 Task: Open an excel sheet and write heading  Catalyst Sales. Add 10 people name  'Alexander Cooper, Victoria Hayes, Daniel Carter, Chloe Murphy, Christopher Ross, Natalie Price, Jack Peterson, Harper Foster, Joseph Gray, Lily Reed'Item code in between  450-900. Product range in between  1000-10000. Add Products  Nike shoe, Adidas shoe, Gucci T-shirt, Louis Vuitton bag, Zara Shirt, H&M jeans, Chanel perfume, Versace perfume, Ralph Lauren, Prada Shirt_x000D_
Choose quantity  1 to 10 Tax 12 percent commission 2 percent Total Add Amount. Save page Attendance Monitoring Sheetbook
Action: Mouse moved to (127, 162)
Screenshot: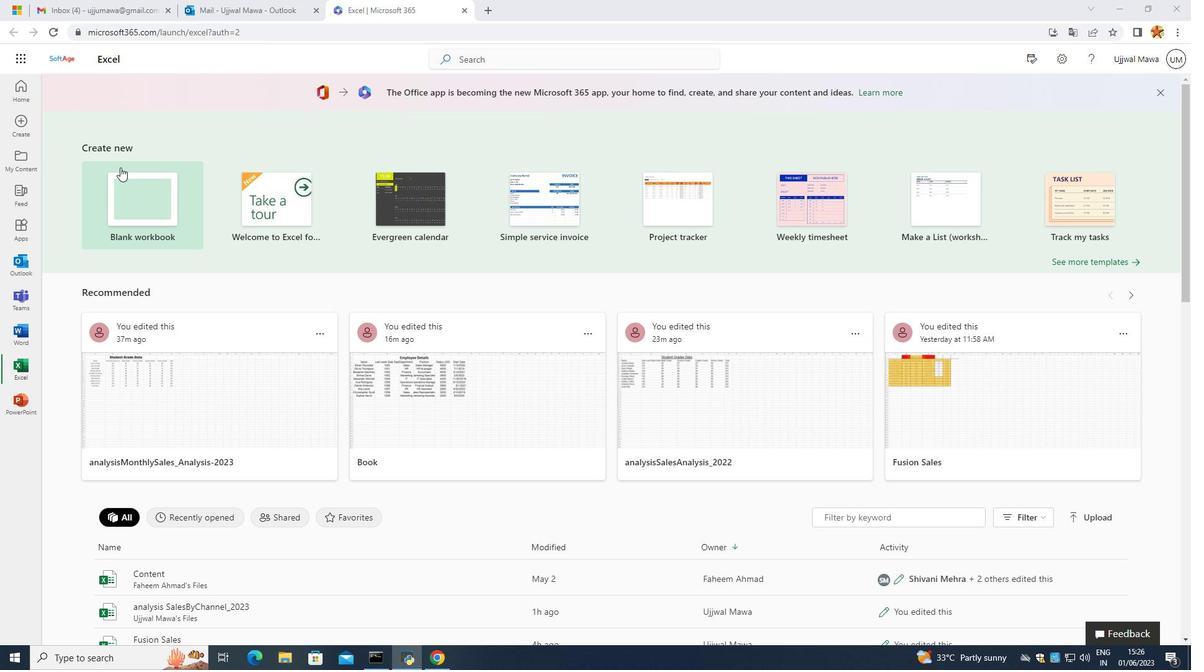 
Action: Mouse pressed left at (127, 162)
Screenshot: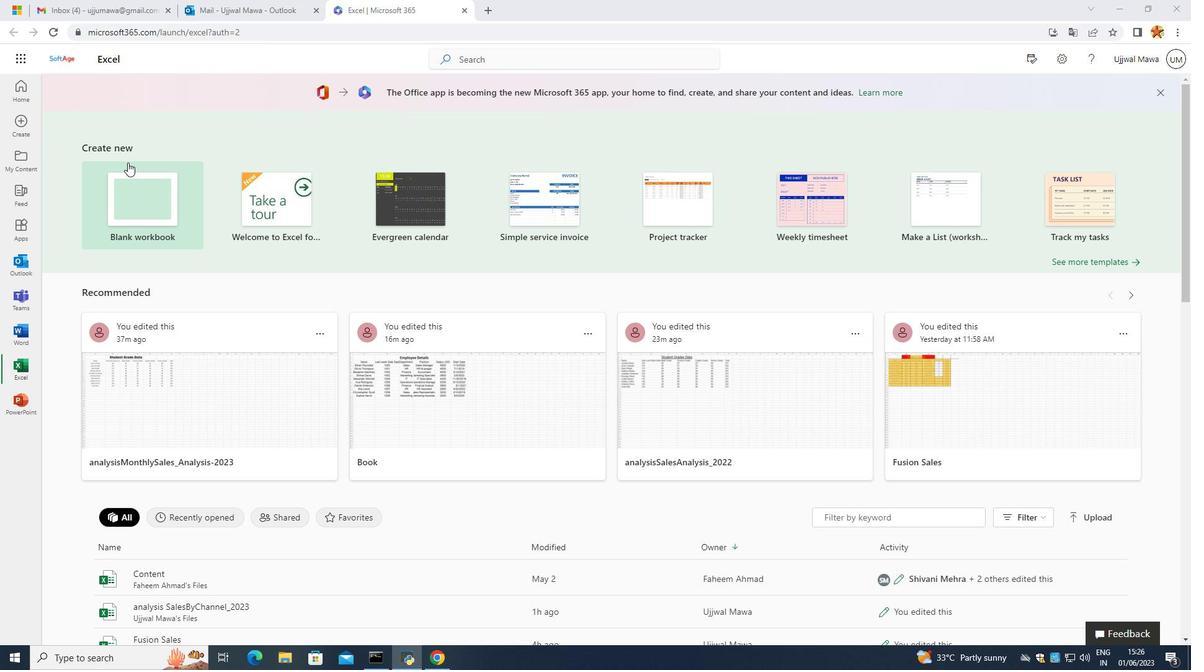 
Action: Mouse moved to (113, 193)
Screenshot: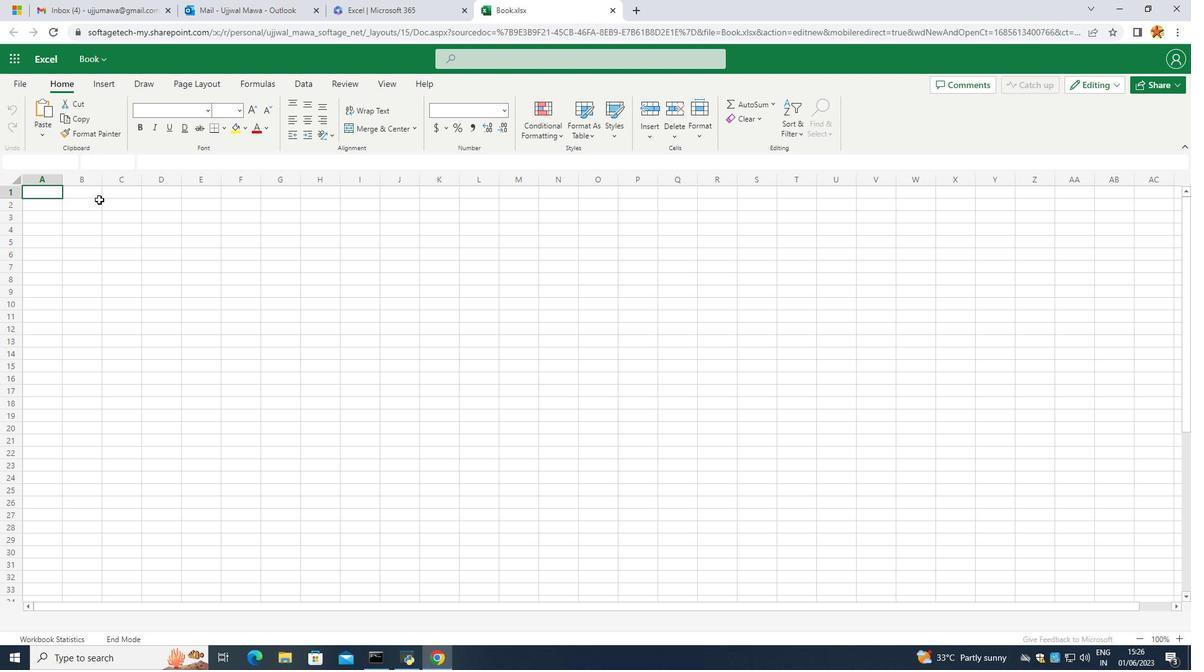 
Action: Mouse pressed left at (113, 193)
Screenshot: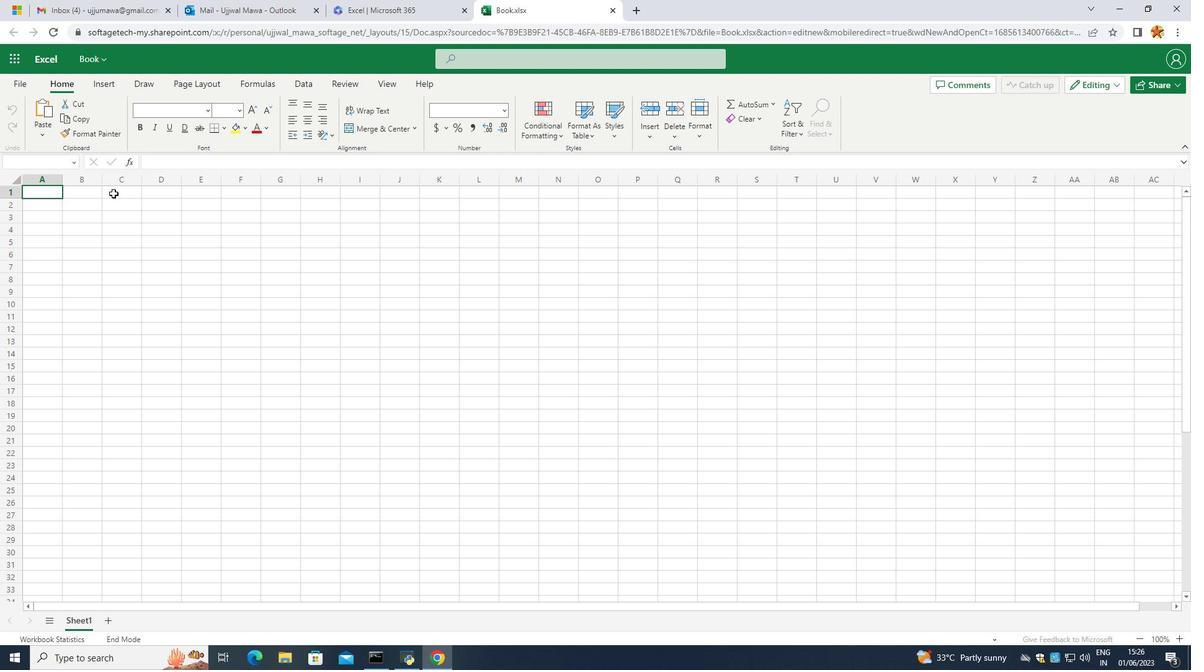 
Action: Key pressed <Key.caps_lock>C<Key.caps_lock>atalyst<Key.space><Key.shift>s<Key.caps_lock>AK<Key.backspace>;ES<Key.backspace><Key.backspace><Key.backspace><Key.backspace><Key.backspace>S<Key.caps_lock>ales<Key.enter>
Screenshot: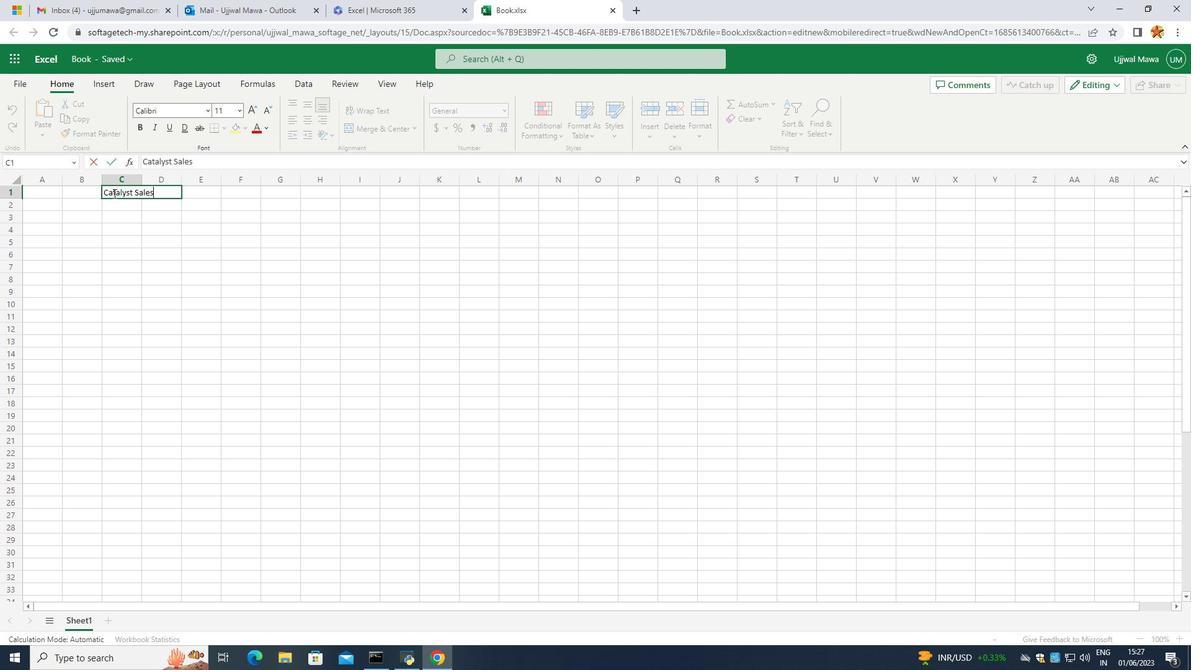 
Action: Mouse moved to (62, 199)
Screenshot: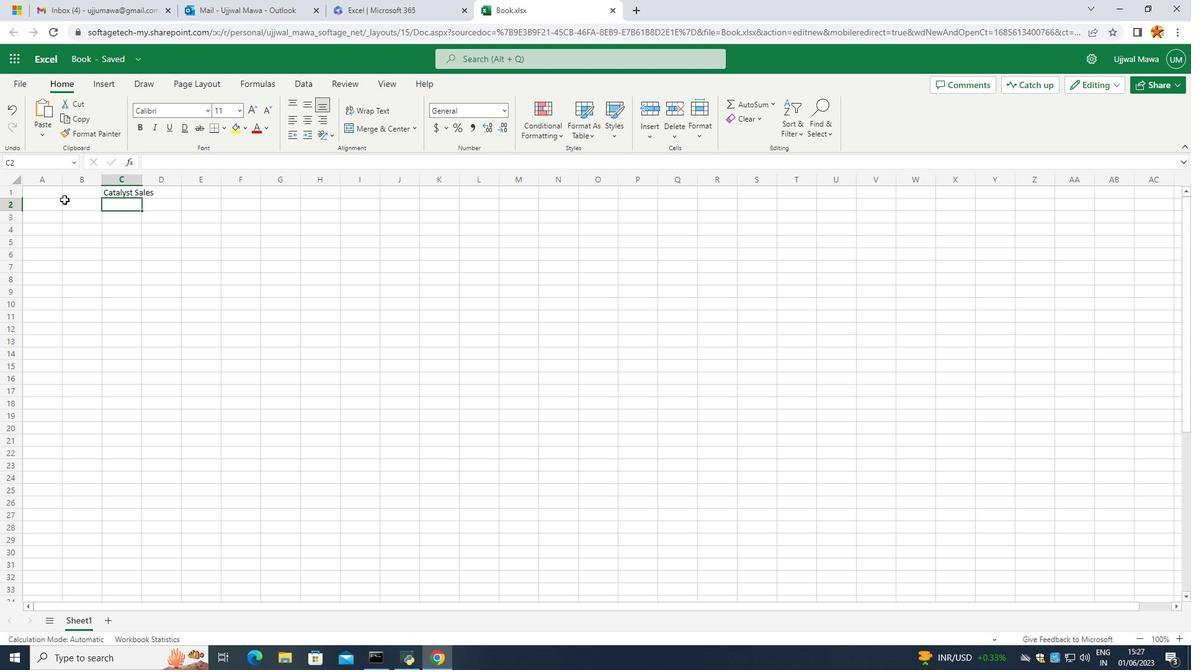 
Action: Mouse pressed left at (62, 199)
Screenshot: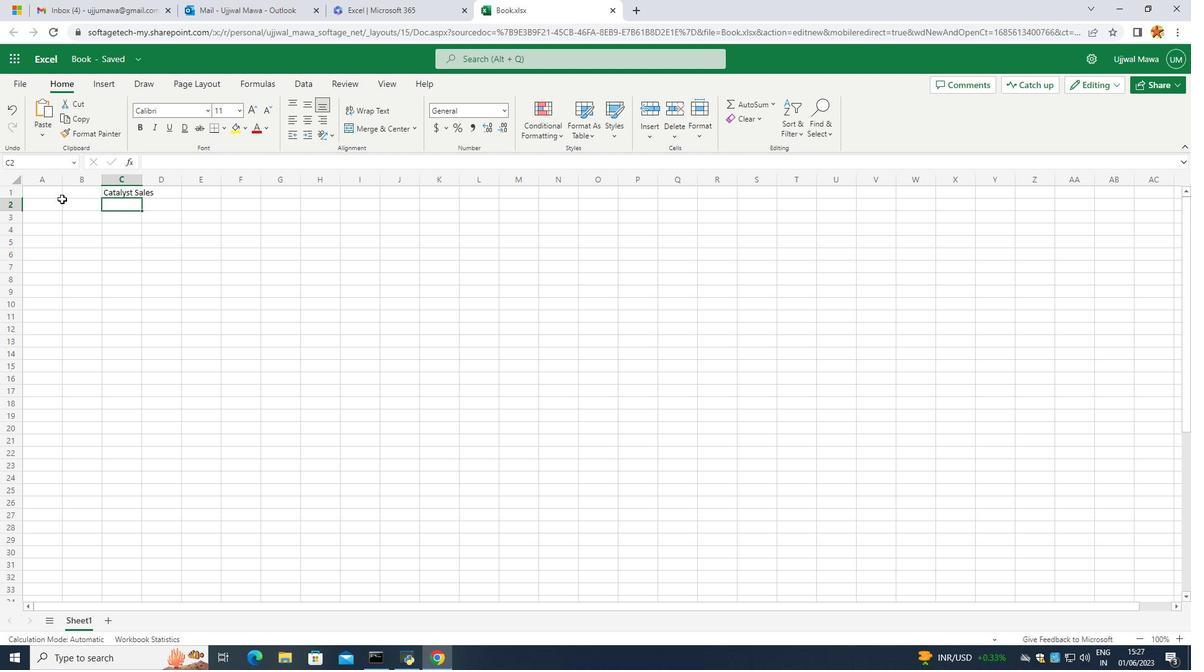 
Action: Mouse pressed left at (62, 199)
Screenshot: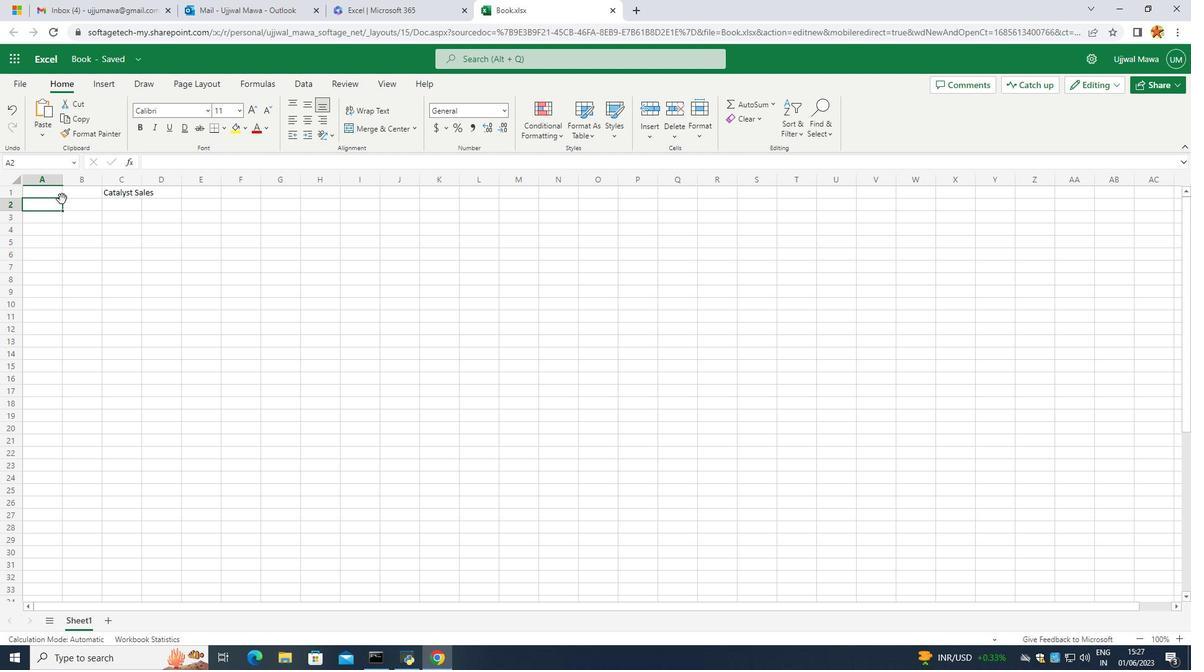 
Action: Mouse moved to (58, 199)
Screenshot: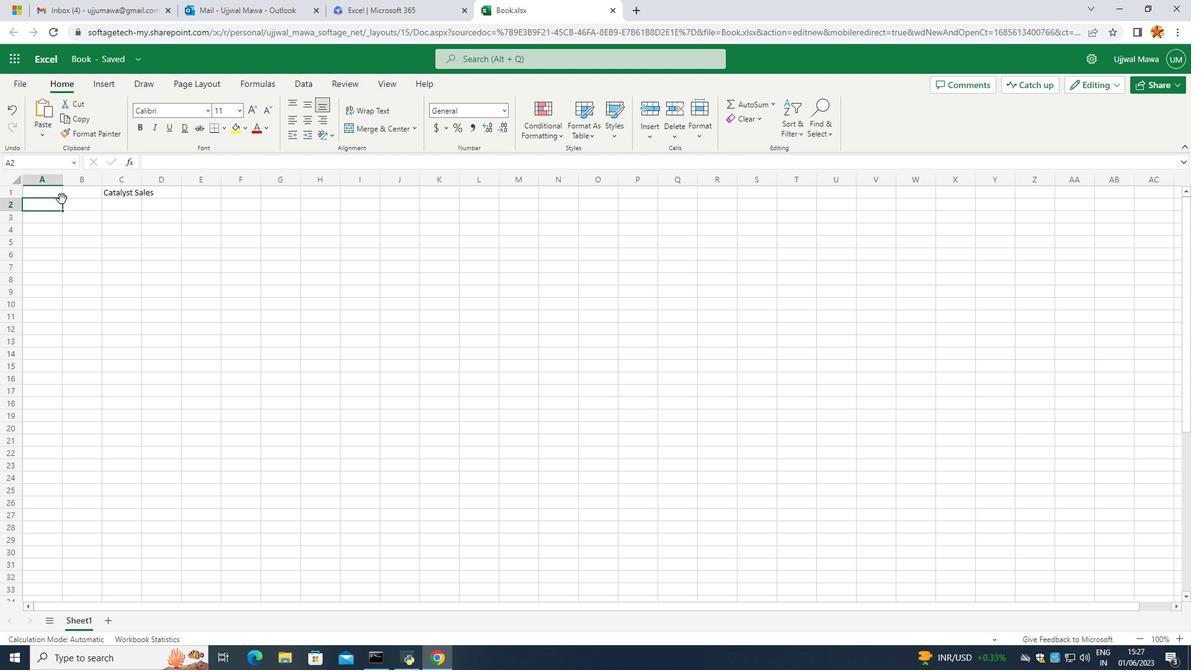 
Action: Mouse pressed left at (58, 199)
Screenshot: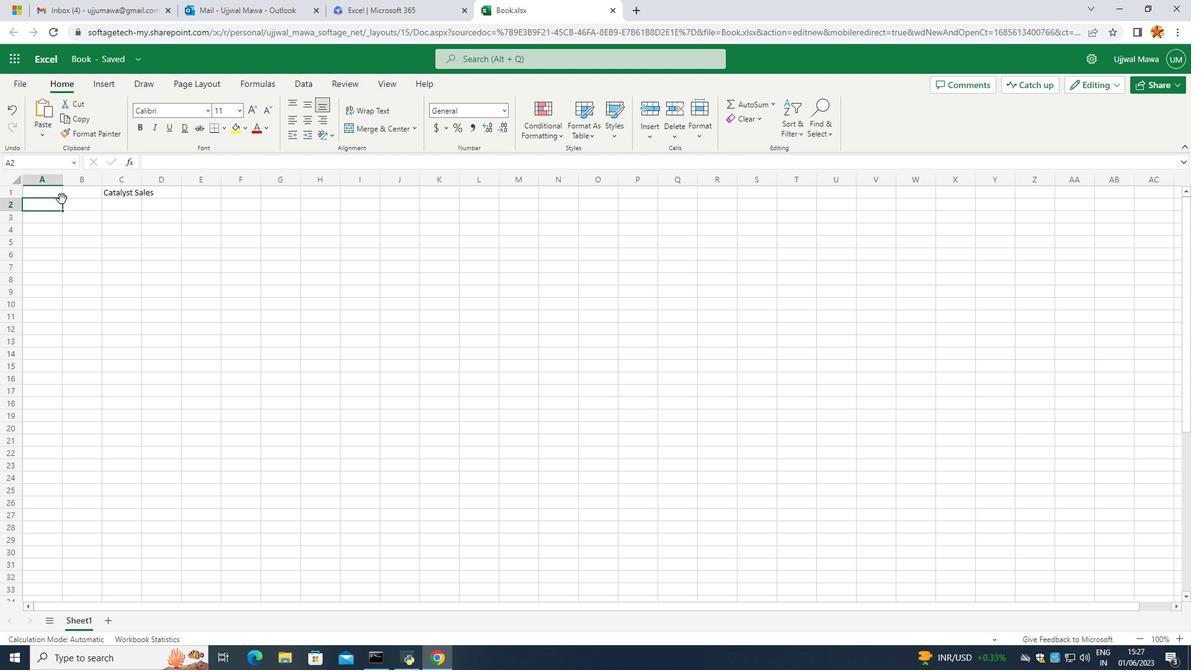 
Action: Mouse moved to (56, 204)
Screenshot: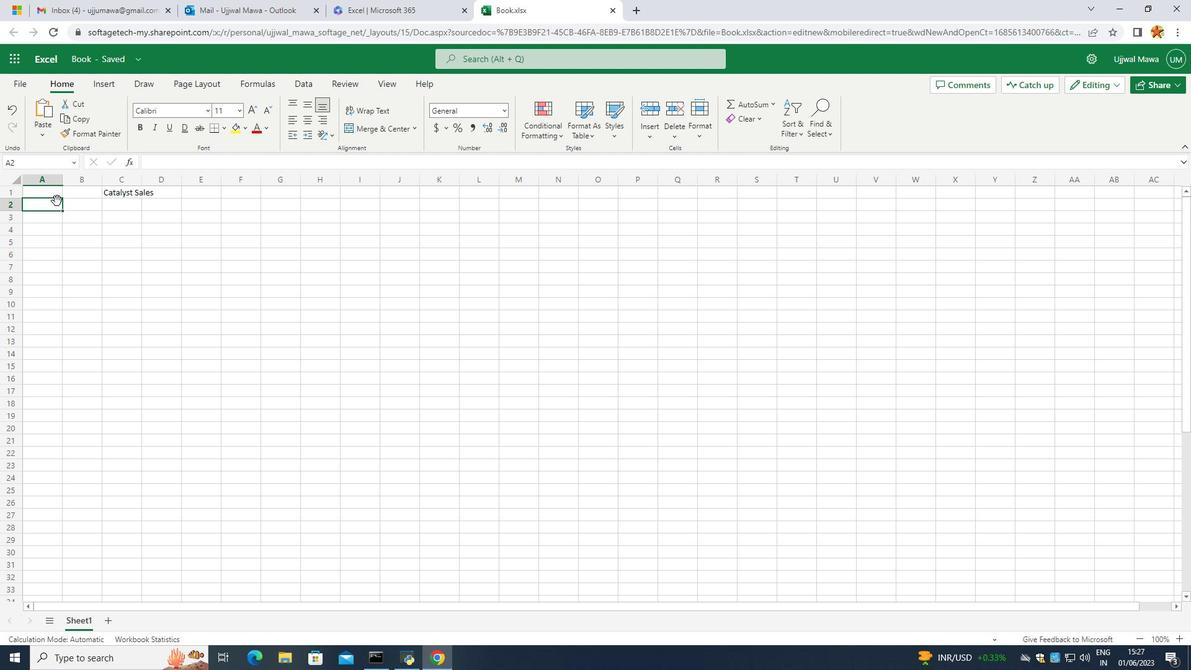 
Action: Mouse pressed left at (56, 204)
Screenshot: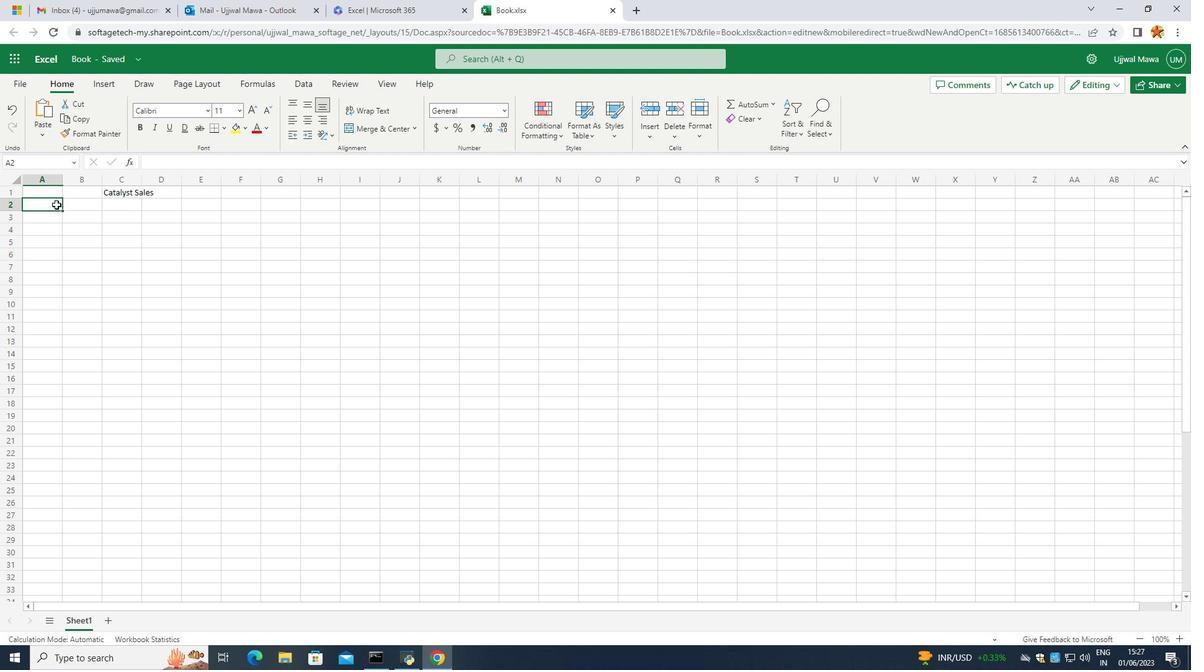 
Action: Mouse pressed left at (56, 204)
Screenshot: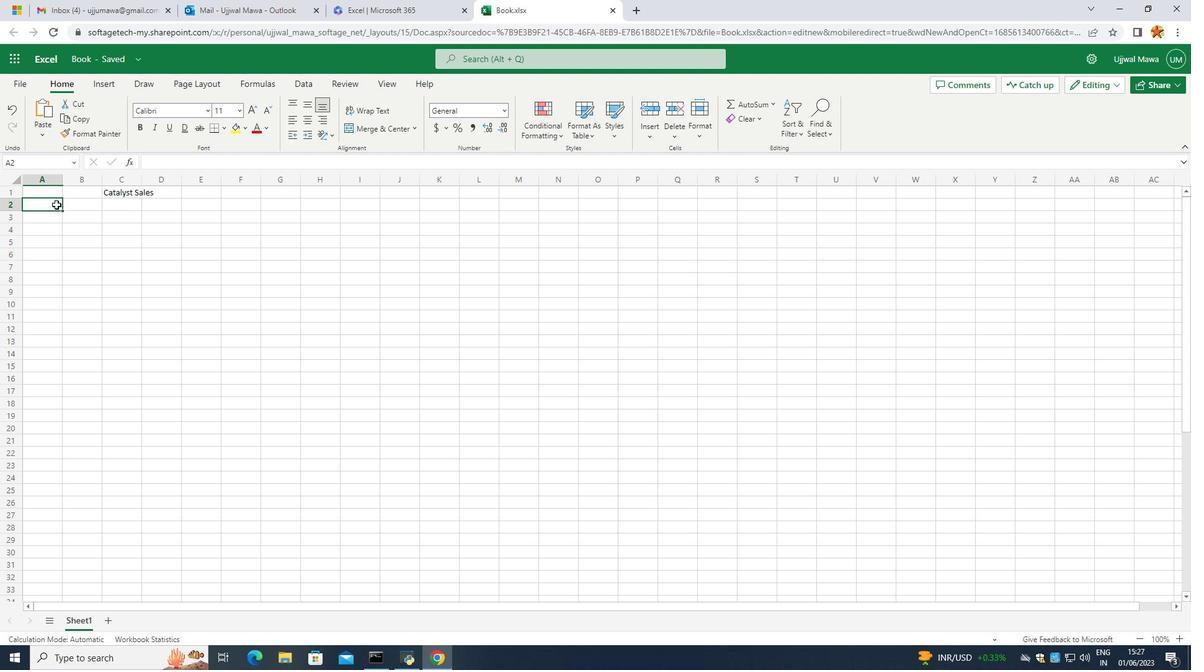 
Action: Mouse moved to (35, 214)
Screenshot: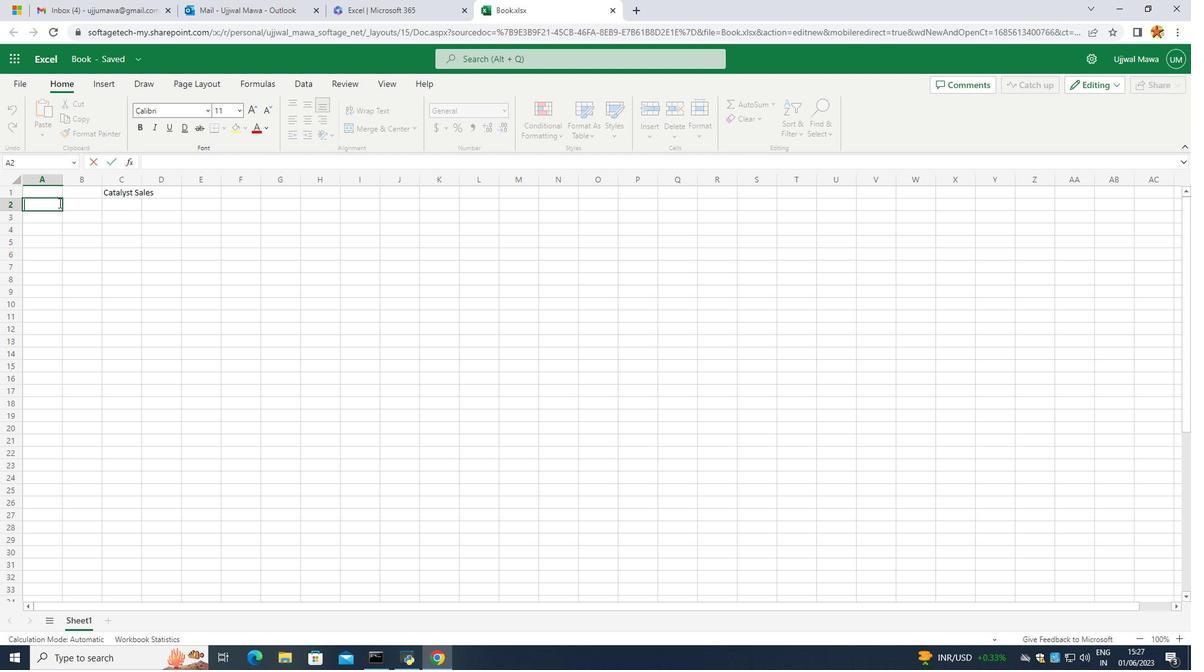 
Action: Key pressed <Key.caps_lock>N<Key.caps_lock>ames
Screenshot: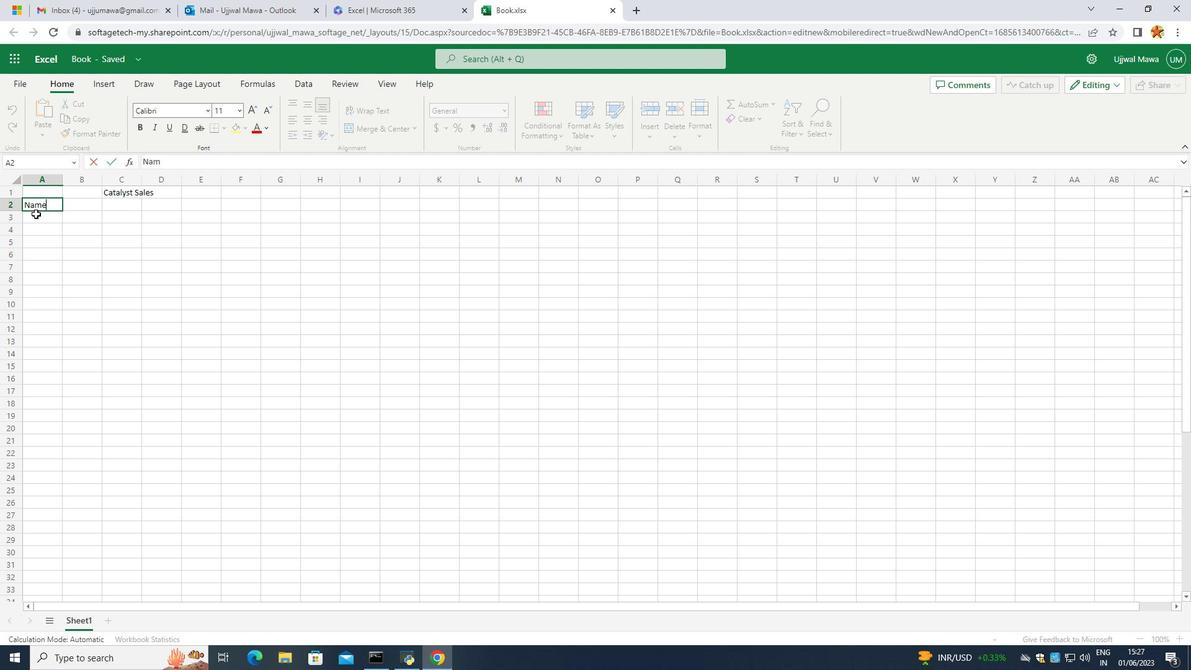 
Action: Mouse moved to (179, 239)
Screenshot: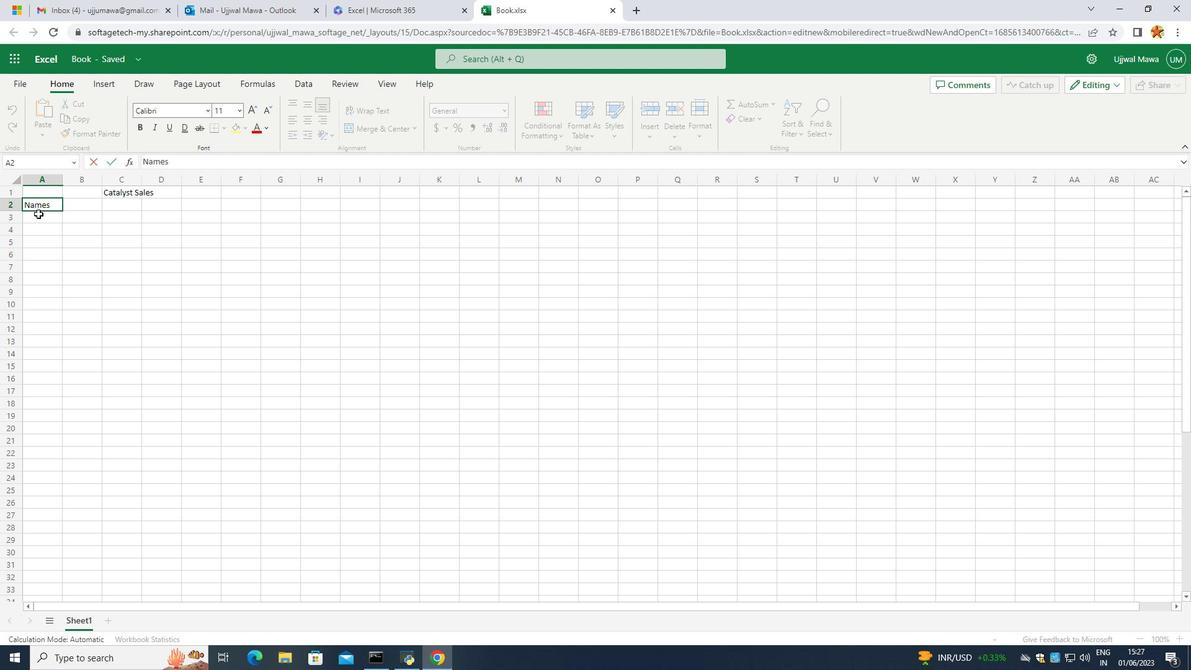 
Action: Mouse pressed left at (179, 239)
Screenshot: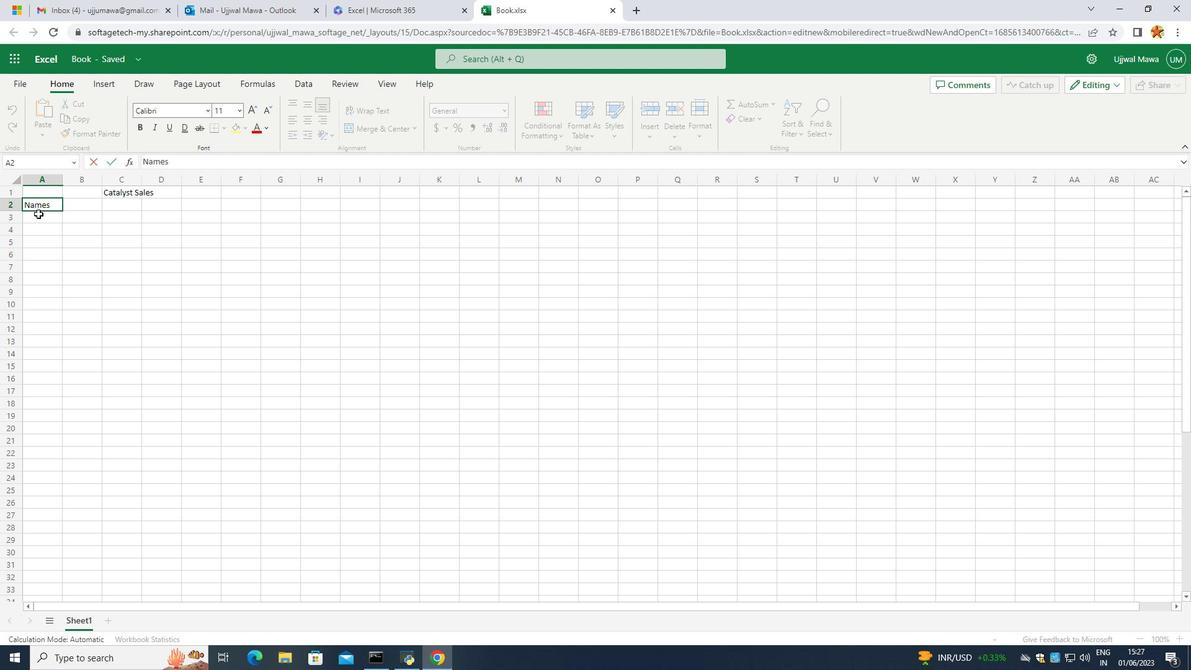 
Action: Mouse moved to (97, 206)
Screenshot: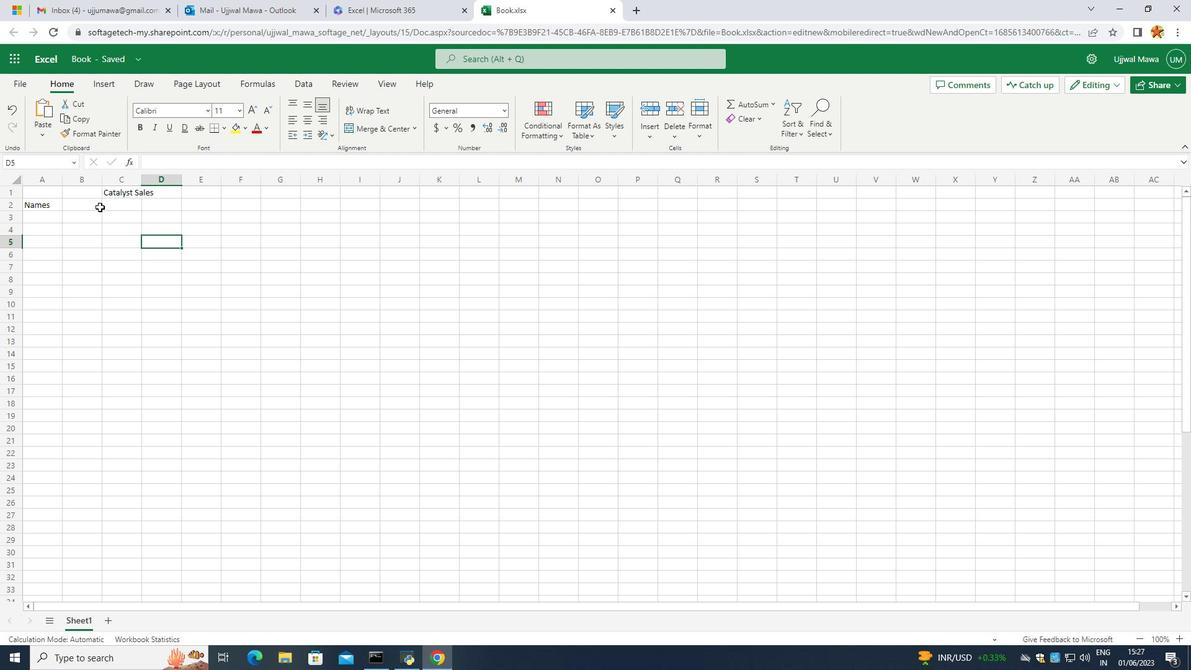 
Action: Mouse pressed left at (97, 206)
Screenshot: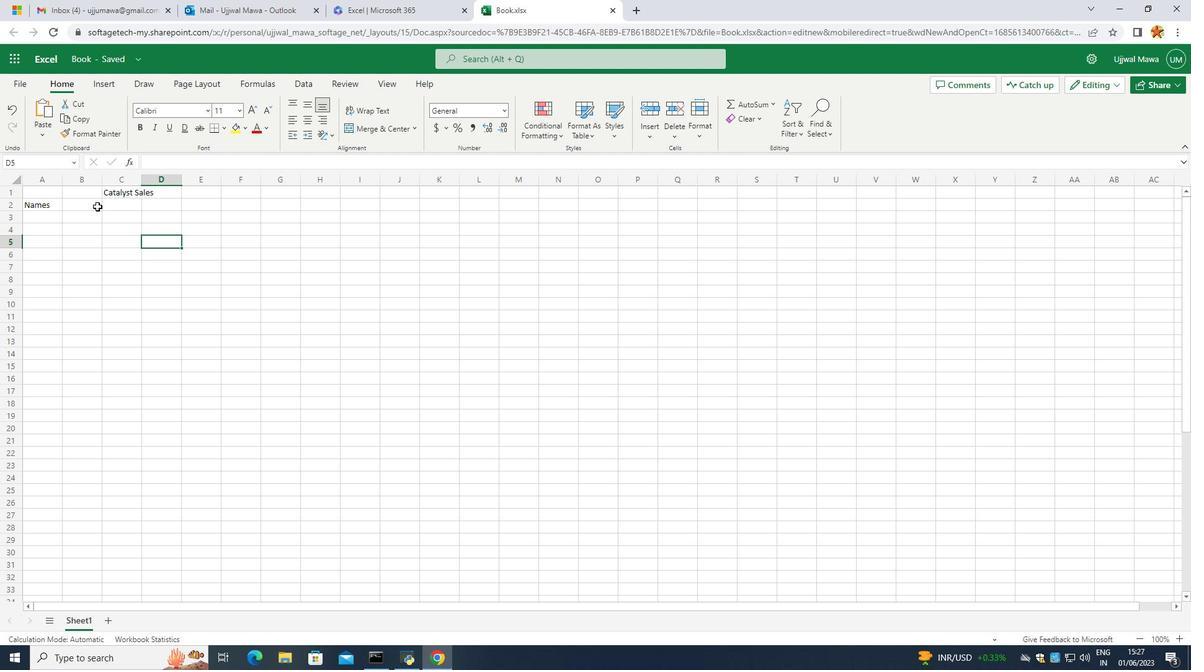 
Action: Mouse pressed left at (97, 206)
Screenshot: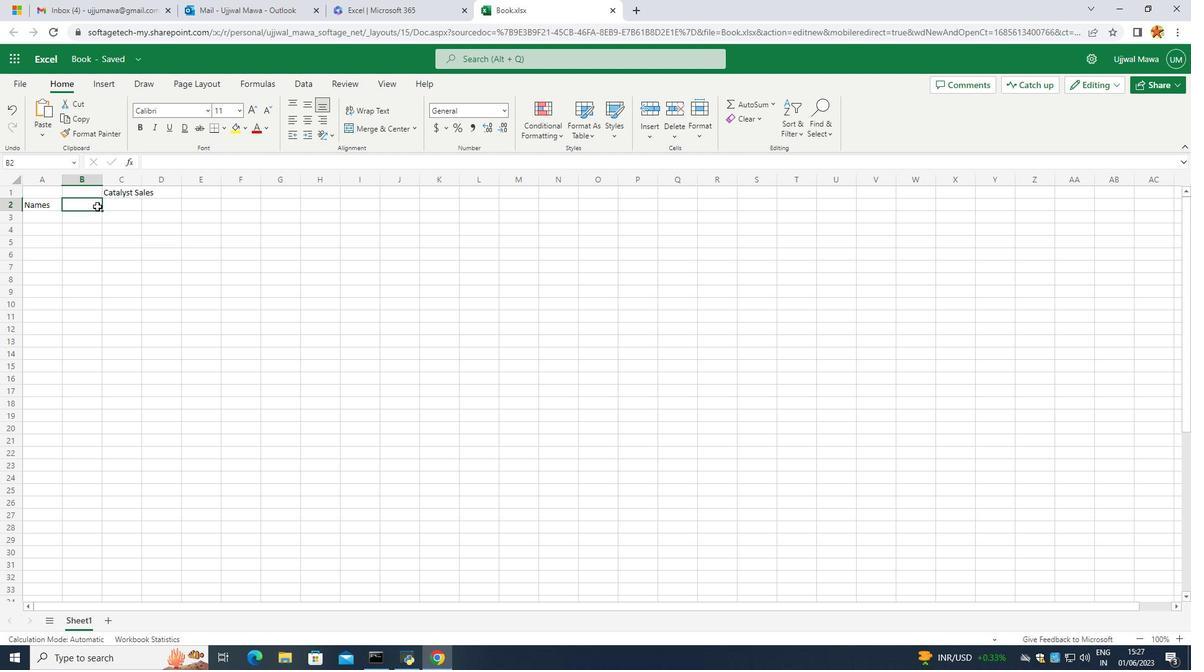 
Action: Mouse moved to (94, 201)
Screenshot: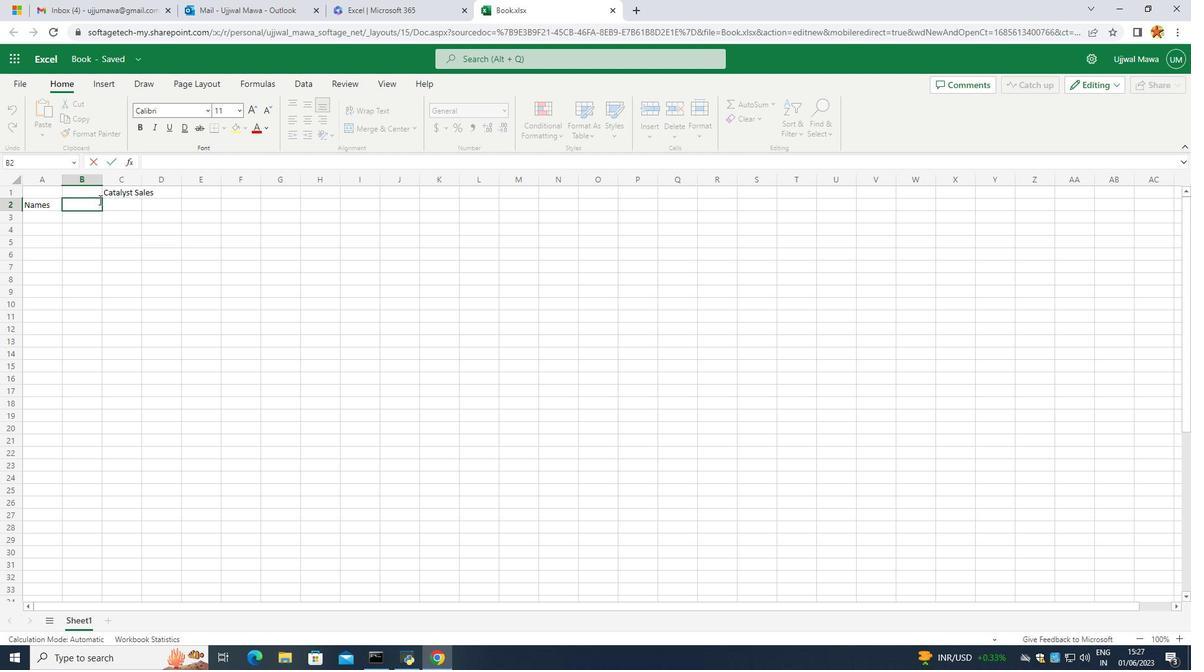
Action: Key pressed <Key.caps_lock>I<Key.caps_lock>tem<Key.space><Key.caps_lock>C<Key.caps_lock>ode
Screenshot: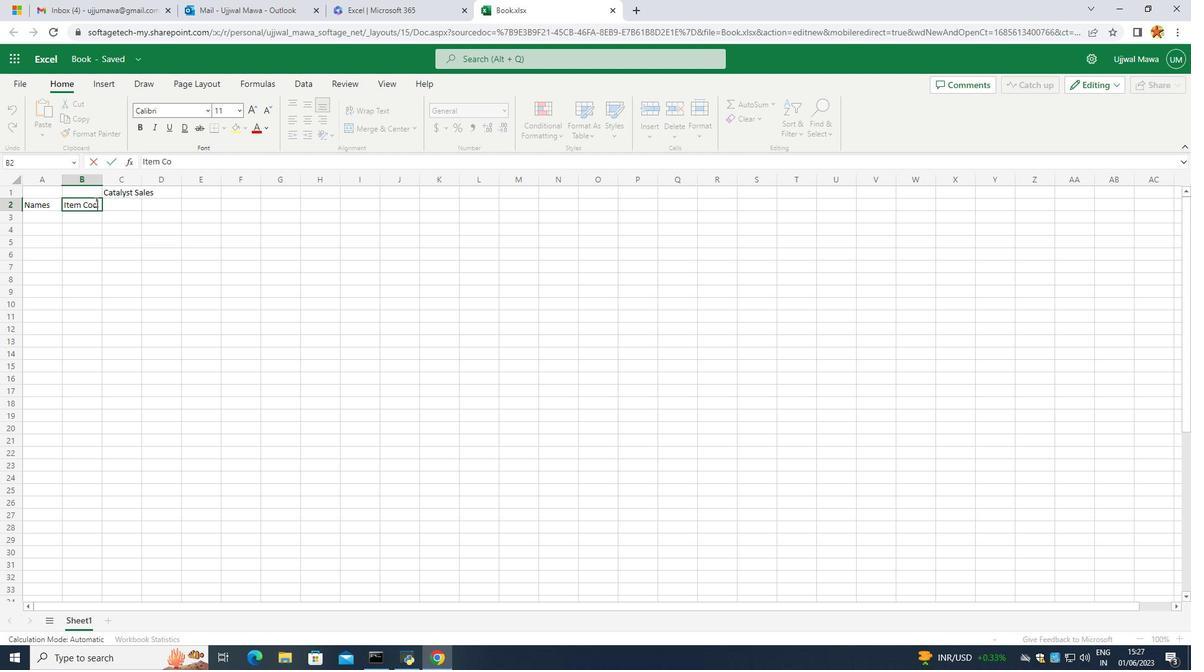 
Action: Mouse moved to (116, 230)
Screenshot: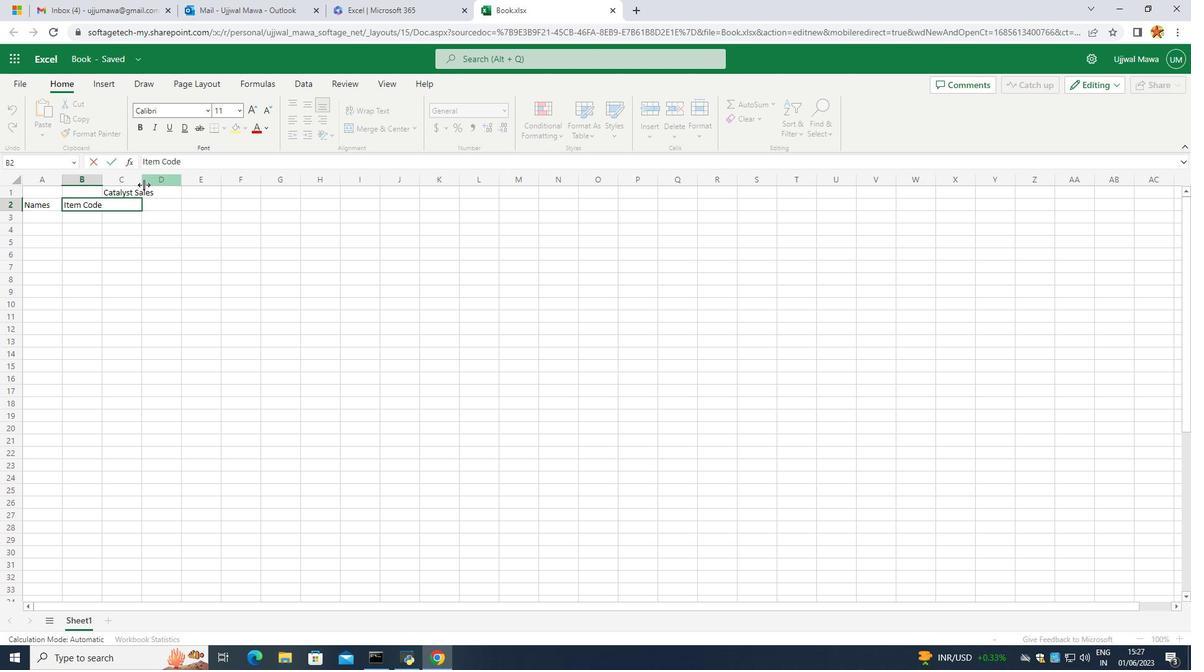 
Action: Mouse pressed left at (116, 230)
Screenshot: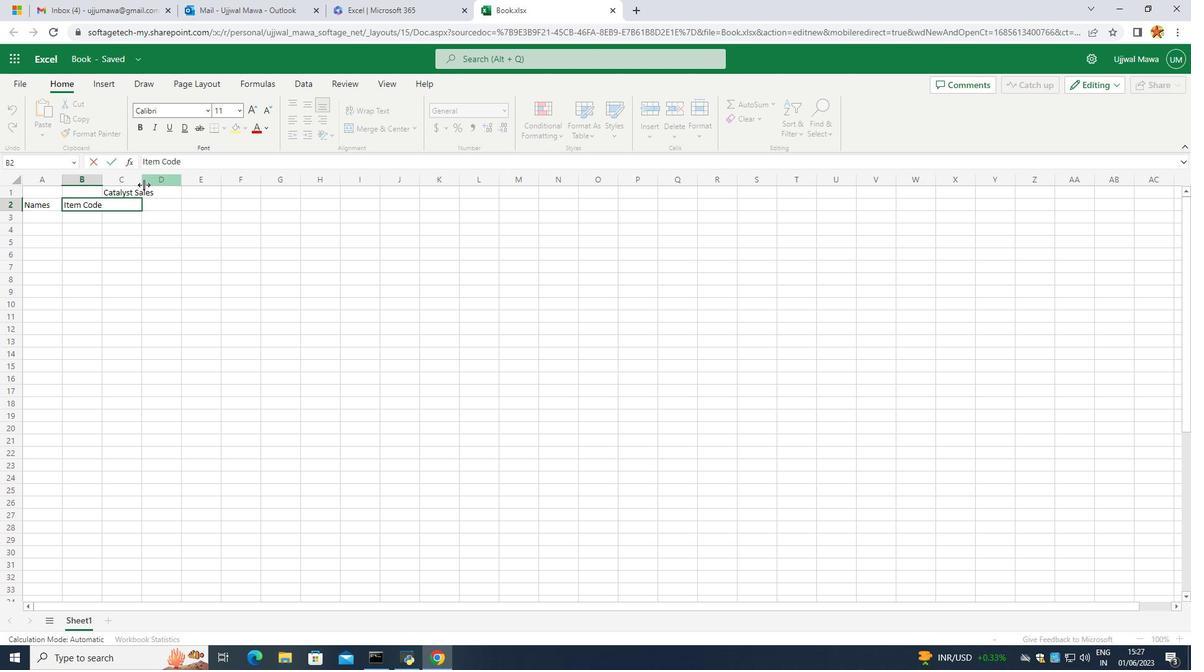 
Action: Mouse moved to (132, 209)
Screenshot: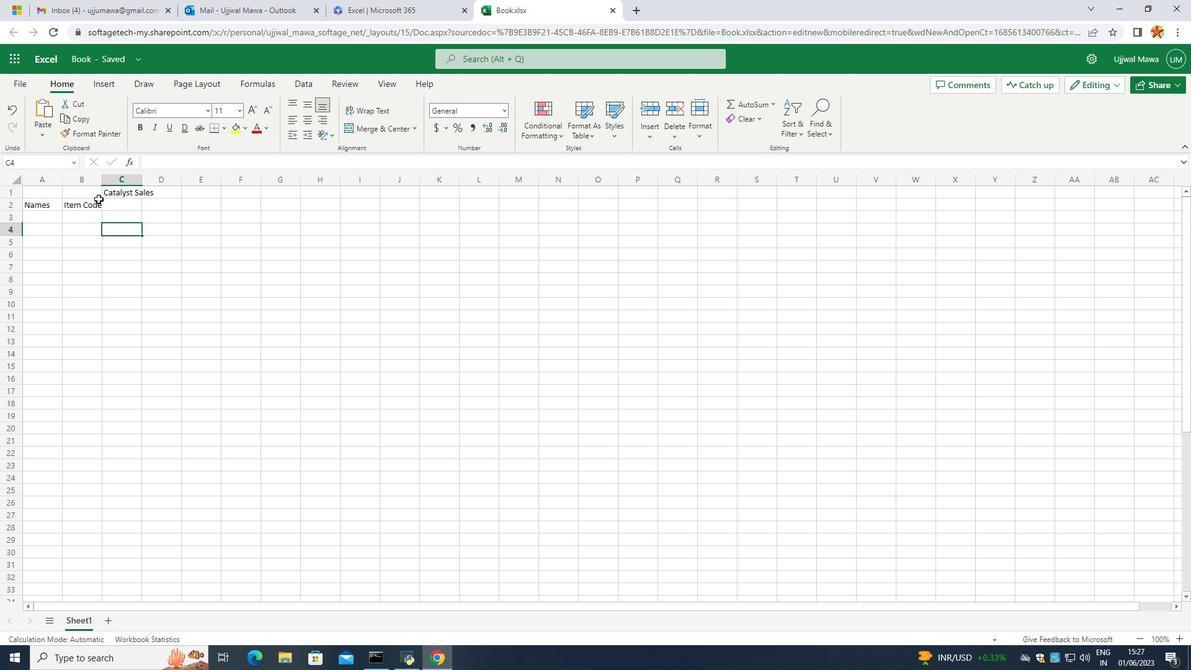 
Action: Mouse pressed left at (122, 202)
Screenshot: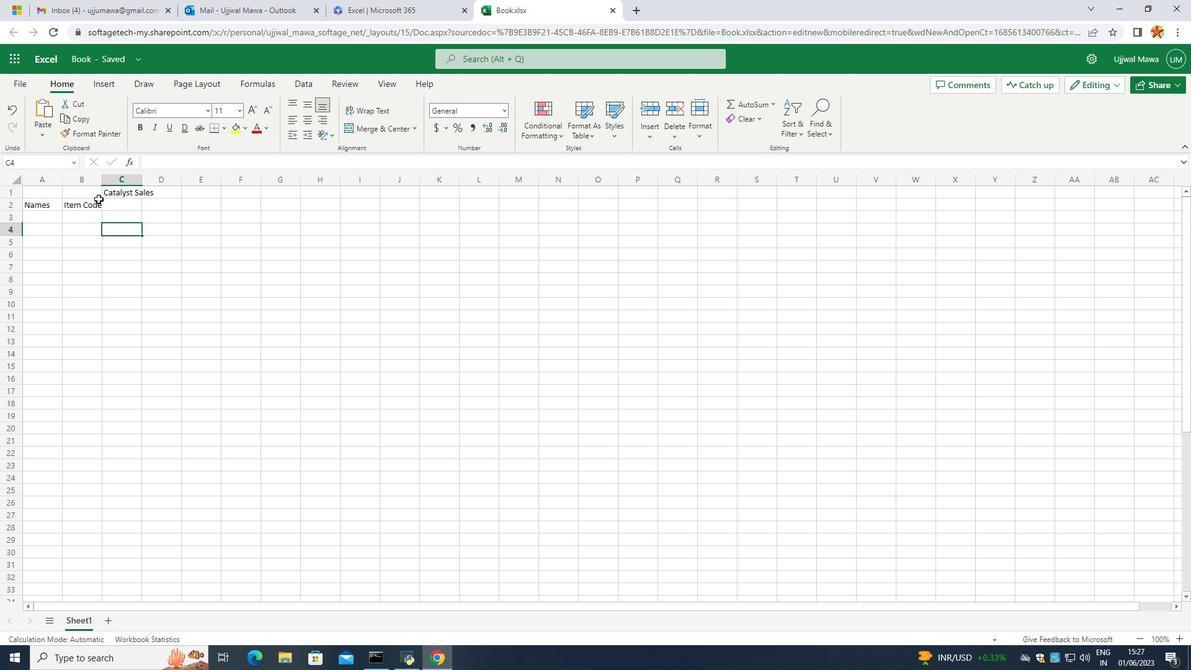 
Action: Mouse moved to (138, 209)
Screenshot: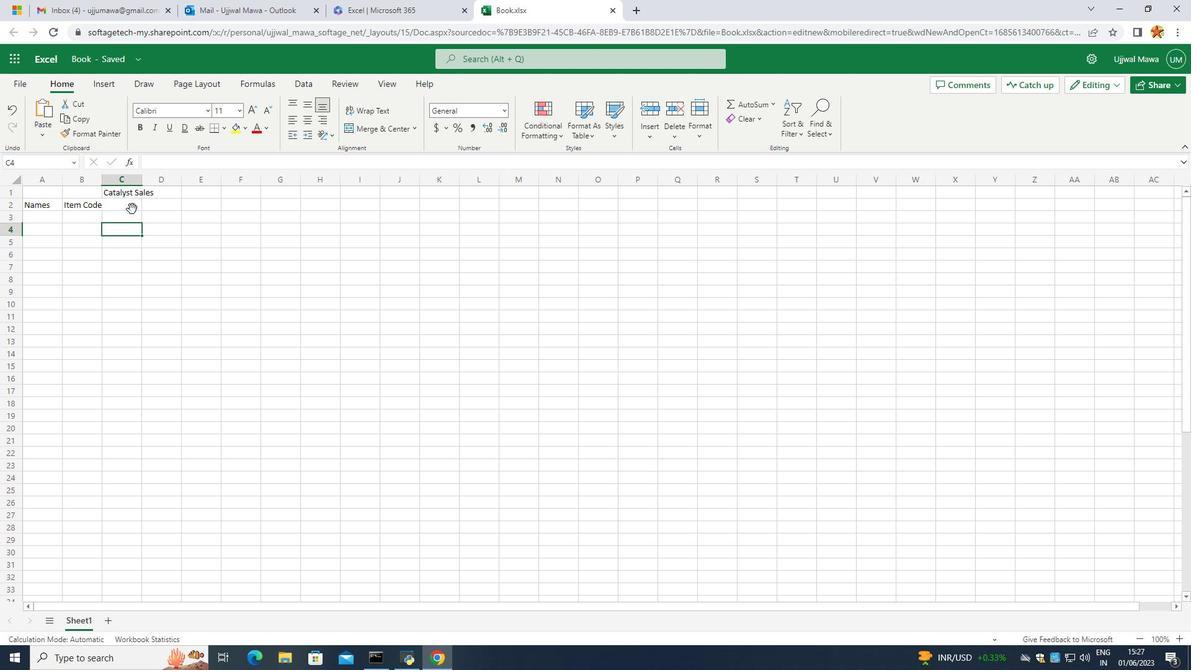 
Action: Mouse pressed left at (138, 209)
Screenshot: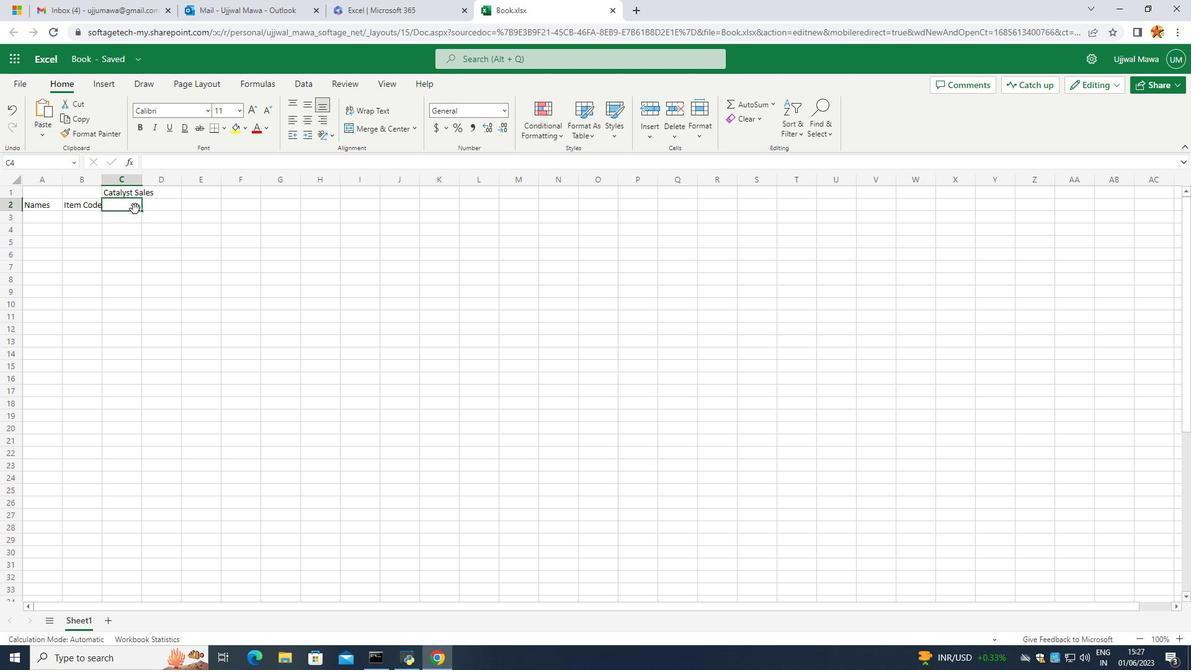 
Action: Mouse moved to (133, 206)
Screenshot: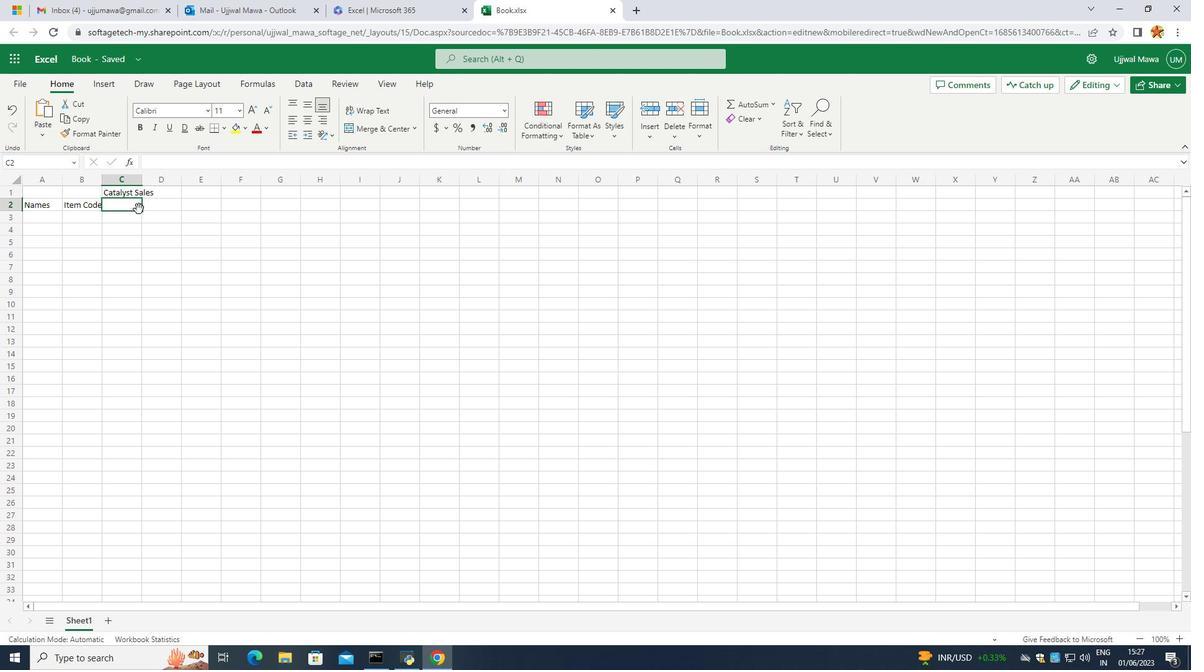 
Action: Mouse pressed left at (133, 206)
Screenshot: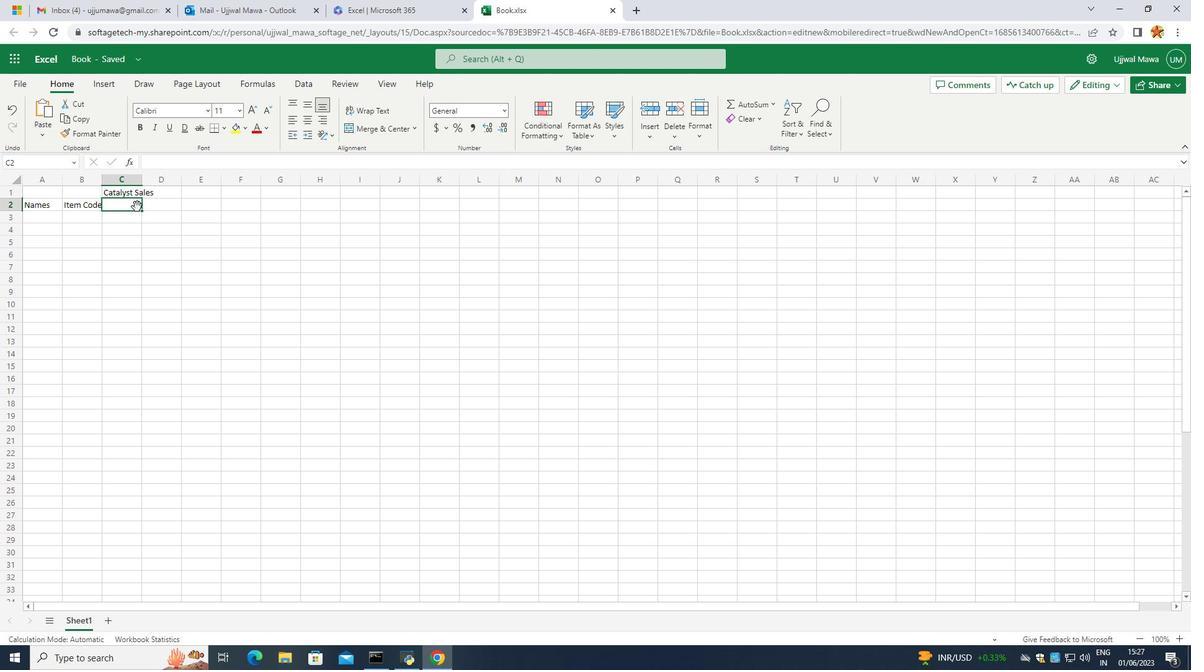 
Action: Mouse moved to (133, 206)
Screenshot: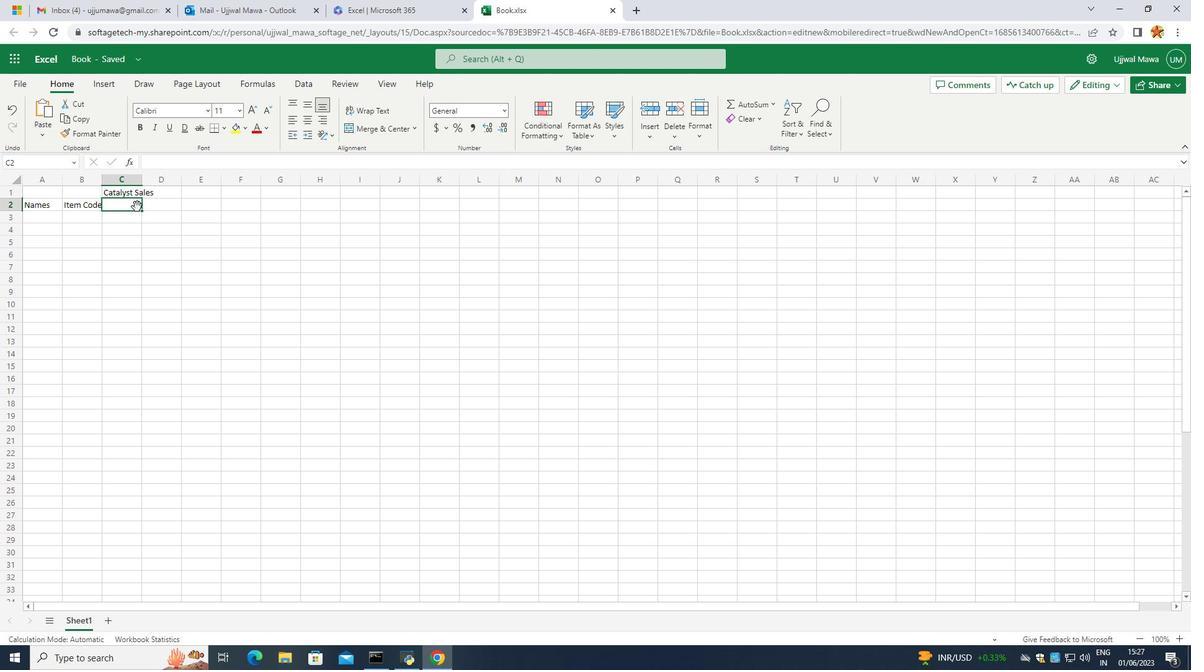 
Action: Mouse pressed left at (133, 206)
Screenshot: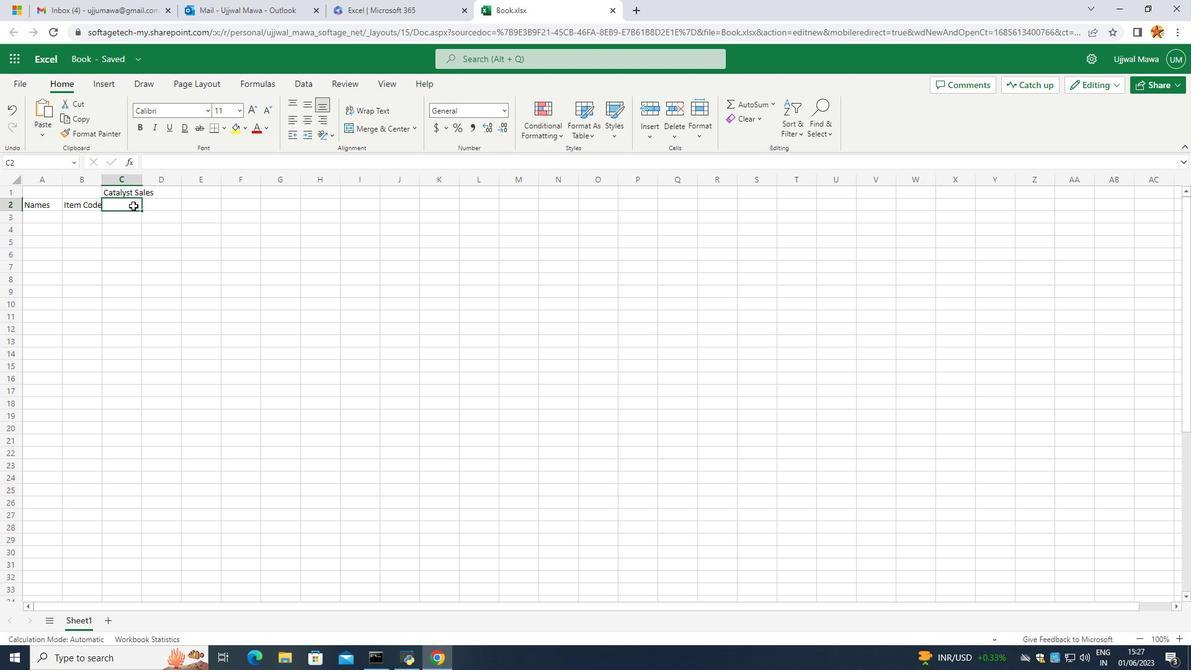 
Action: Key pressed <Key.caps_lock>[P<Key.caps_lock>rp<Key.backspace><Key.backspace><Key.backspace><Key.backspace><Key.caps_lock>P<Key.caps_lock>roduct<Key.space><Key.caps_lock>R<Key.caps_lock>ab=<Key.backspace>n<Key.backspace><Key.backspace>nge
Screenshot: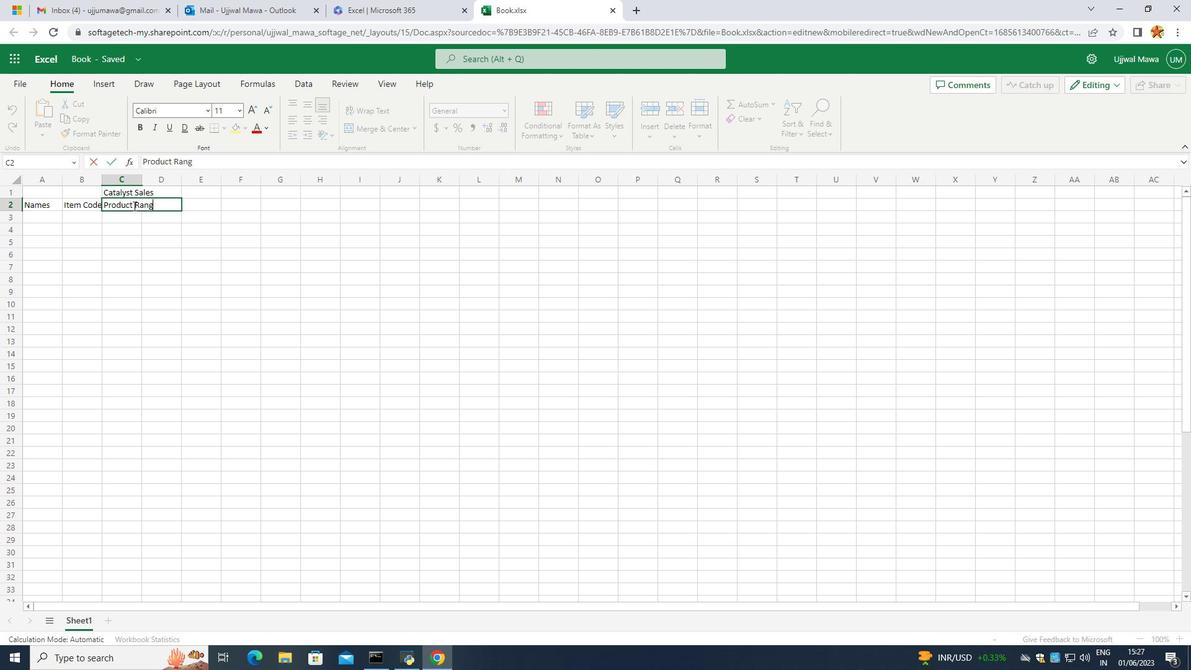 
Action: Mouse moved to (173, 235)
Screenshot: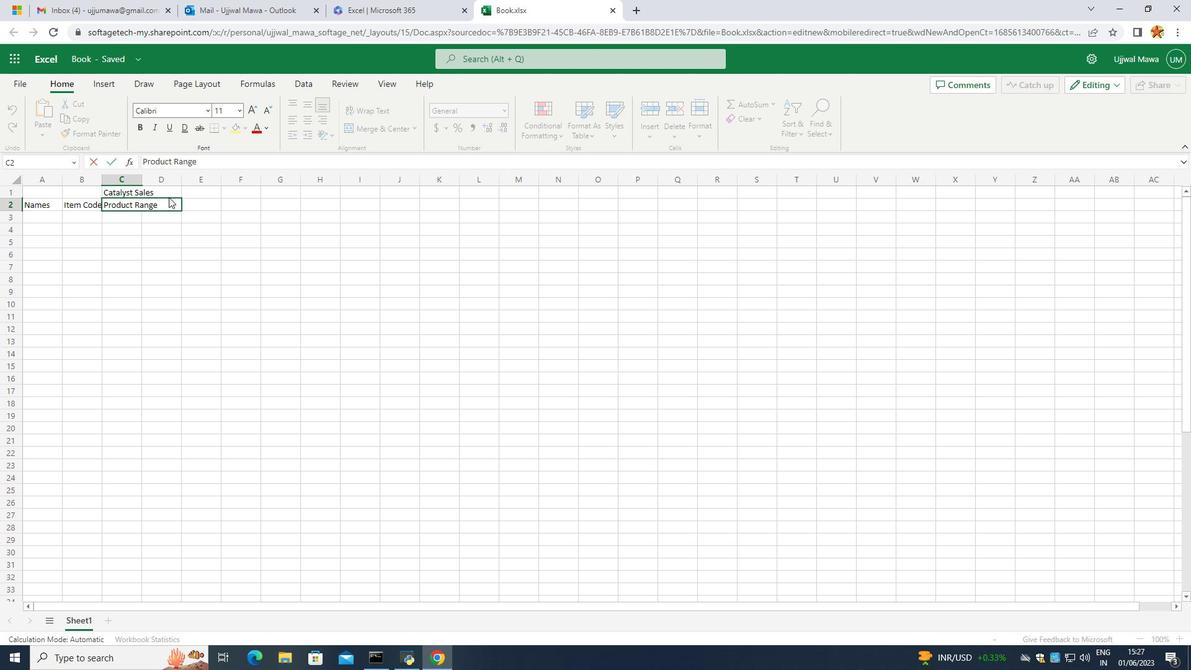
Action: Mouse pressed left at (173, 235)
Screenshot: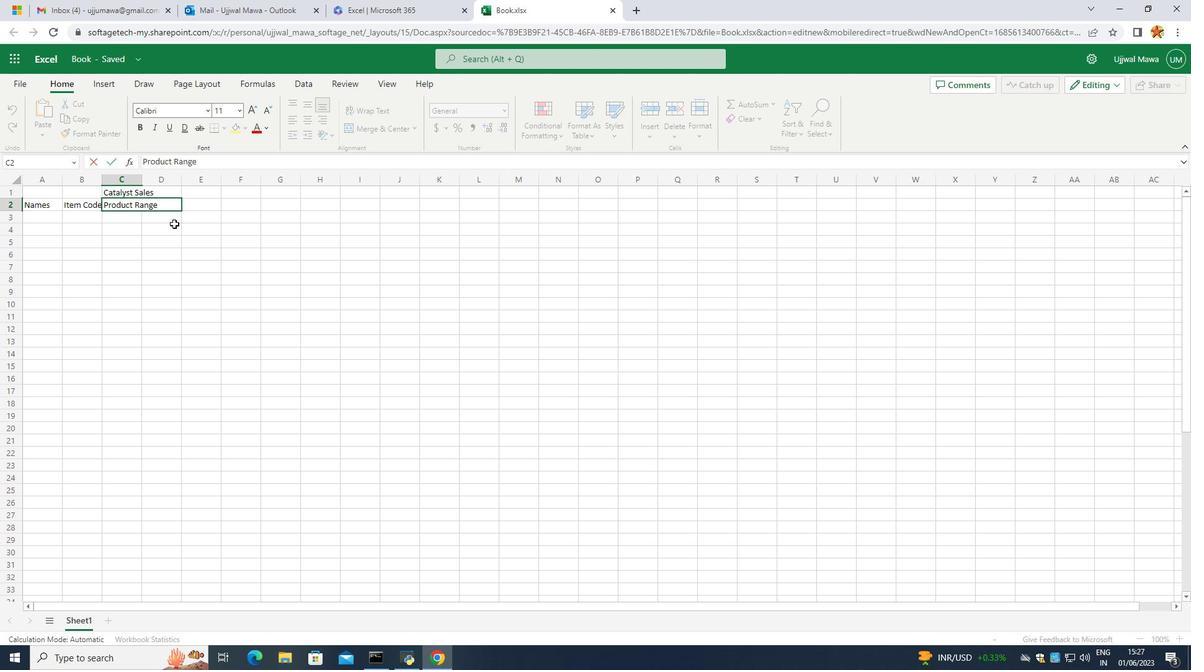 
Action: Mouse moved to (107, 195)
Screenshot: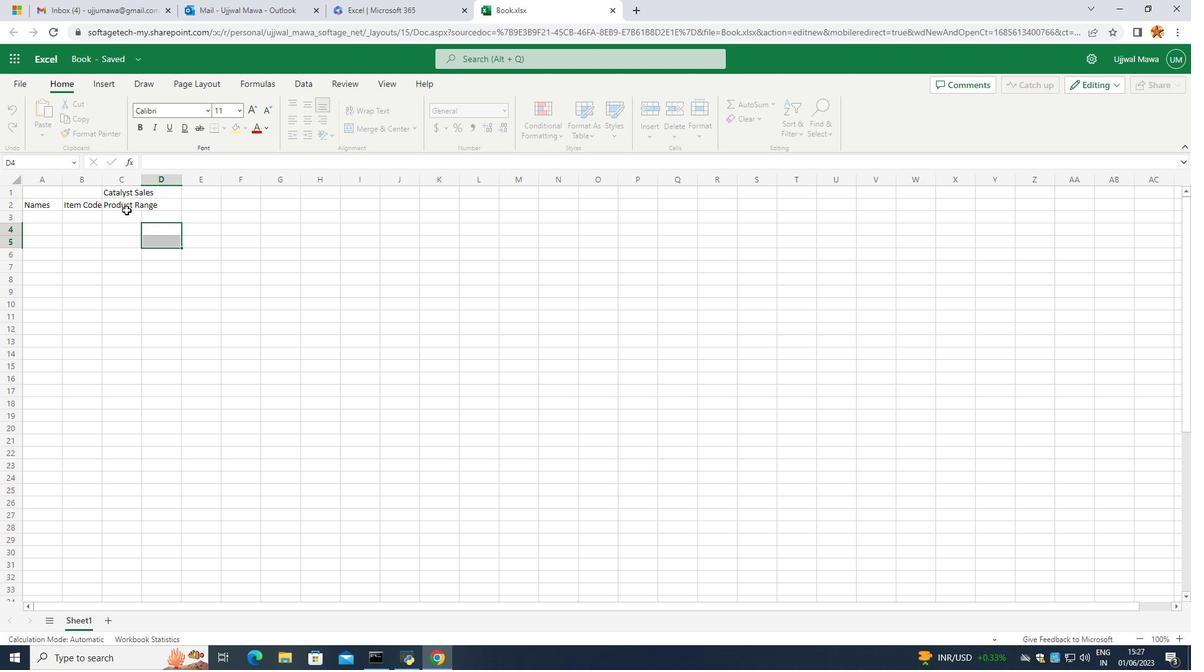 
Action: Mouse pressed left at (107, 195)
Screenshot: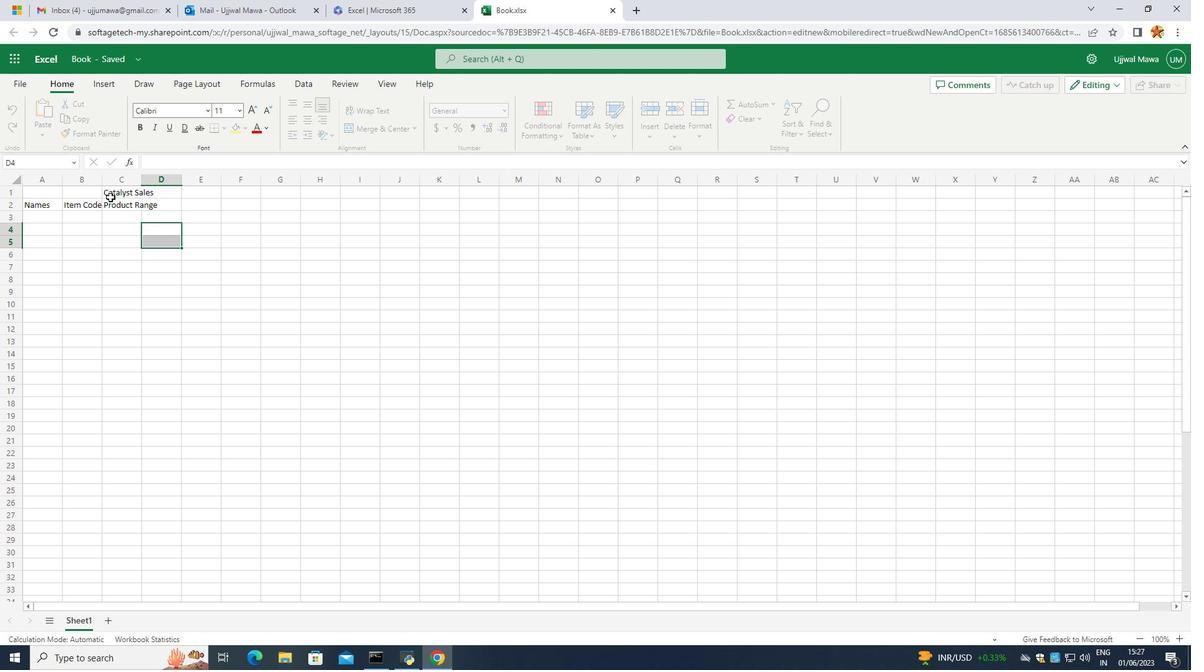 
Action: Mouse moved to (111, 207)
Screenshot: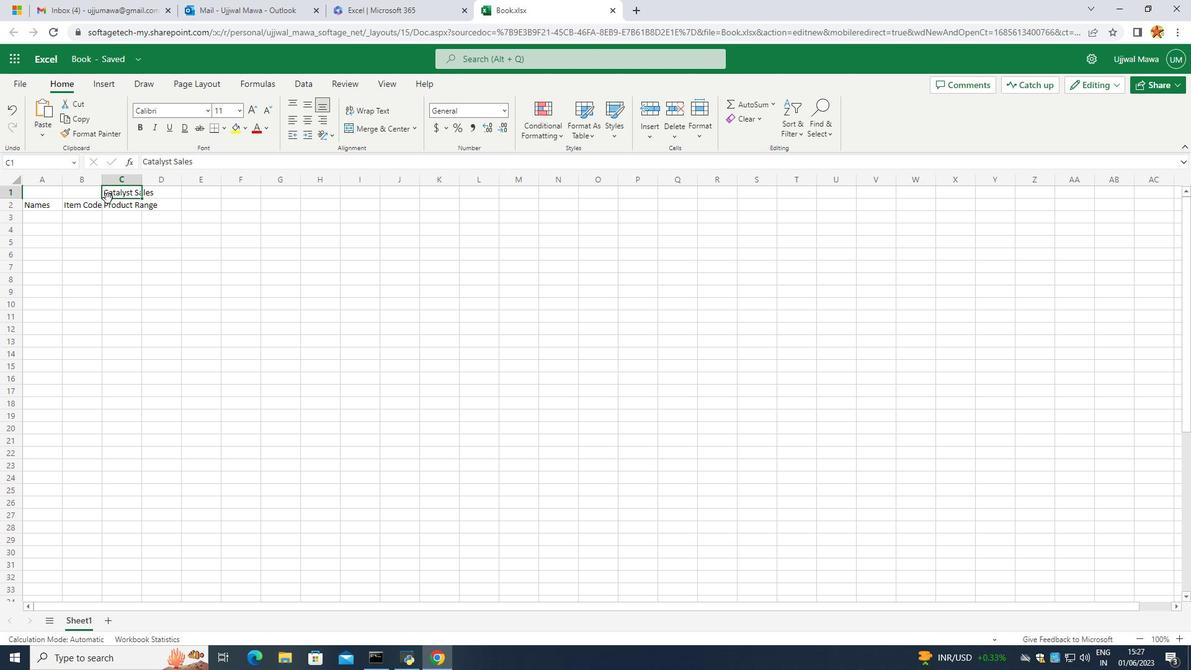 
Action: Mouse pressed left at (111, 207)
Screenshot: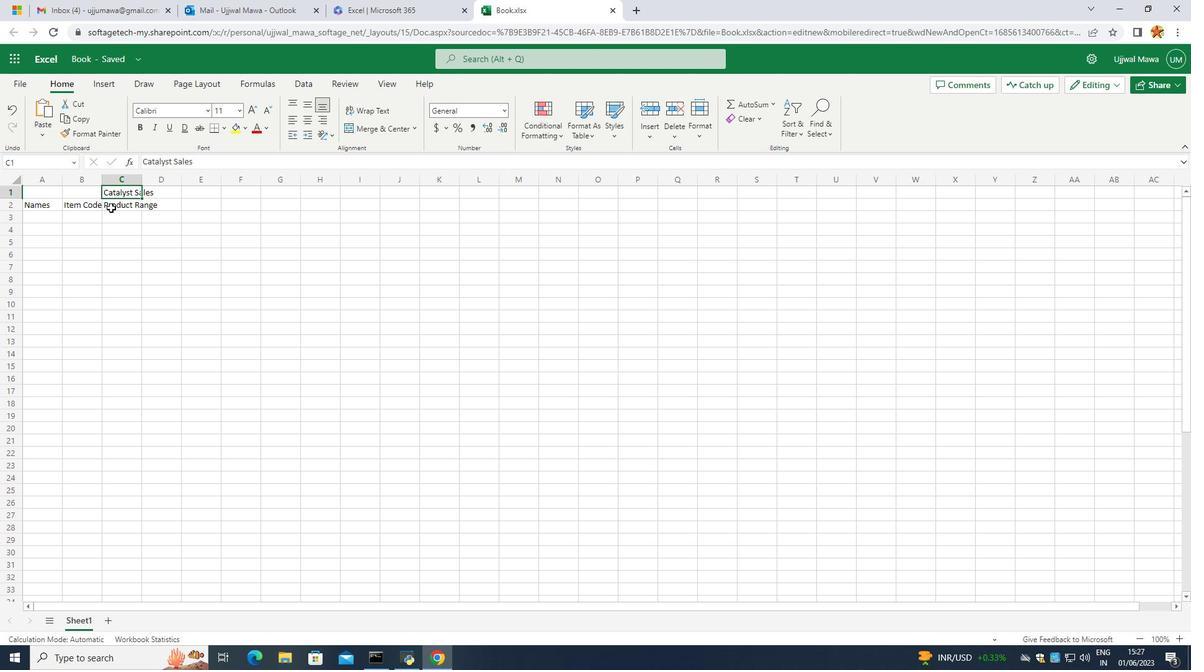 
Action: Mouse moved to (142, 183)
Screenshot: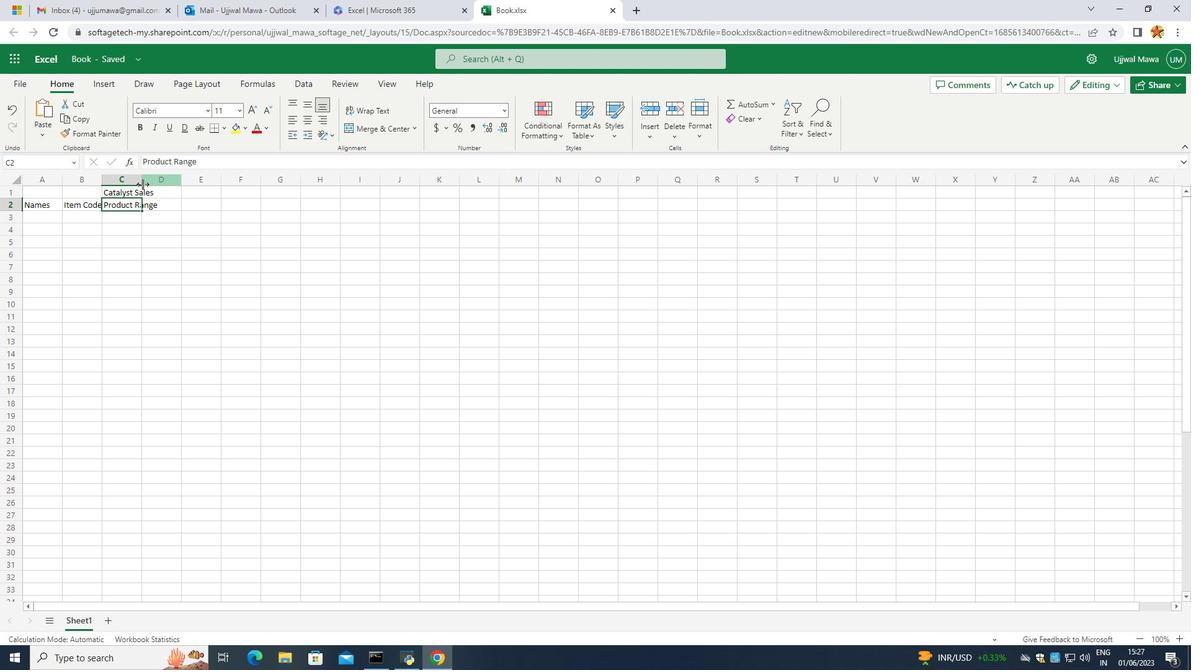 
Action: Mouse pressed left at (142, 183)
Screenshot: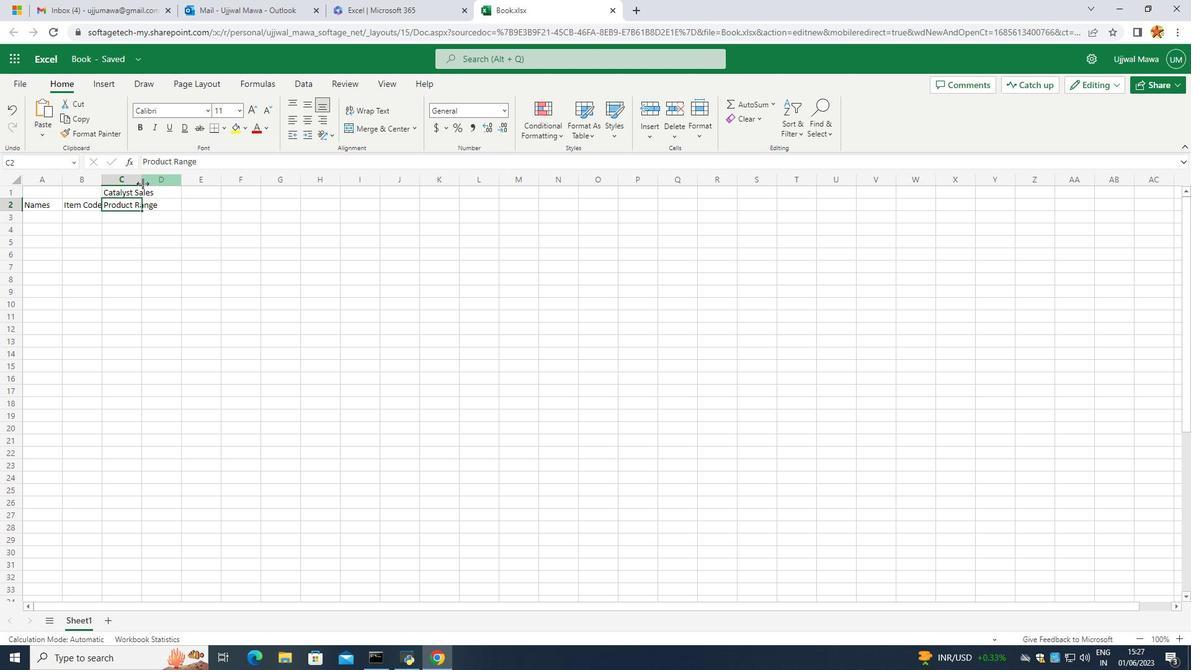 
Action: Mouse moved to (167, 206)
Screenshot: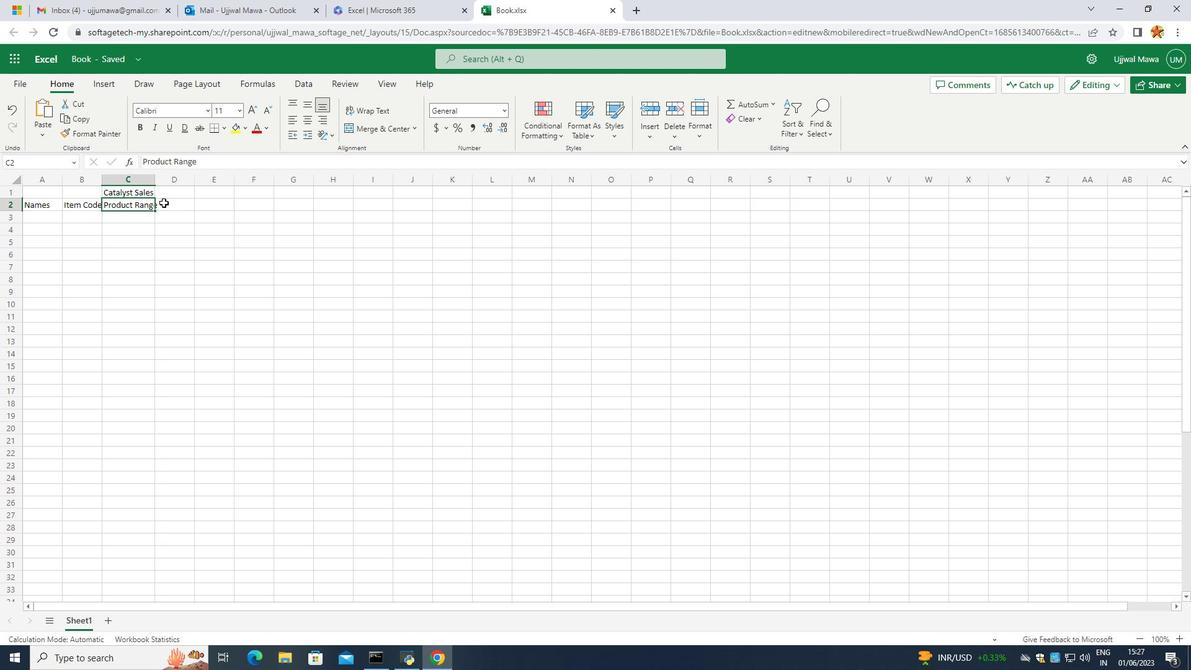 
Action: Mouse pressed left at (167, 206)
Screenshot: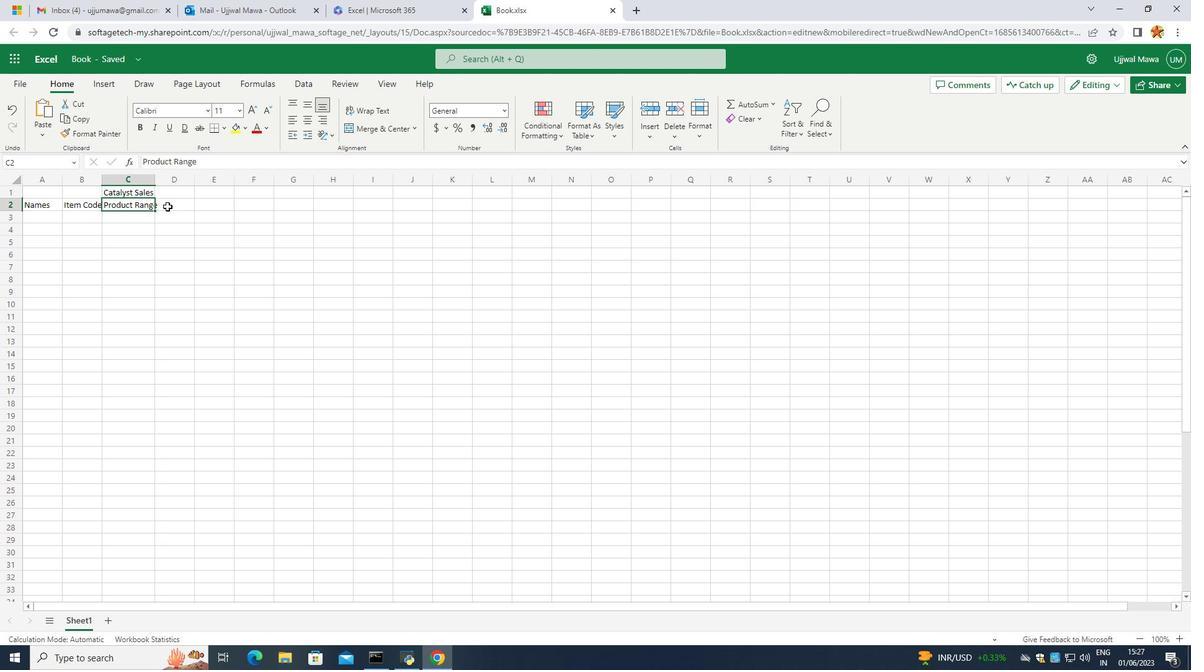 
Action: Mouse pressed left at (167, 206)
Screenshot: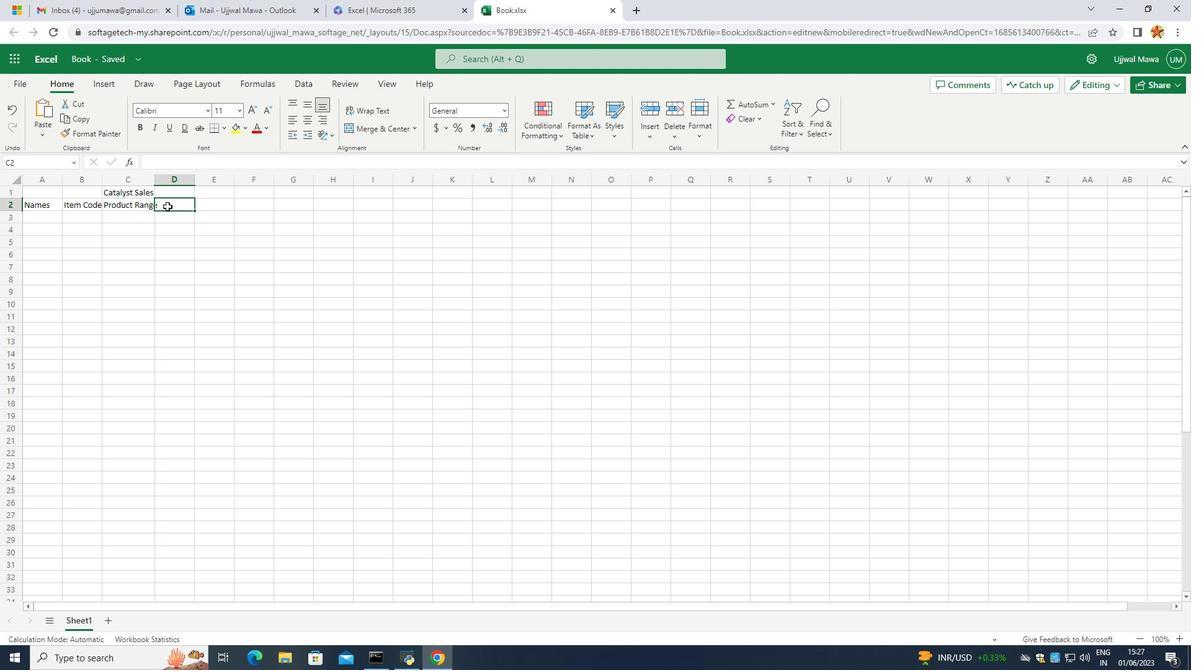 
Action: Mouse moved to (168, 206)
Screenshot: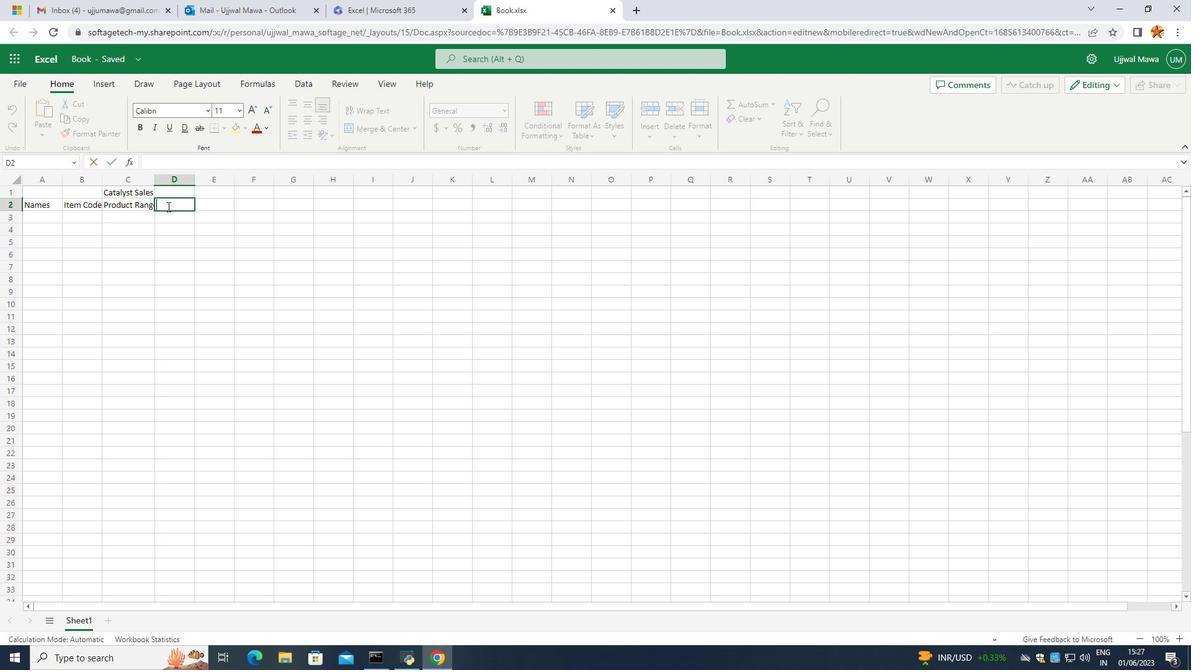 
Action: Key pressed <Key.caps_lock>P<Key.caps_lock>roducts
Screenshot: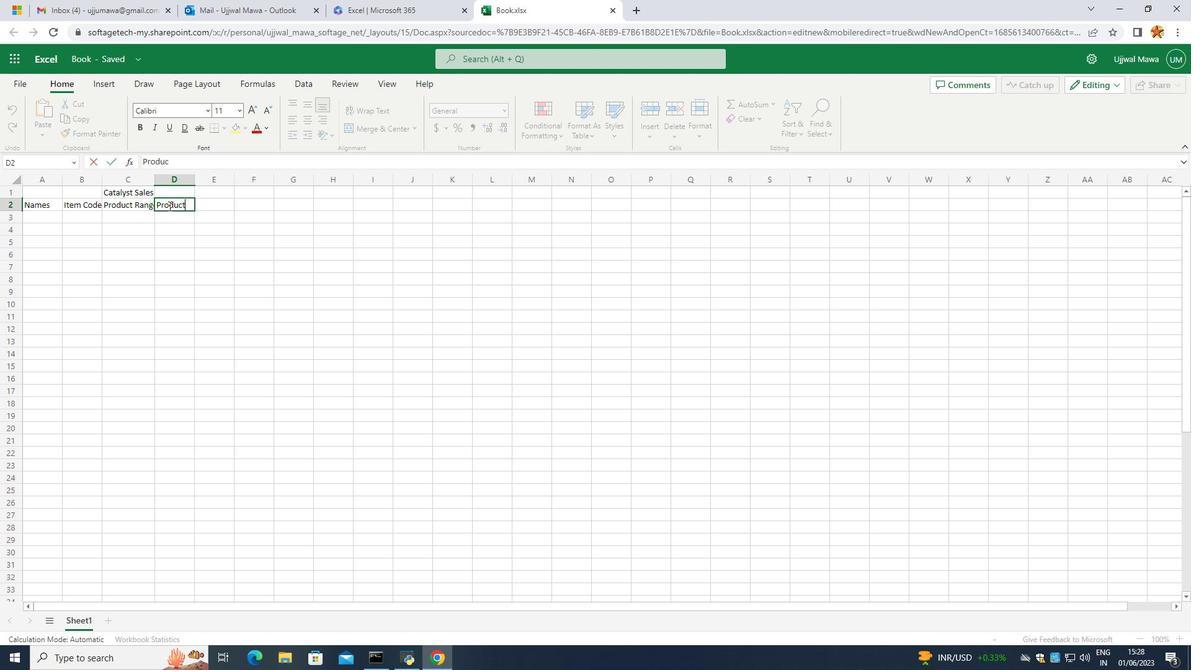 
Action: Mouse moved to (219, 282)
Screenshot: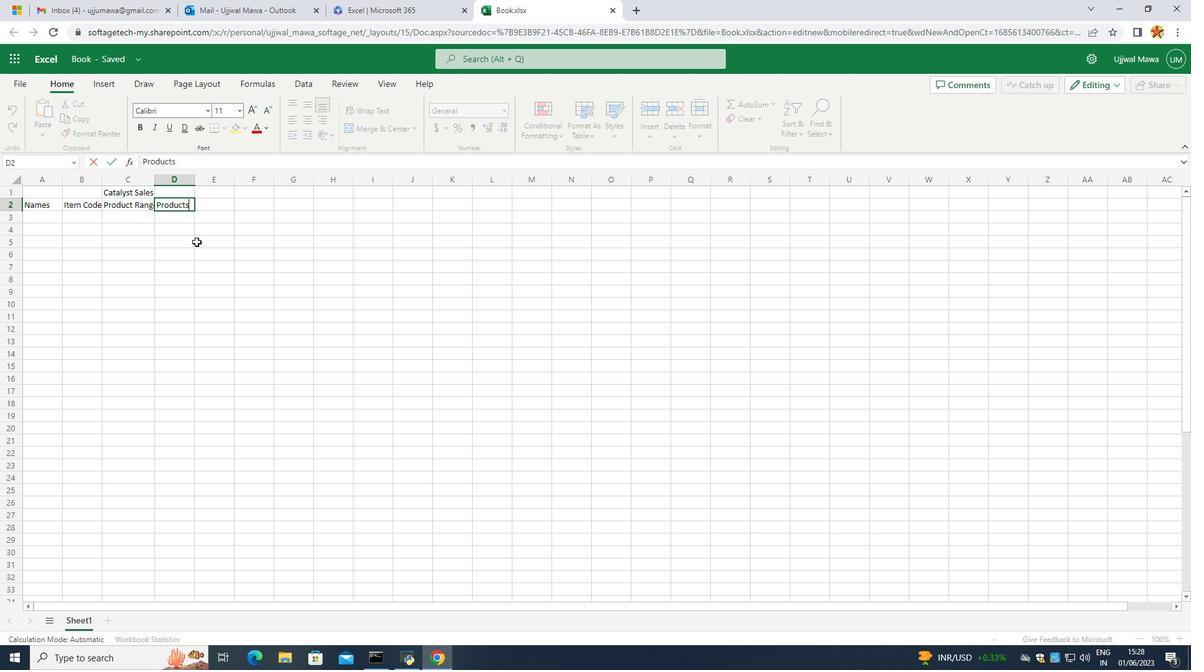 
Action: Mouse pressed left at (219, 282)
Screenshot: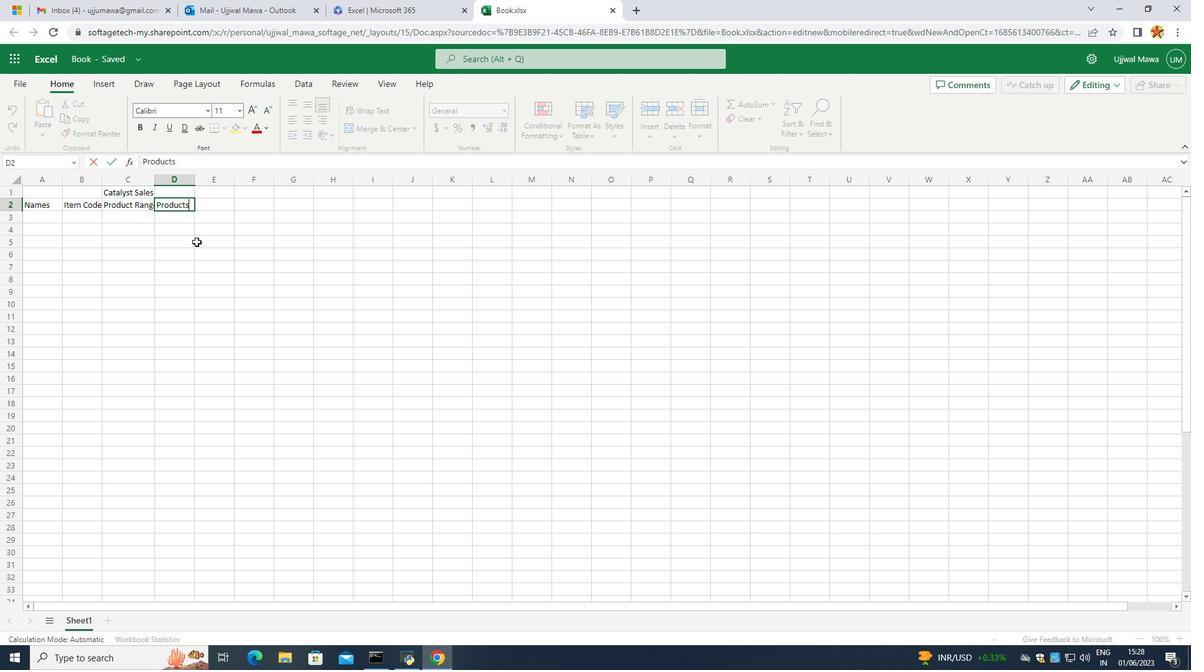 
Action: Mouse moved to (222, 209)
Screenshot: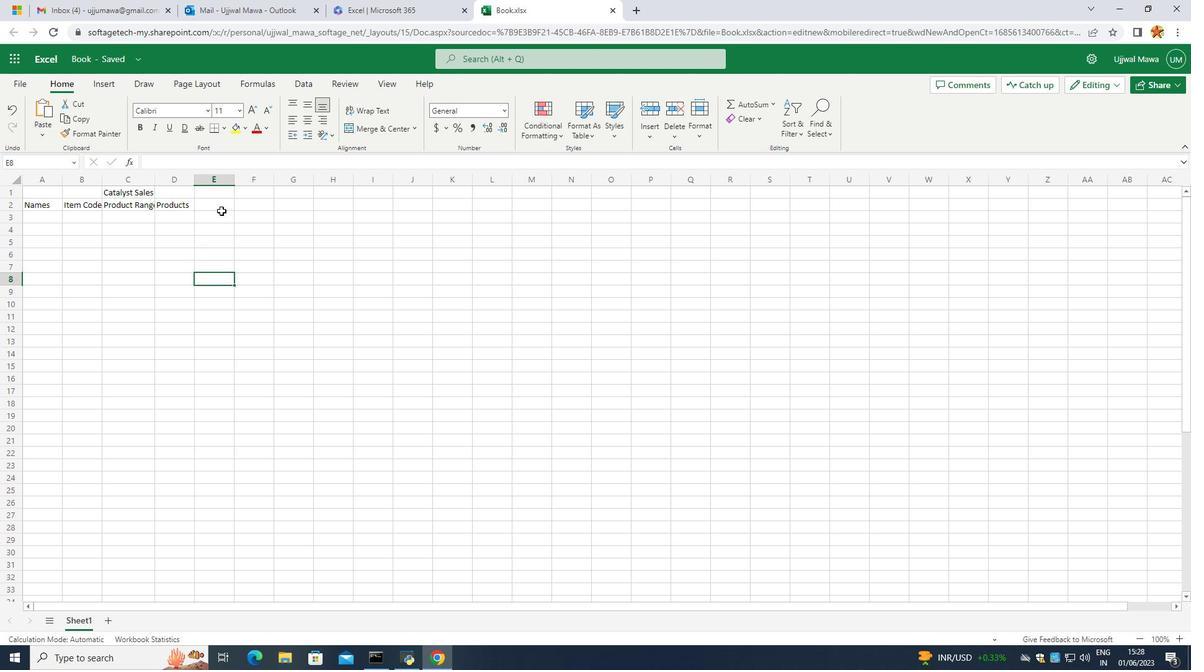 
Action: Mouse pressed left at (222, 209)
Screenshot: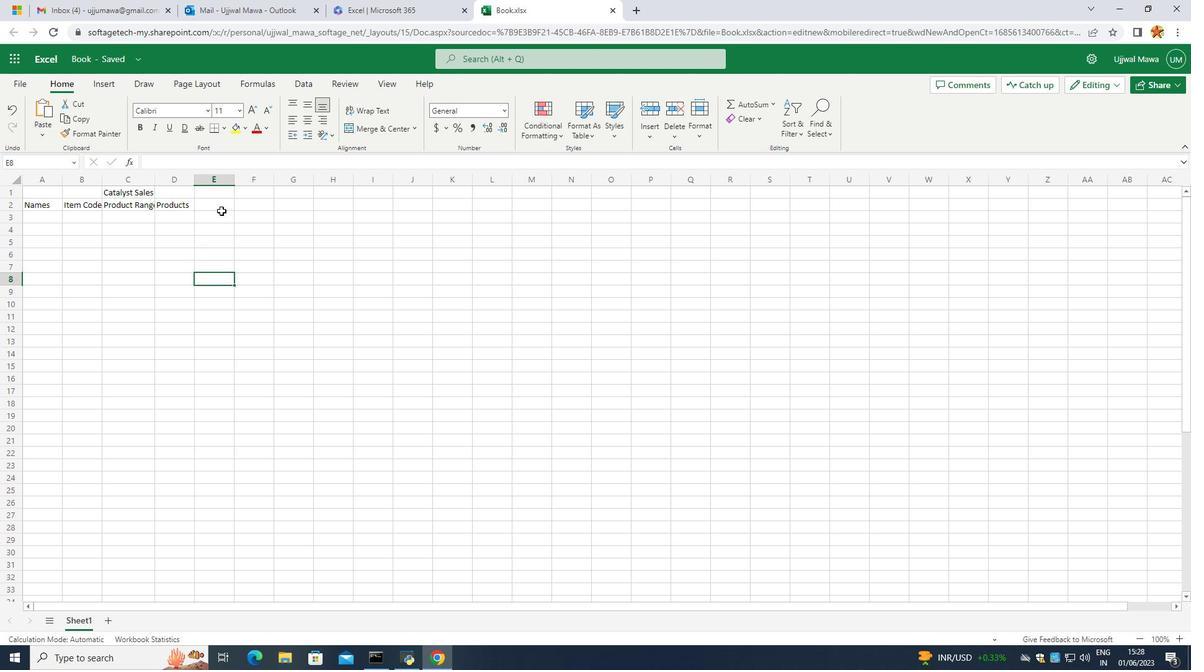 
Action: Mouse pressed left at (222, 209)
Screenshot: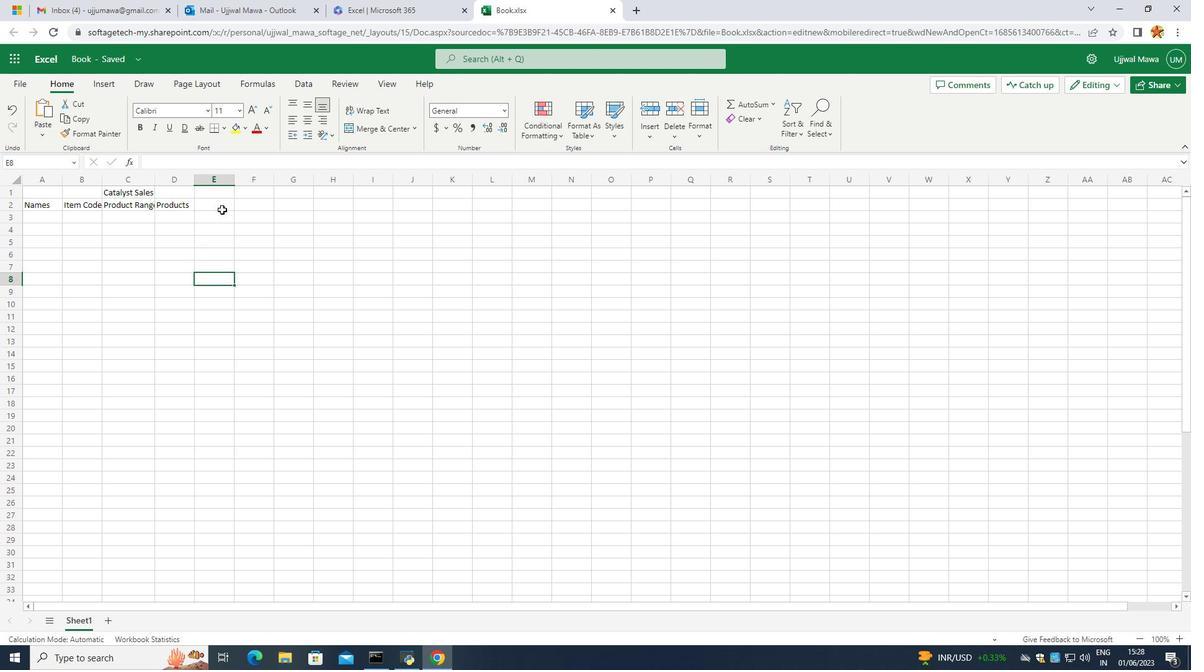 
Action: Mouse moved to (216, 209)
Screenshot: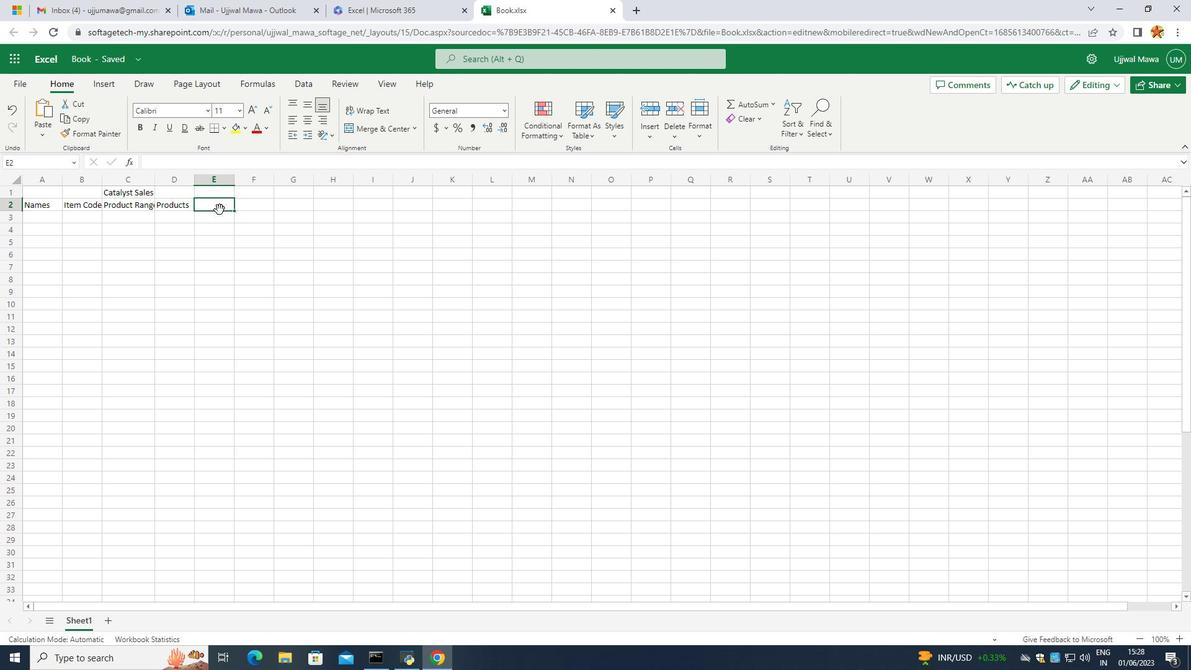 
Action: Mouse pressed left at (216, 209)
Screenshot: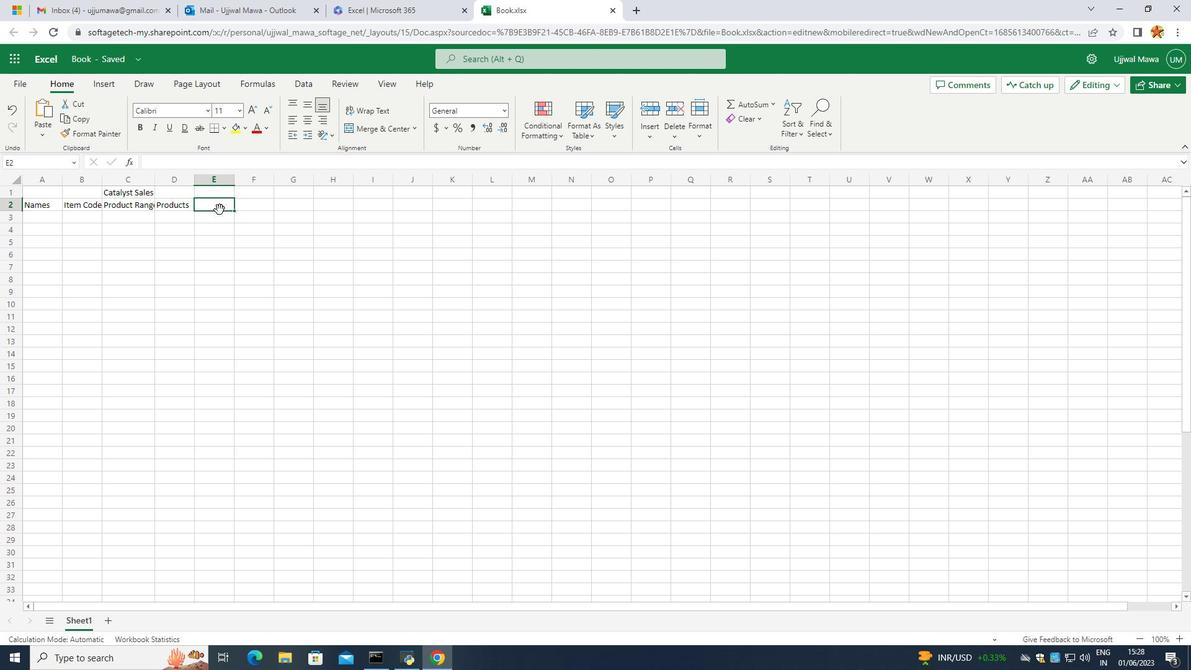 
Action: Mouse moved to (215, 214)
Screenshot: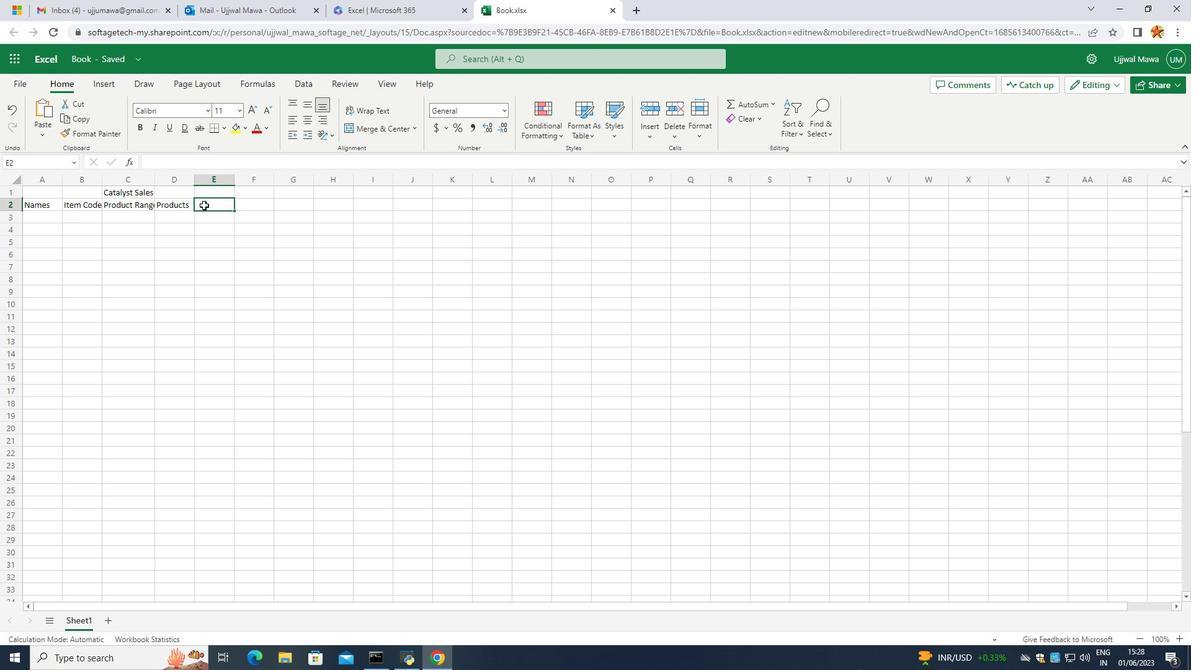 
Action: Key pressed <Key.caps_lock>
Screenshot: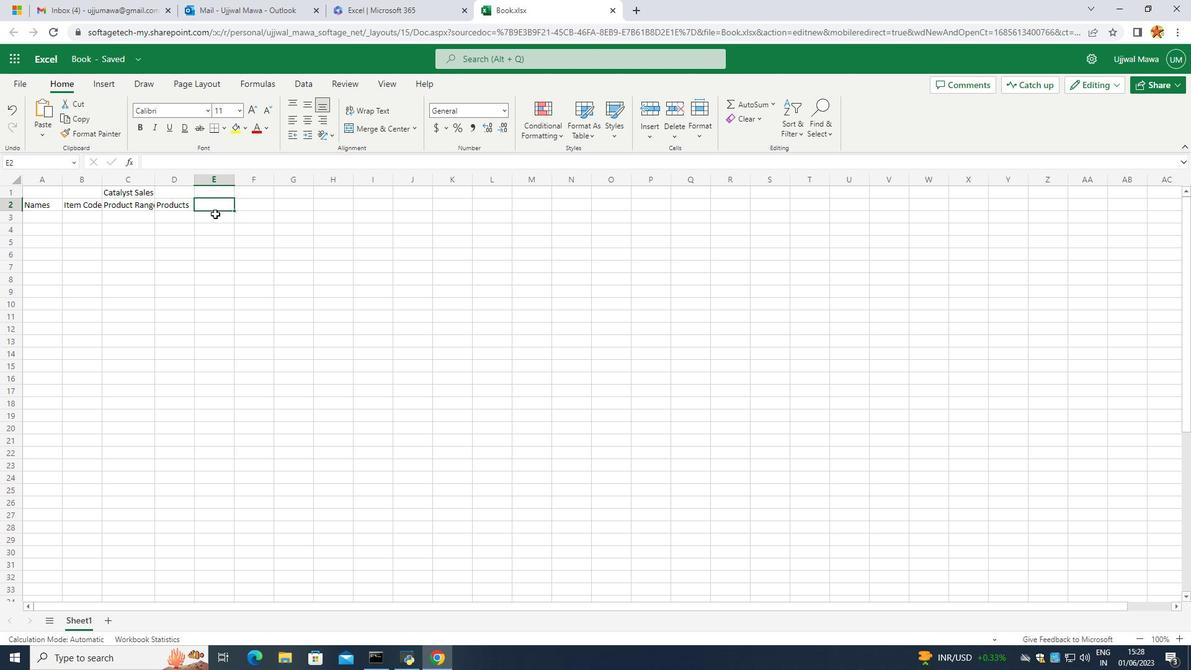
Action: Mouse moved to (215, 214)
Screenshot: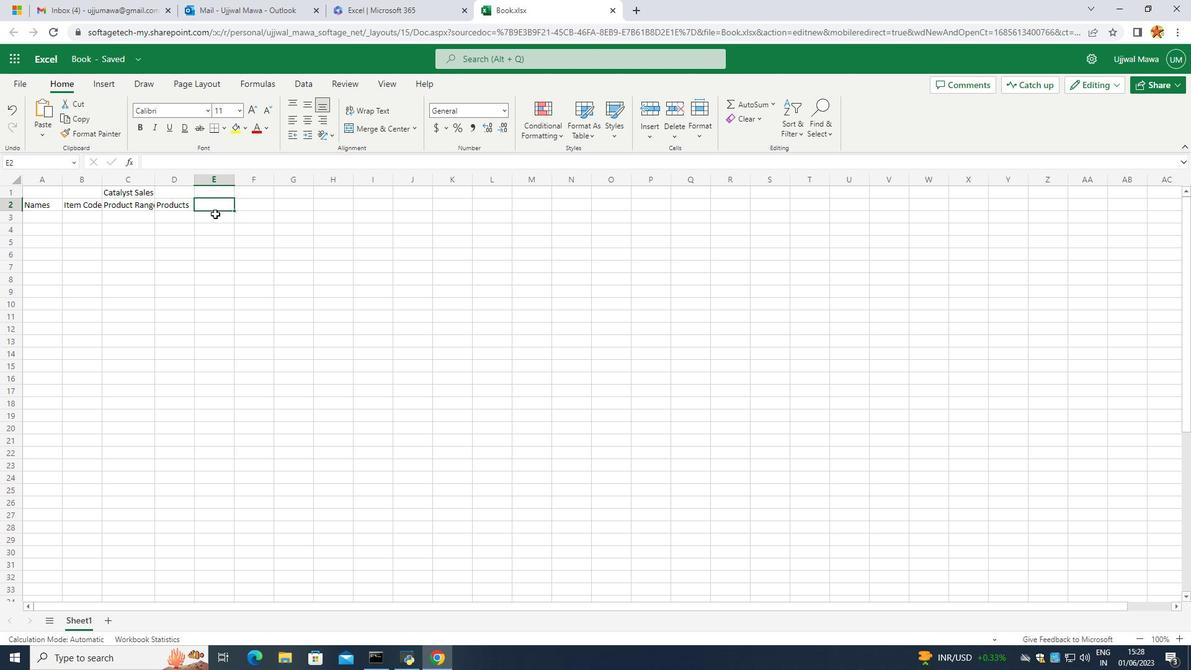 
Action: Key pressed Q<Key.caps_lock>ty.
Screenshot: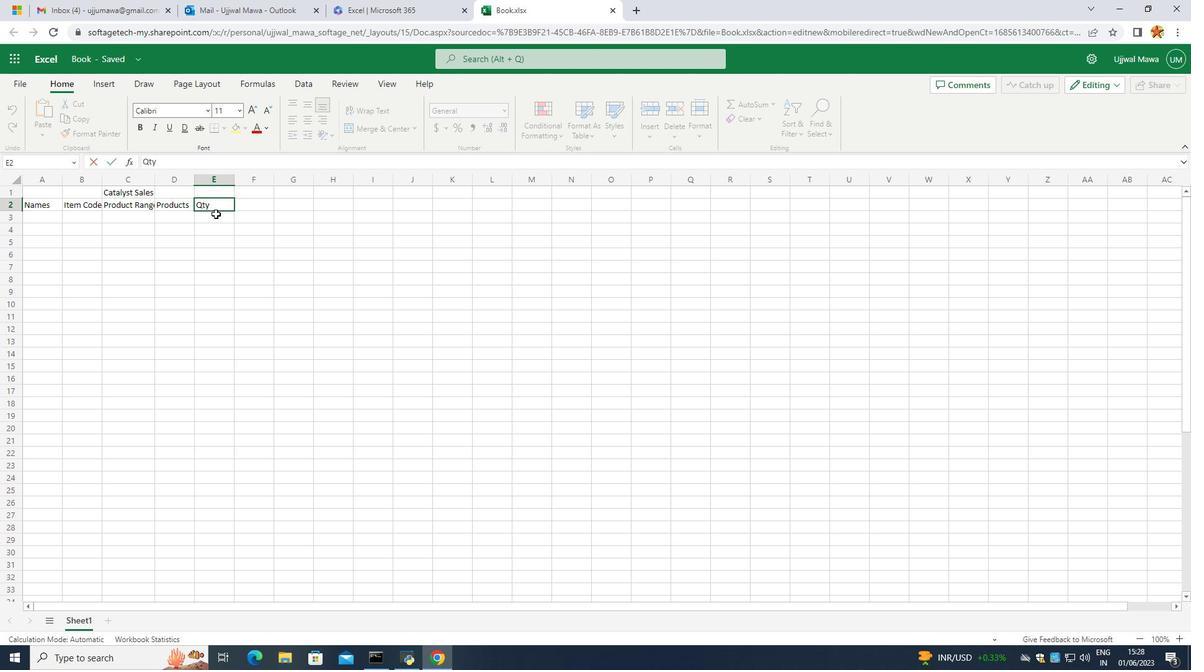 
Action: Mouse moved to (215, 256)
Screenshot: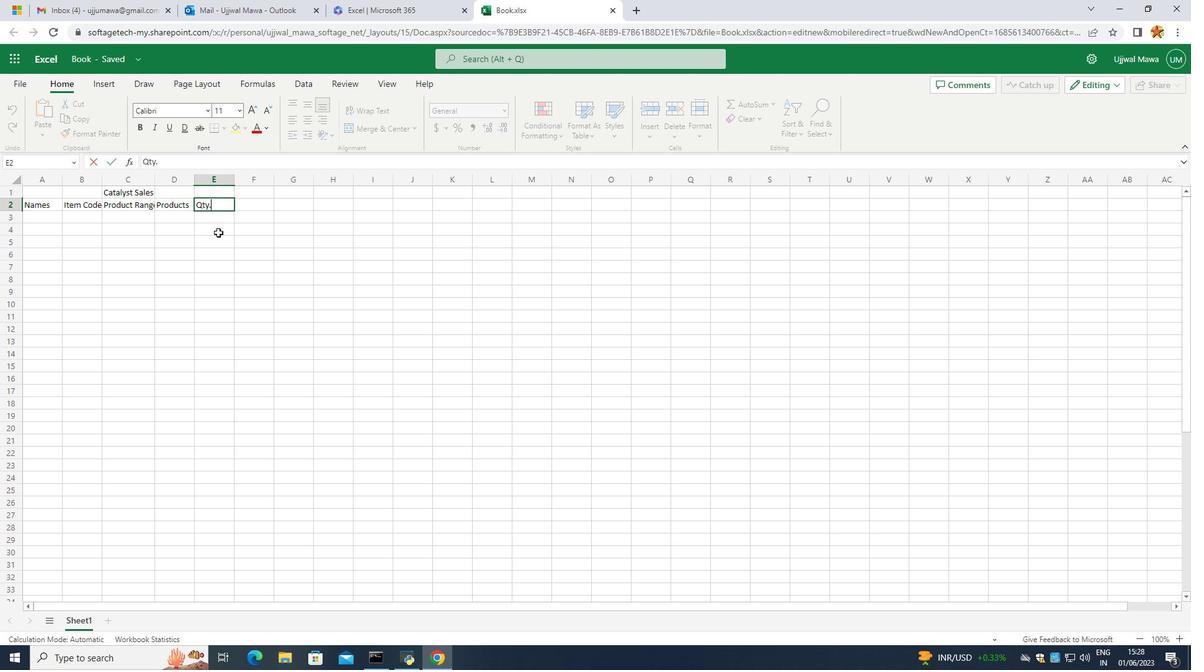 
Action: Mouse pressed left at (216, 256)
Screenshot: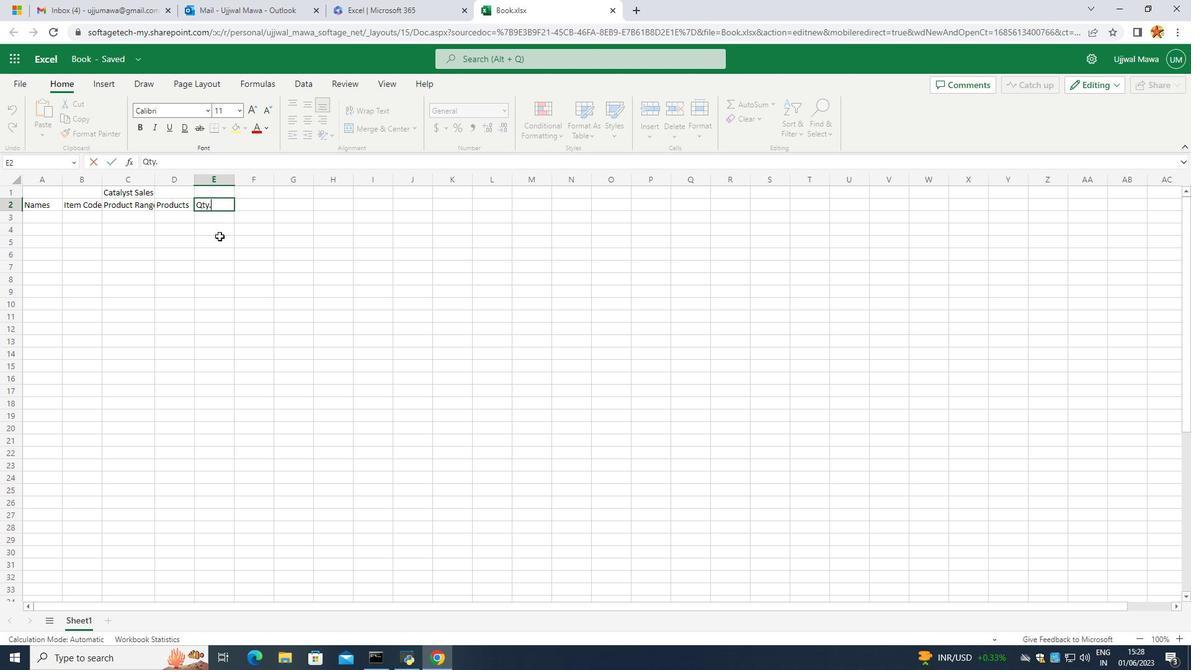 
Action: Mouse moved to (259, 204)
Screenshot: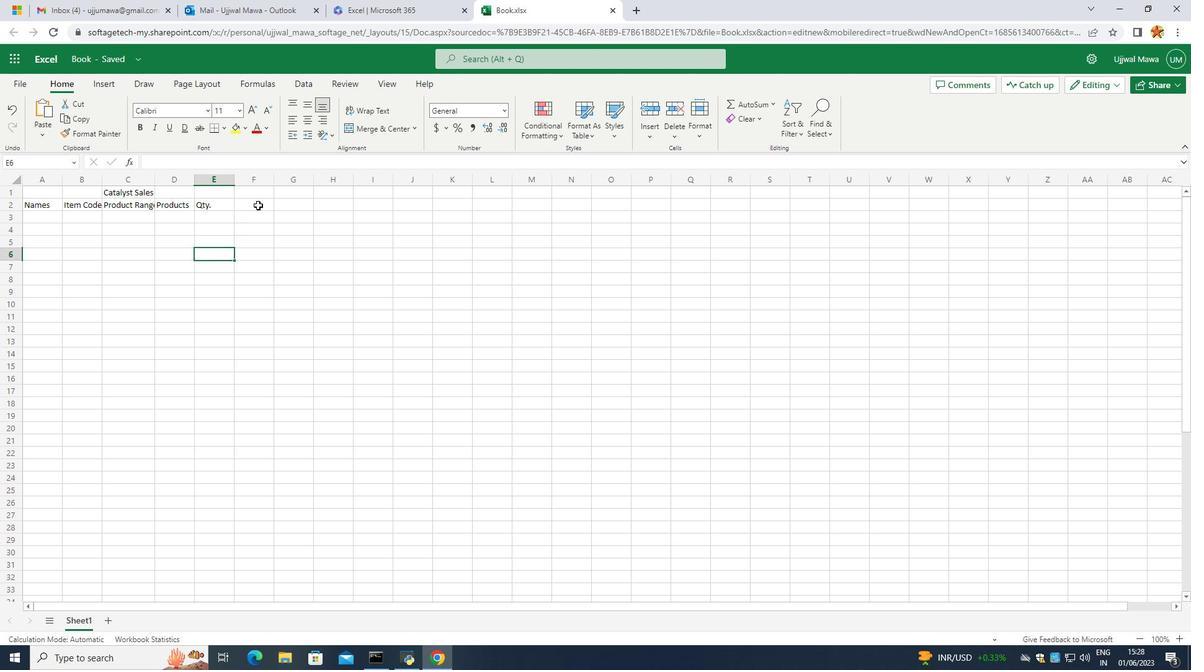 
Action: Mouse pressed left at (259, 204)
Screenshot: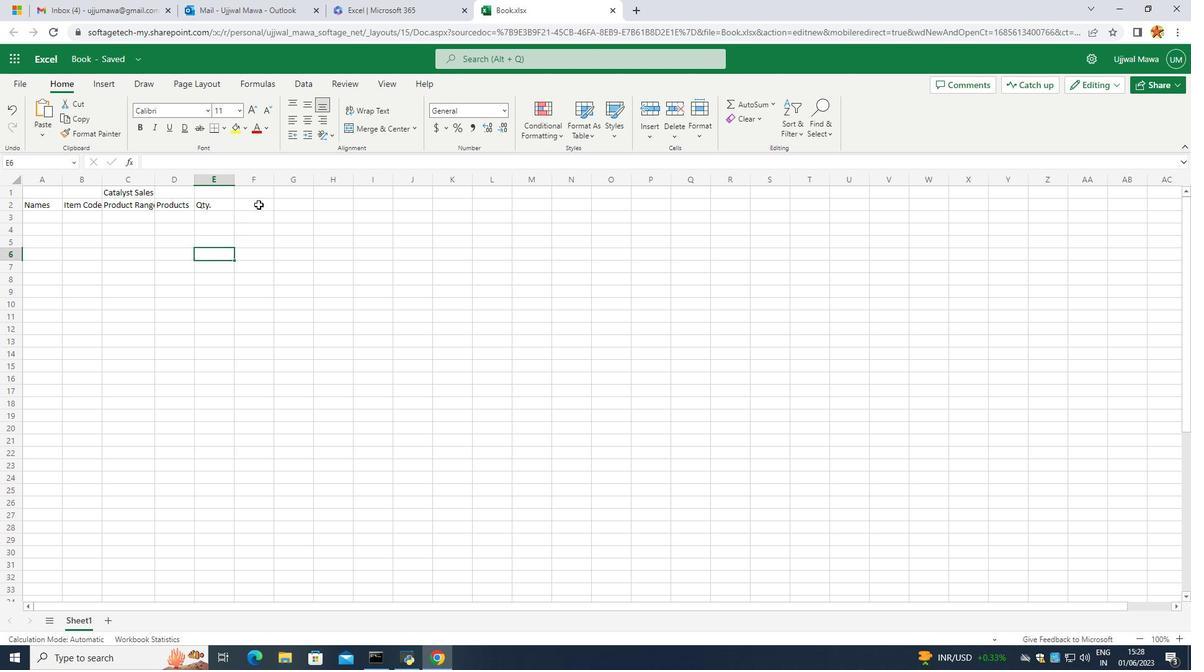 
Action: Mouse pressed left at (259, 204)
Screenshot: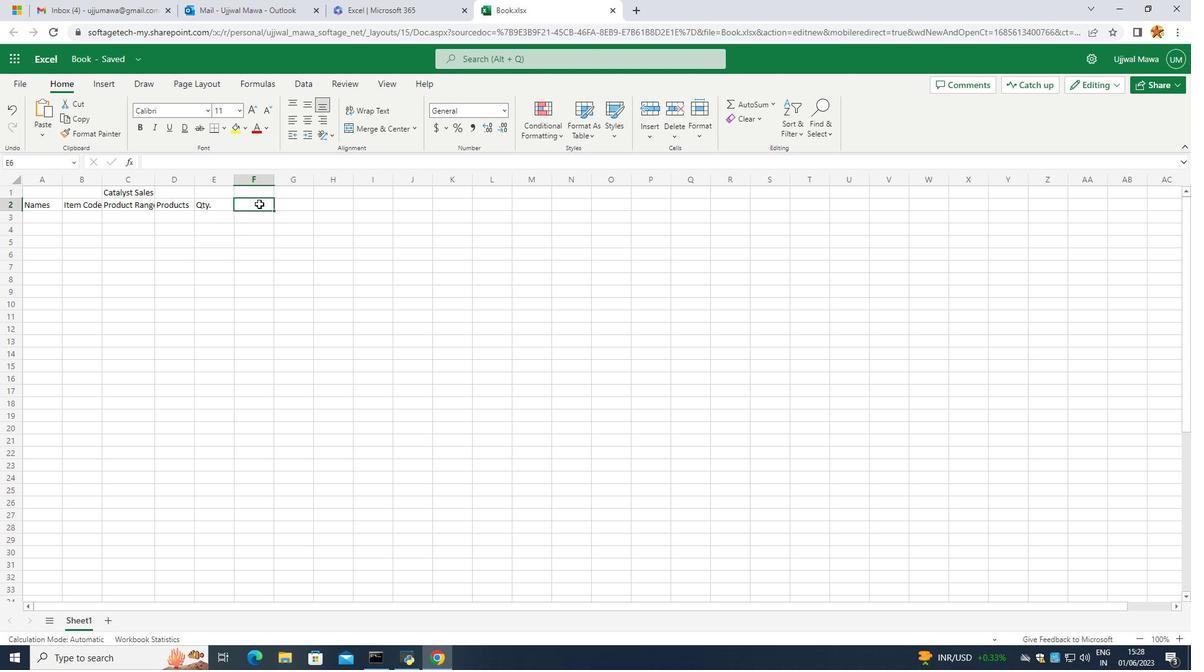
Action: Key pressed <Key.caps_lock>12<Key.caps_lock>
Screenshot: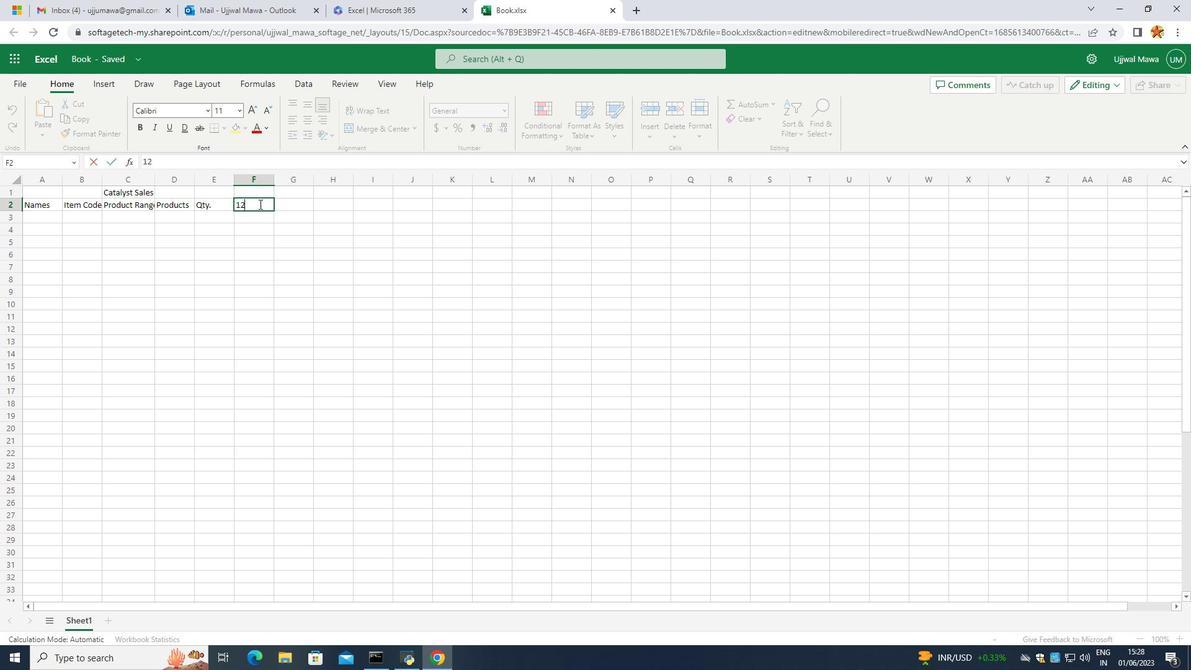 
Action: Mouse moved to (223, 219)
Screenshot: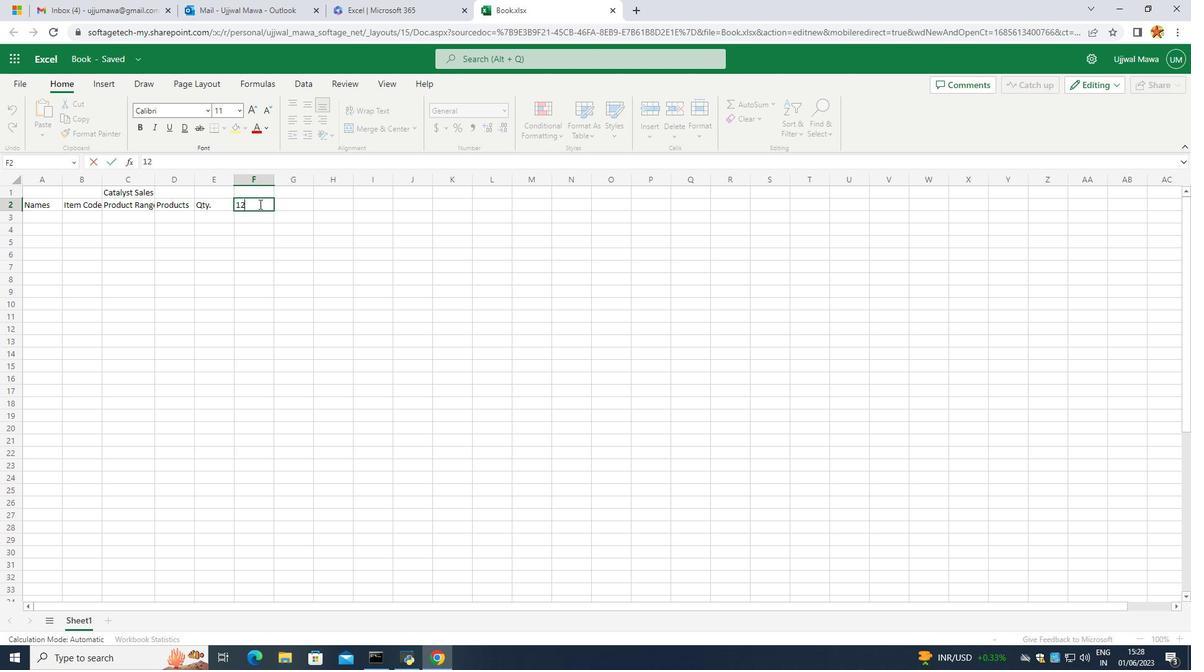 
Action: Key pressed <Key.backspace><Key.backspace><Key.caps_lock>A<Key.caps_lock>moub===<Key.backspace><Key.backspace><Key.backspace><Key.backspace><Key.backspace>n<Key.backspace>m<Key.backspace>unt
Screenshot: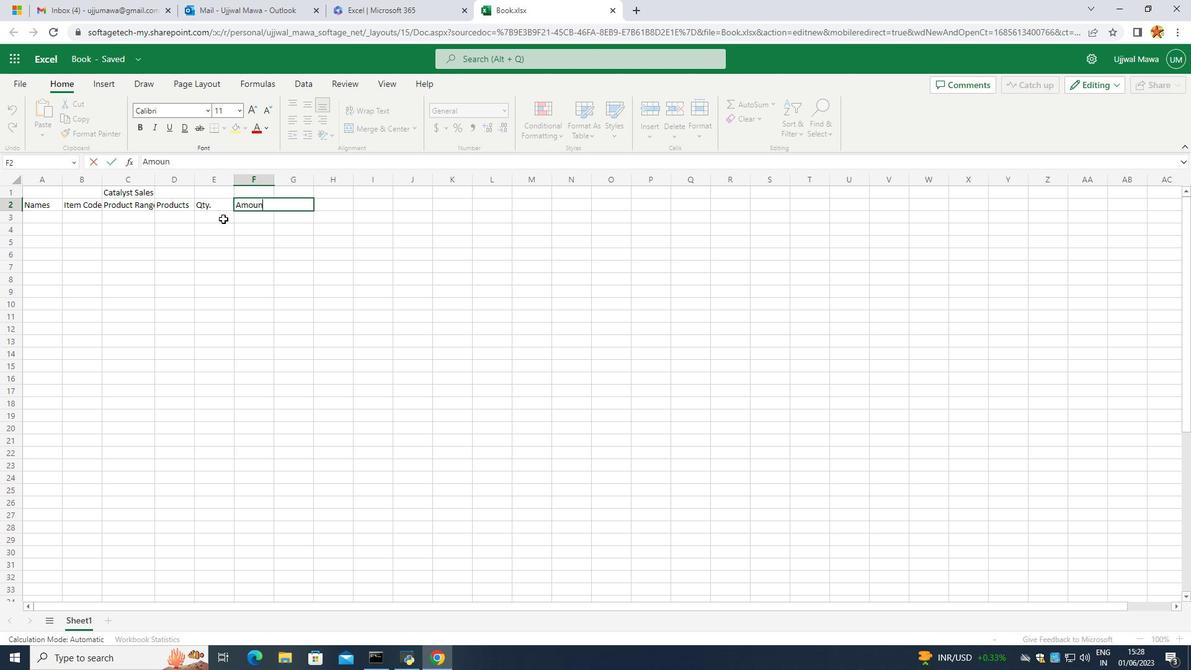 
Action: Mouse moved to (378, 394)
Screenshot: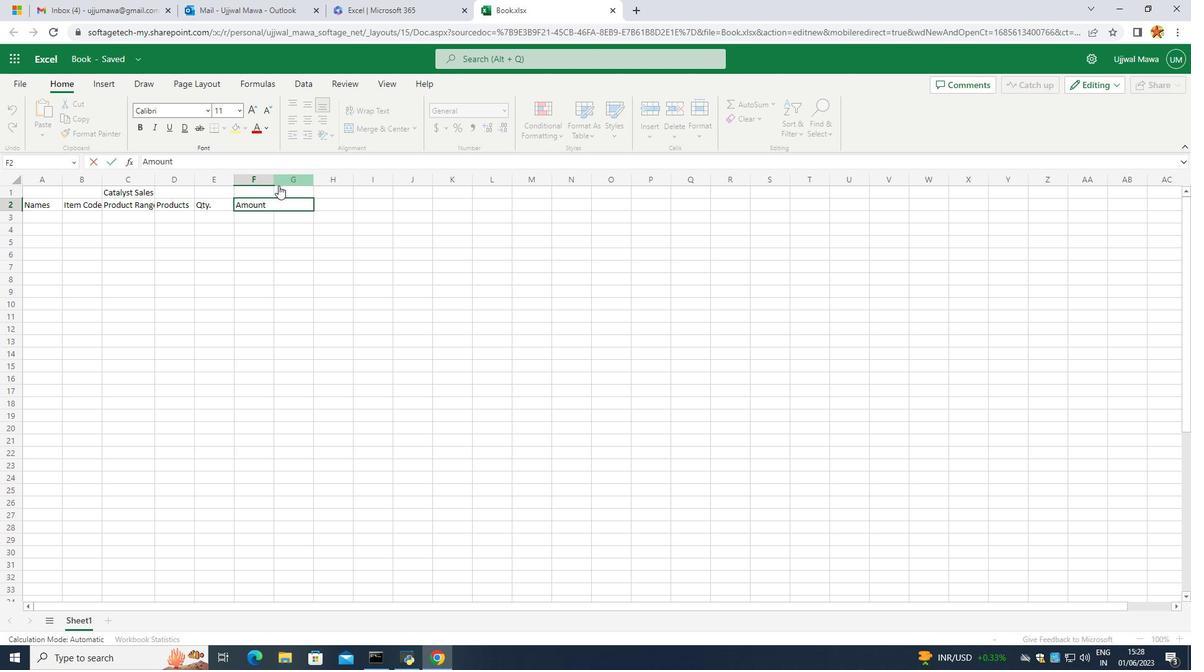 
Action: Mouse pressed left at (378, 394)
Screenshot: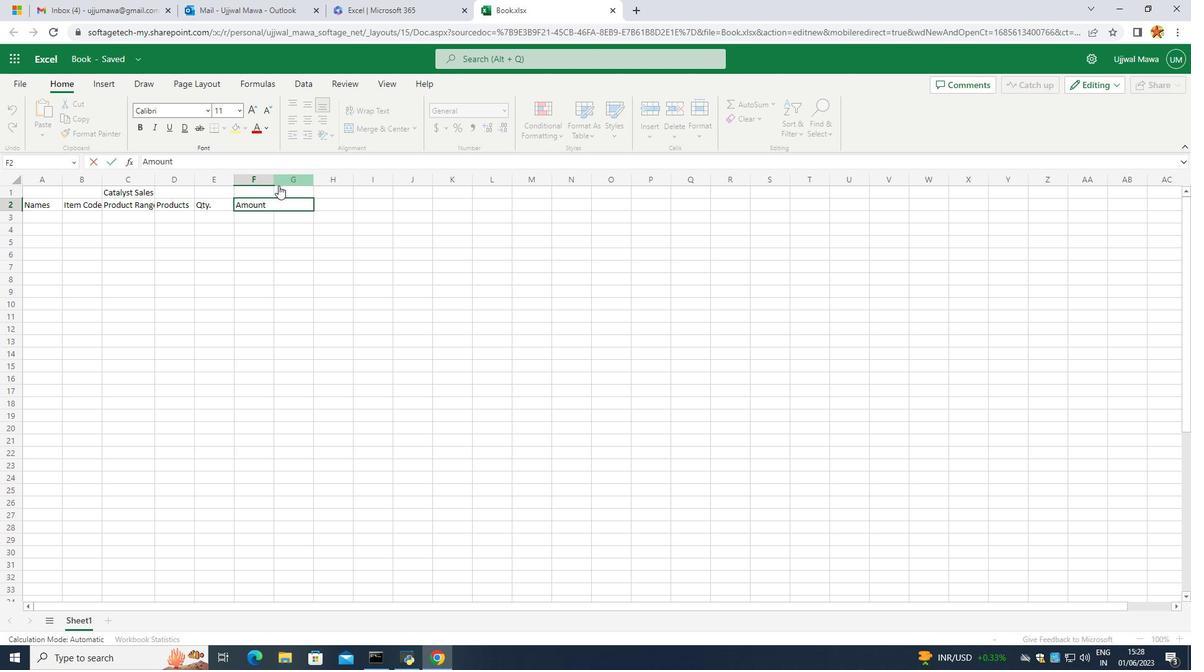 
Action: Mouse moved to (297, 202)
Screenshot: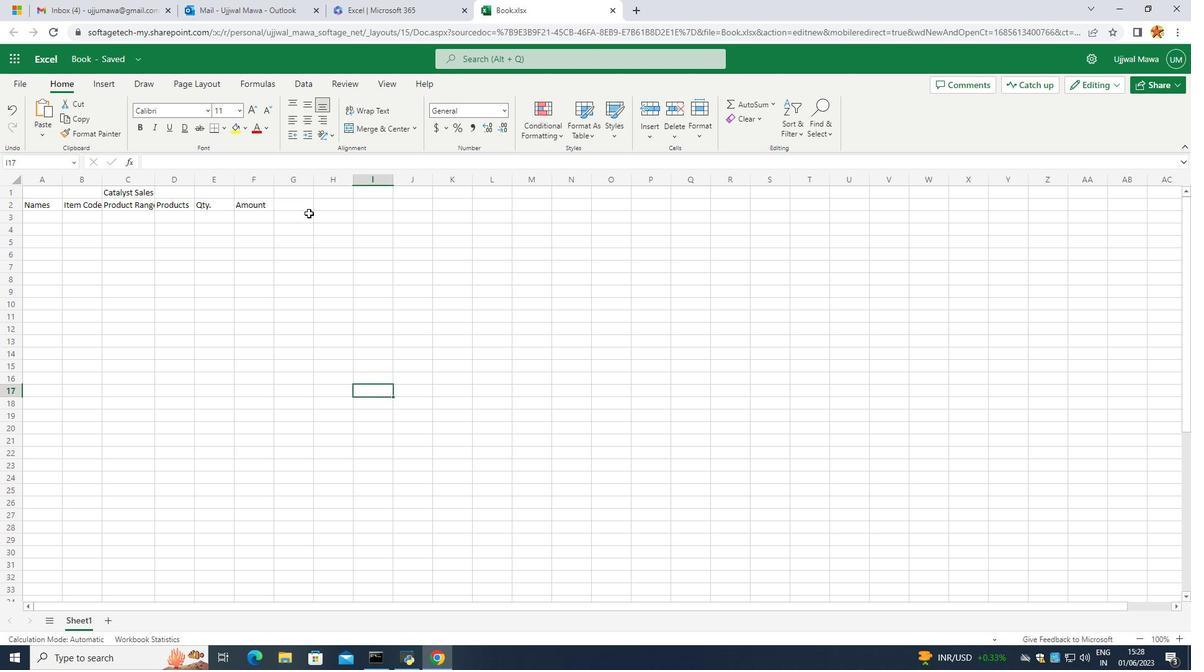 
Action: Mouse pressed left at (297, 202)
Screenshot: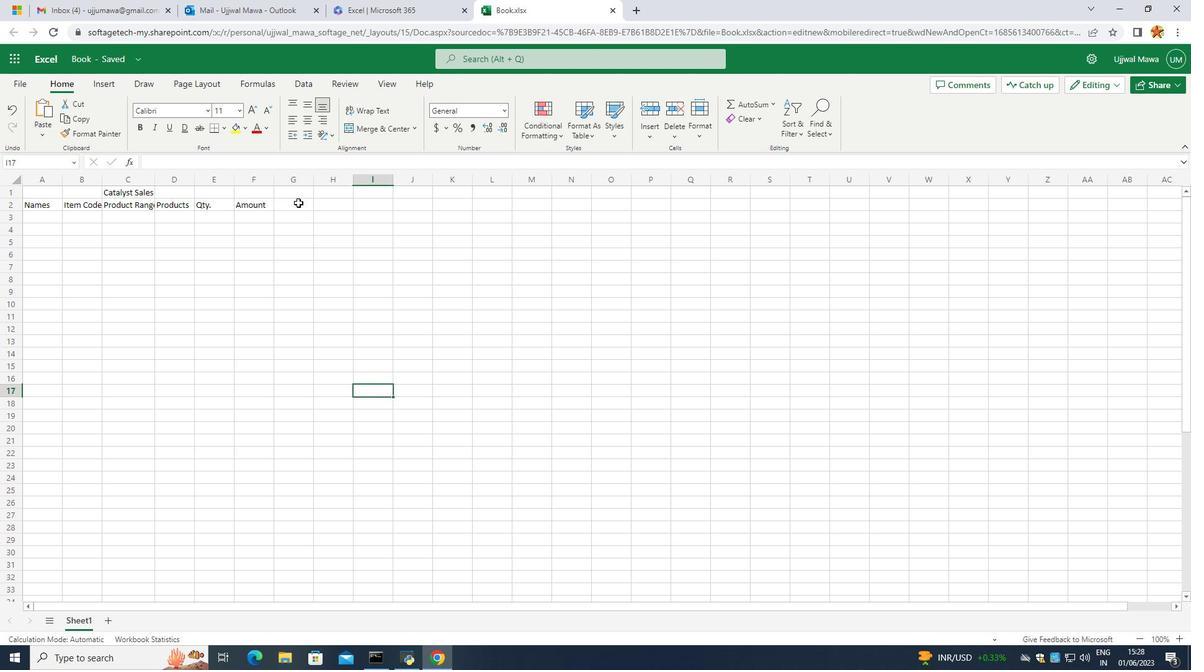 
Action: Key pressed 12<Key.shift_r><Key.shift_r><Key.shift_r><Key.shift_r><Key.shift_r><Key.shift_r><Key.shift_r><Key.shift_r><Key.shift_r><Key.shift_r>%<Key.caps_lock>T<Key.caps_lock>ax
Screenshot: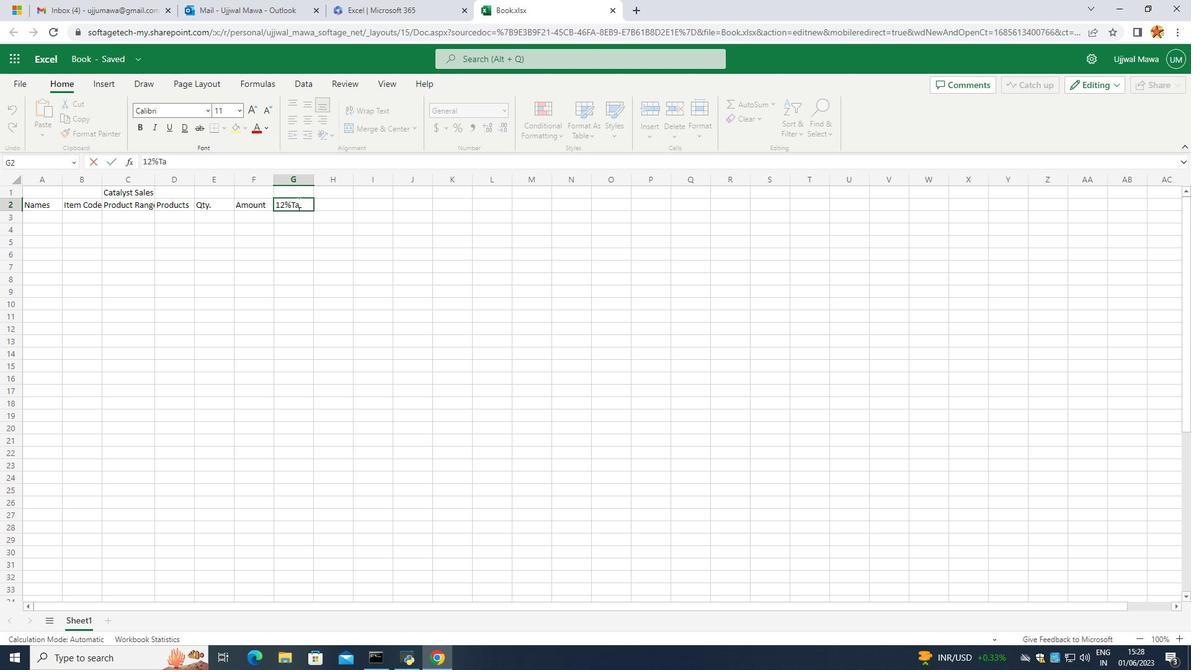 
Action: Mouse moved to (303, 272)
Screenshot: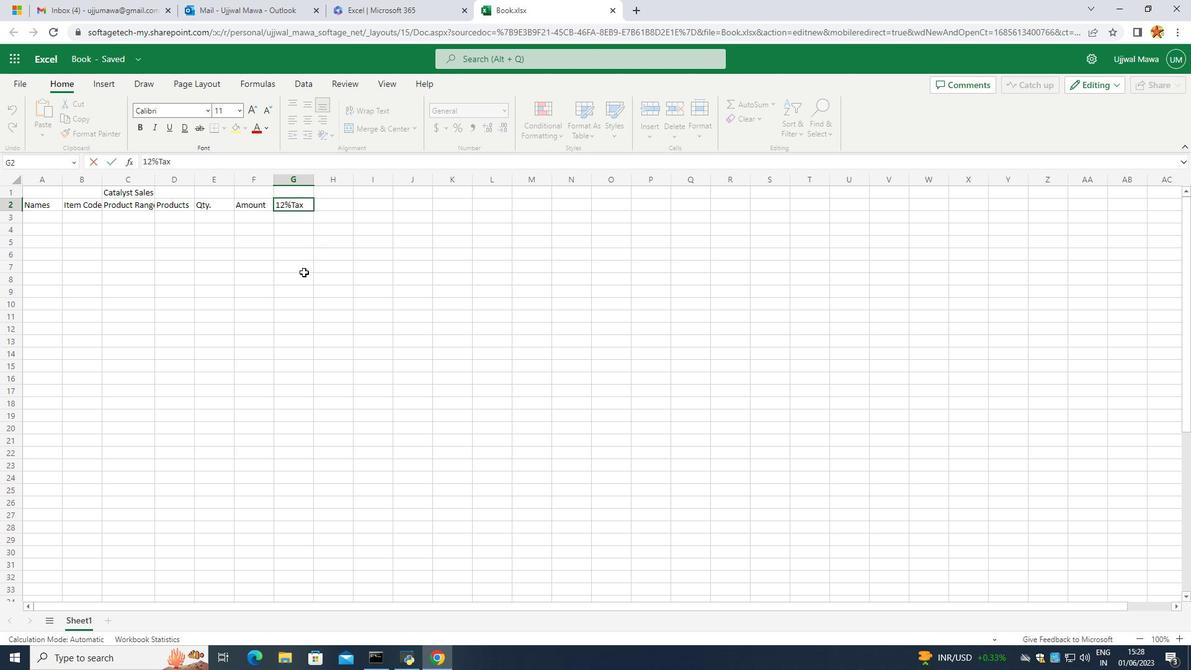 
Action: Mouse pressed left at (303, 272)
Screenshot: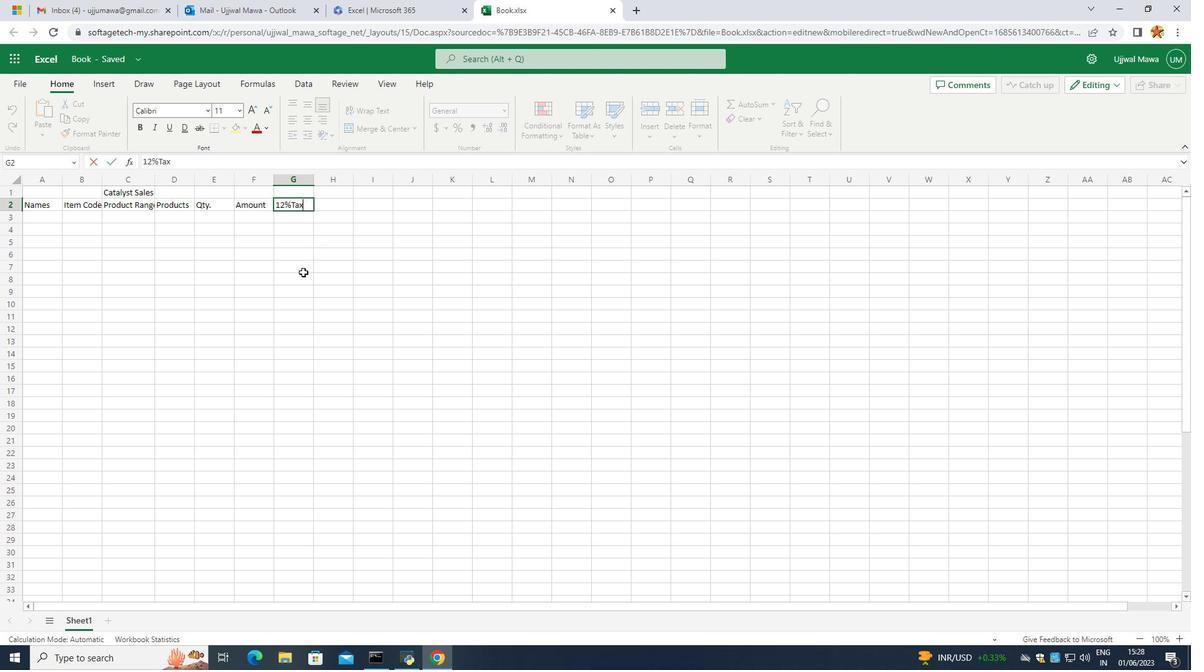
Action: Mouse moved to (333, 206)
Screenshot: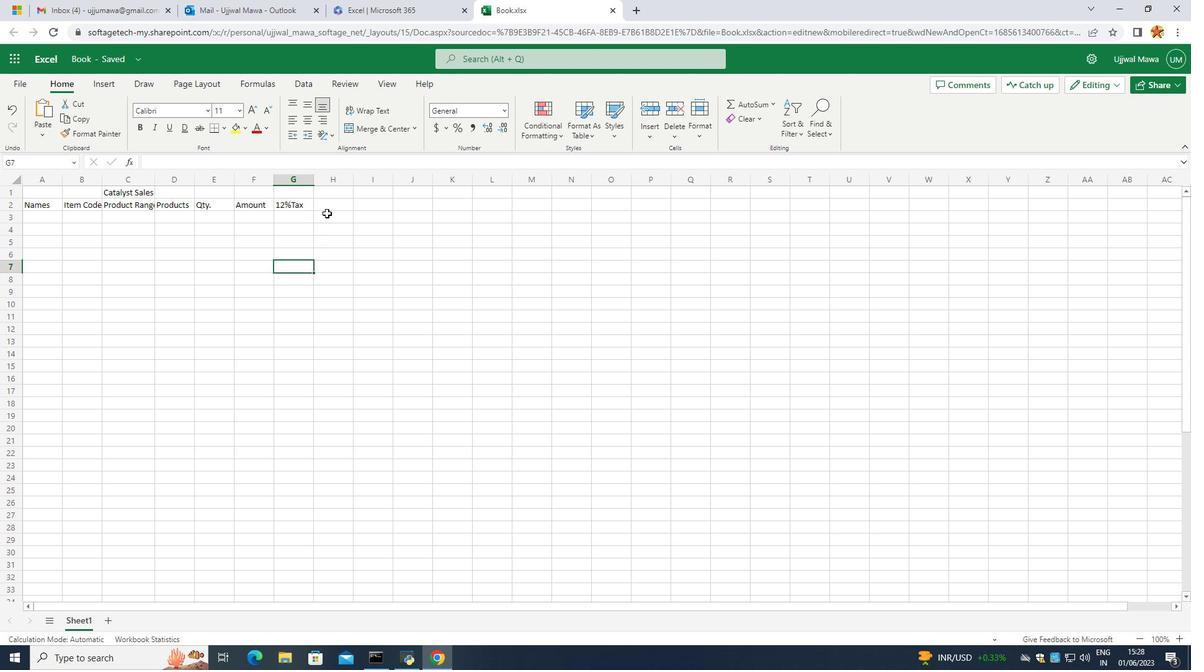 
Action: Mouse pressed left at (333, 206)
Screenshot: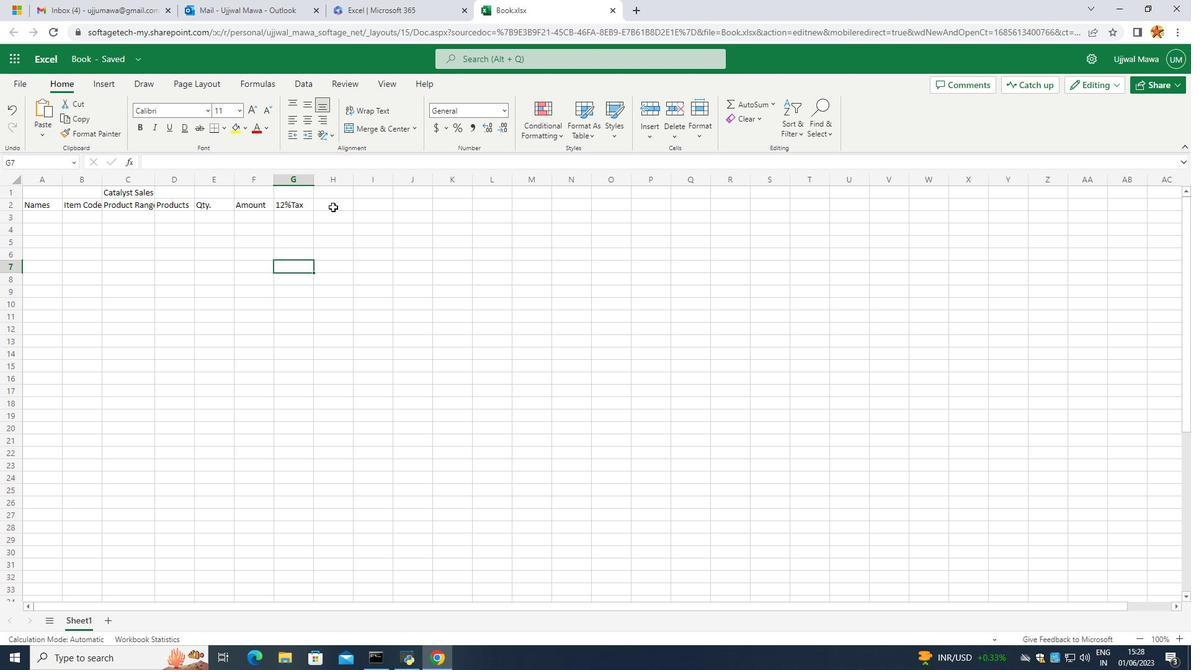 
Action: Mouse pressed left at (333, 206)
Screenshot: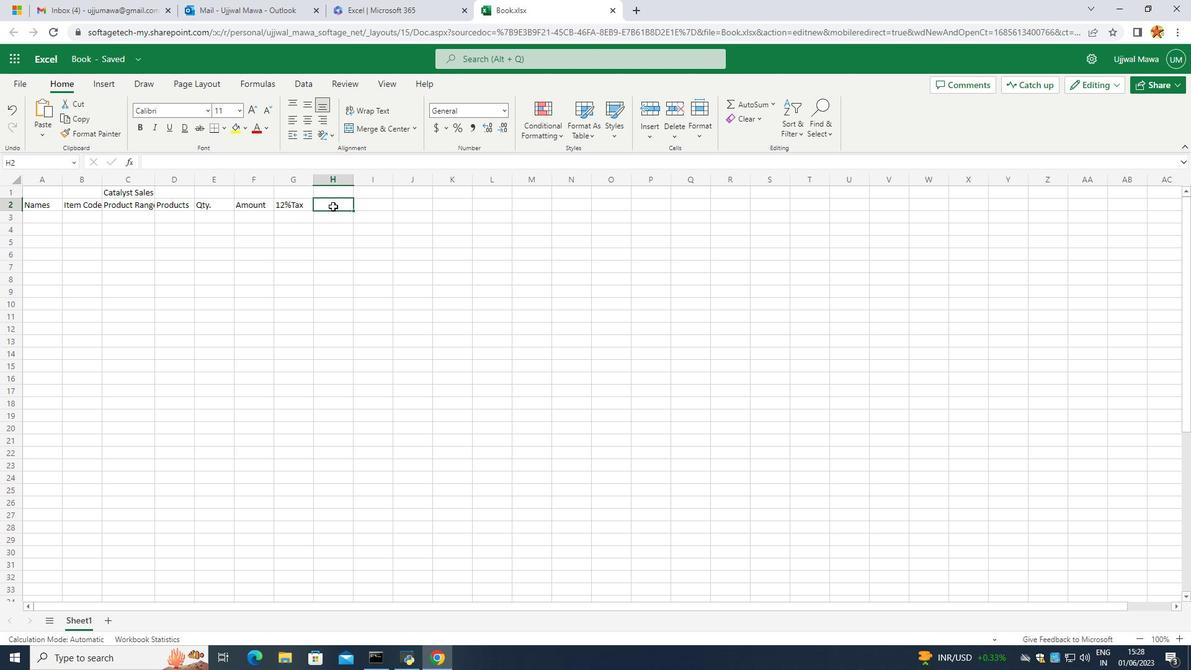 
Action: Mouse pressed left at (333, 206)
Screenshot: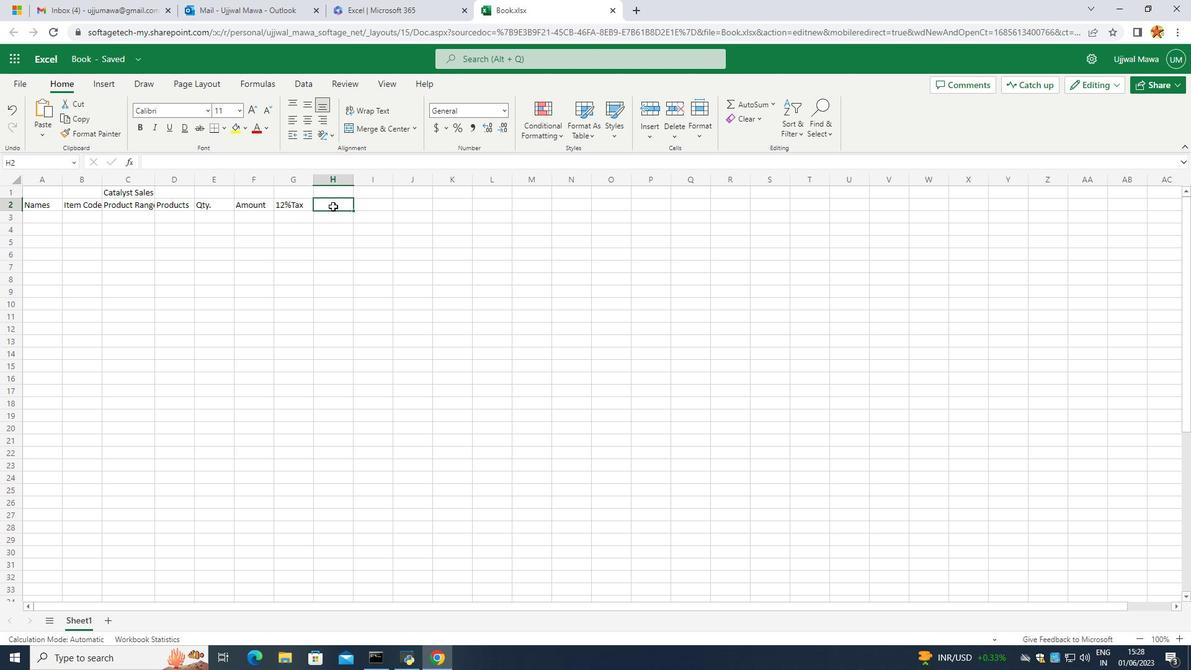 
Action: Key pressed 2<Key.shift_r><Key.shift_r><Key.shift_r><Key.shift_r><Key.shift_r><Key.shift_r><Key.shift_r>%<Key.caps_lock>C<Key.caps_lock>ommision<Key.enter>
Screenshot: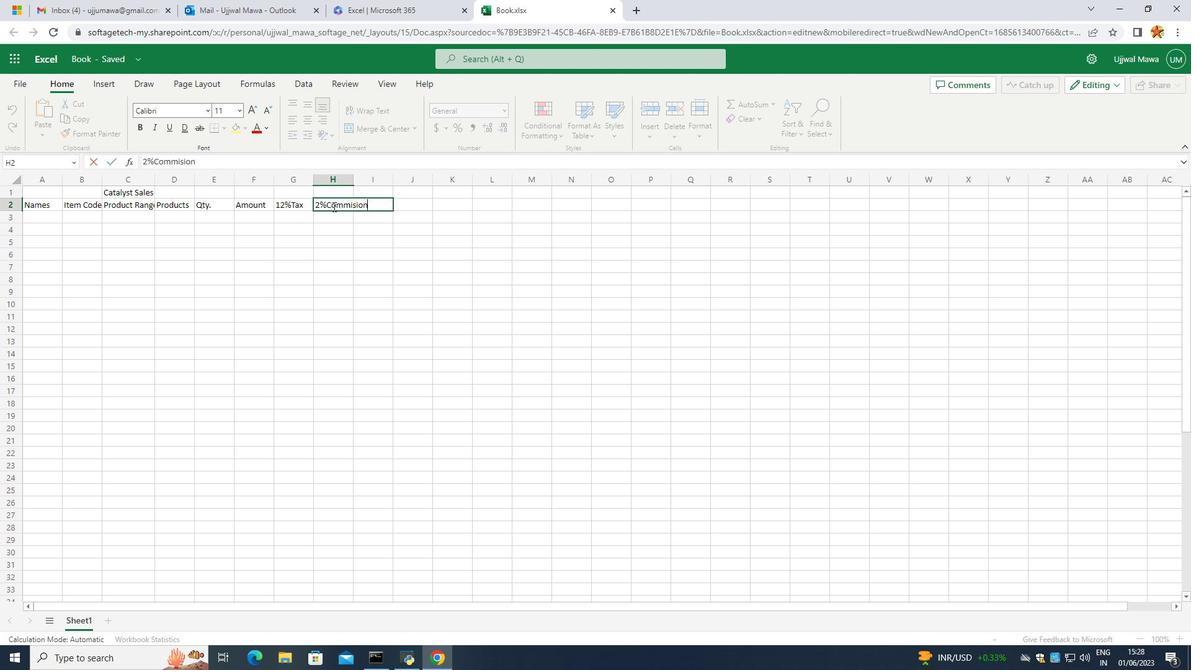 
Action: Mouse moved to (300, 262)
Screenshot: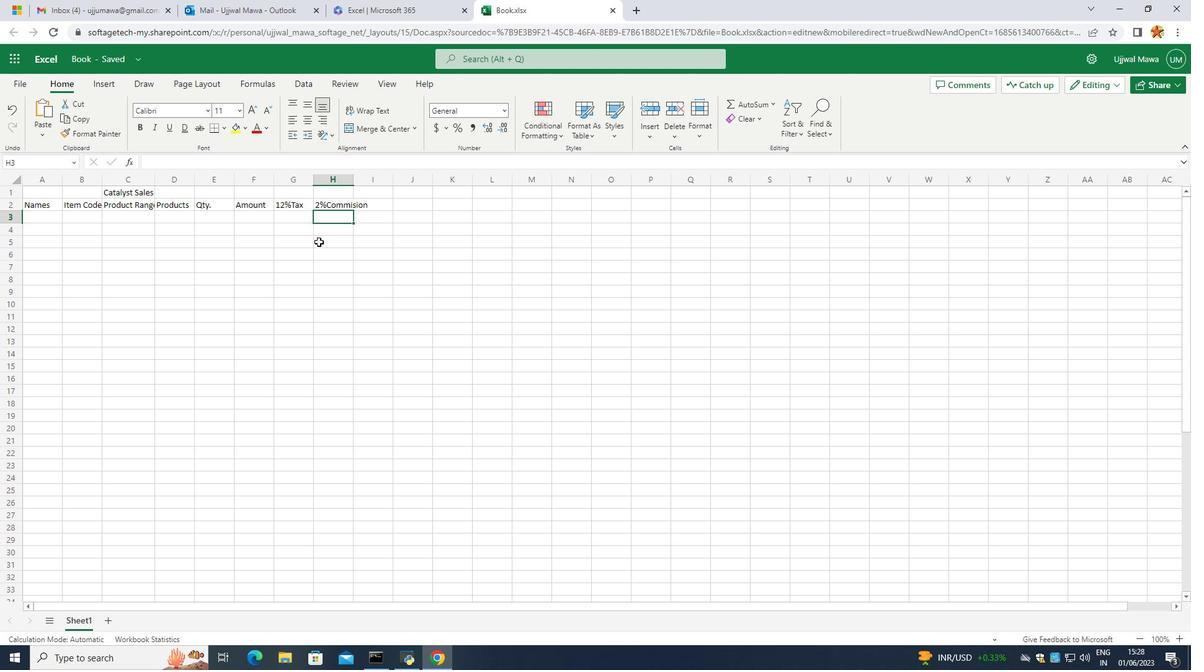 
Action: Mouse pressed left at (300, 262)
Screenshot: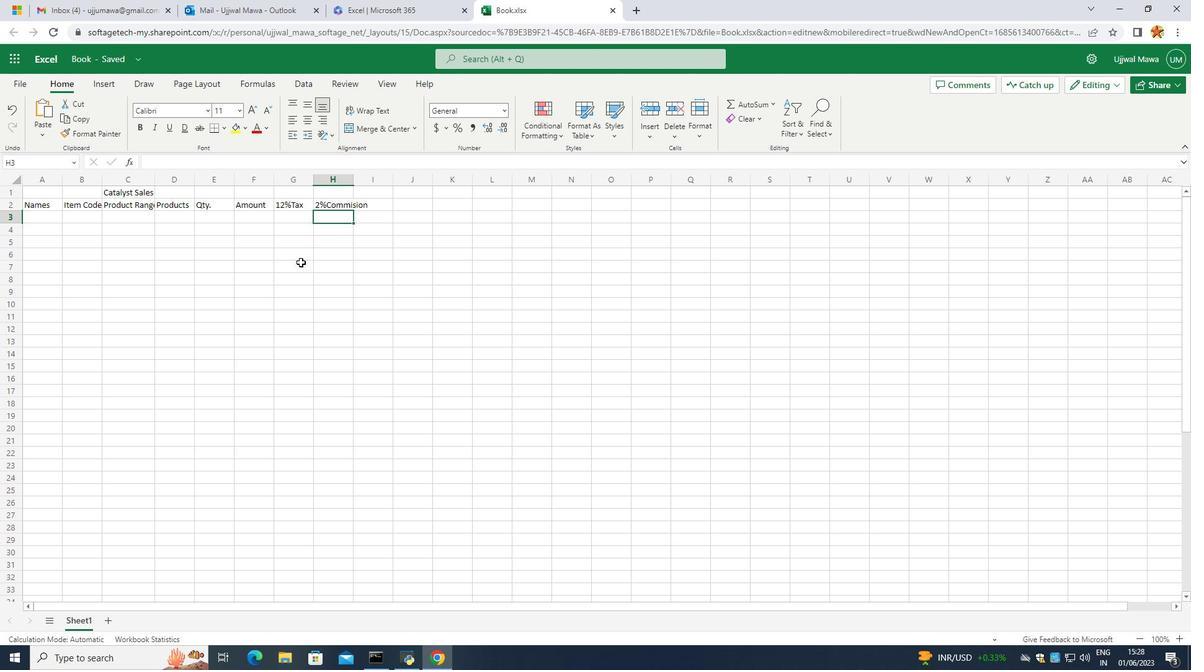 
Action: Mouse moved to (382, 205)
Screenshot: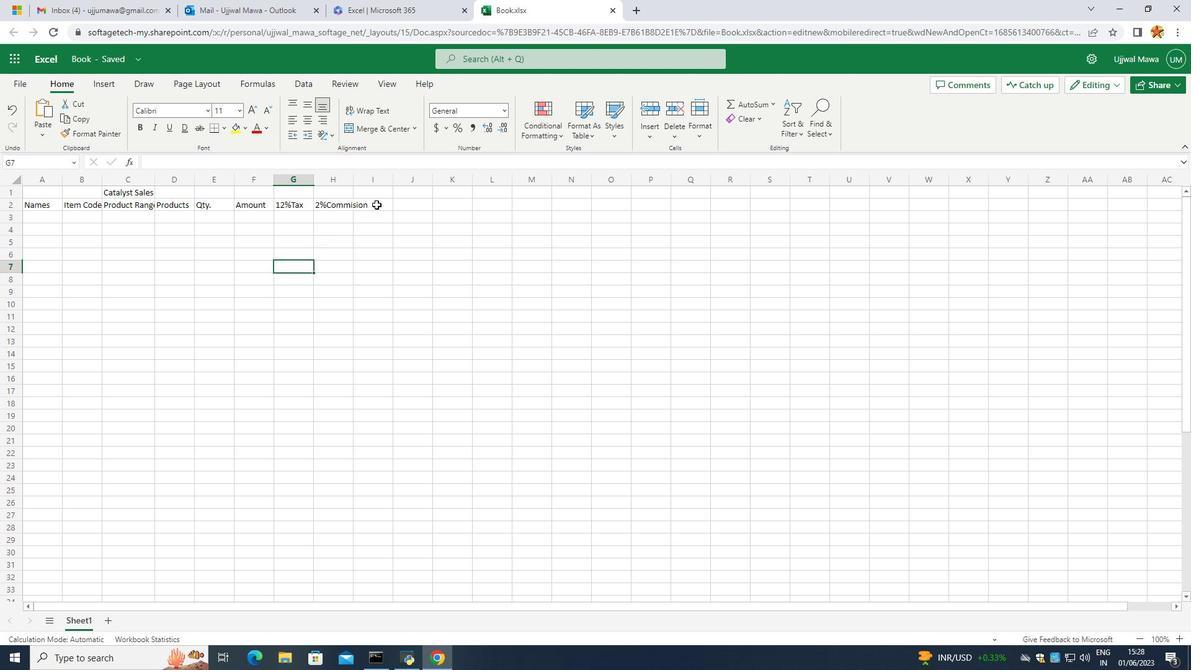 
Action: Mouse pressed left at (382, 205)
Screenshot: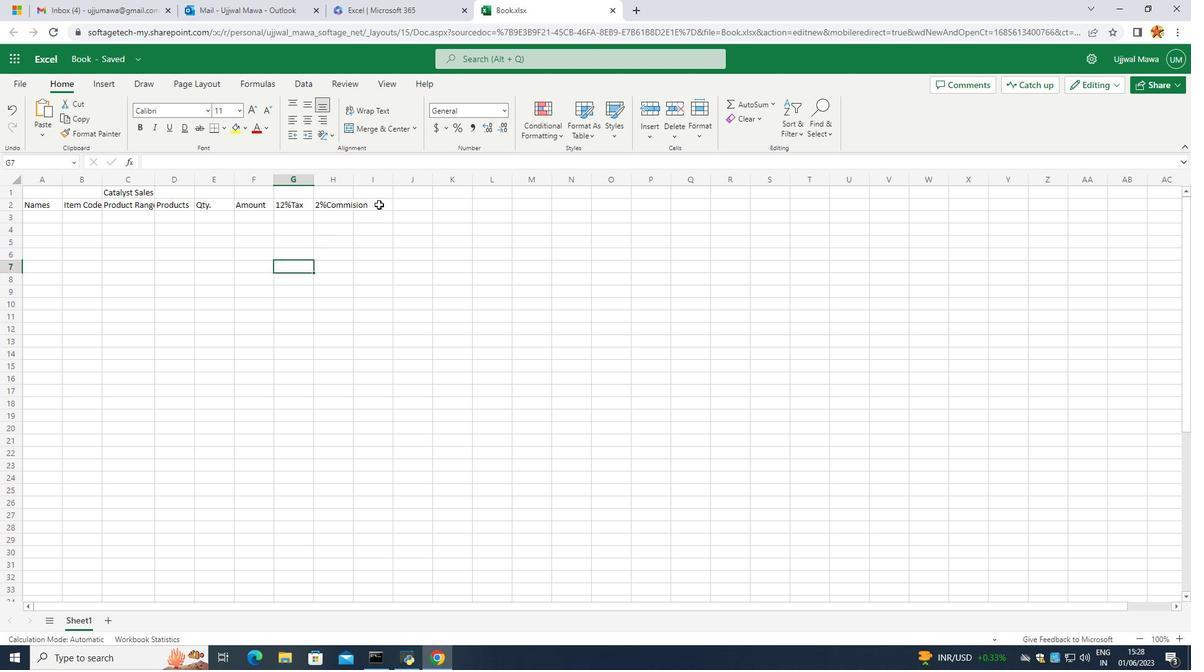 
Action: Mouse moved to (389, 203)
Screenshot: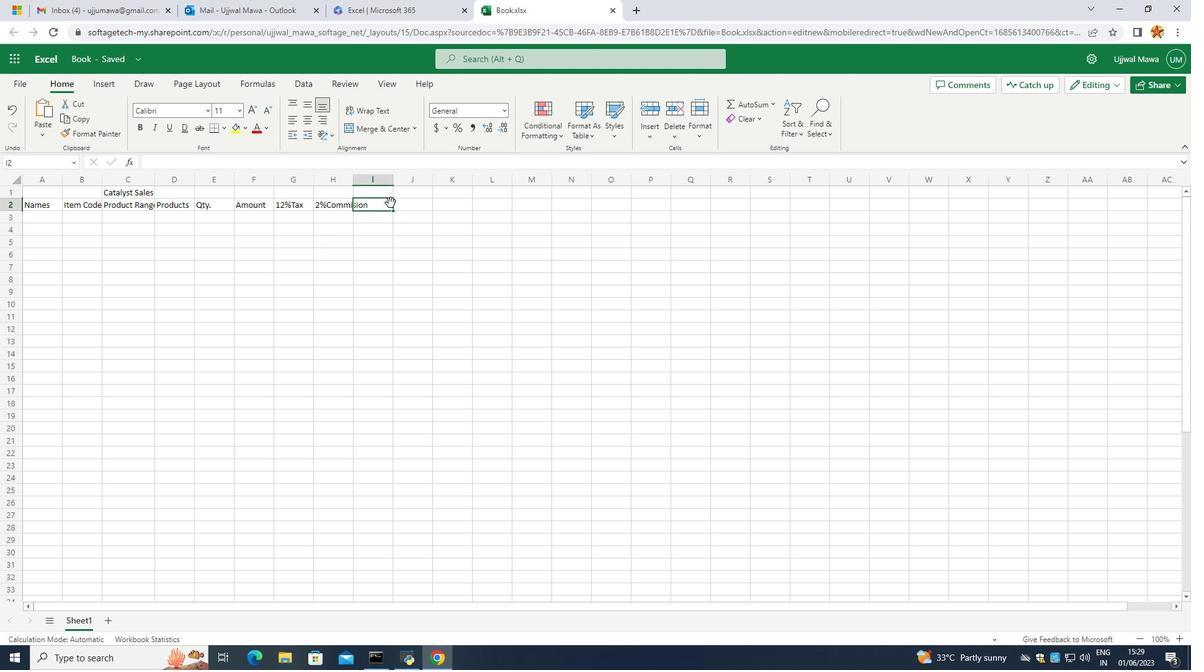 
Action: Mouse pressed left at (389, 203)
Screenshot: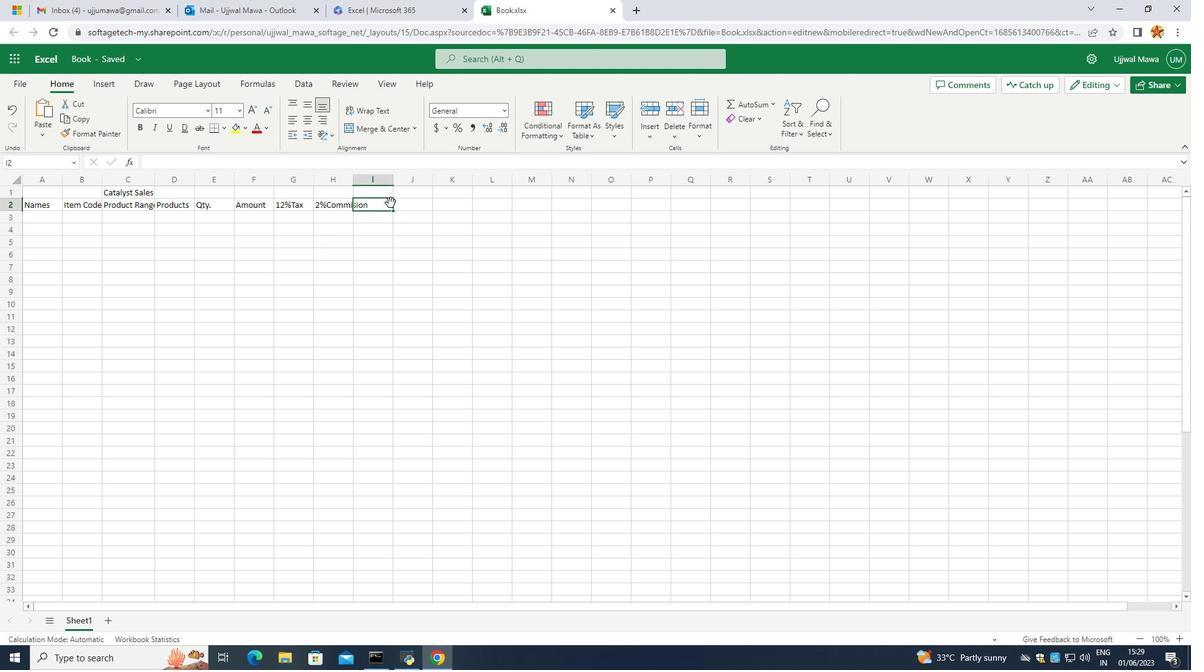 
Action: Mouse pressed left at (389, 203)
Screenshot: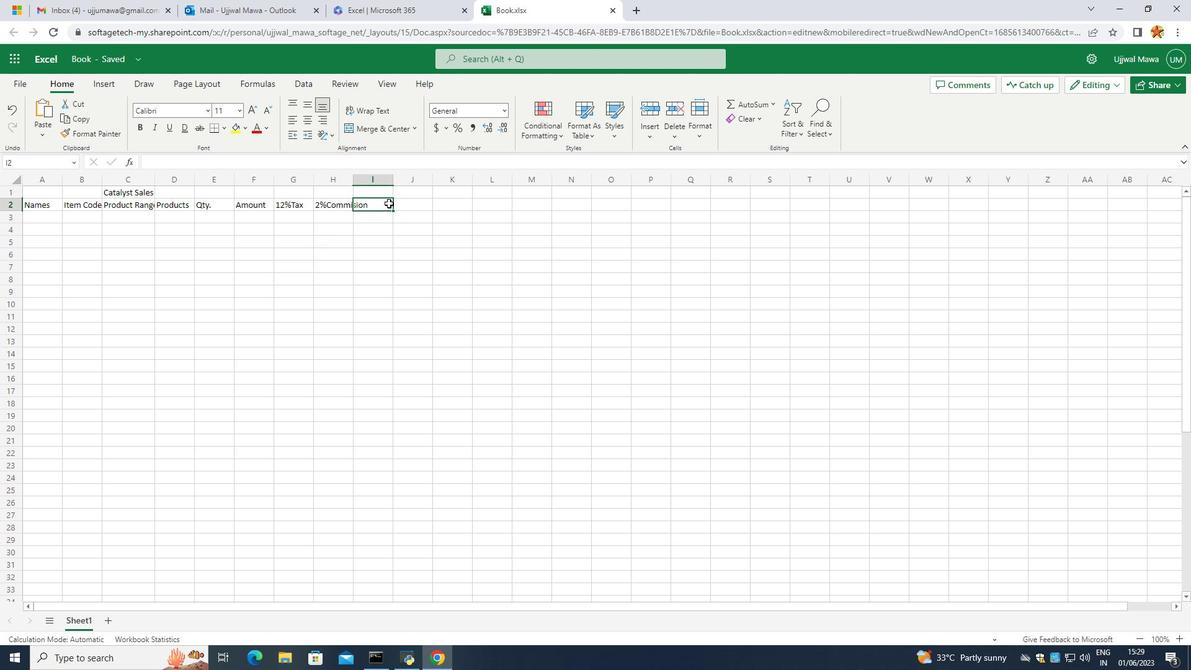 
Action: Mouse moved to (333, 206)
Screenshot: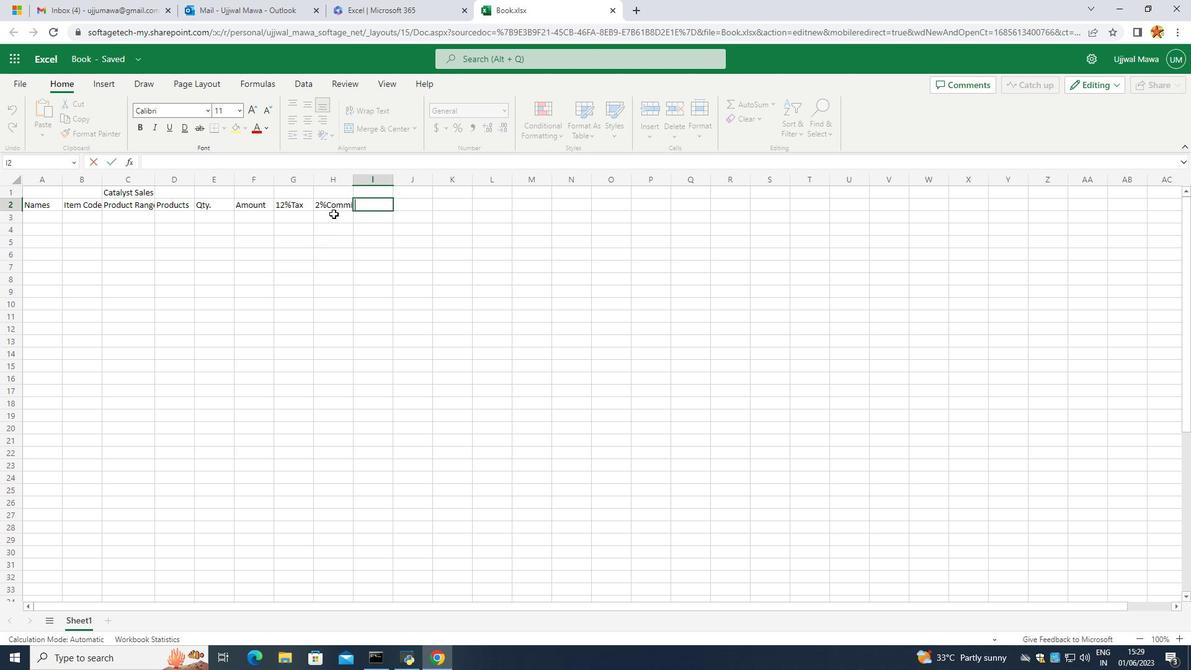 
Action: Mouse pressed left at (333, 206)
Screenshot: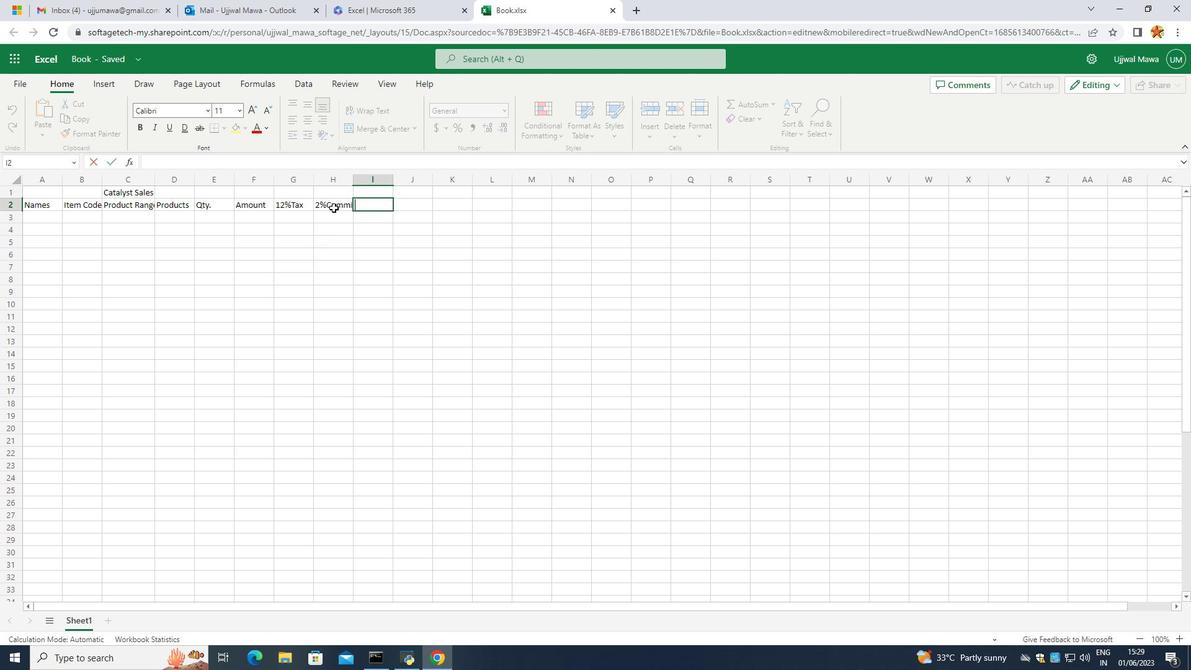 
Action: Mouse moved to (349, 181)
Screenshot: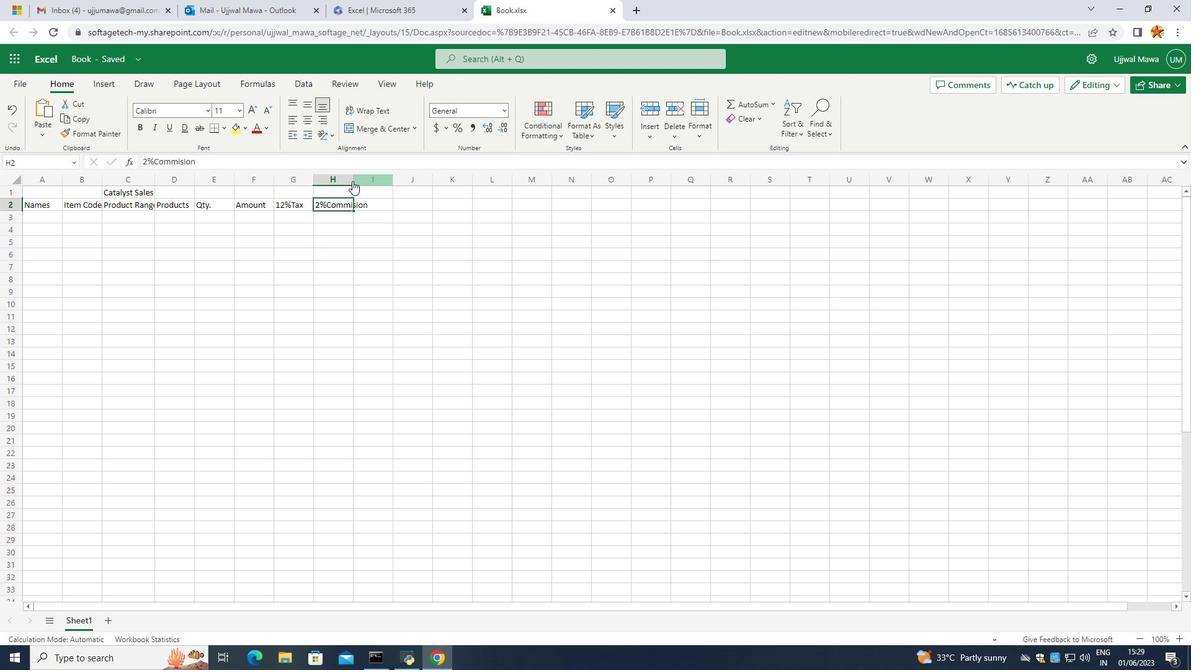 
Action: Mouse pressed left at (350, 181)
Screenshot: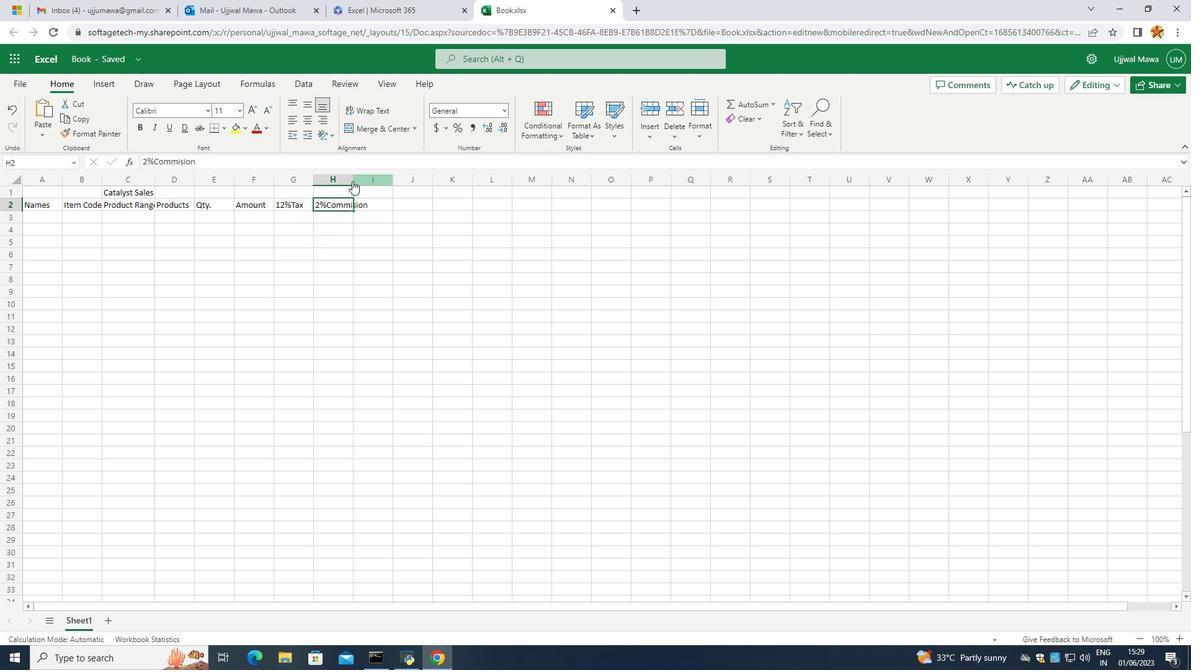 
Action: Mouse moved to (378, 194)
Screenshot: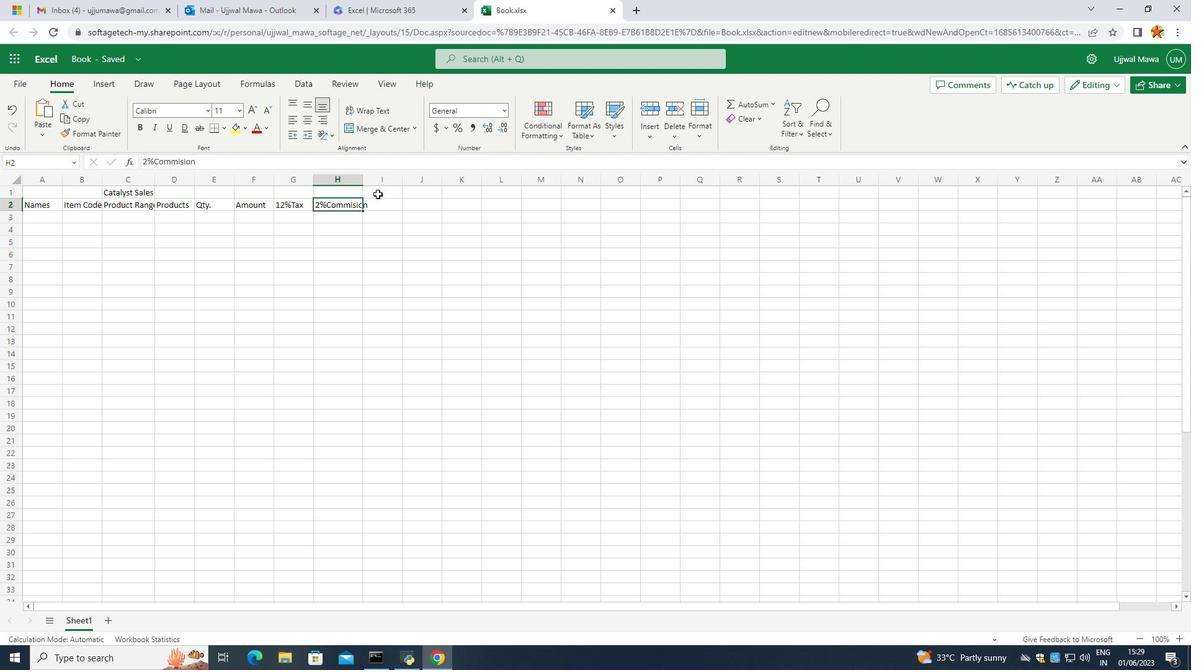 
Action: Mouse pressed left at (378, 194)
Screenshot: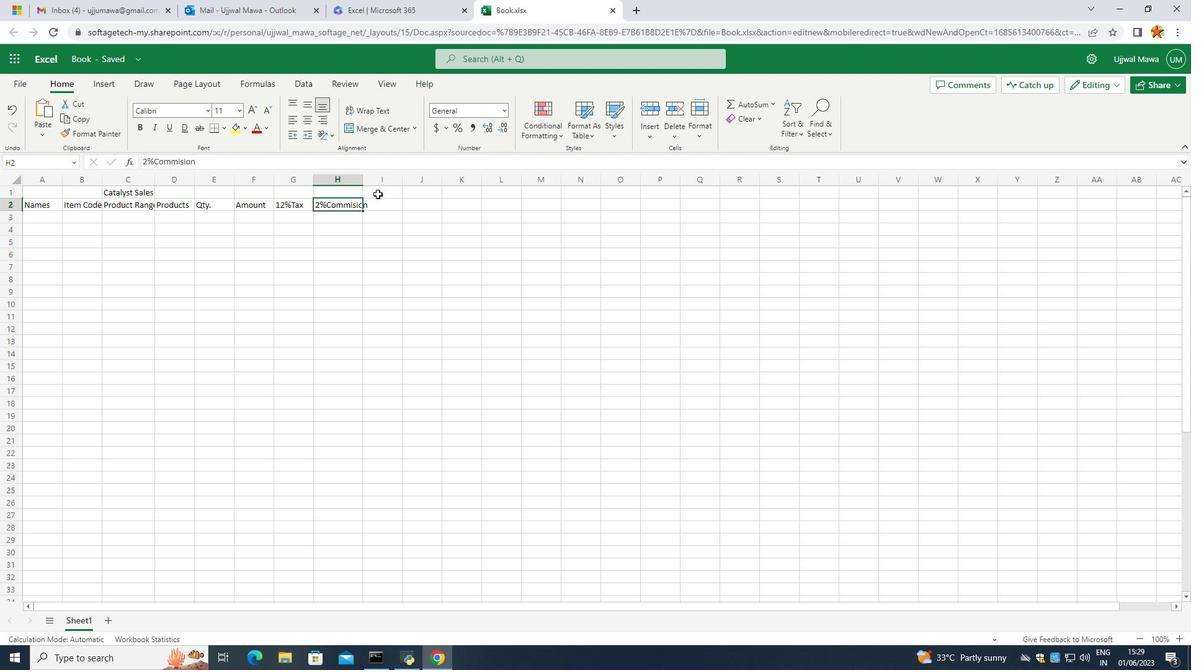 
Action: Mouse moved to (373, 209)
Screenshot: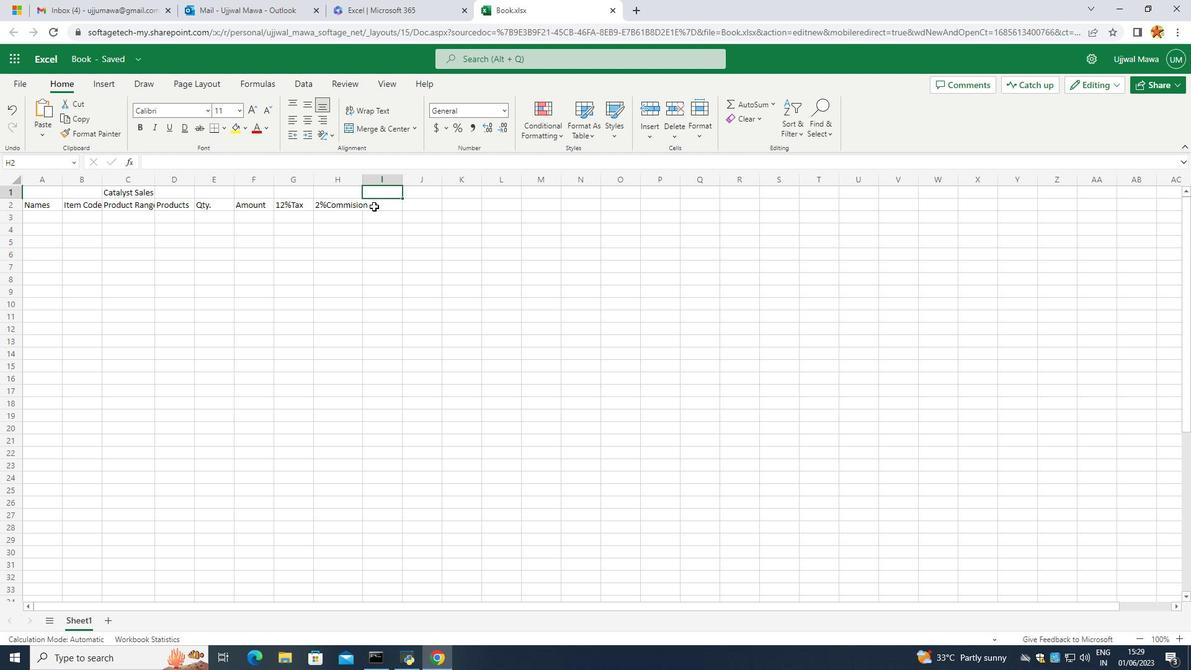 
Action: Mouse pressed left at (373, 209)
Screenshot: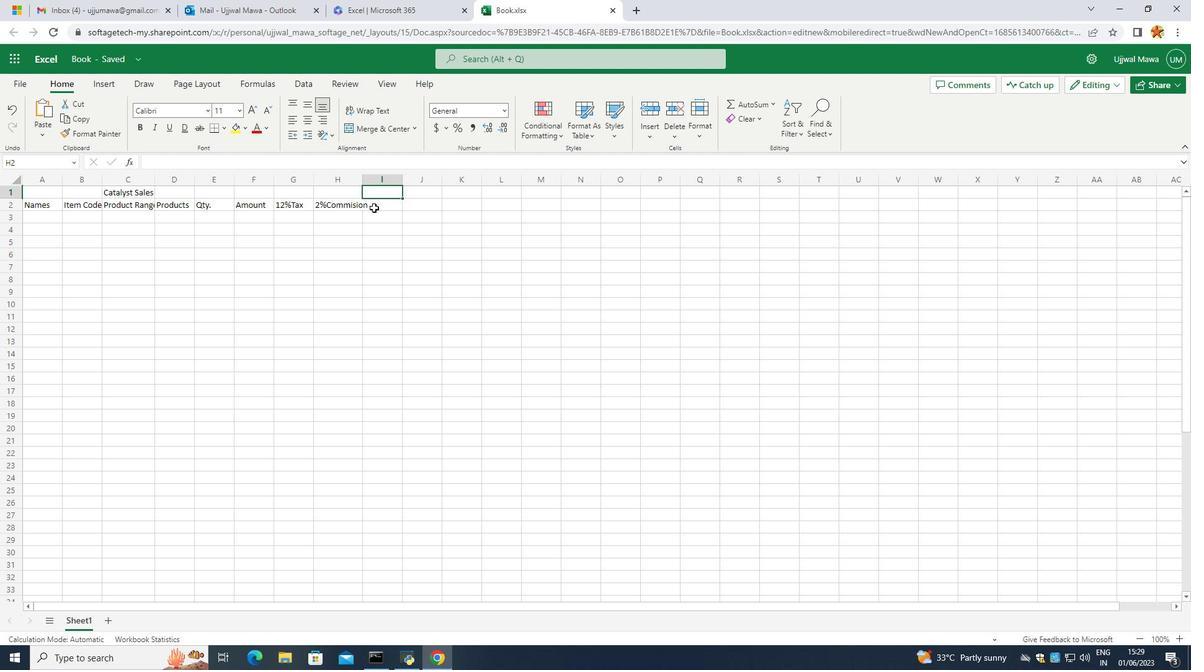 
Action: Mouse pressed left at (373, 209)
Screenshot: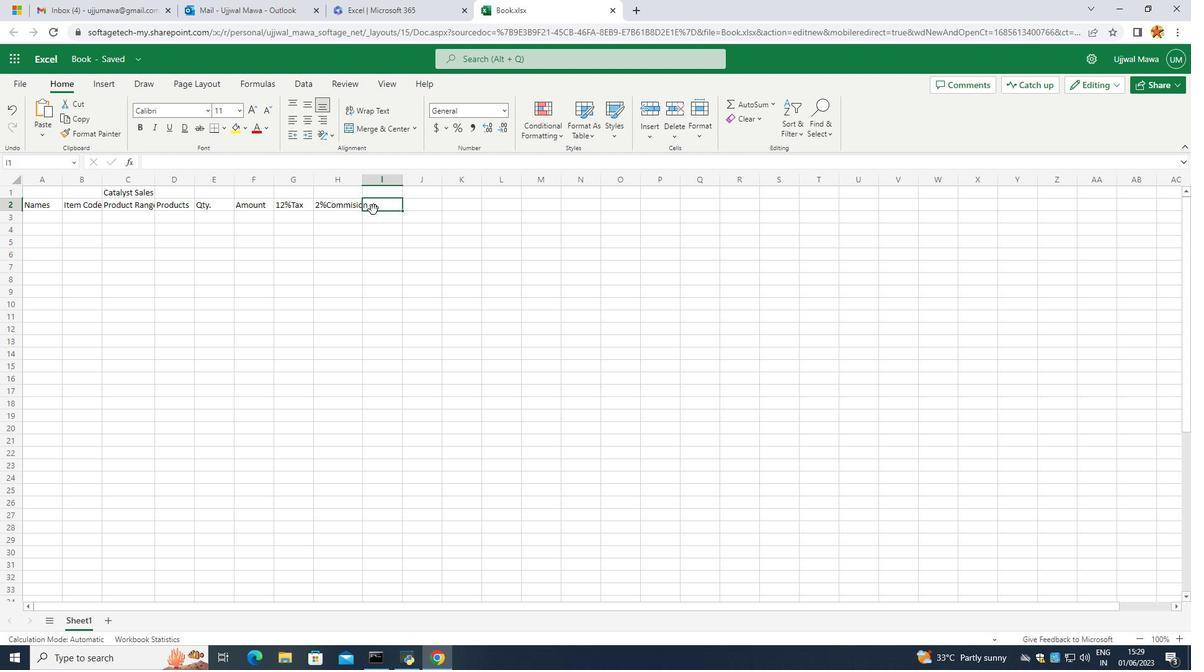 
Action: Mouse moved to (384, 204)
Screenshot: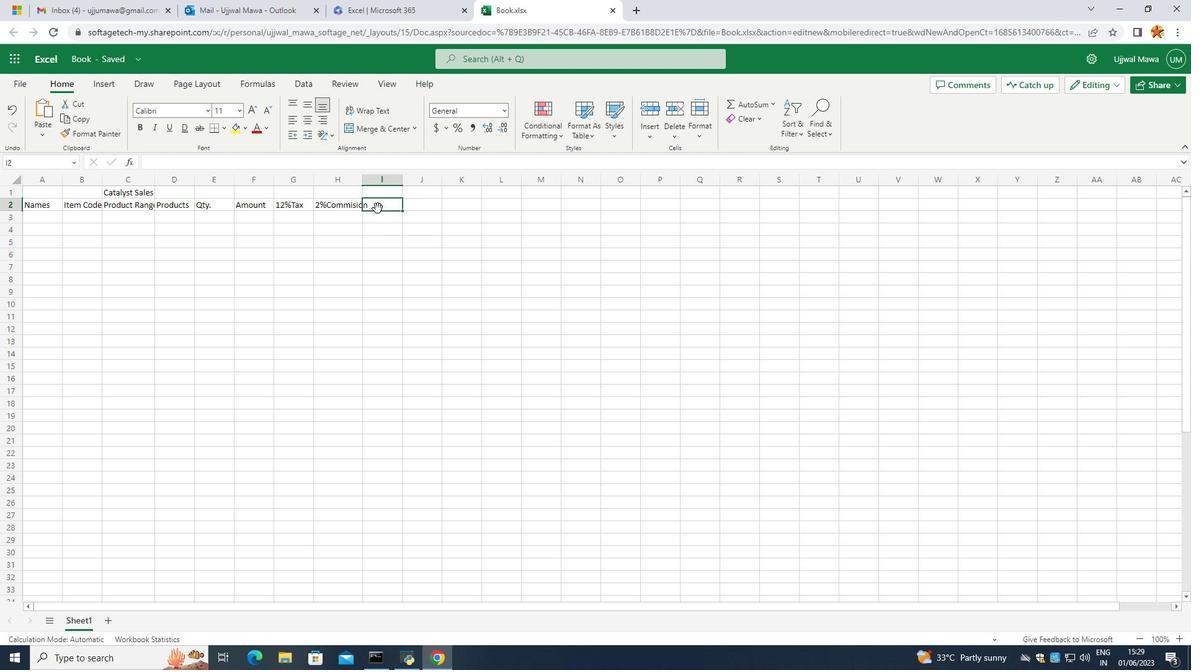 
Action: Mouse pressed left at (384, 204)
Screenshot: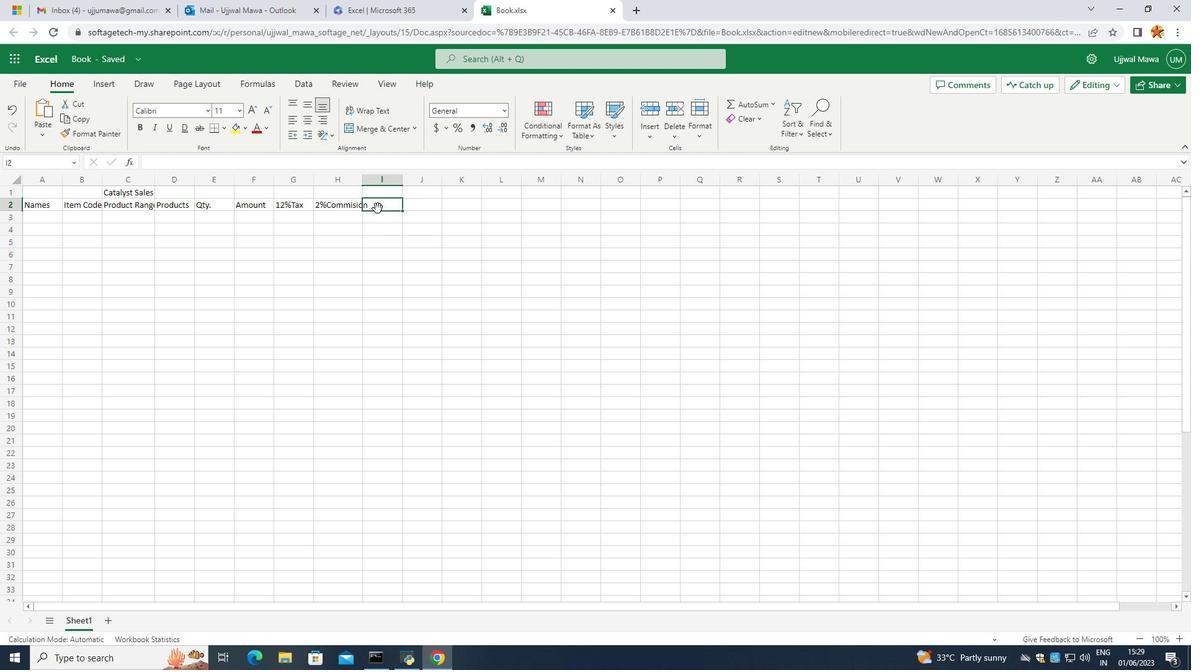 
Action: Mouse pressed left at (384, 204)
Screenshot: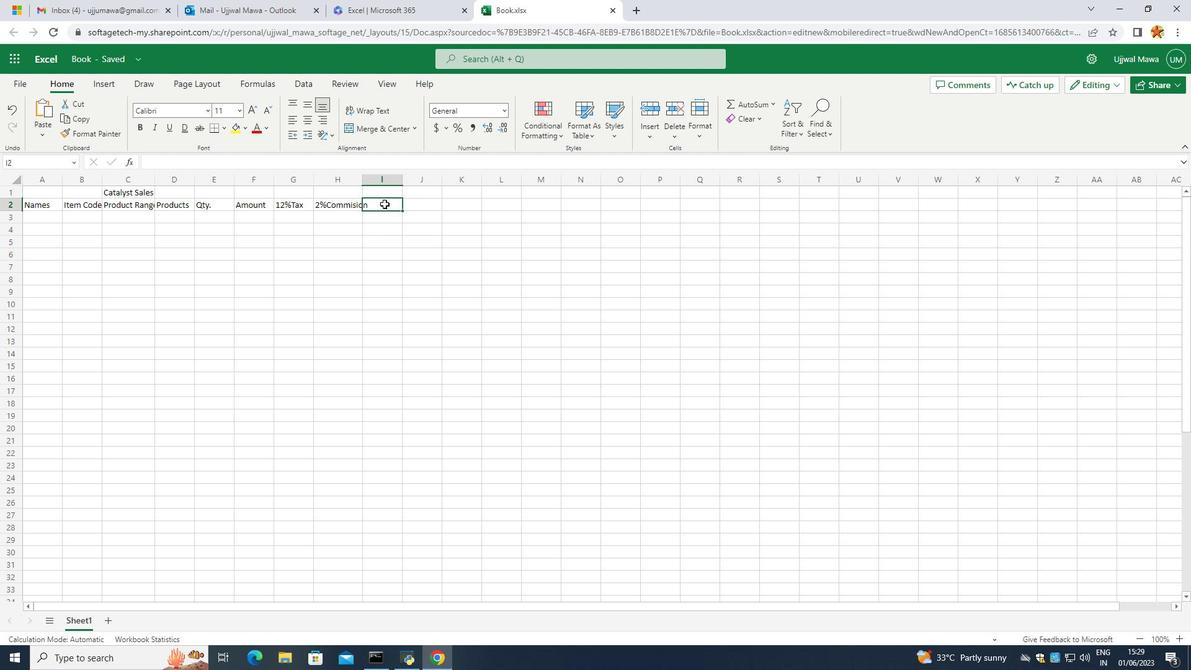 
Action: Mouse moved to (384, 204)
Screenshot: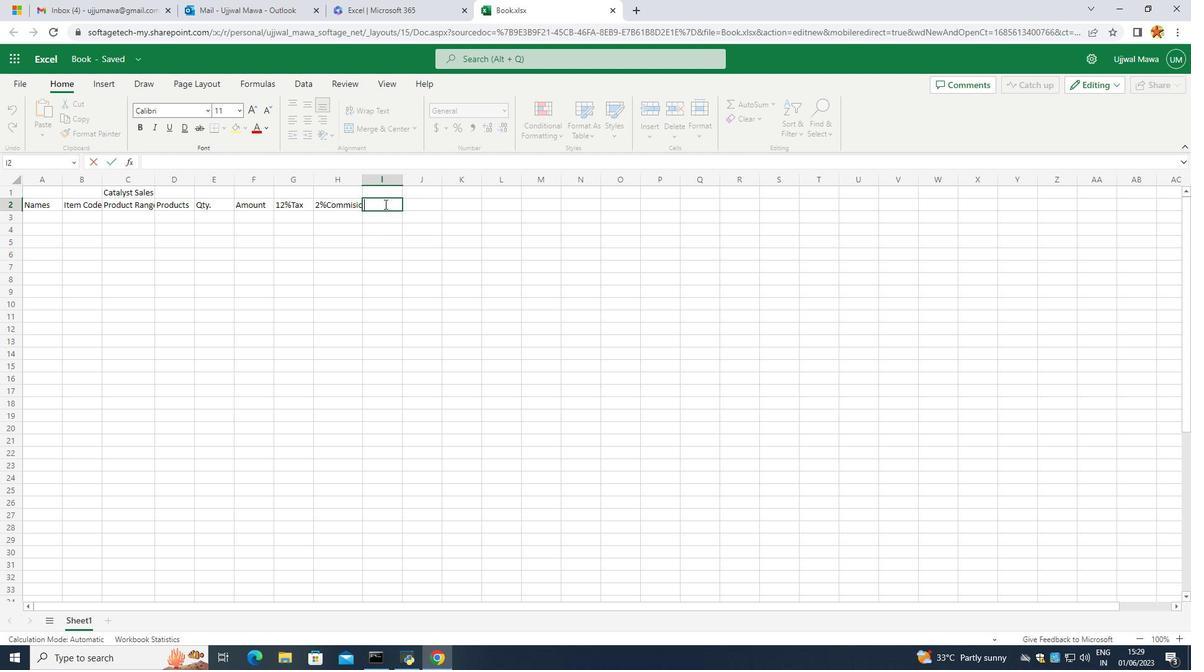 
Action: Key pressed <Key.caps_lock>T<Key.caps_lock>otal
Screenshot: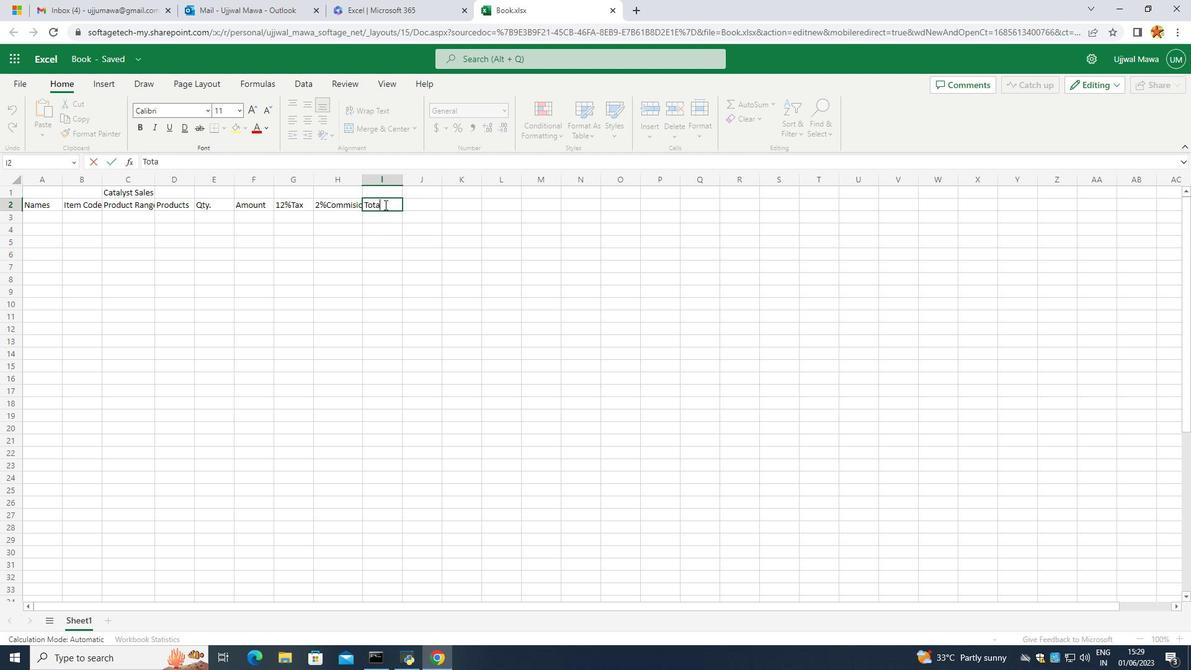 
Action: Mouse moved to (258, 371)
Screenshot: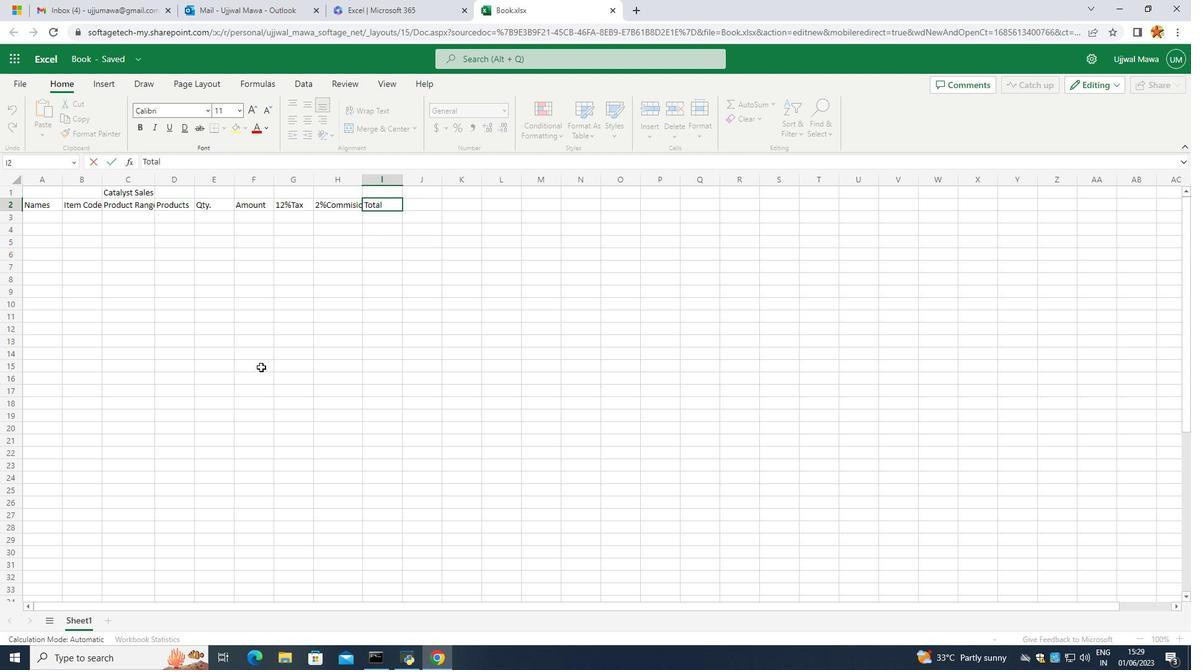 
Action: Mouse pressed left at (258, 371)
Screenshot: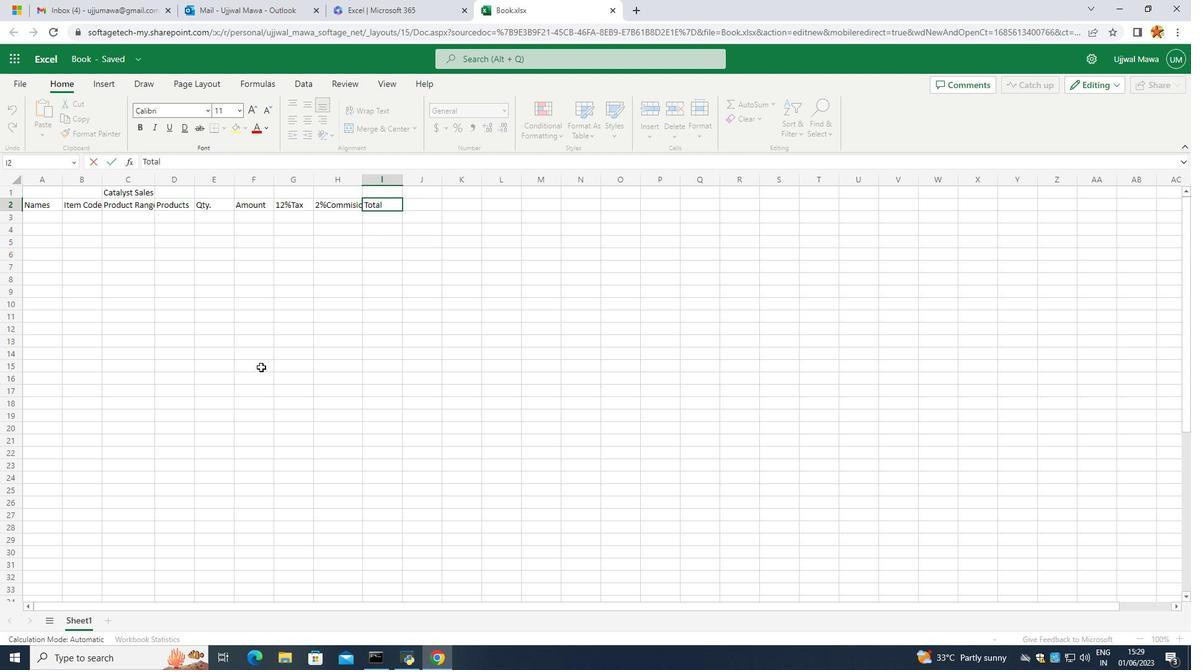 
Action: Mouse moved to (31, 222)
Screenshot: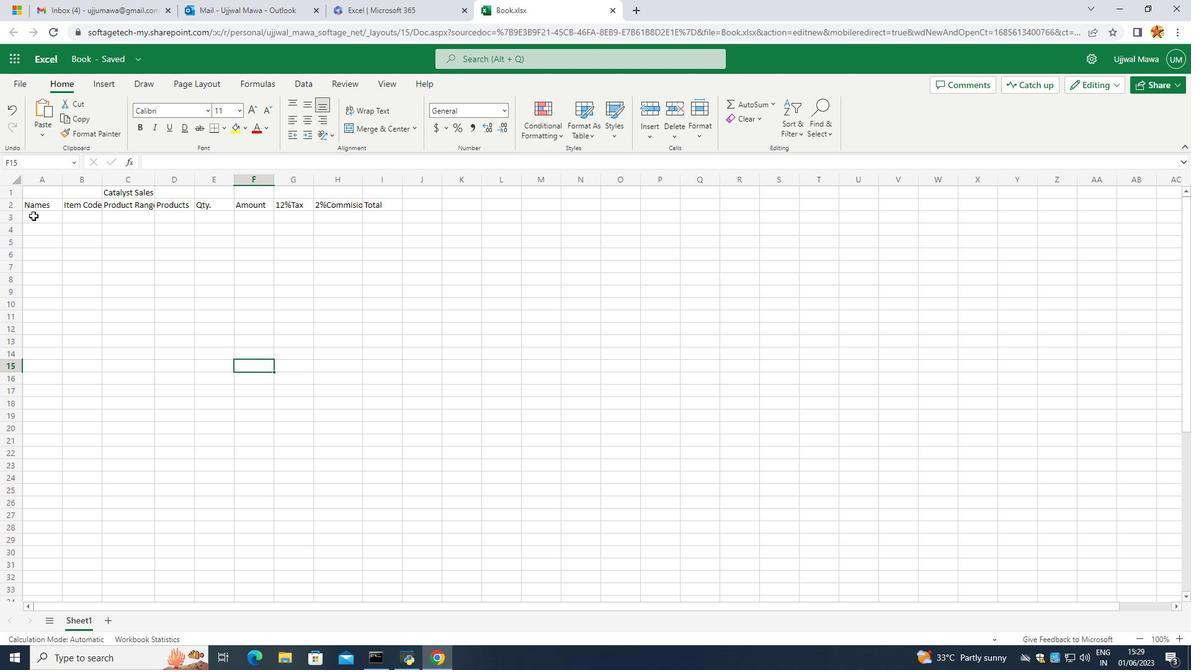 
Action: Mouse pressed left at (31, 222)
Screenshot: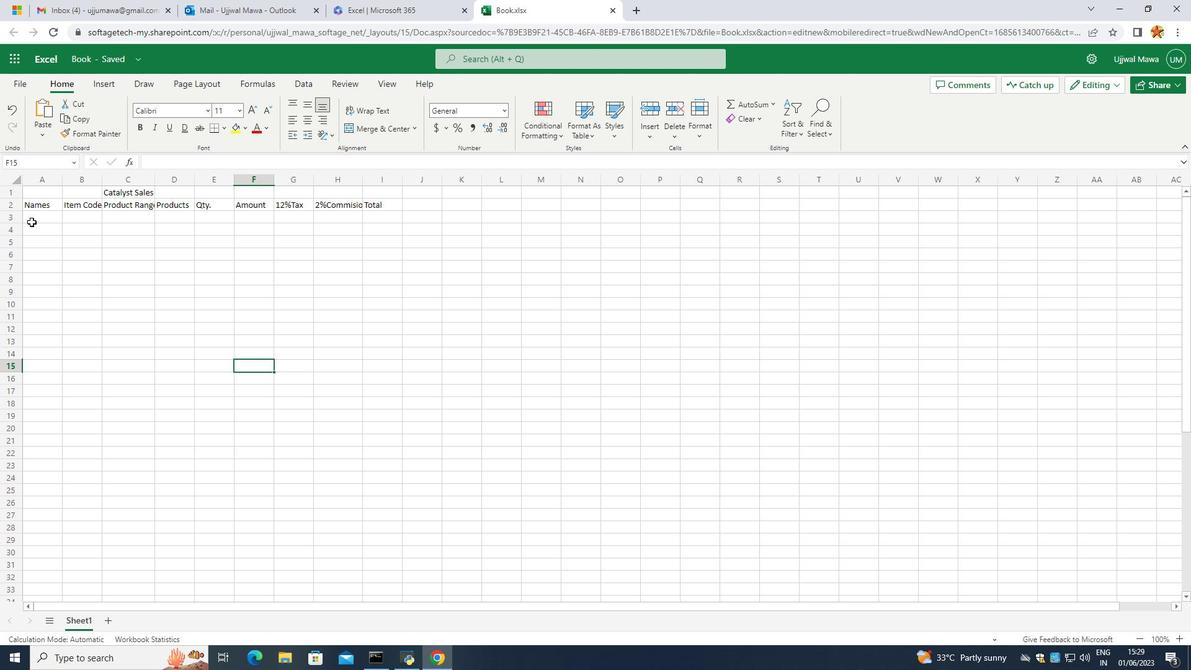 
Action: Mouse moved to (36, 220)
Screenshot: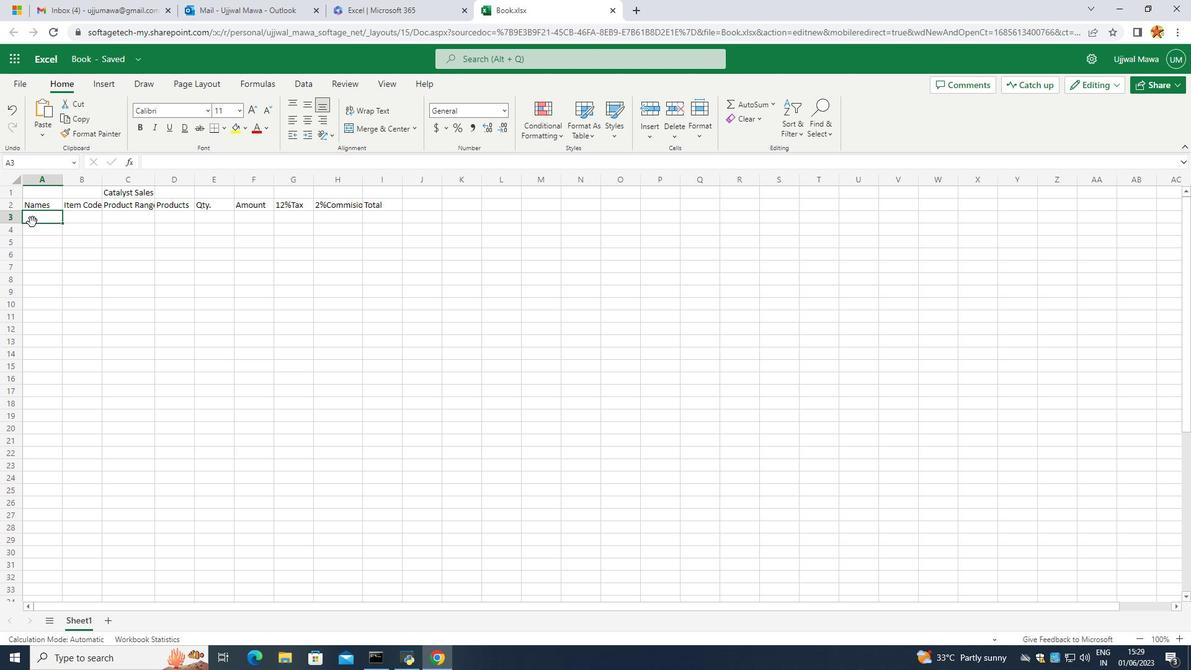 
Action: Mouse pressed left at (36, 220)
Screenshot: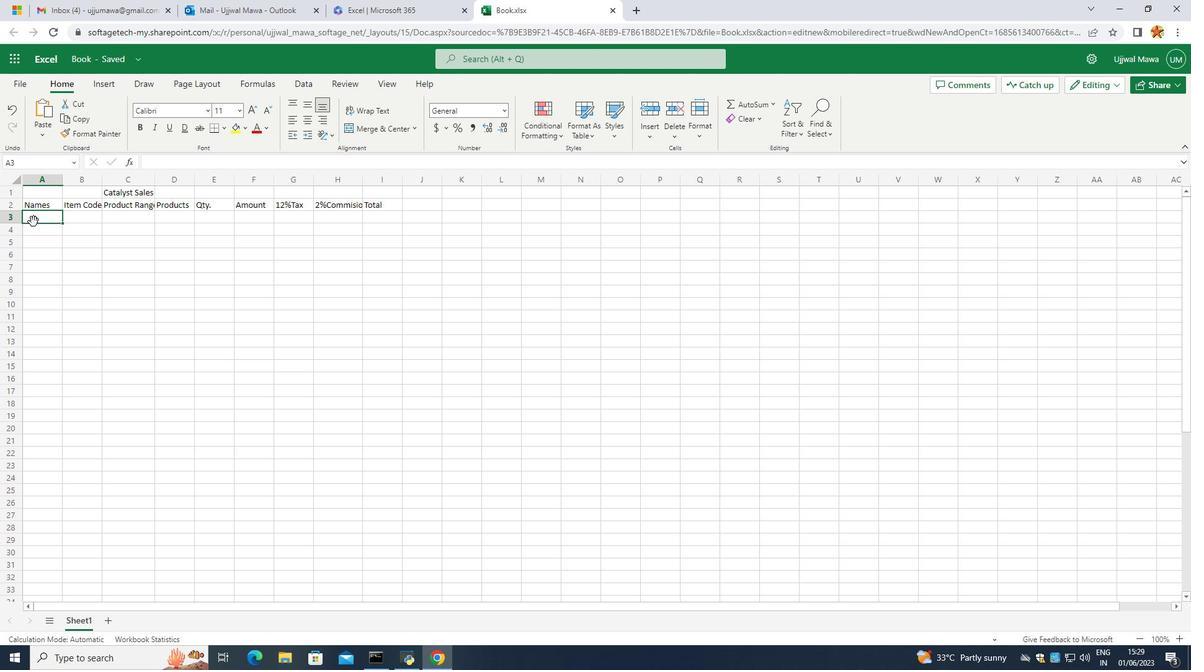 
Action: Mouse moved to (44, 201)
Screenshot: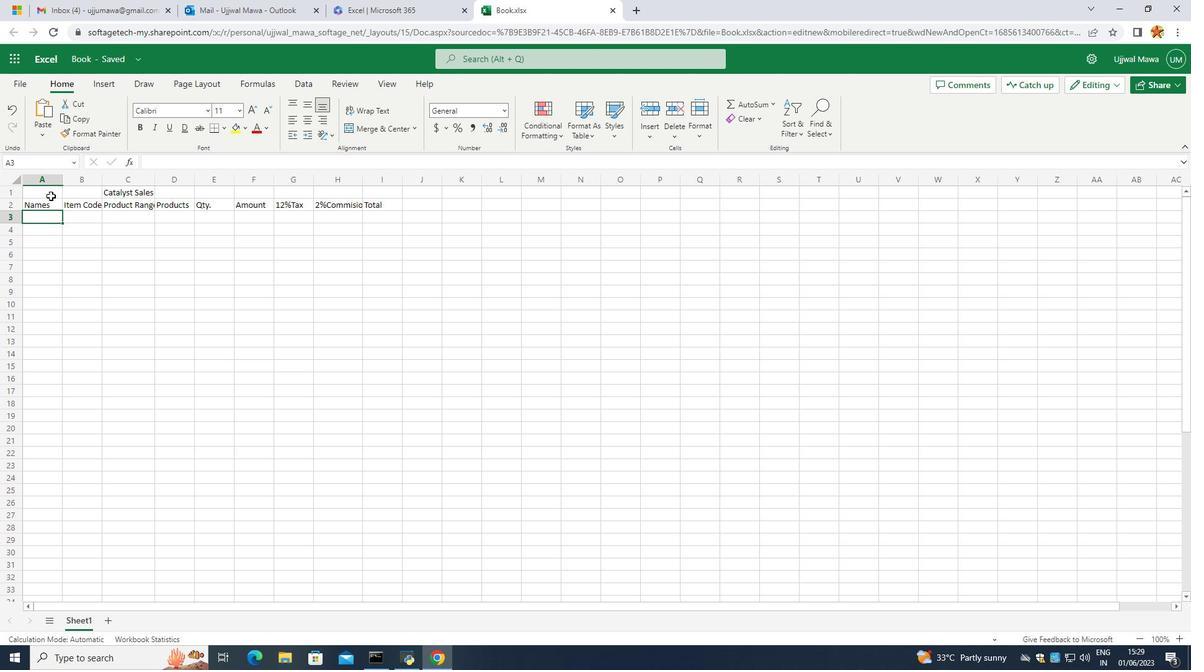 
Action: Mouse pressed left at (44, 201)
Screenshot: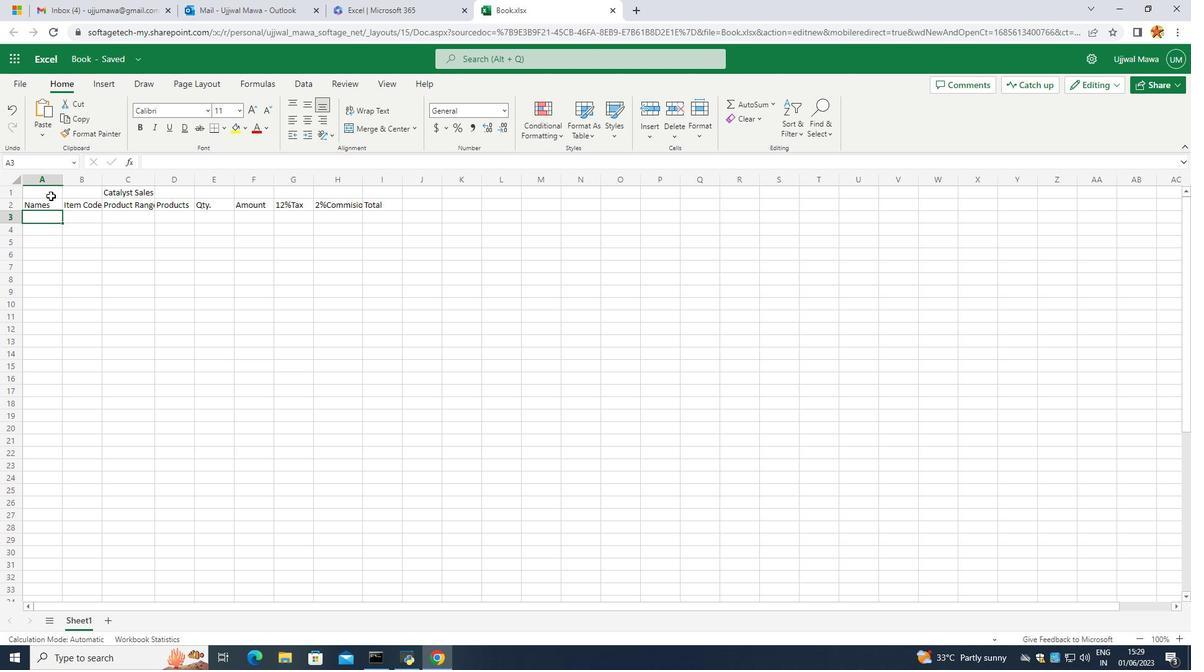 
Action: Mouse moved to (60, 184)
Screenshot: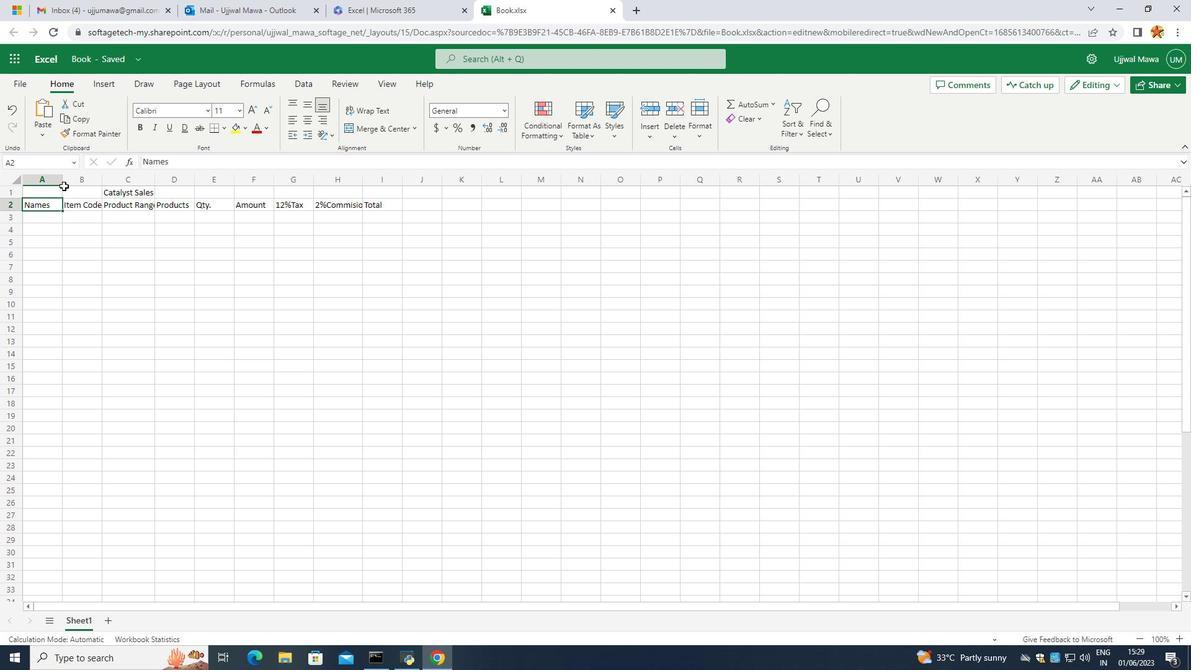 
Action: Mouse pressed left at (60, 184)
Screenshot: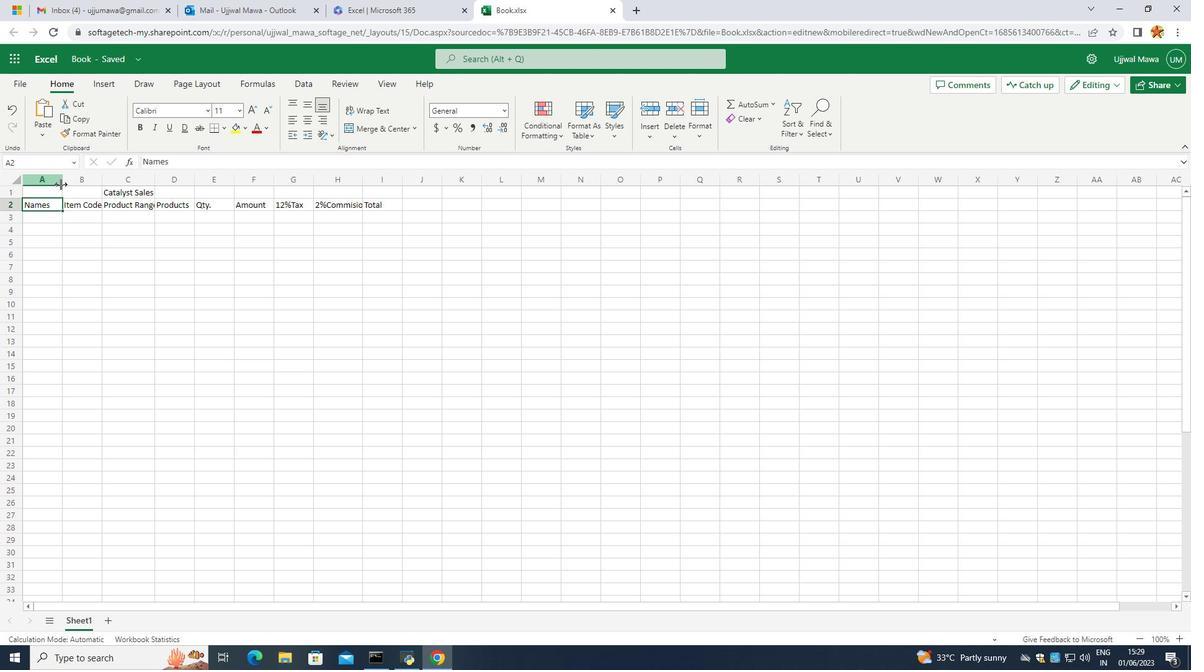 
Action: Mouse moved to (219, 193)
Screenshot: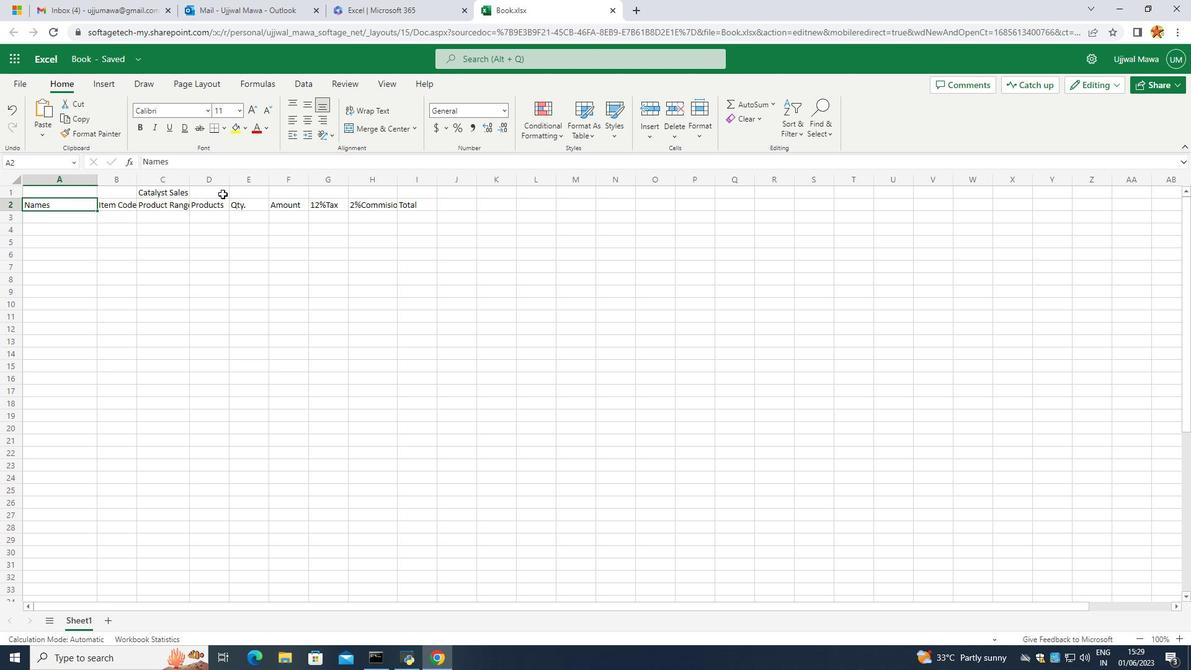 
Action: Mouse pressed left at (219, 193)
Screenshot: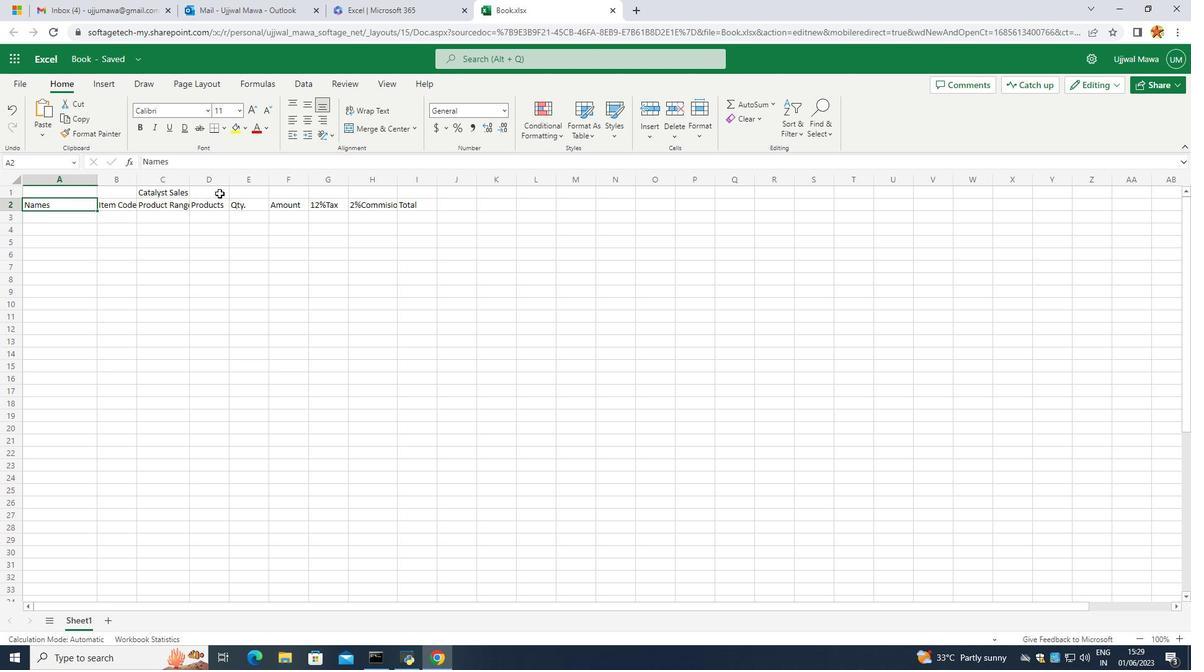 
Action: Mouse moved to (227, 175)
Screenshot: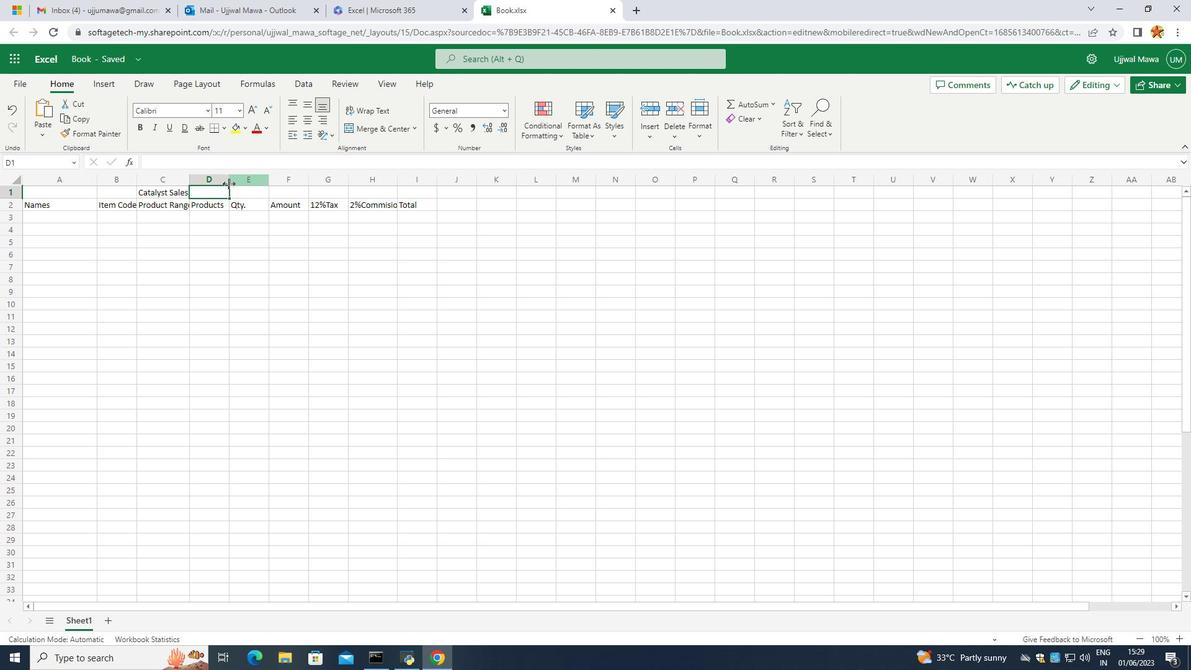 
Action: Mouse pressed left at (227, 175)
Screenshot: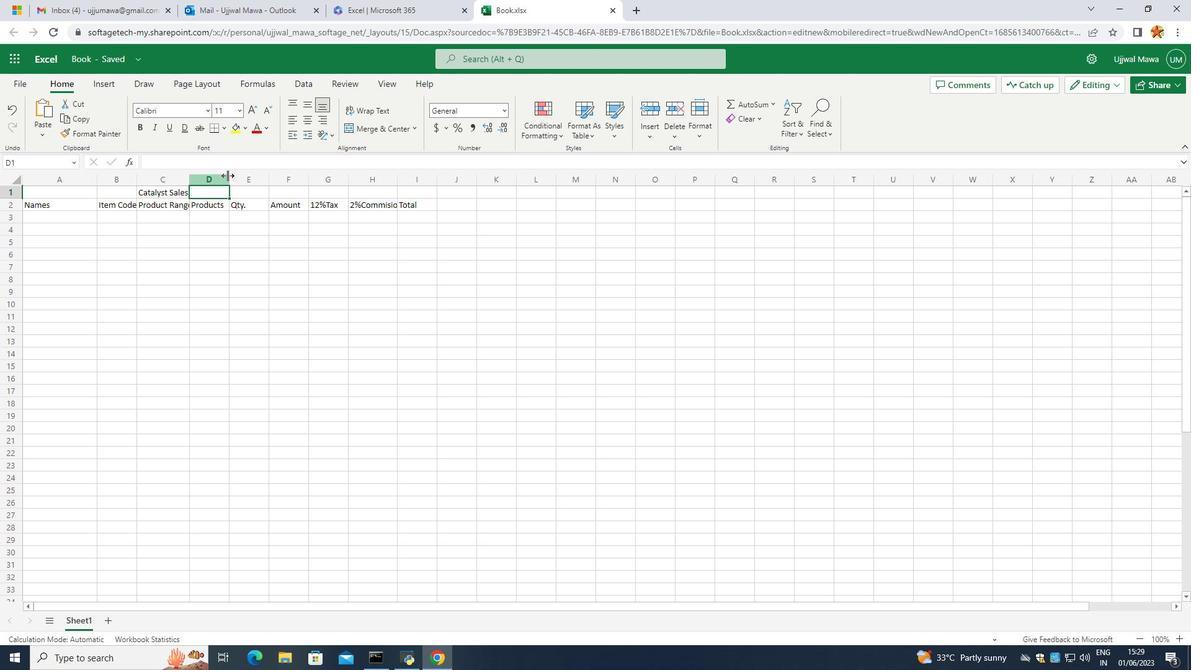 
Action: Mouse moved to (58, 217)
Screenshot: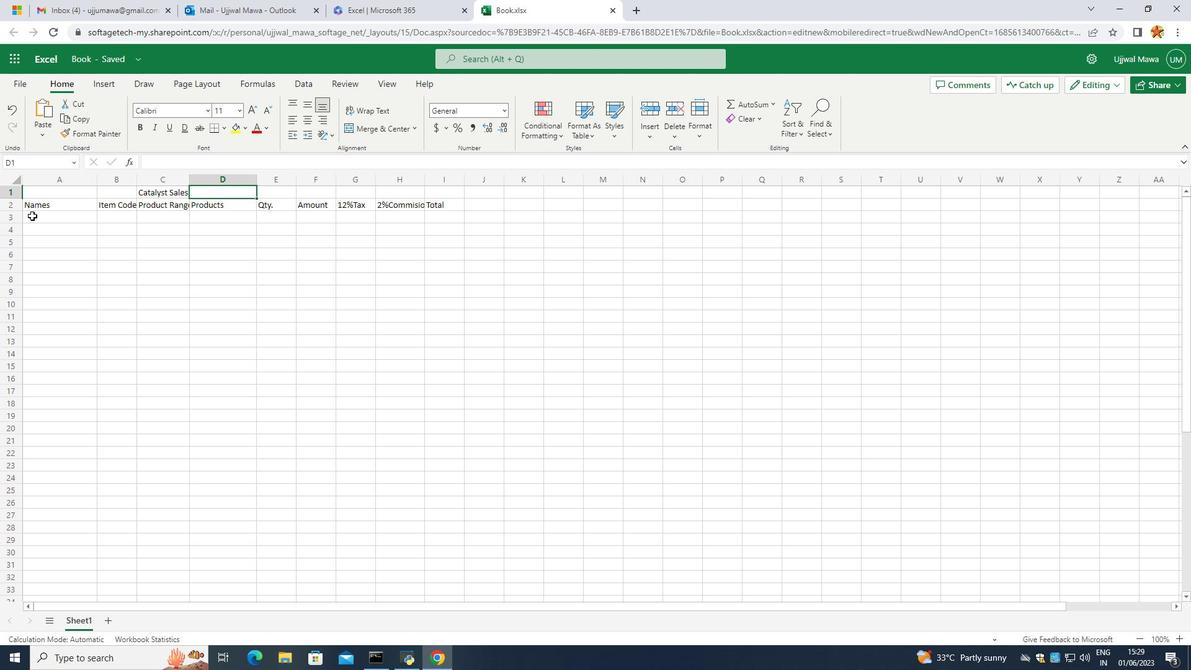 
Action: Mouse pressed left at (58, 217)
Screenshot: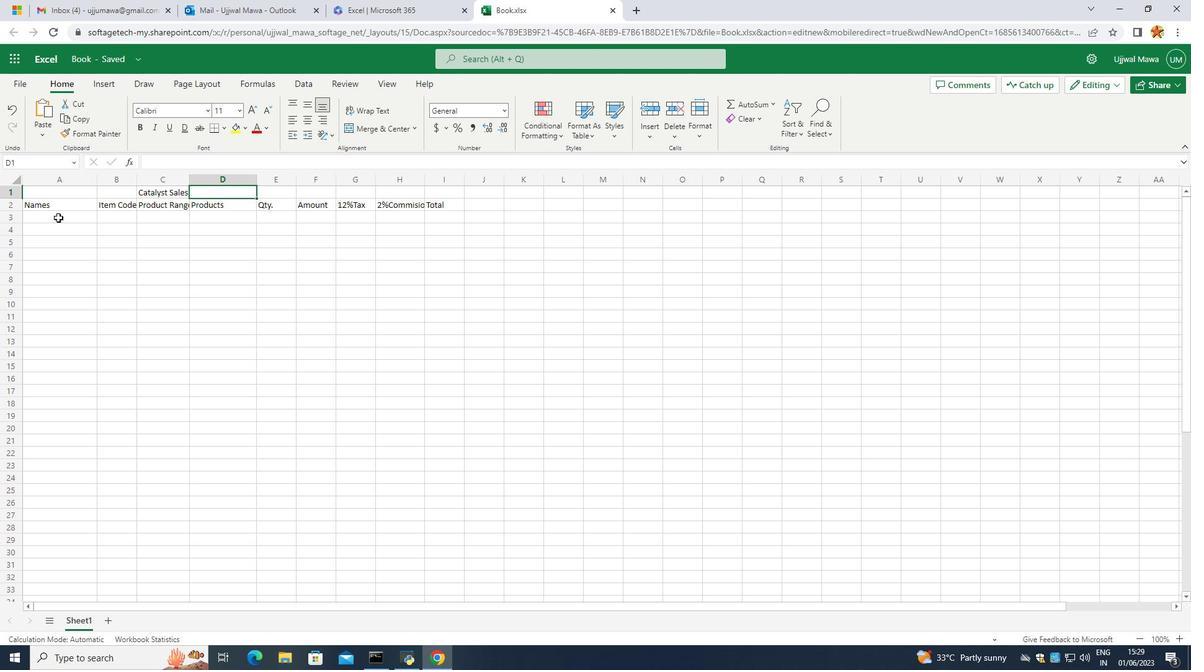 
Action: Mouse pressed left at (58, 217)
Screenshot: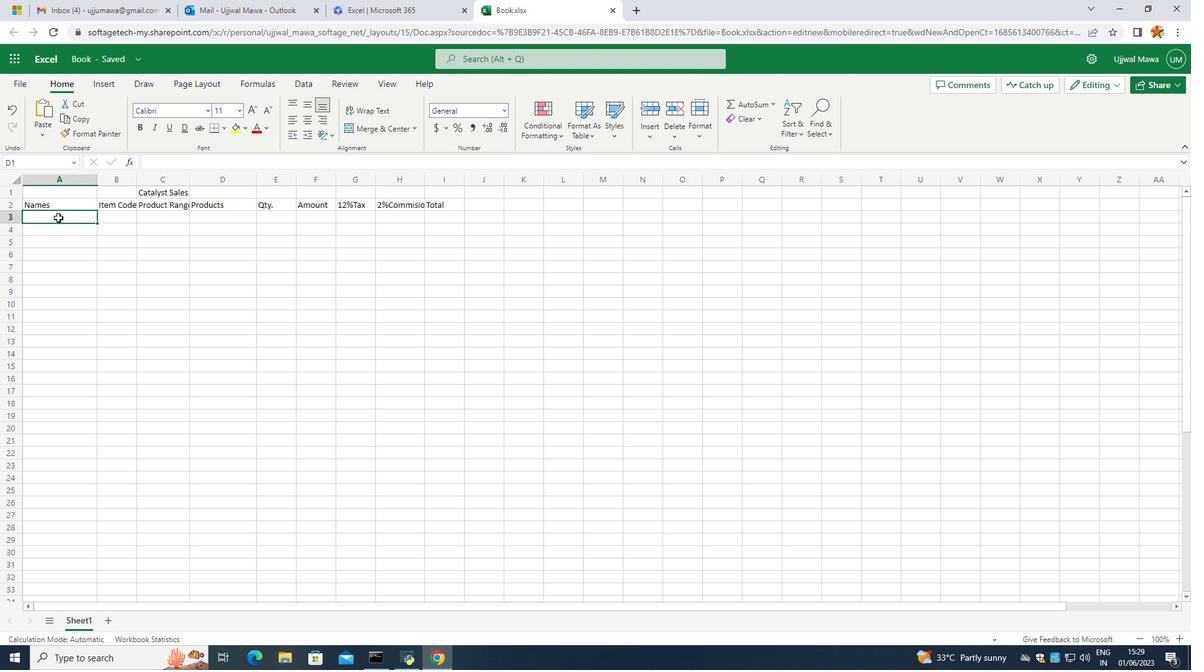 
Action: Mouse moved to (55, 217)
Screenshot: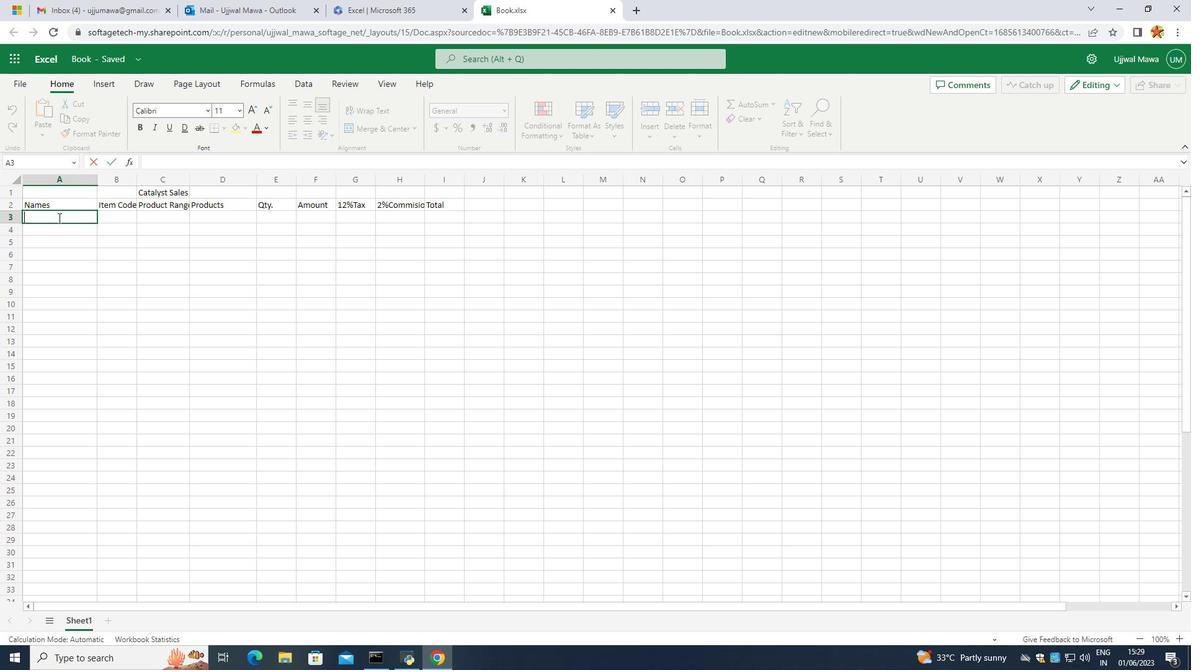 
Action: Key pressed <Key.caps_lock>A<Key.caps_lock>lexander\<Key.media_volume_mute><Key.backspace><Key.backspace><Key.backspace>er<Key.space><Key.caps_lock>C<Key.caps_lock>opper\<Key.caps_lock><Key.backspace><Key.backspace><Key.backspace><Key.backspace><Key.backspace>OPER<Key.enter>
Screenshot: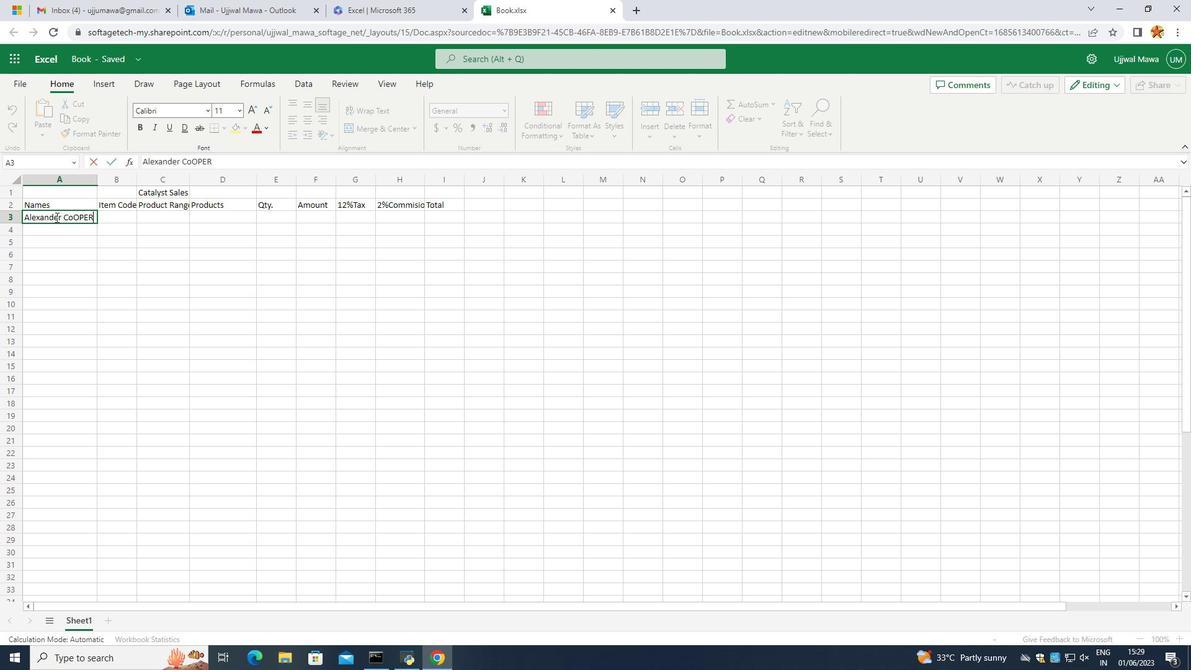
Action: Mouse moved to (38, 221)
Screenshot: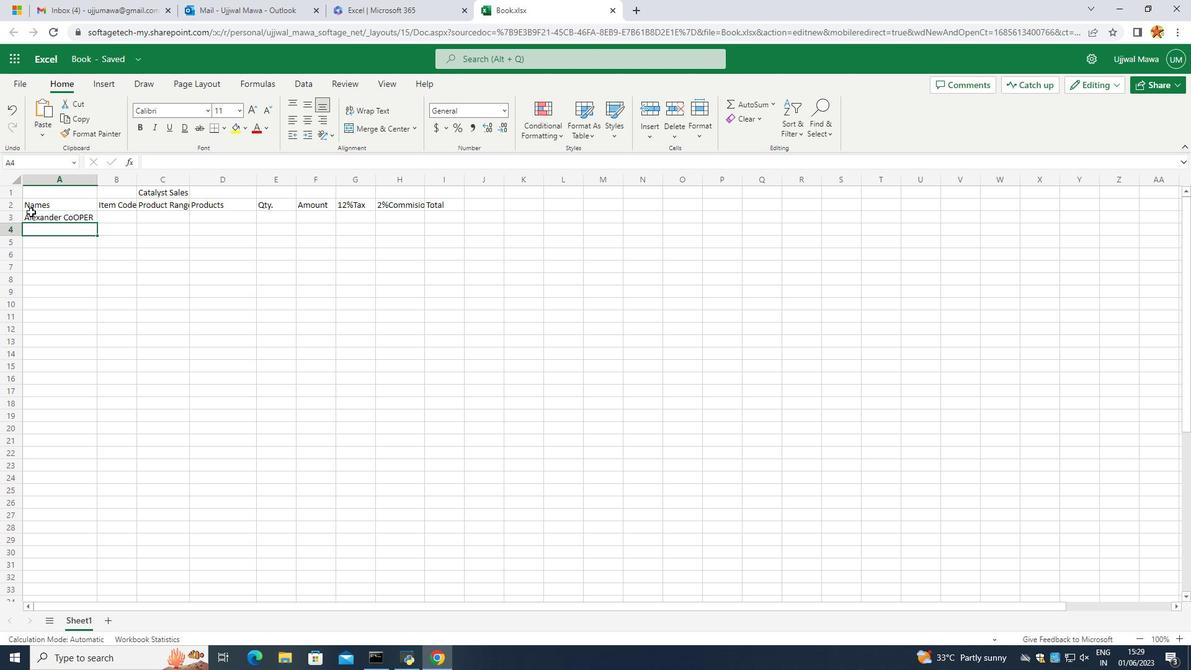 
Action: Mouse pressed left at (38, 221)
Screenshot: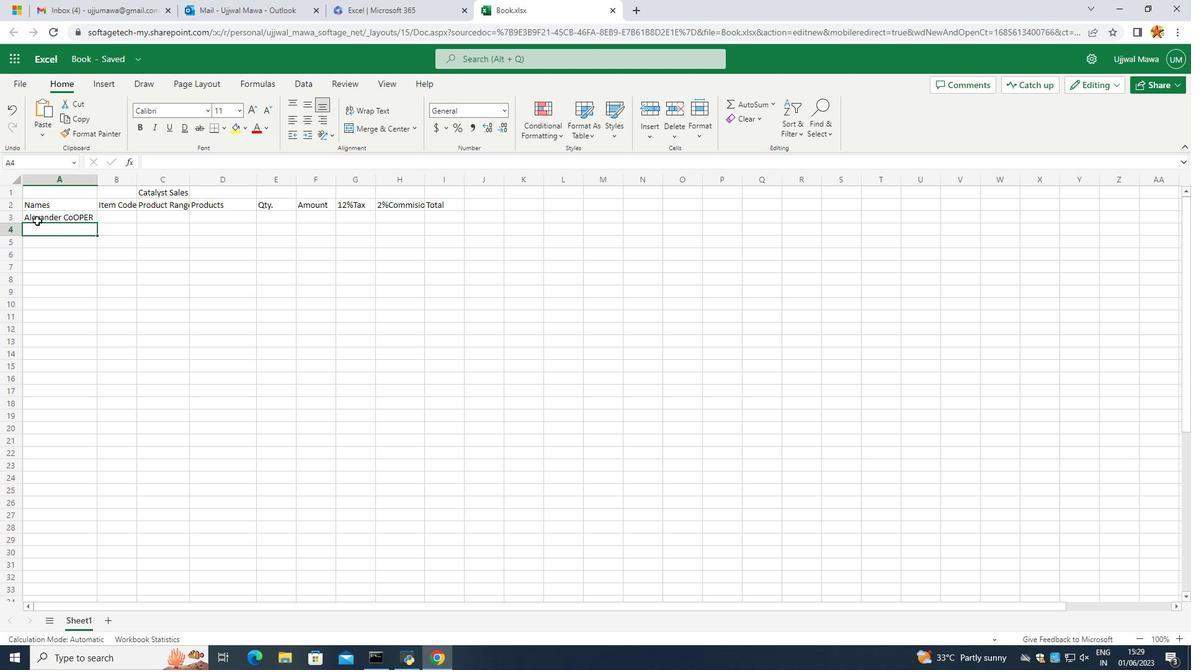 
Action: Mouse moved to (37, 221)
Screenshot: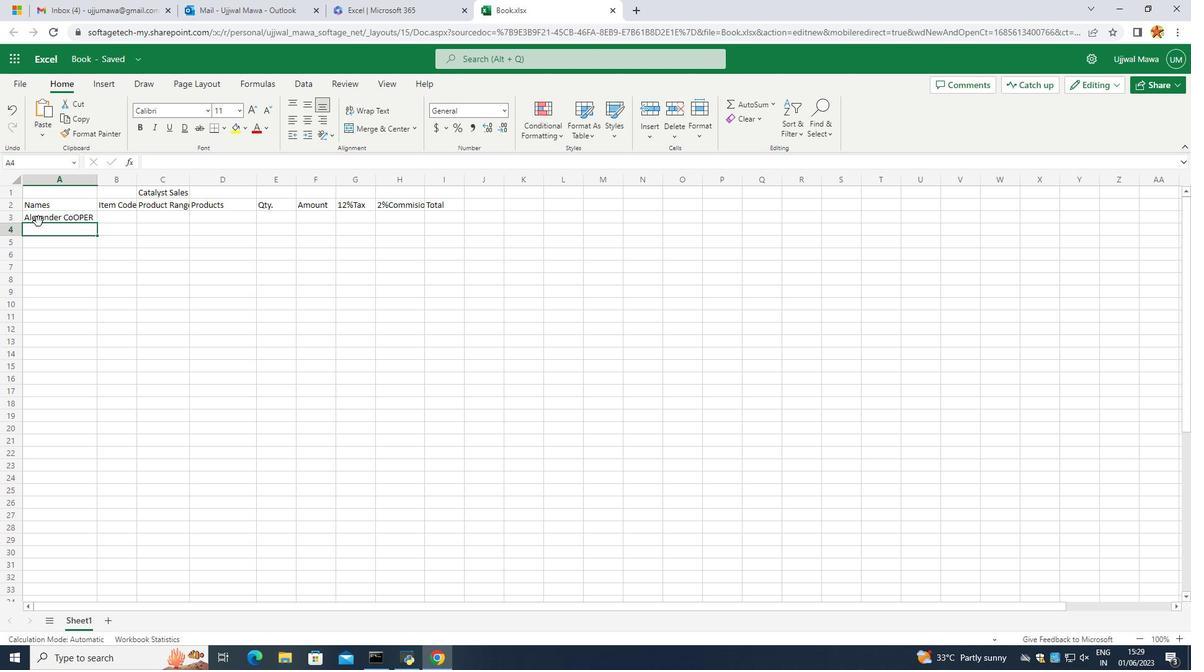 
Action: Mouse pressed left at (37, 221)
Screenshot: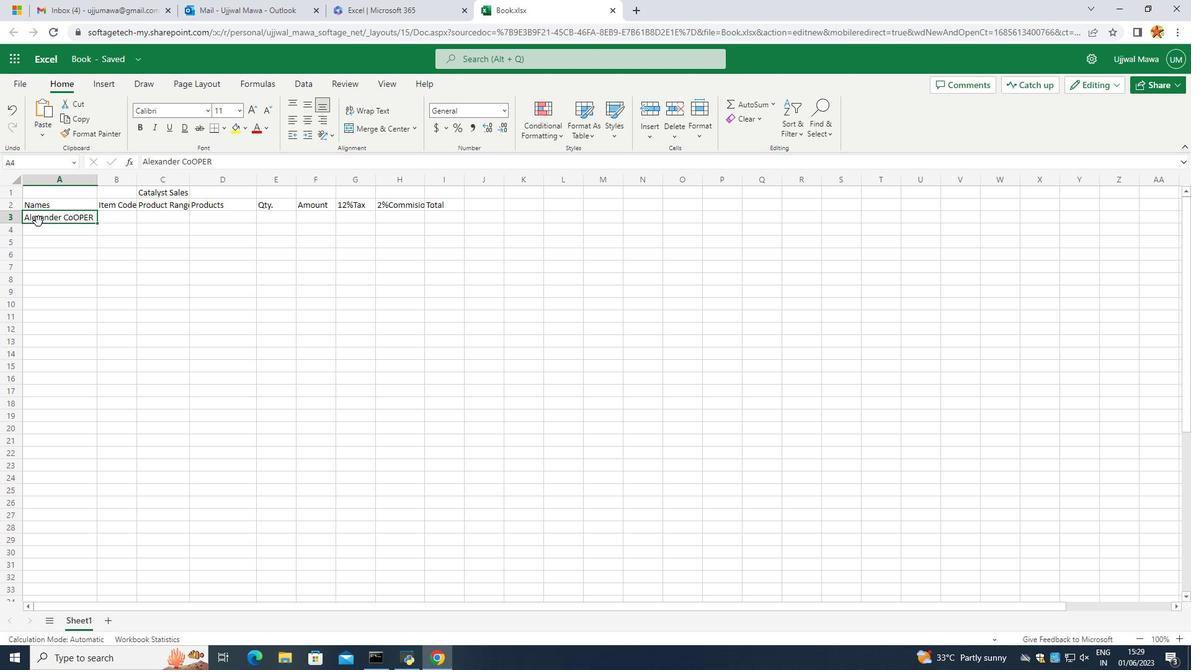 
Action: Mouse moved to (58, 210)
Screenshot: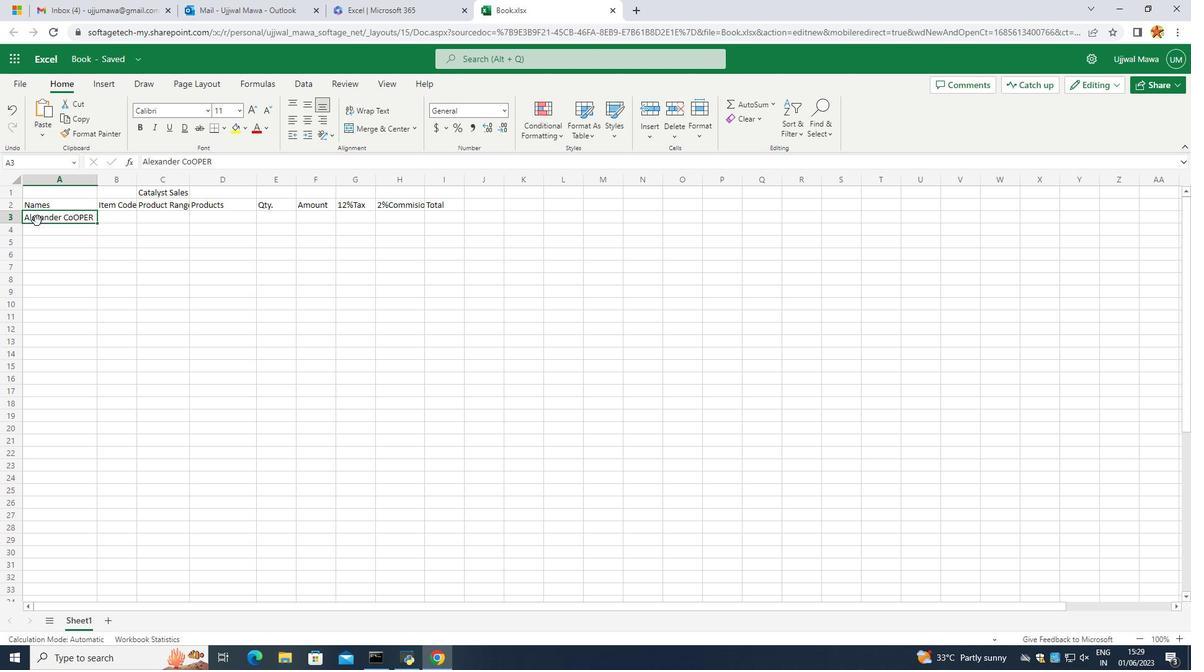 
Action: Mouse pressed left at (58, 210)
Screenshot: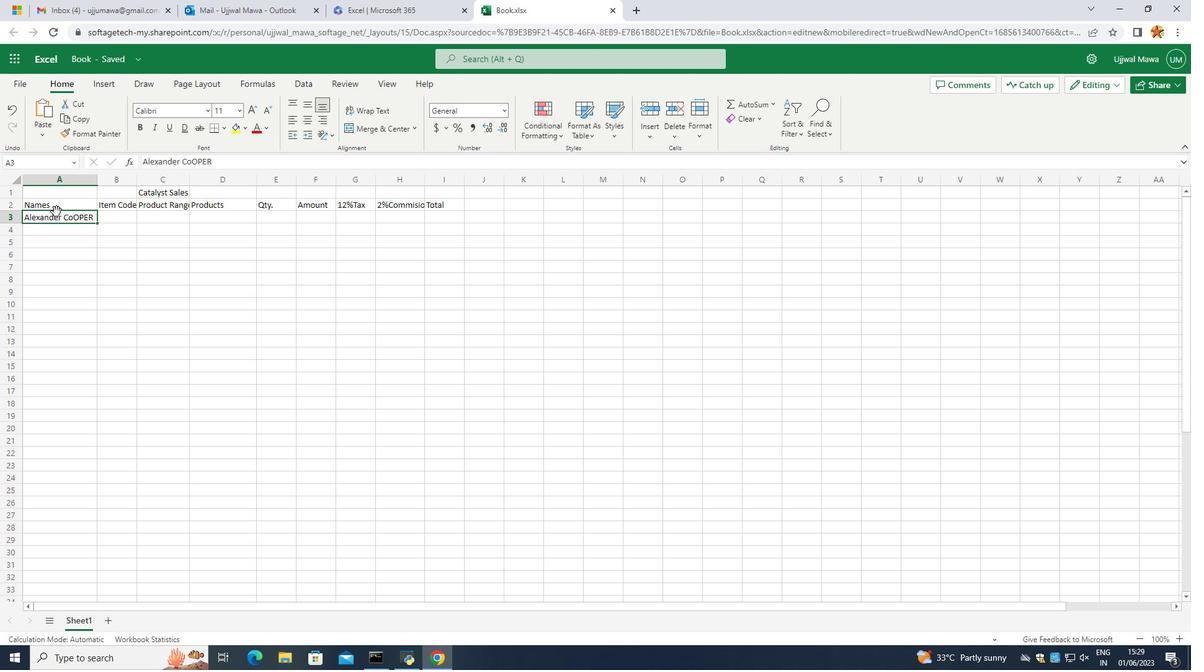
Action: Mouse moved to (56, 218)
Screenshot: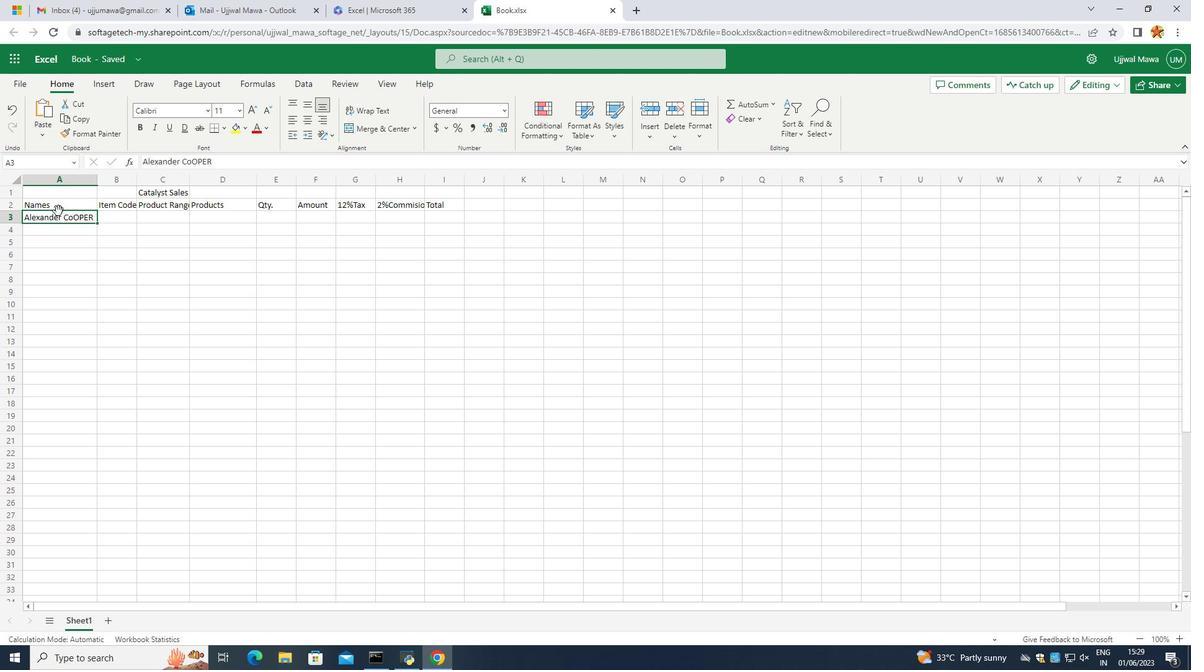 
Action: Mouse pressed left at (56, 218)
Screenshot: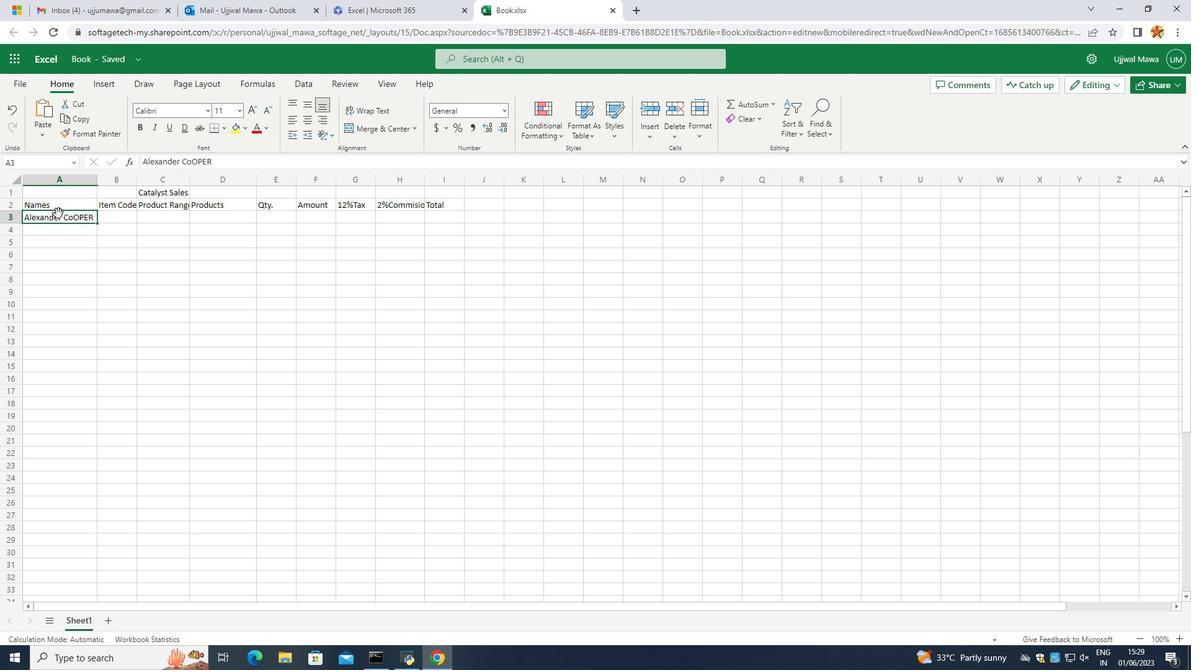 
Action: Mouse pressed left at (56, 218)
Screenshot: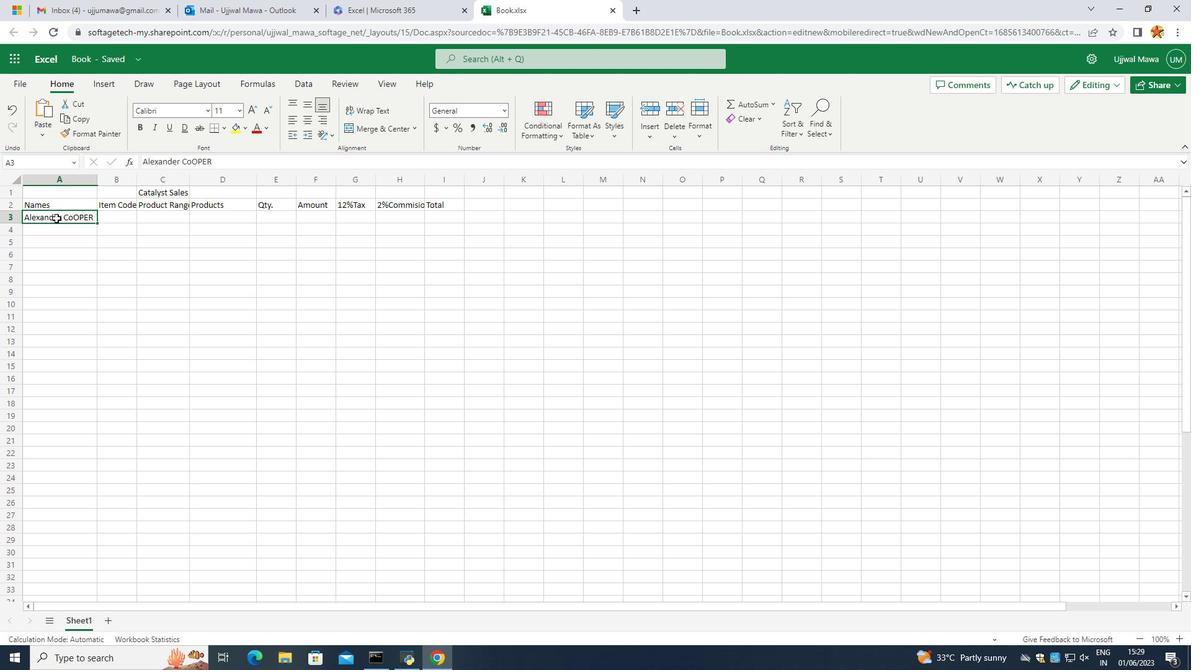 
Action: Mouse moved to (95, 224)
Screenshot: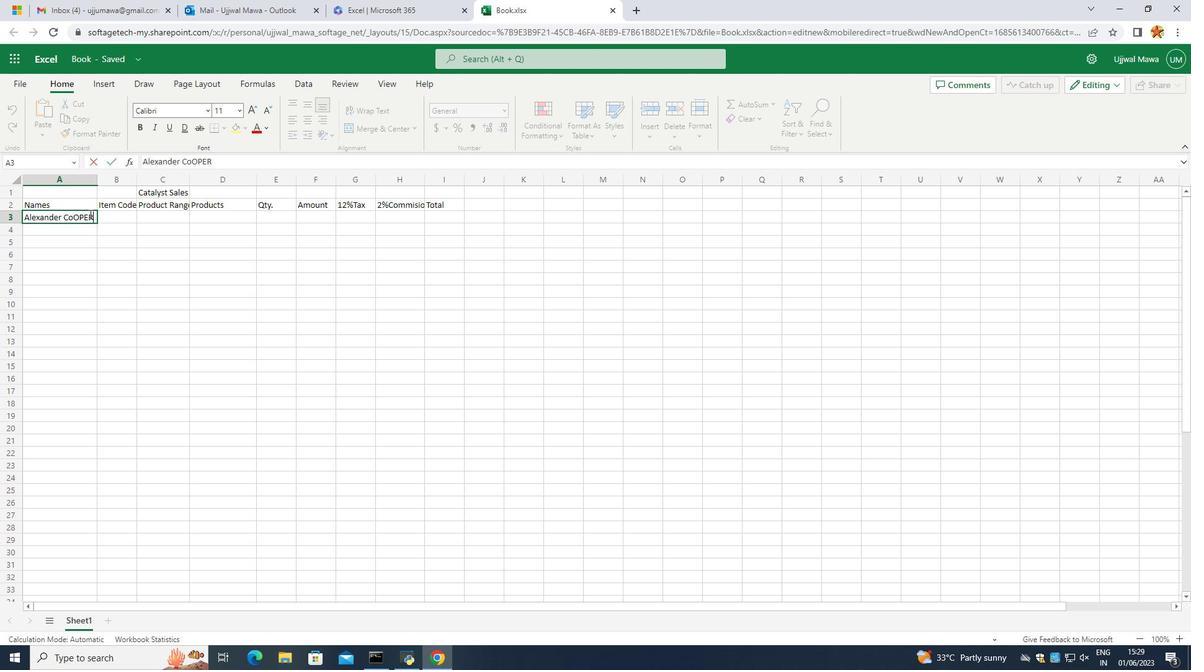 
Action: Key pressed <Key.backspace><Key.backspace><Key.backspace><Key.backspace><Key.backspace><Key.backspace>C<Key.caps_lock>ooper<Key.enter><Key.caps_lock>V<Key.caps_lock>ictoria<Key.space><Key.caps_lock>H<Key.caps_lock>ayes\<Key.backspace><Key.backspace><Key.enter>
Screenshot: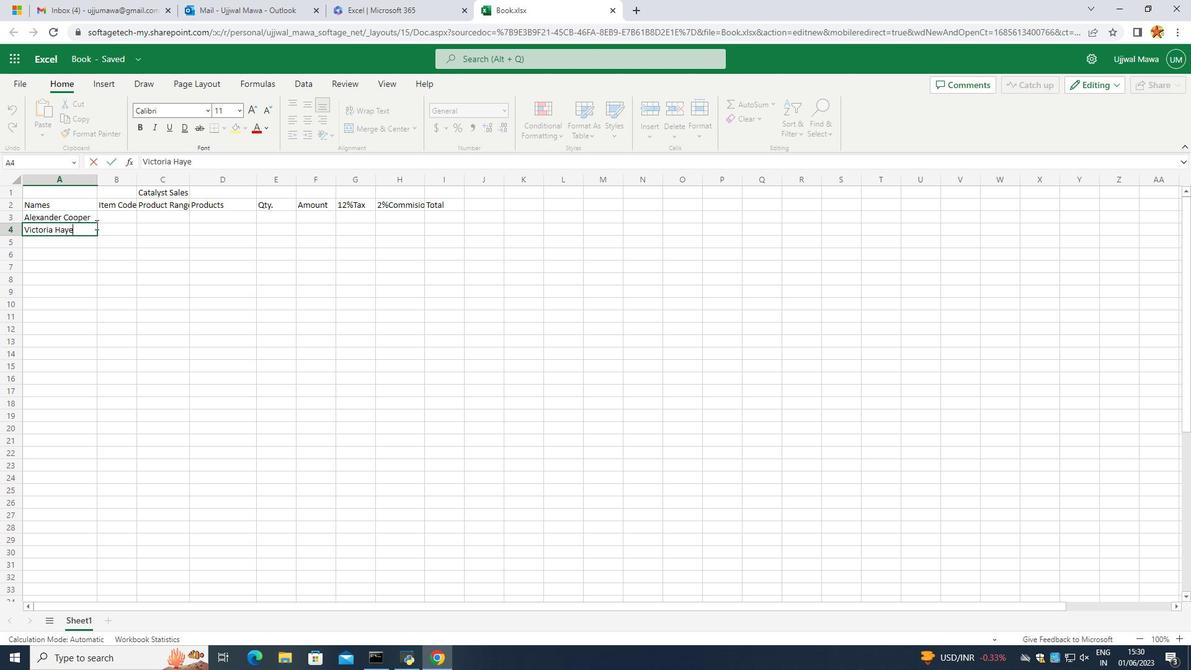 
Action: Mouse moved to (69, 233)
Screenshot: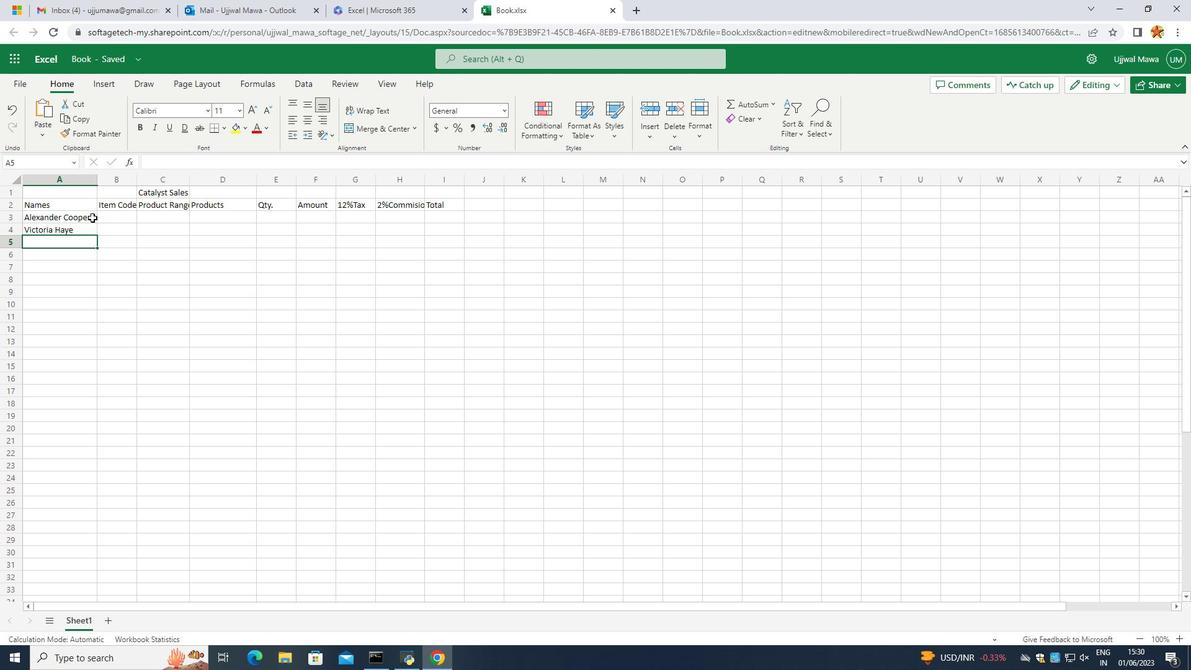 
Action: Mouse pressed left at (69, 233)
Screenshot: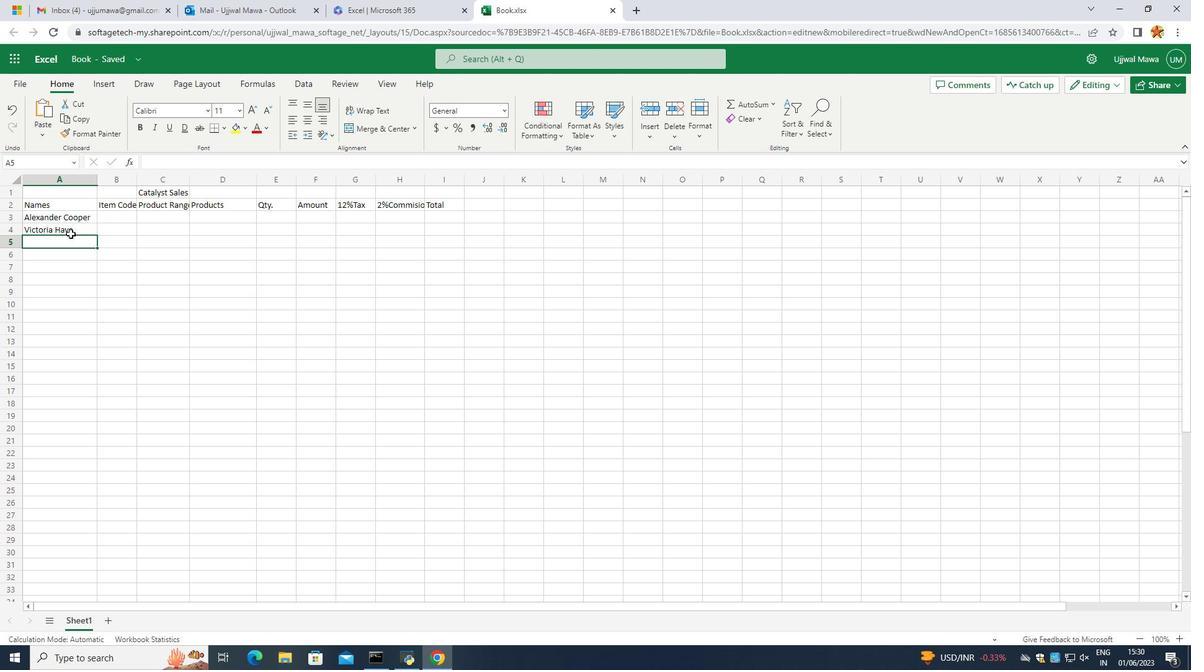 
Action: Mouse pressed left at (69, 233)
Screenshot: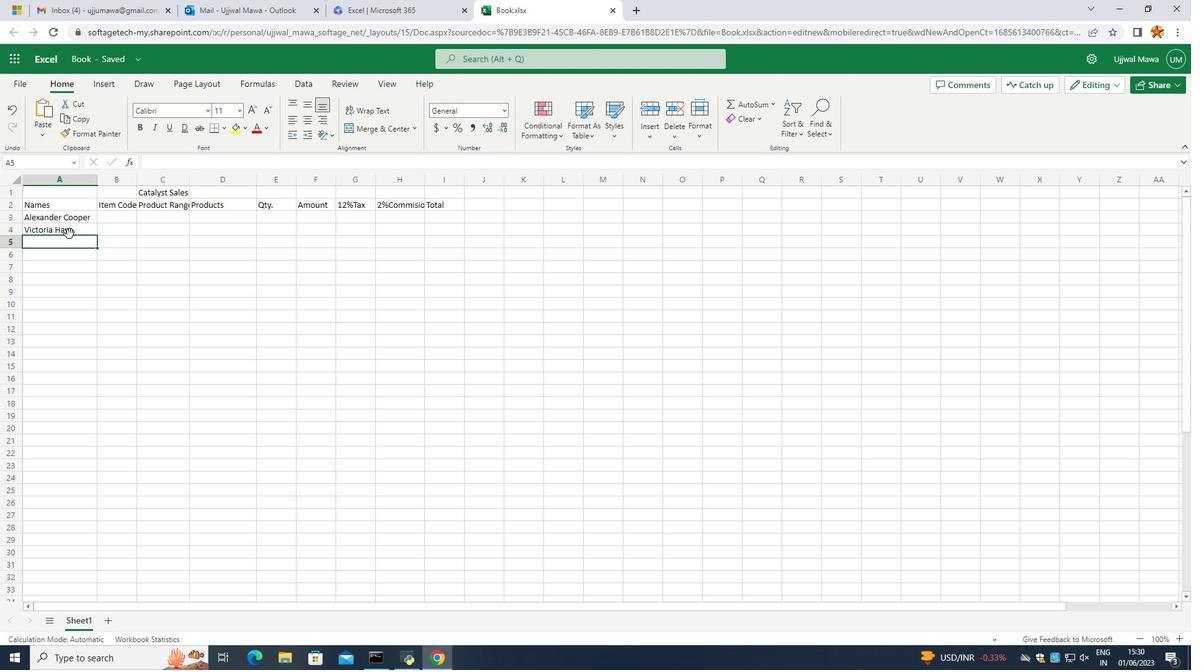
Action: Mouse moved to (74, 231)
Screenshot: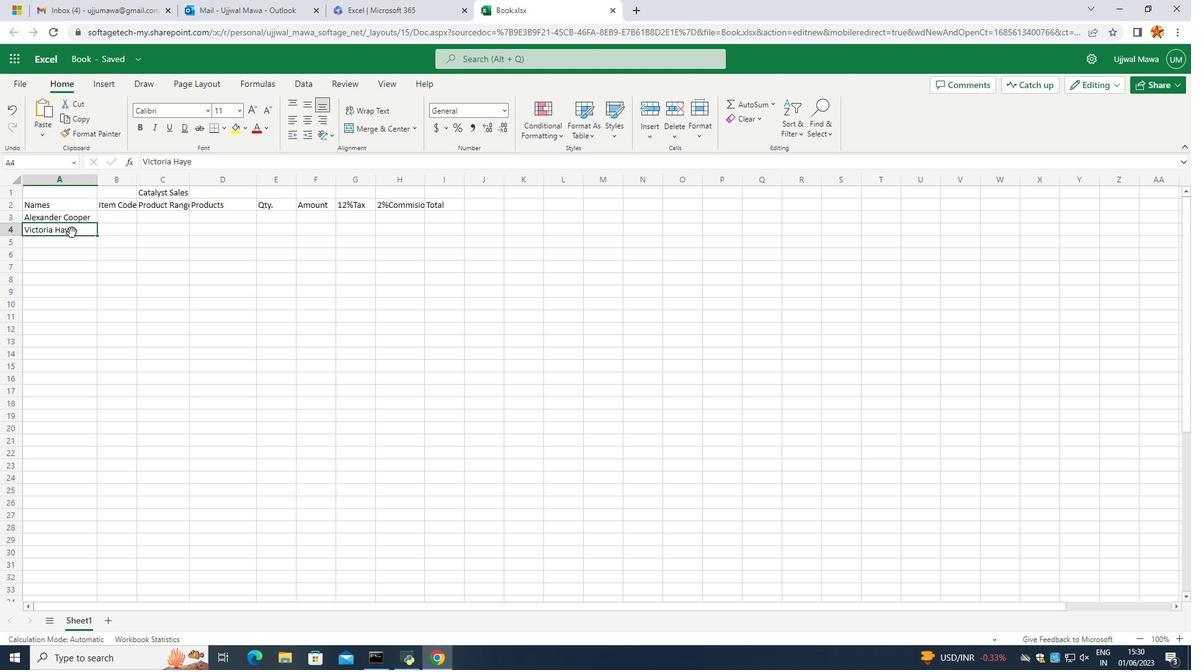 
Action: Mouse pressed left at (74, 231)
Screenshot: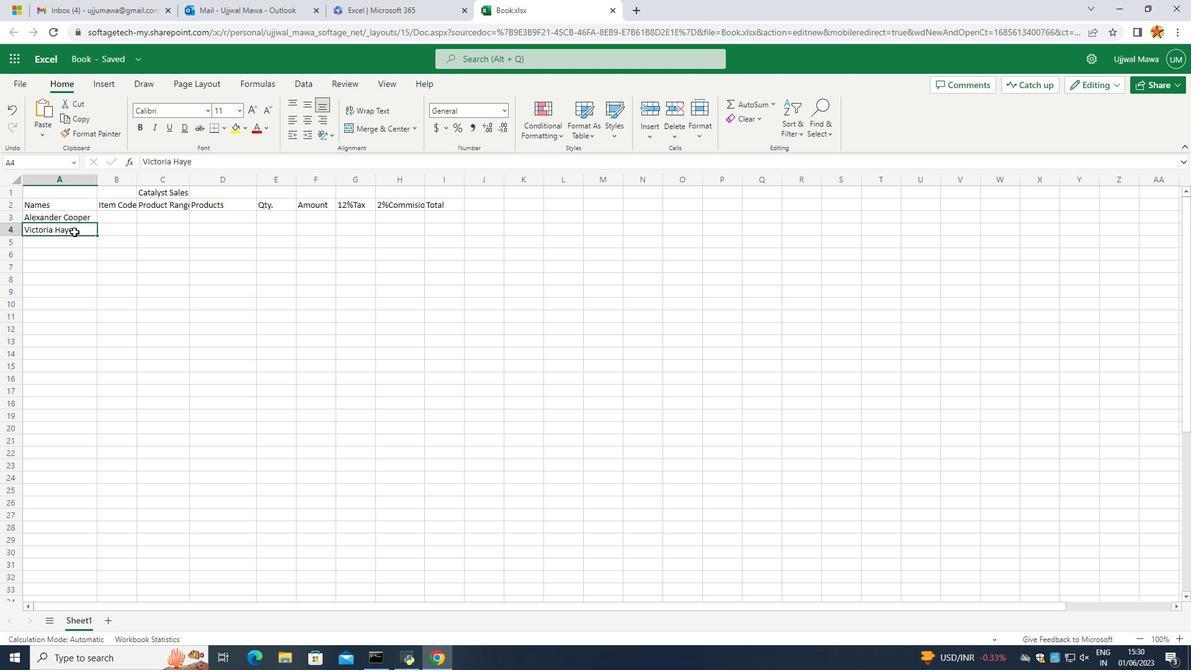 
Action: Mouse pressed left at (74, 231)
Screenshot: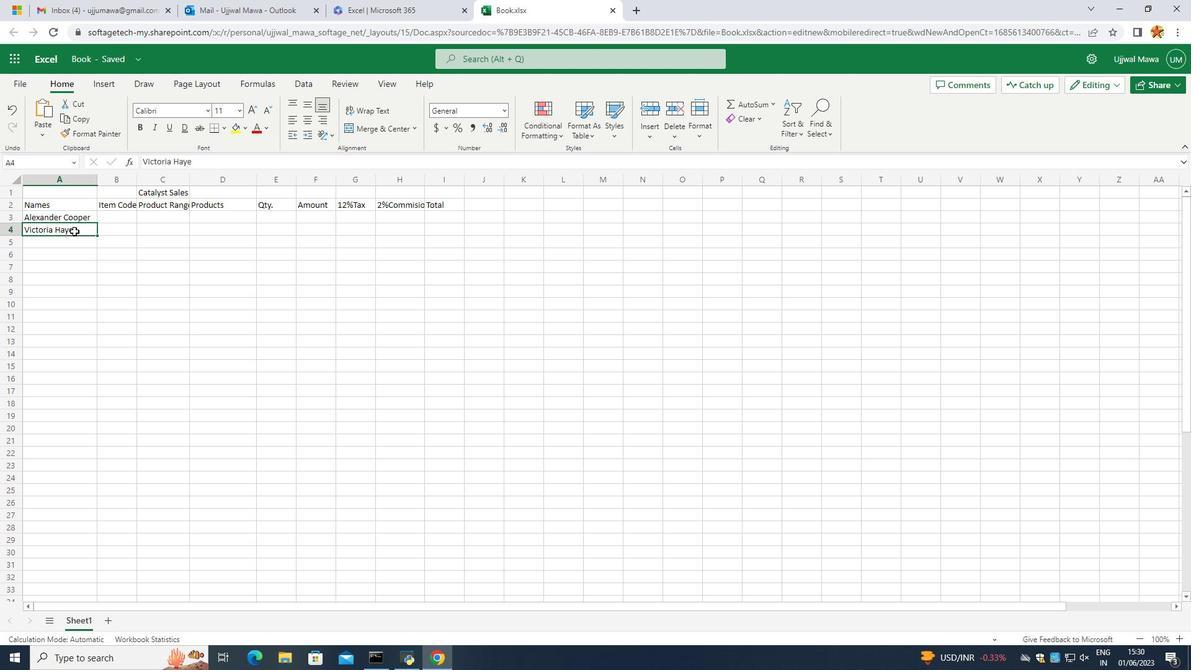 
Action: Mouse moved to (79, 228)
Screenshot: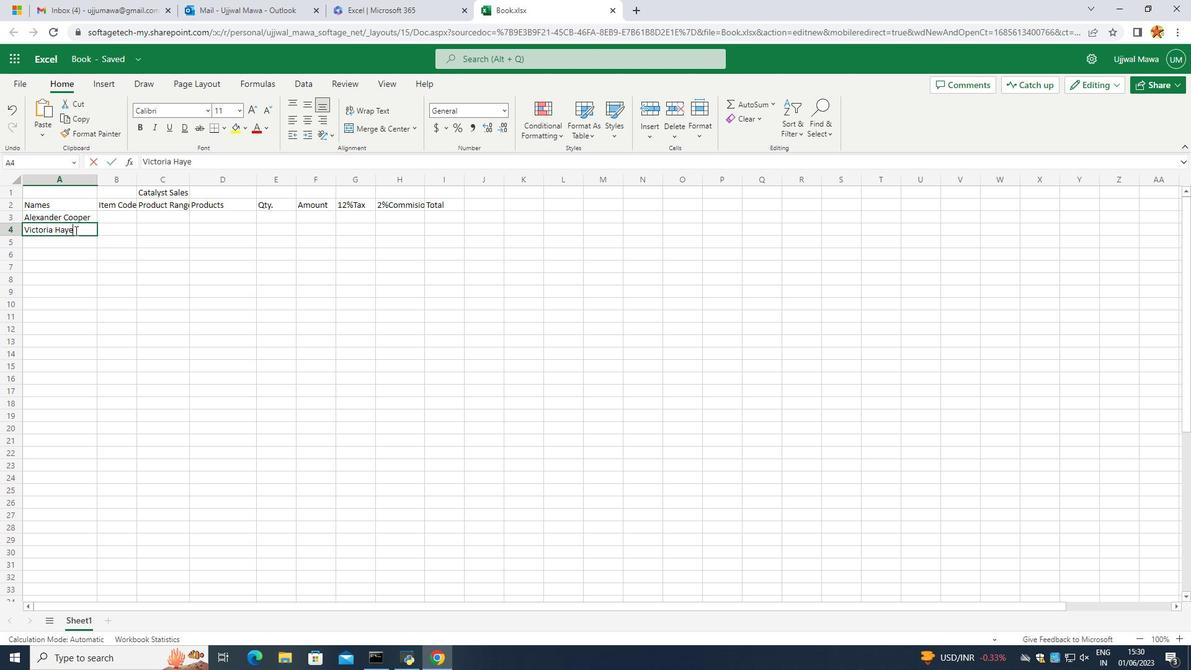 
Action: Key pressed s
Screenshot: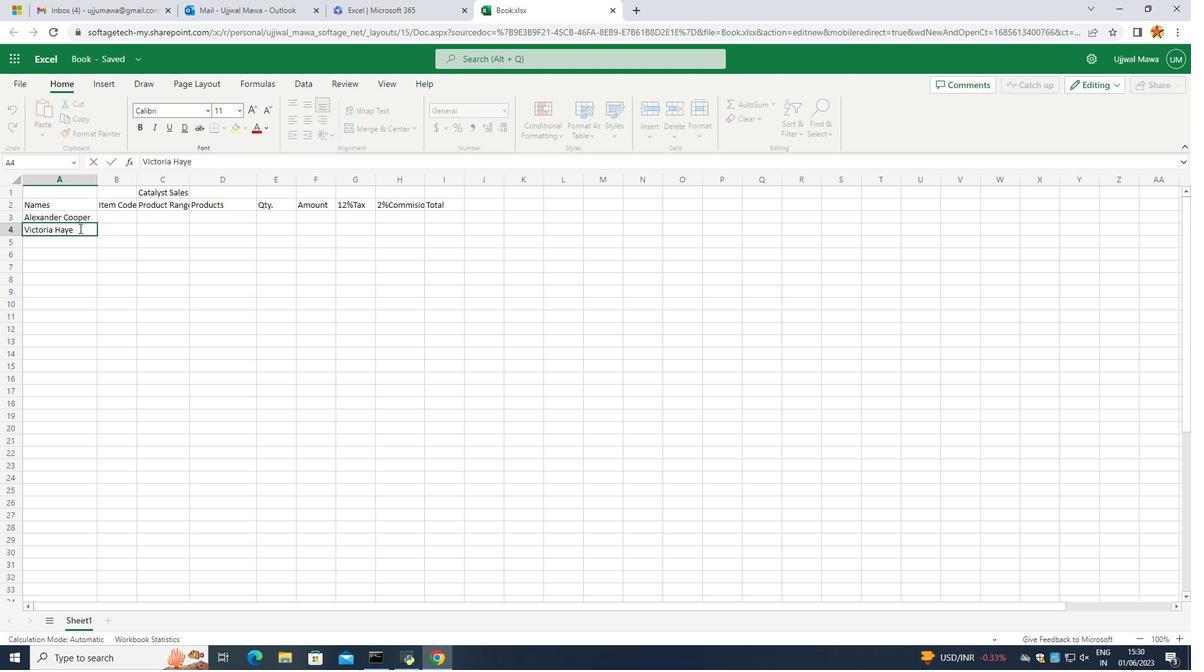 
Action: Mouse moved to (72, 241)
Screenshot: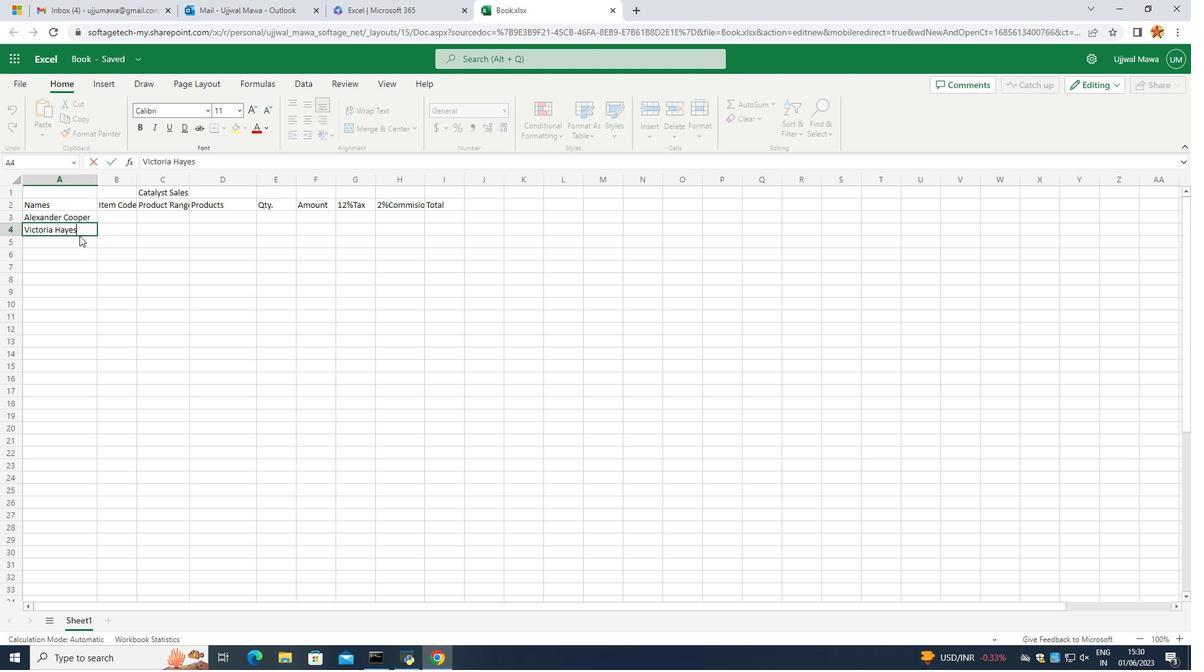 
Action: Mouse pressed left at (72, 241)
Screenshot: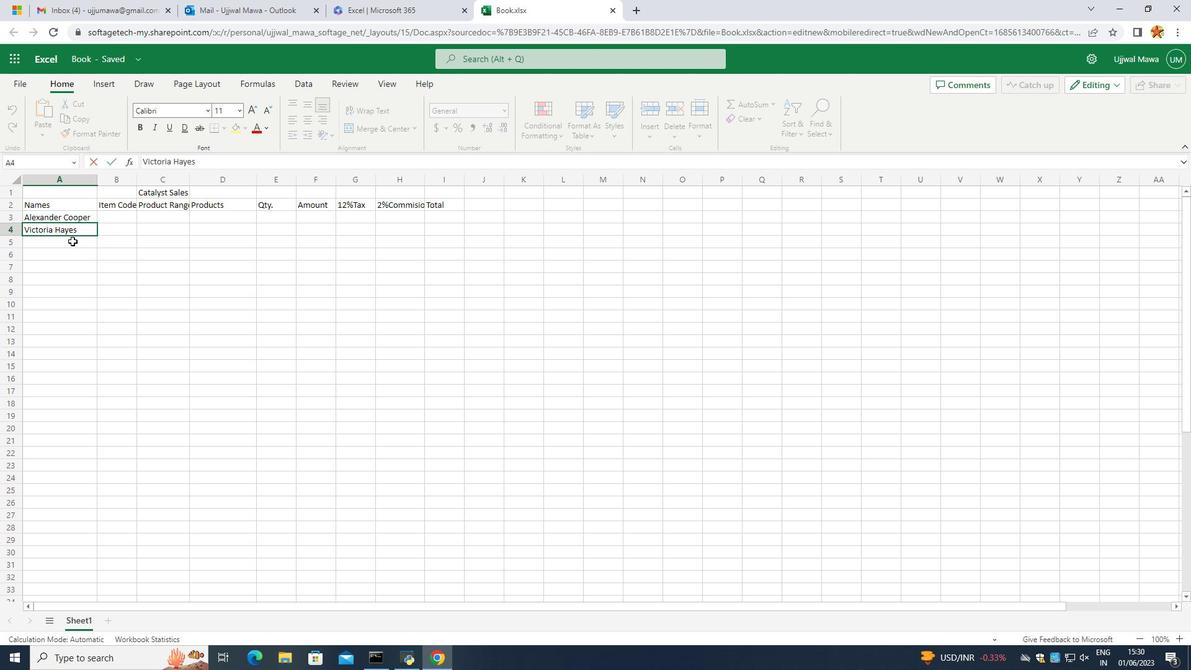 
Action: Mouse moved to (71, 241)
Screenshot: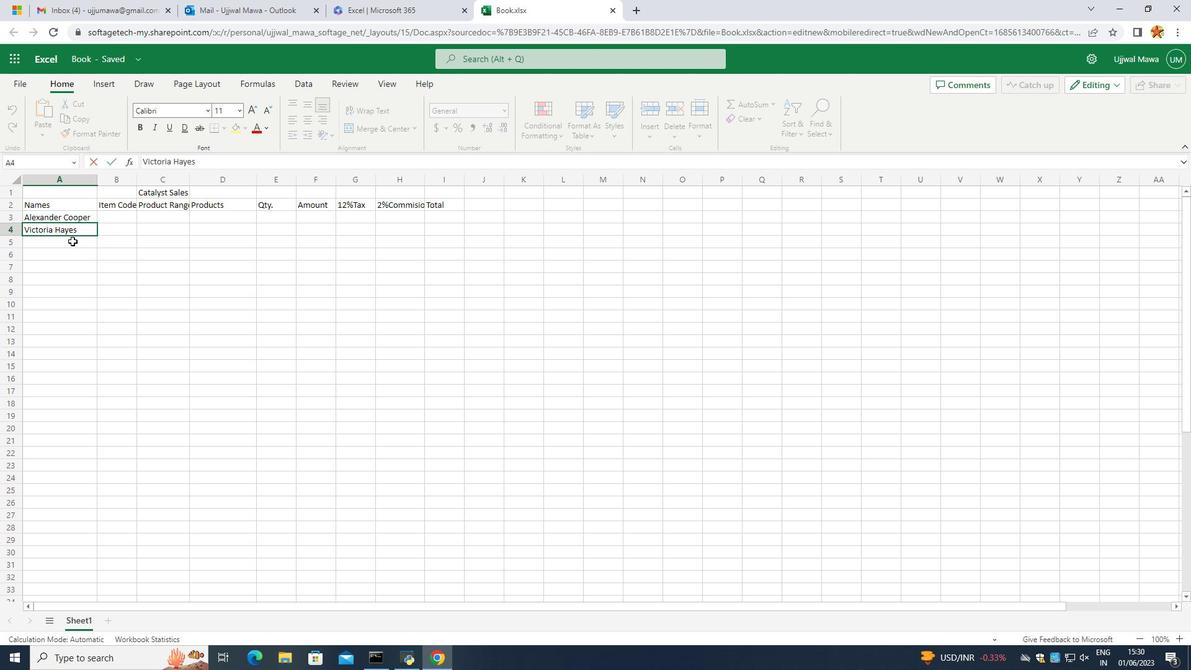 
Action: Mouse pressed left at (71, 241)
Screenshot: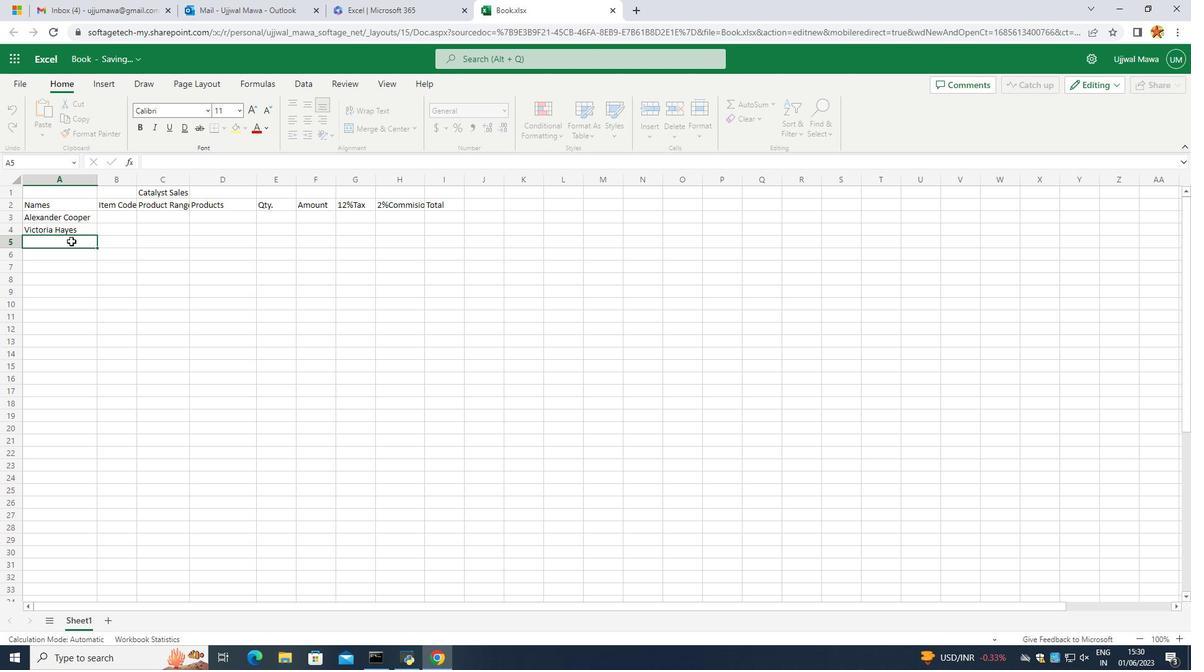 
Action: Mouse moved to (72, 241)
Screenshot: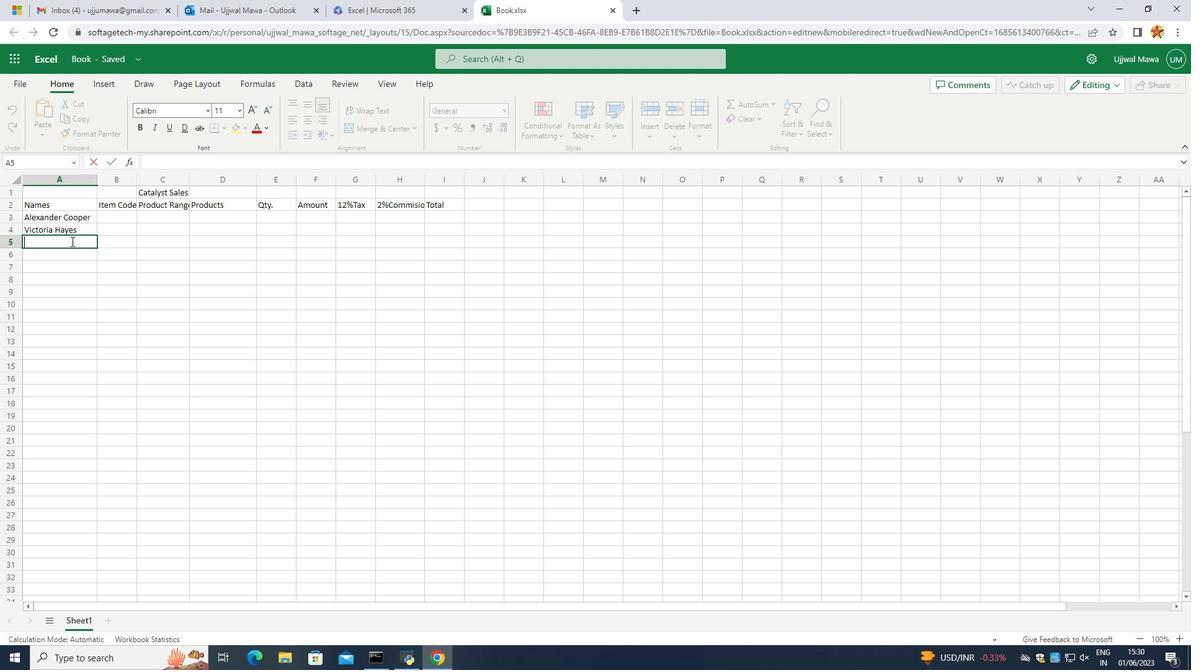 
Action: Key pressed <Key.caps_lock>D<Key.caps_lock>aniel<Key.space><Key.caps_lock>C<Key.caps_lock>arter<Key.enter><Key.caps_lock>C<Key.caps_lock>hloe<Key.space><Key.caps_lock>M<Key.caps_lock>urphy'<Key.enter>
Screenshot: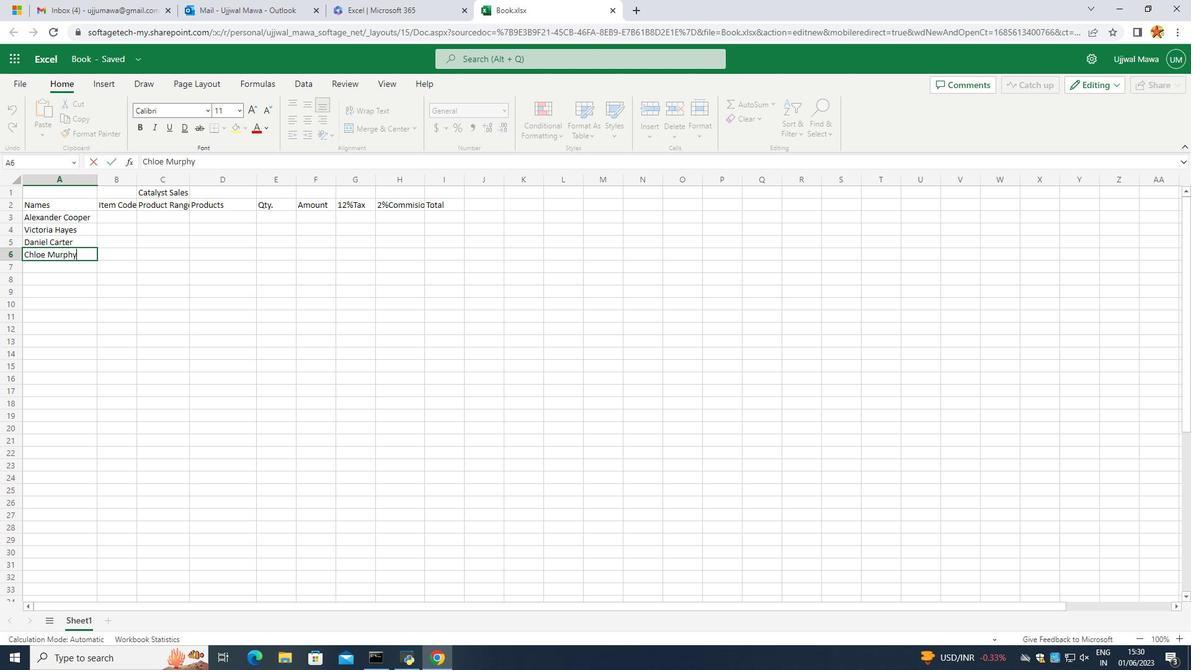
Action: Mouse moved to (36, 251)
Screenshot: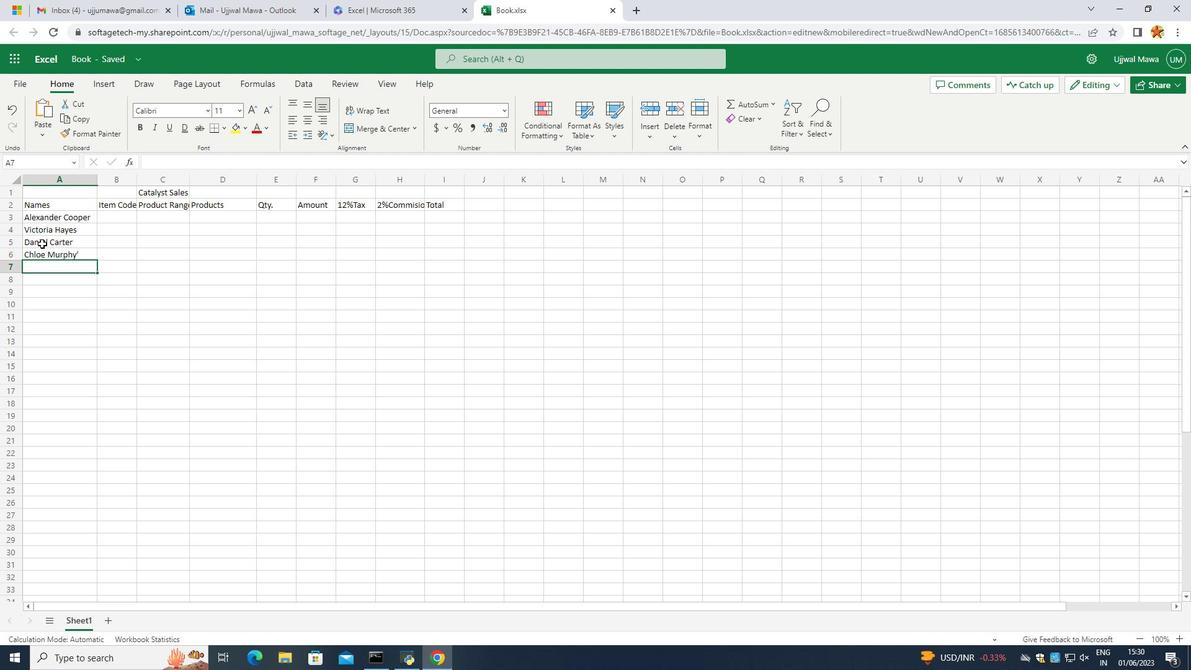 
Action: Mouse pressed left at (36, 251)
Screenshot: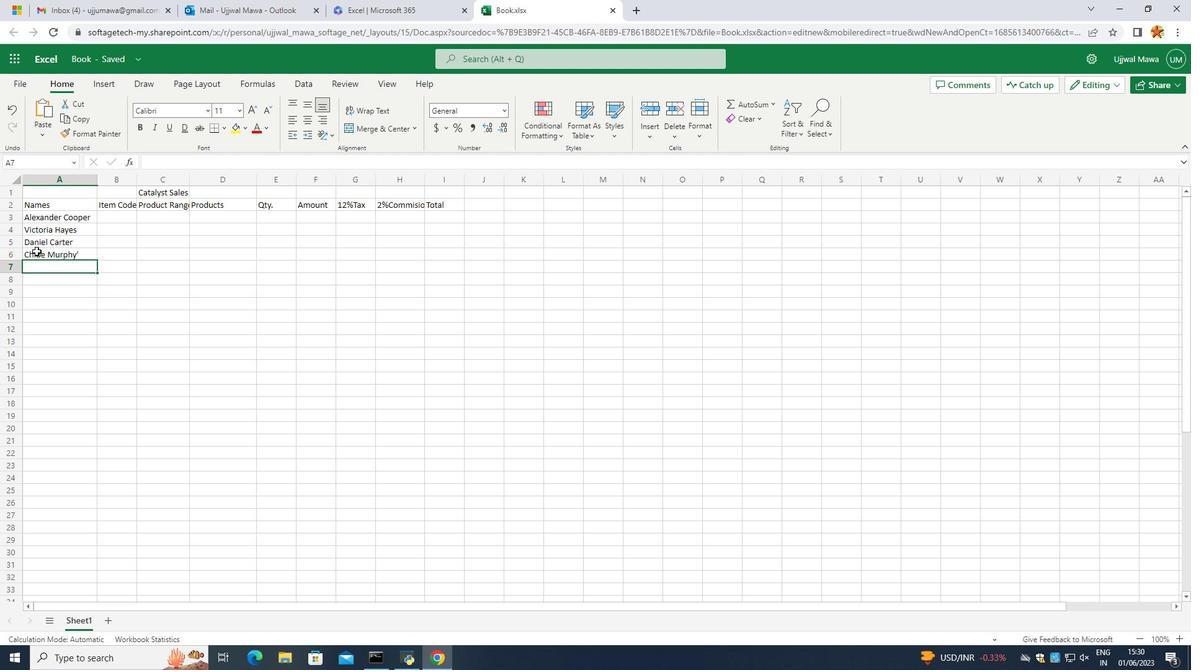 
Action: Mouse moved to (60, 256)
Screenshot: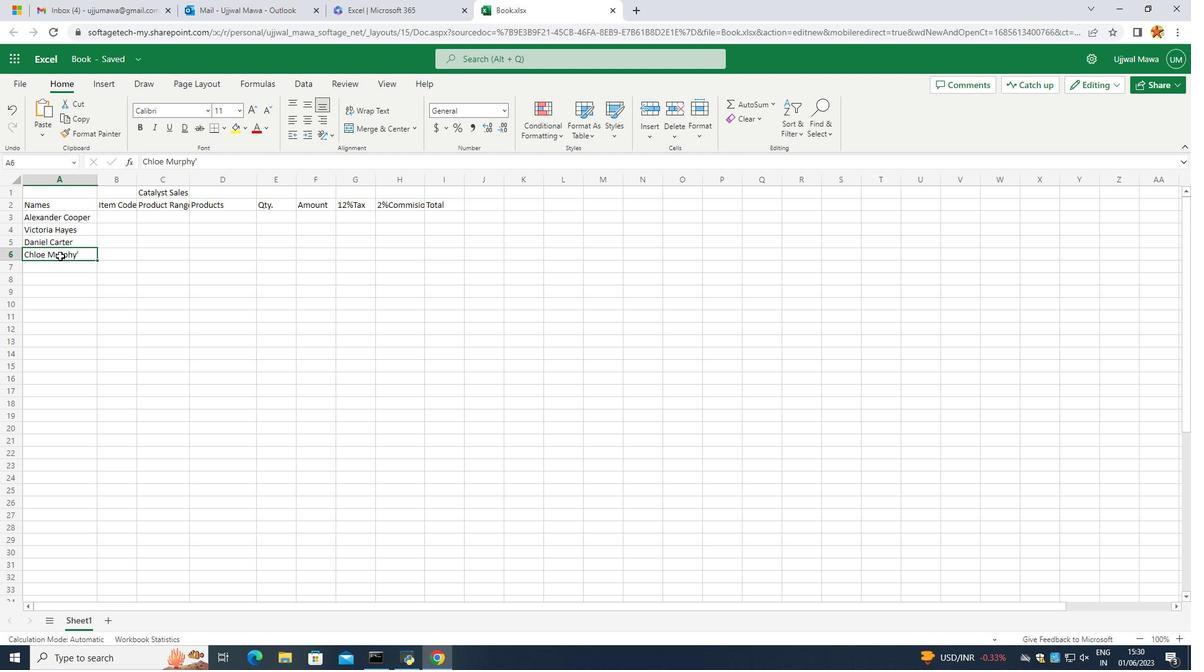 
Action: Mouse pressed left at (60, 256)
Screenshot: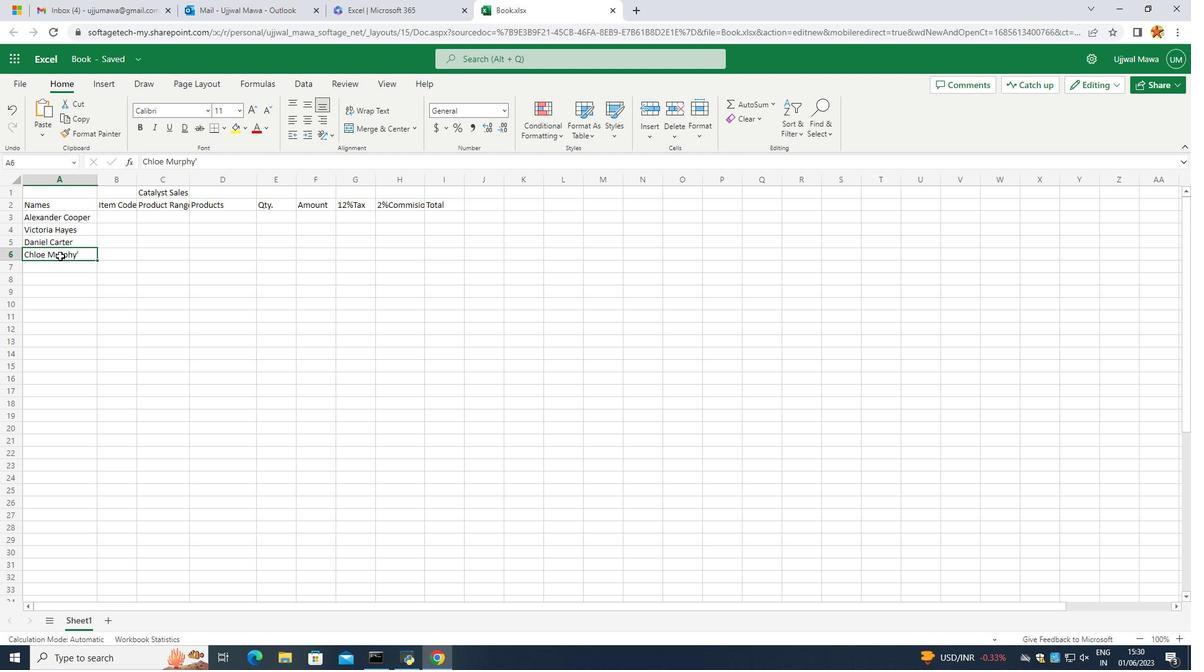 
Action: Mouse moved to (66, 259)
Screenshot: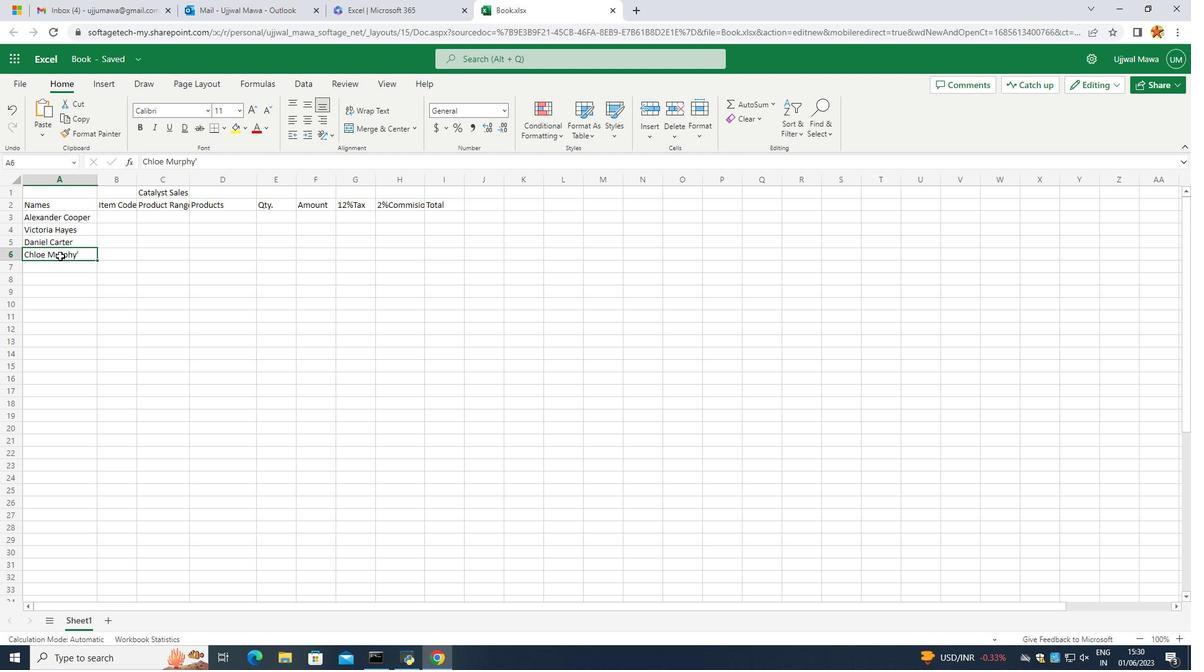 
Action: Mouse pressed left at (60, 256)
Screenshot: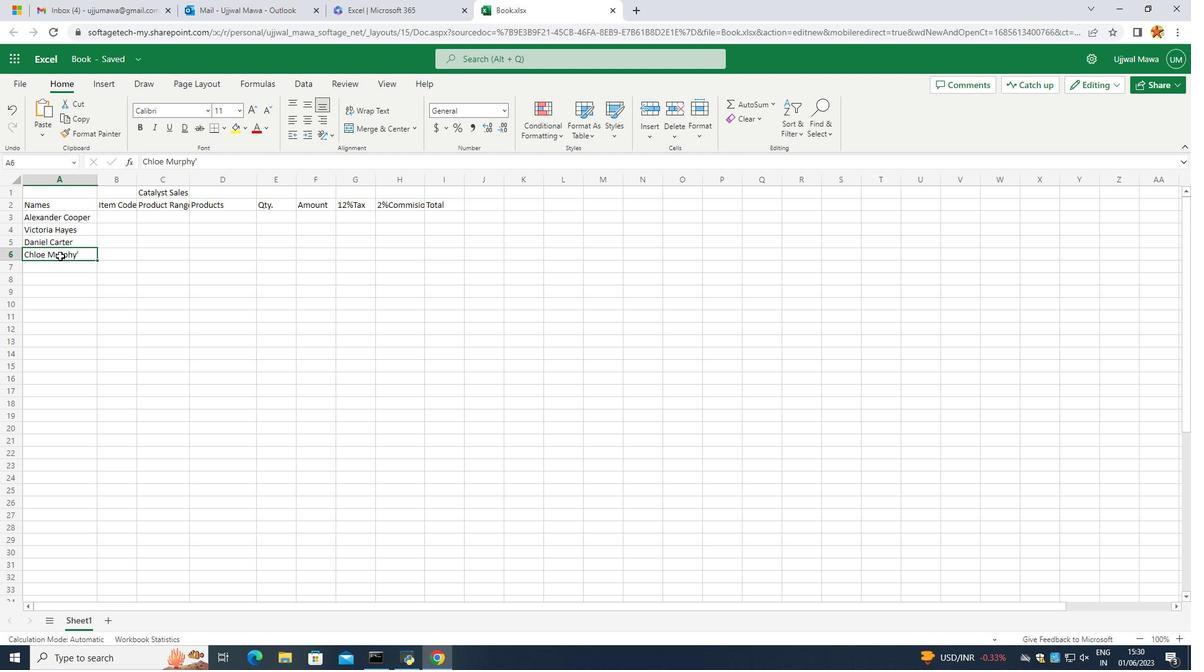 
Action: Mouse moved to (81, 256)
Screenshot: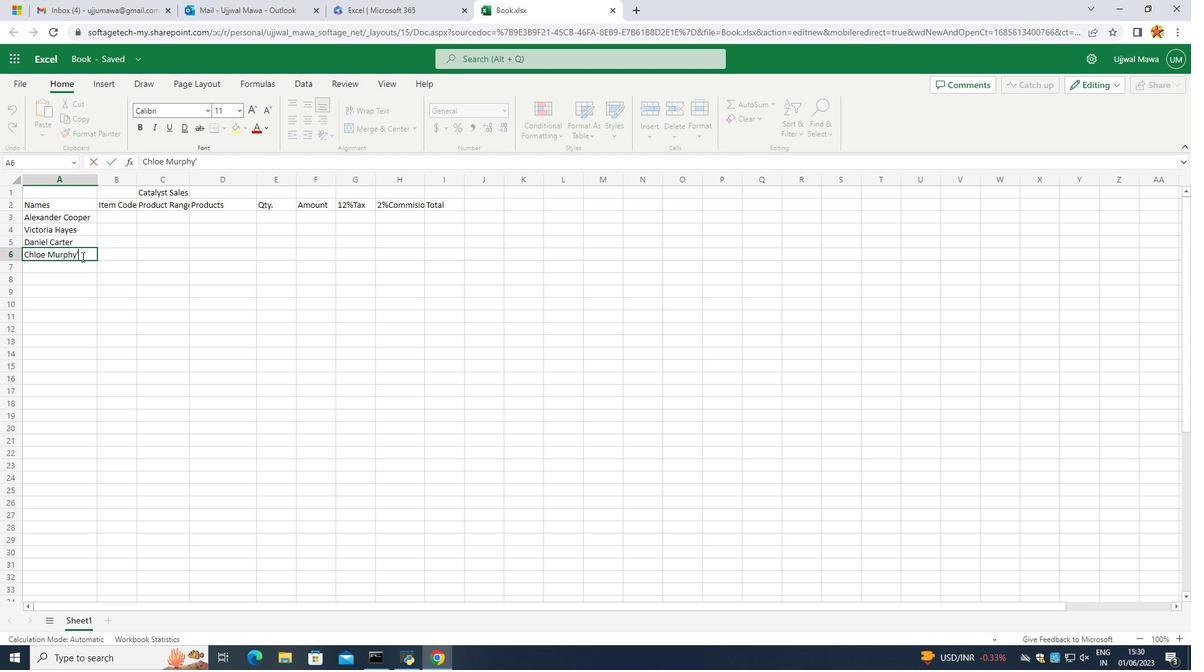 
Action: Key pressed <Key.backspace><Key.enter><Key.shift><Key.caps_lock>C<Key.caps_lock>g<Key.backspace>hristopher<Key.space><Key.caps_lock>R<Key.caps_lock>p<Key.backspace>oss<Key.enter>\<Key.backspace><Key.caps_lock>N<Key.caps_lock>atak<Key.backspace>lie<Key.space><Key.caps_lock>P<Key.caps_lock>rice<Key.enter><Key.caps_lock>J<Key.caps_lock>ack<Key.space><Key.caps_lock>P<Key.caps_lock>r<Key.backspace>eterson<Key.enter><Key.caps_lock>H<Key.caps_lock>arper<Key.space><Key.caps_lock>F<Key.caps_lock>oster<Key.enter>\<Key.backspace><Key.caps_lock>J<Key.caps_lock>oseph<Key.space><Key.caps_lock>G<Key.caps_lock>ray]\<Key.backspace><Key.backspace>\<Key.backspace><Key.enter><Key.caps_lock>L<Key.caps_lock>ilu<Key.backspace>y<Key.space><Key.caps_lock>R<Key.caps_lock>eed<Key.enter>
Screenshot: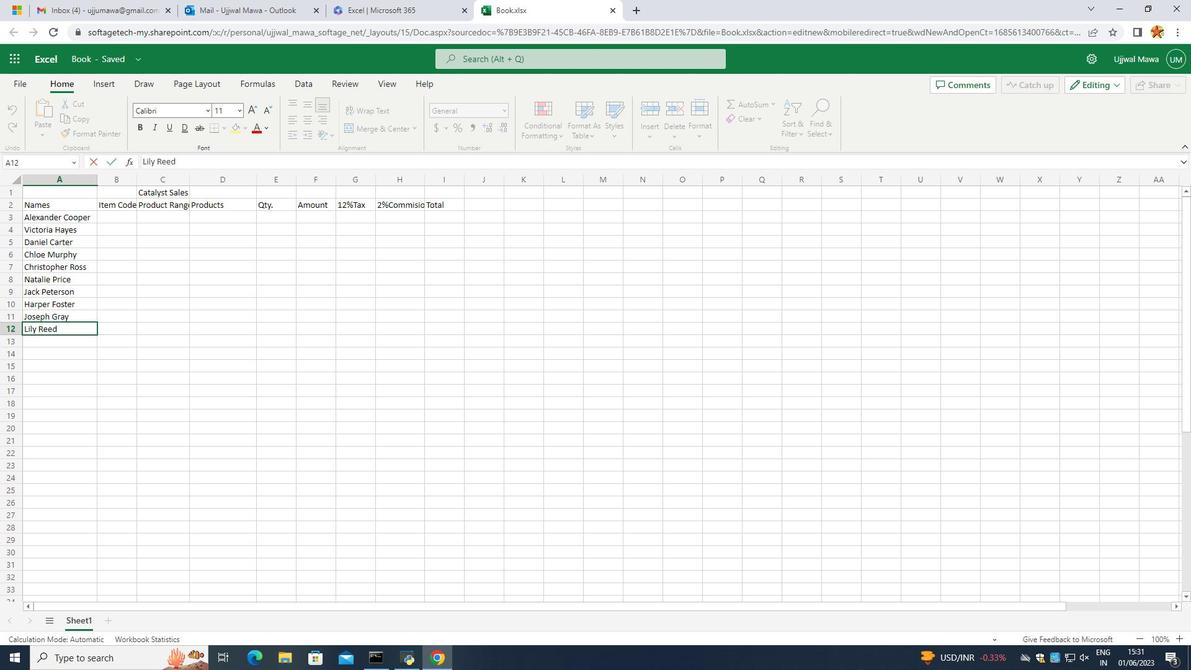 
Action: Mouse moved to (138, 261)
Screenshot: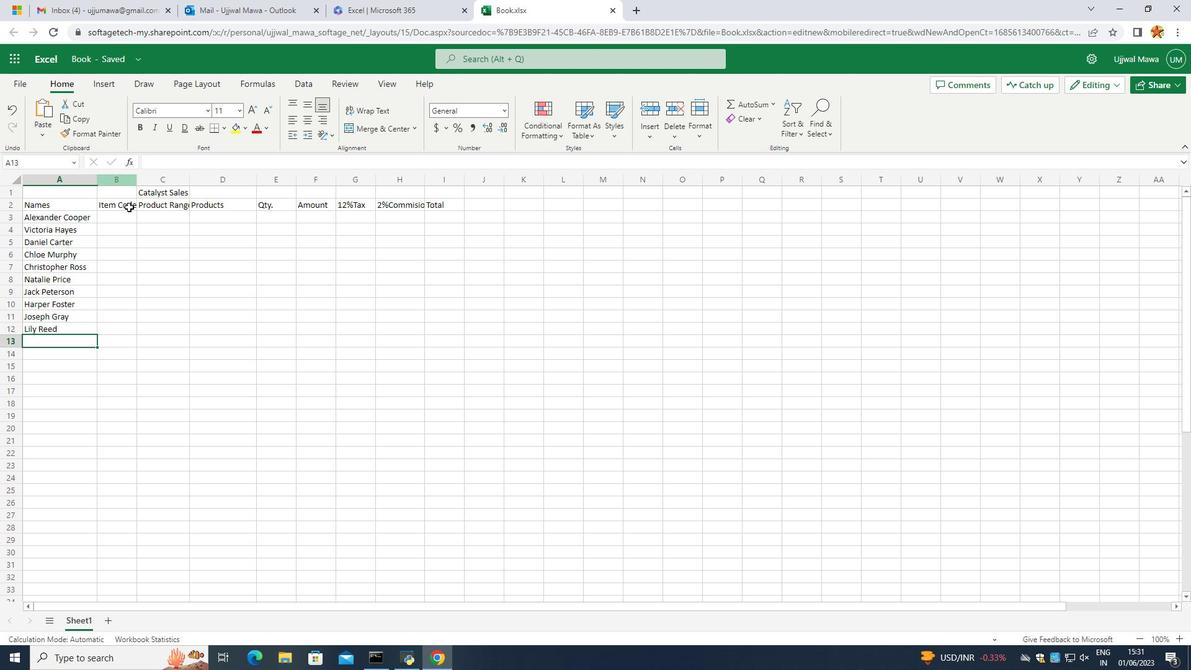 
Action: Mouse pressed left at (138, 261)
Screenshot: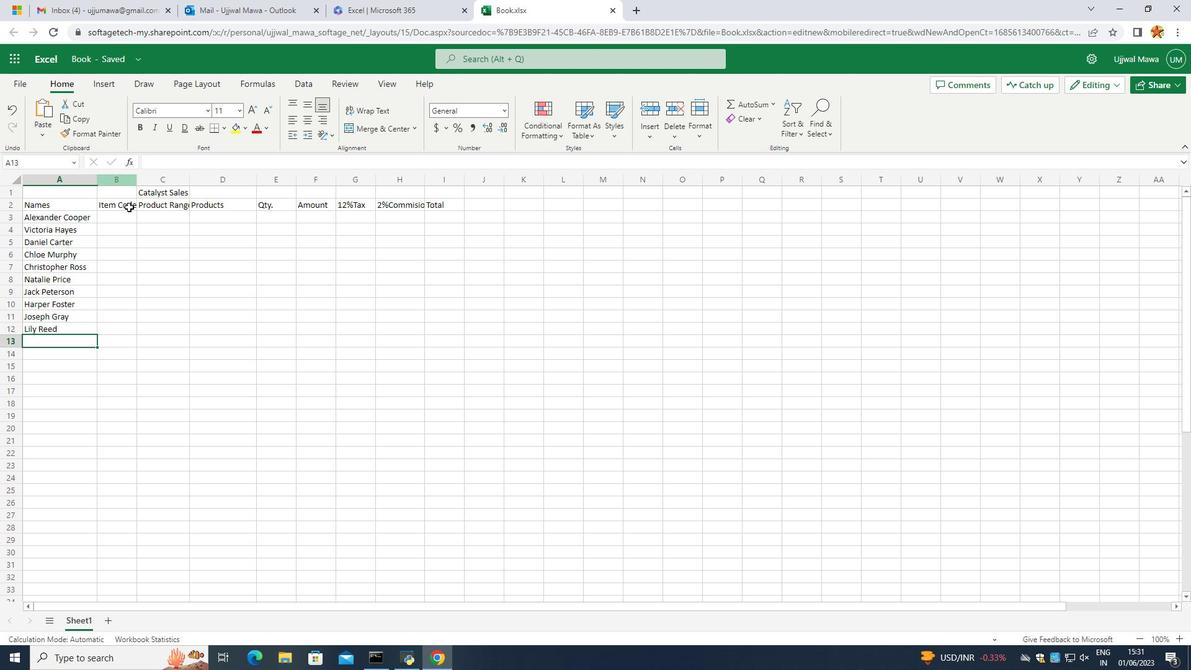 
Action: Mouse moved to (101, 223)
Screenshot: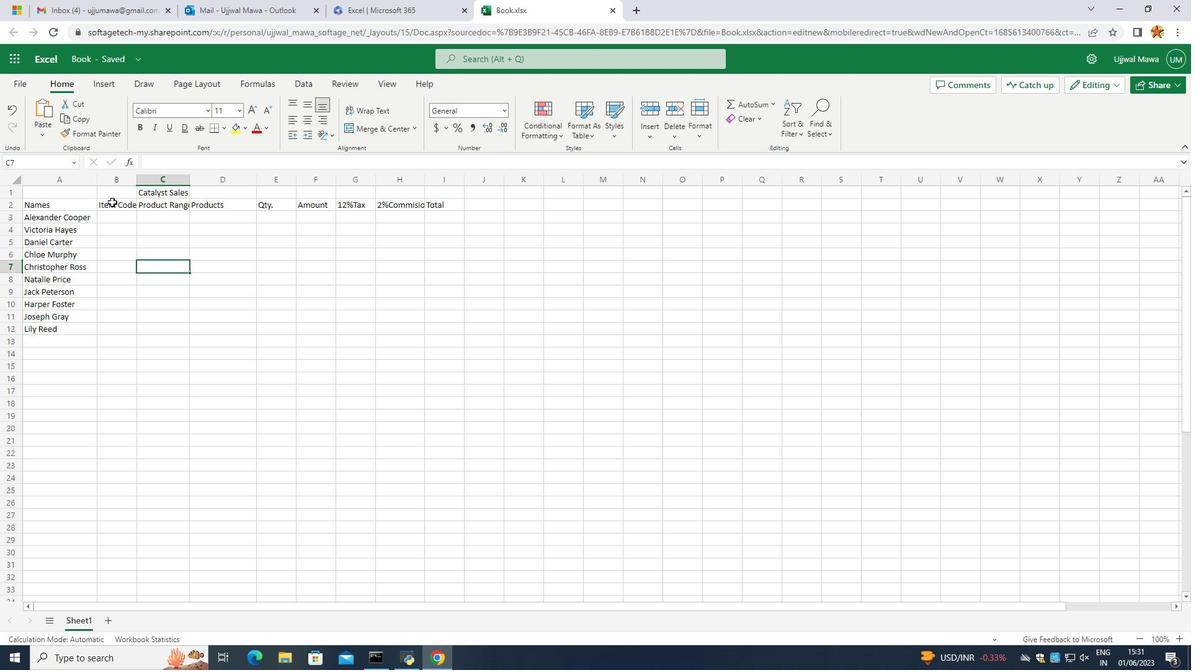 
Action: Mouse pressed left at (101, 223)
Screenshot: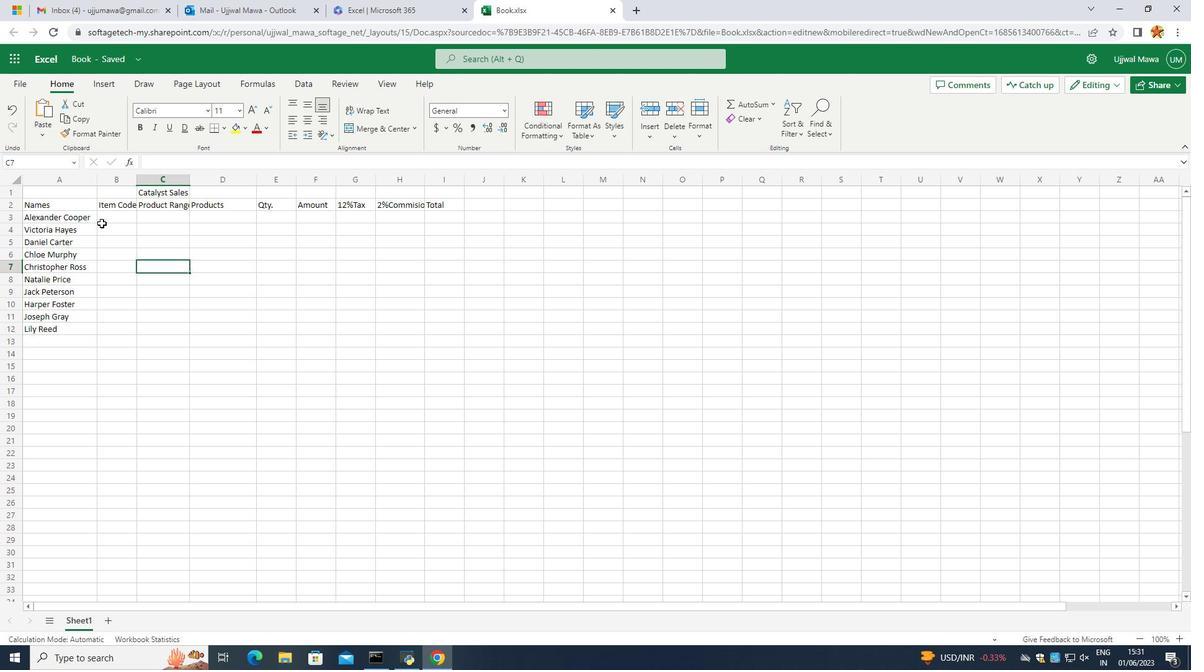 
Action: Mouse moved to (111, 217)
Screenshot: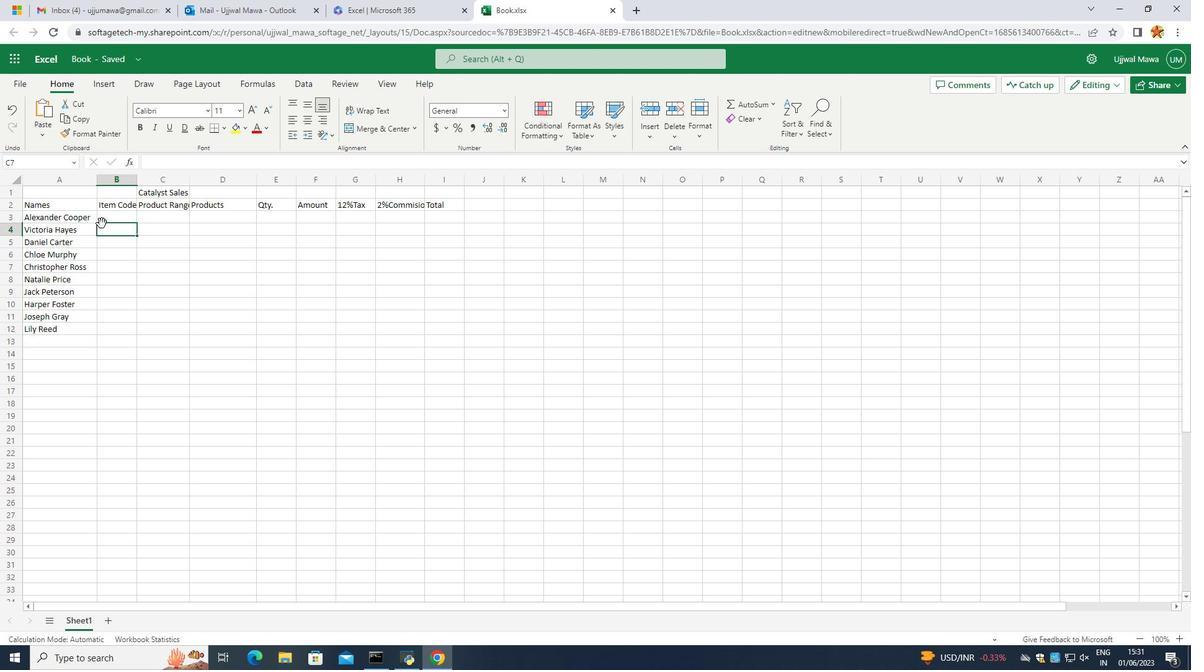 
Action: Mouse pressed left at (111, 217)
Screenshot: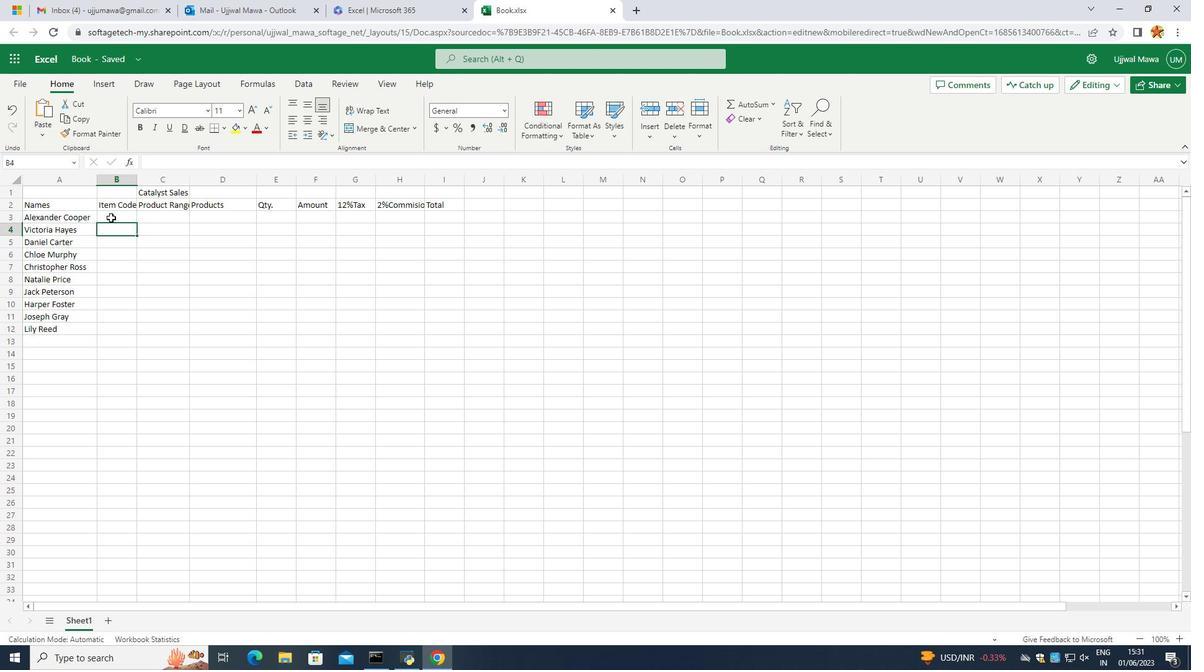 
Action: Mouse pressed left at (111, 217)
Screenshot: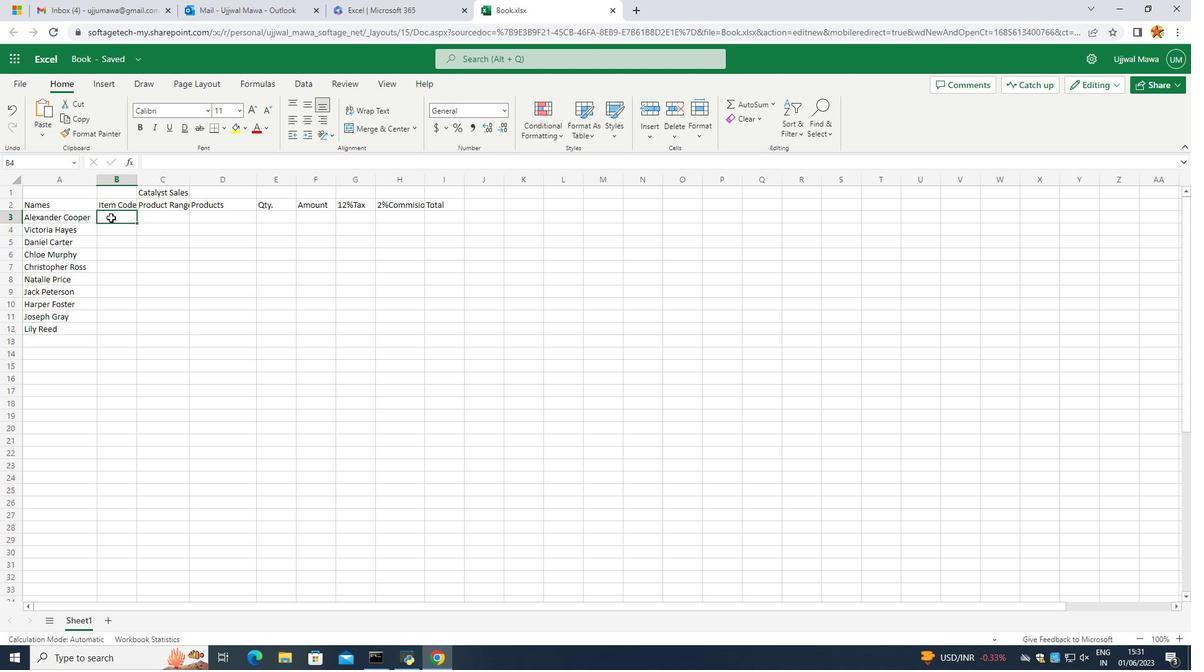 
Action: Key pressed 450<Key.enter>460<Key.enter>470<Key.enter>49<Key.backspace><Key.backspace>80<Key.enter>8<Key.backspace>59<Key.backspace>-00<Key.backspace><Key.backspace><Key.backspace>00<Key.enter>520<Key.enter>540<Key.enter>560<Key.enter>600<Key.enter>650<Key.enter>
Screenshot: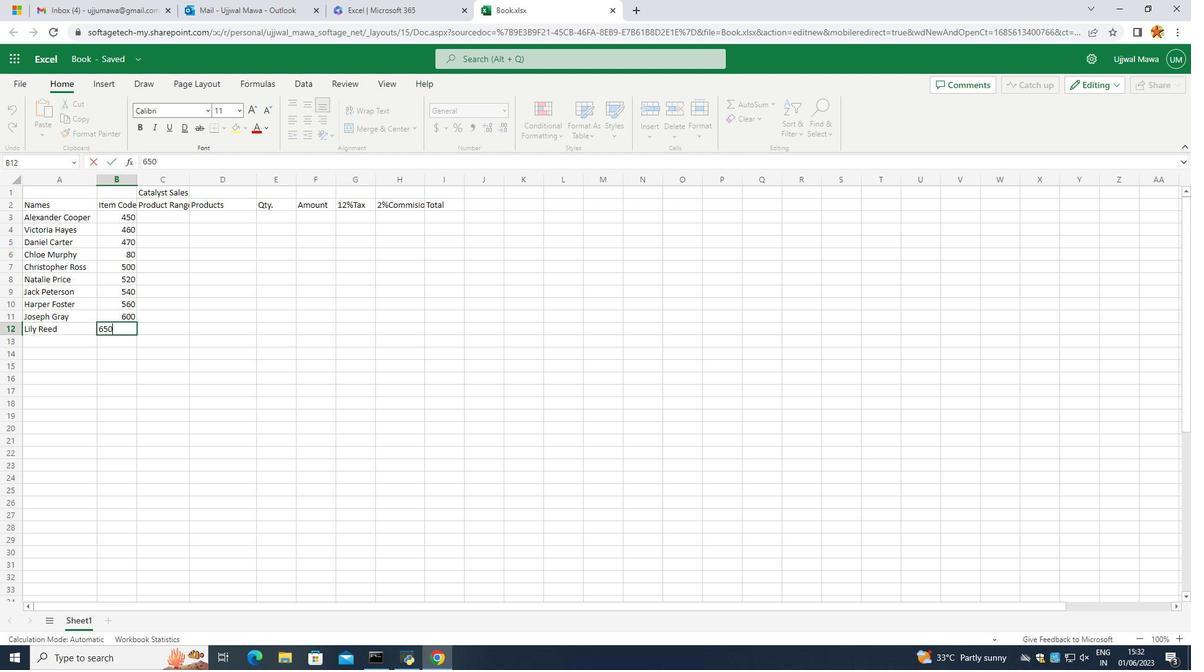 
Action: Mouse moved to (184, 353)
Screenshot: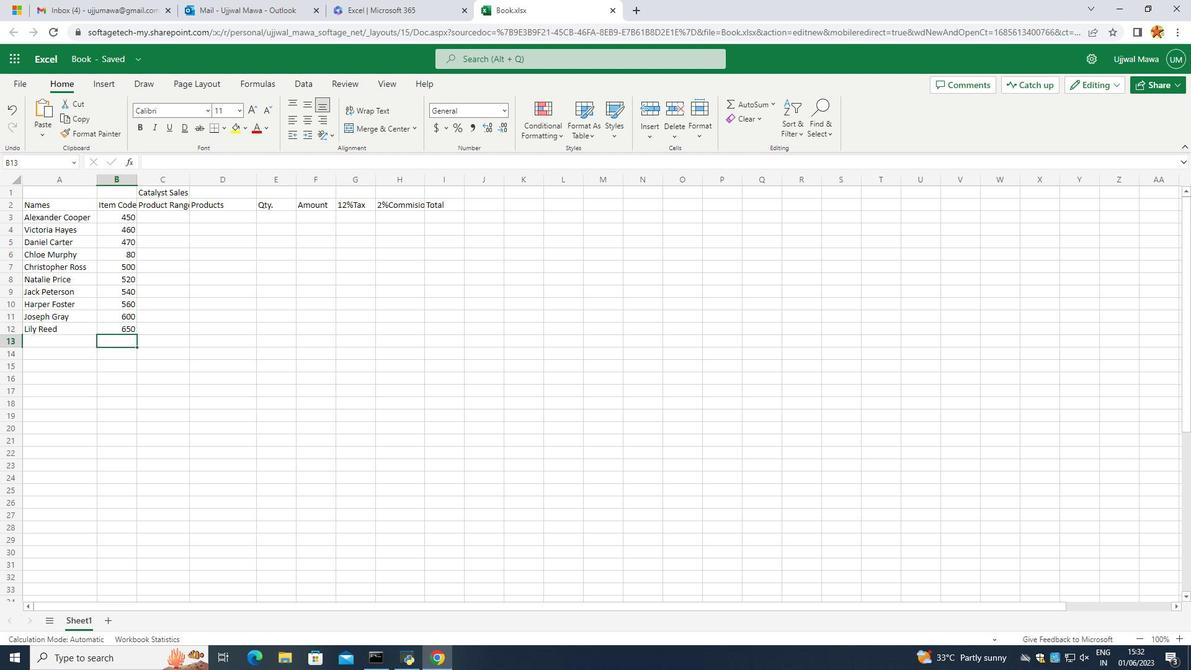 
Action: Mouse pressed left at (184, 353)
Screenshot: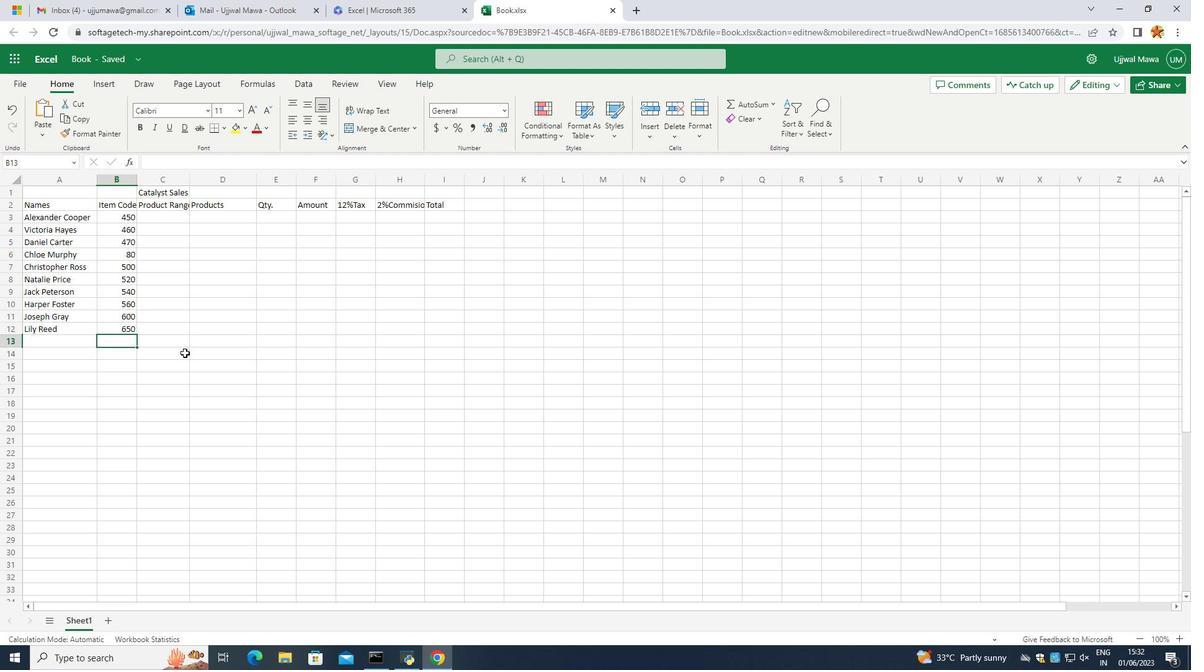
Action: Mouse moved to (156, 226)
Screenshot: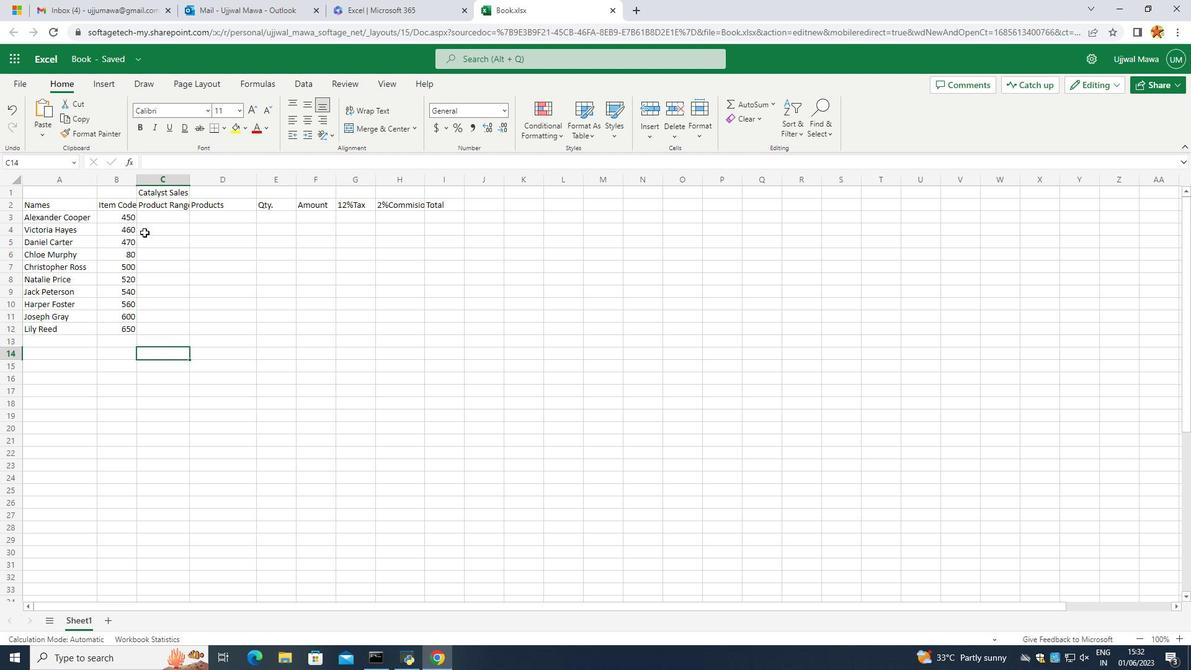 
Action: Mouse pressed left at (156, 226)
Screenshot: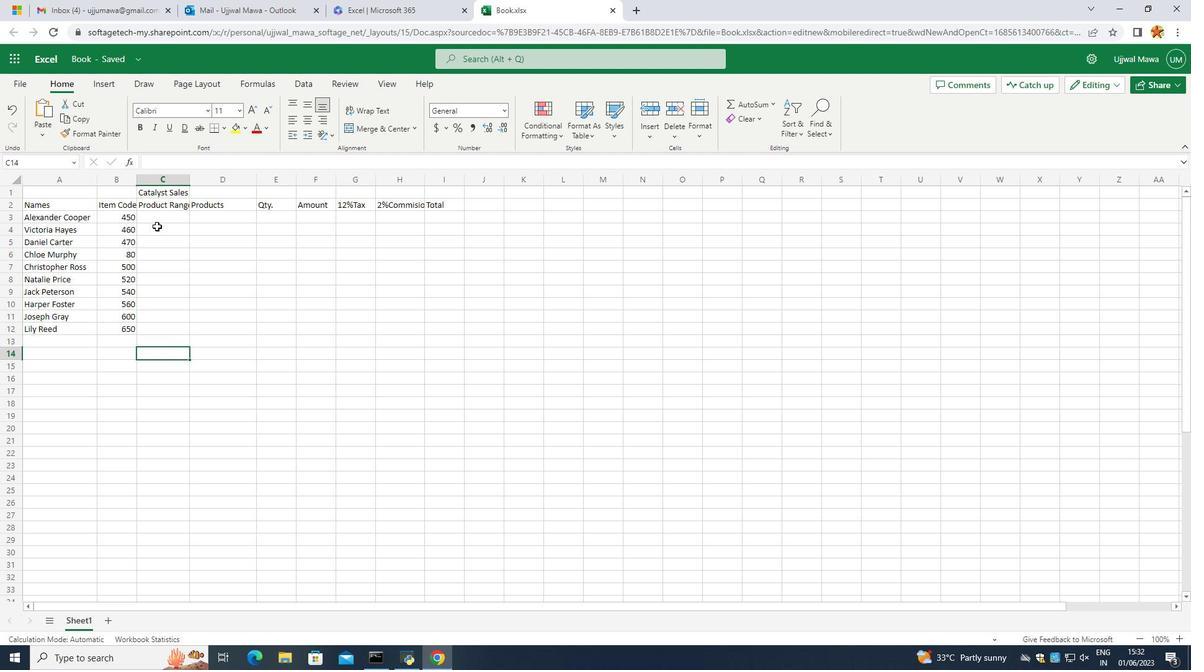 
Action: Mouse moved to (167, 219)
Screenshot: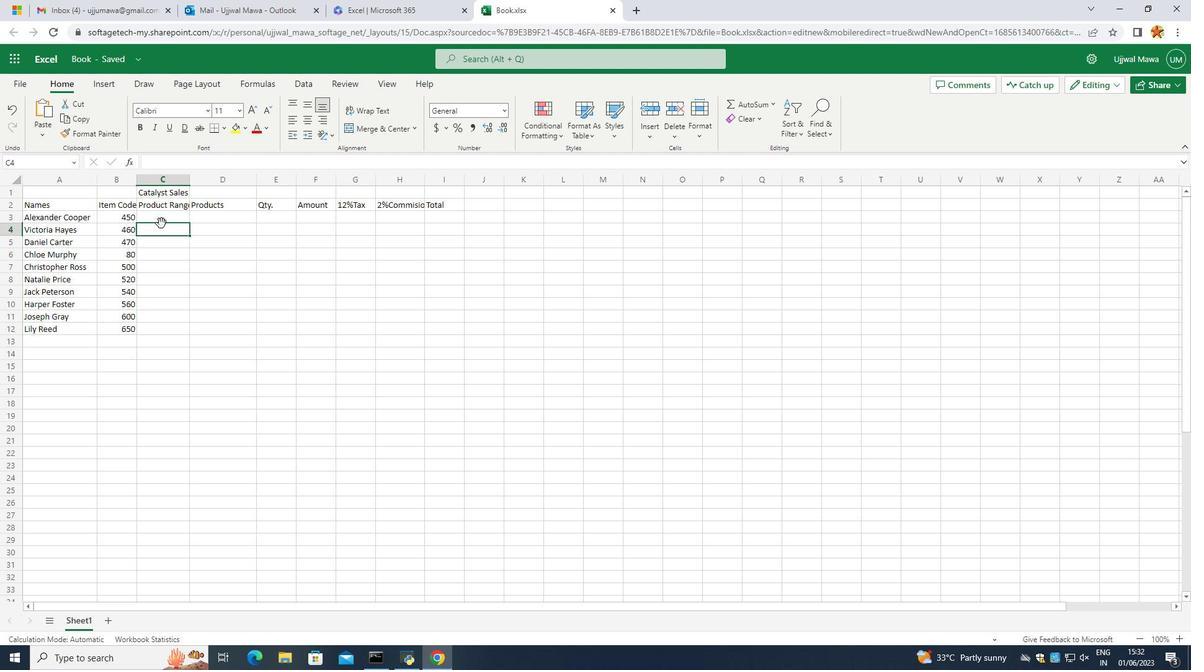
Action: Mouse pressed left at (167, 219)
Screenshot: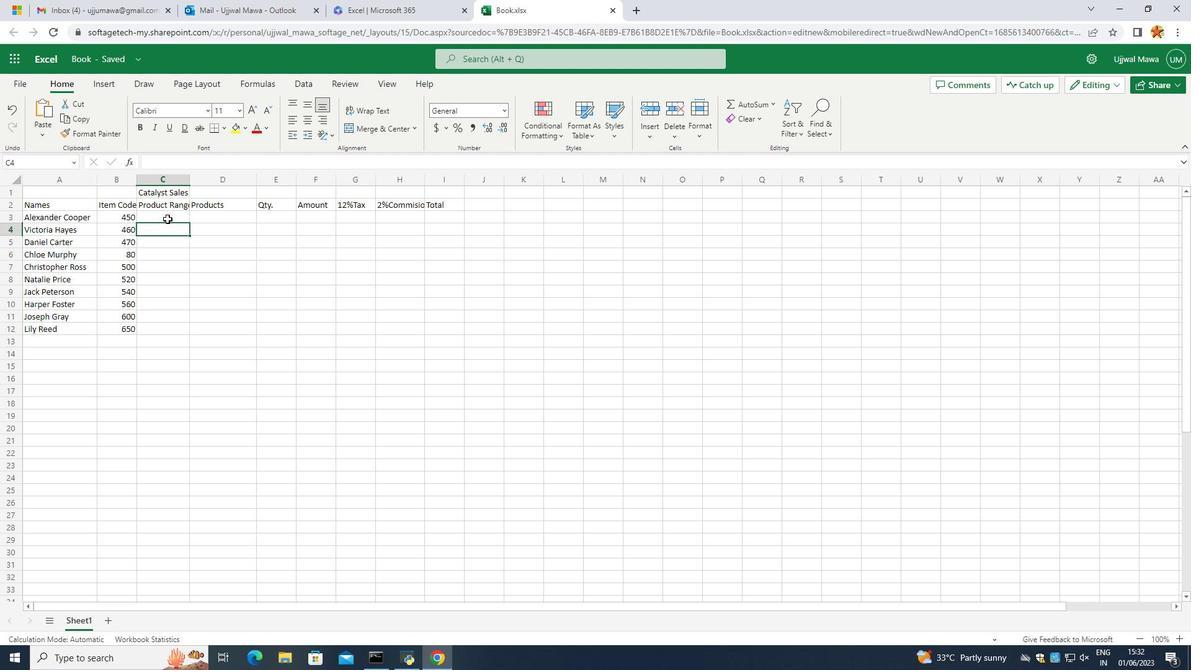 
Action: Mouse moved to (122, 246)
Screenshot: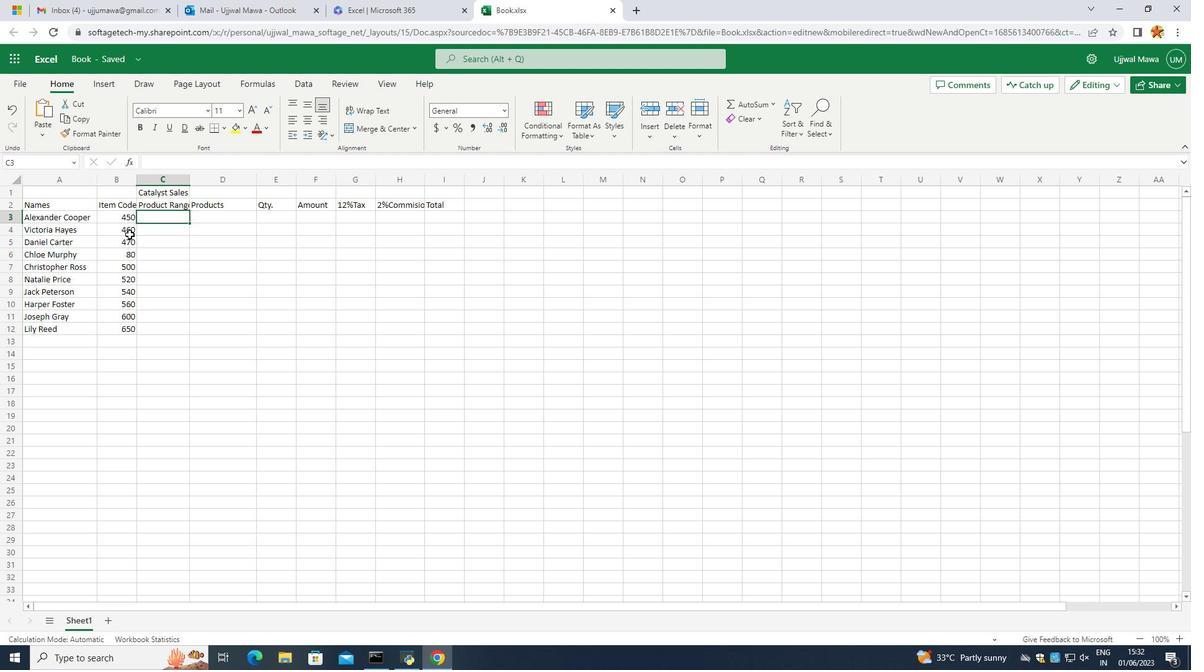 
Action: Mouse pressed left at (122, 246)
Screenshot: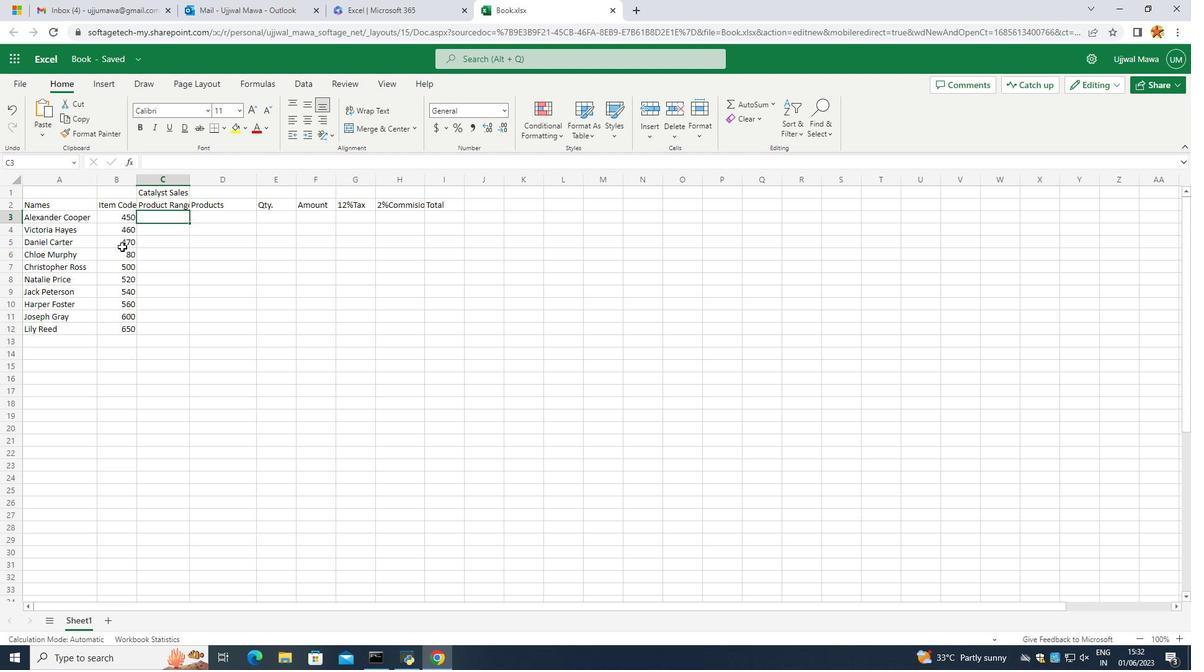 
Action: Mouse moved to (127, 244)
Screenshot: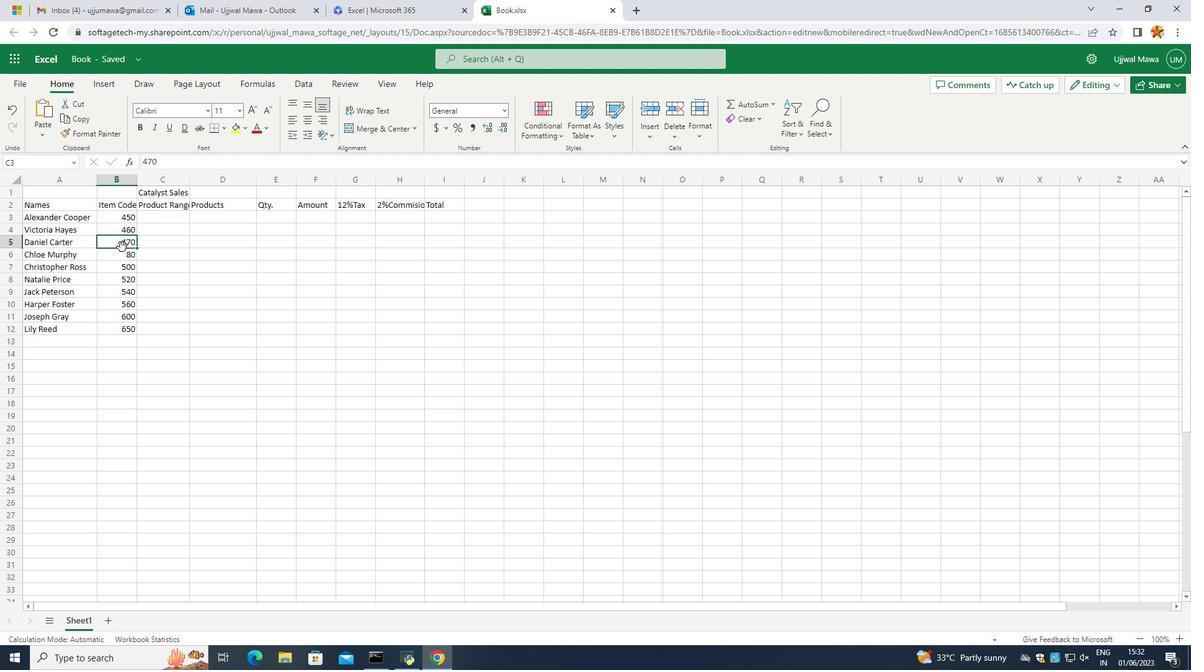 
Action: Mouse pressed left at (127, 244)
Screenshot: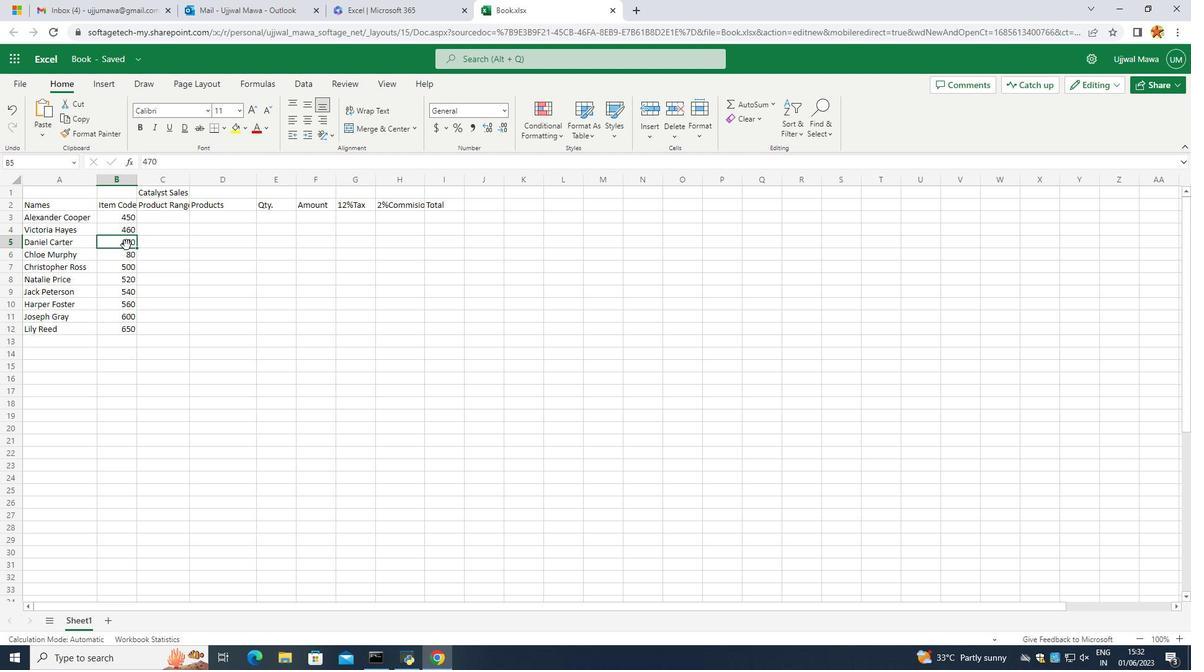 
Action: Mouse pressed left at (127, 244)
Screenshot: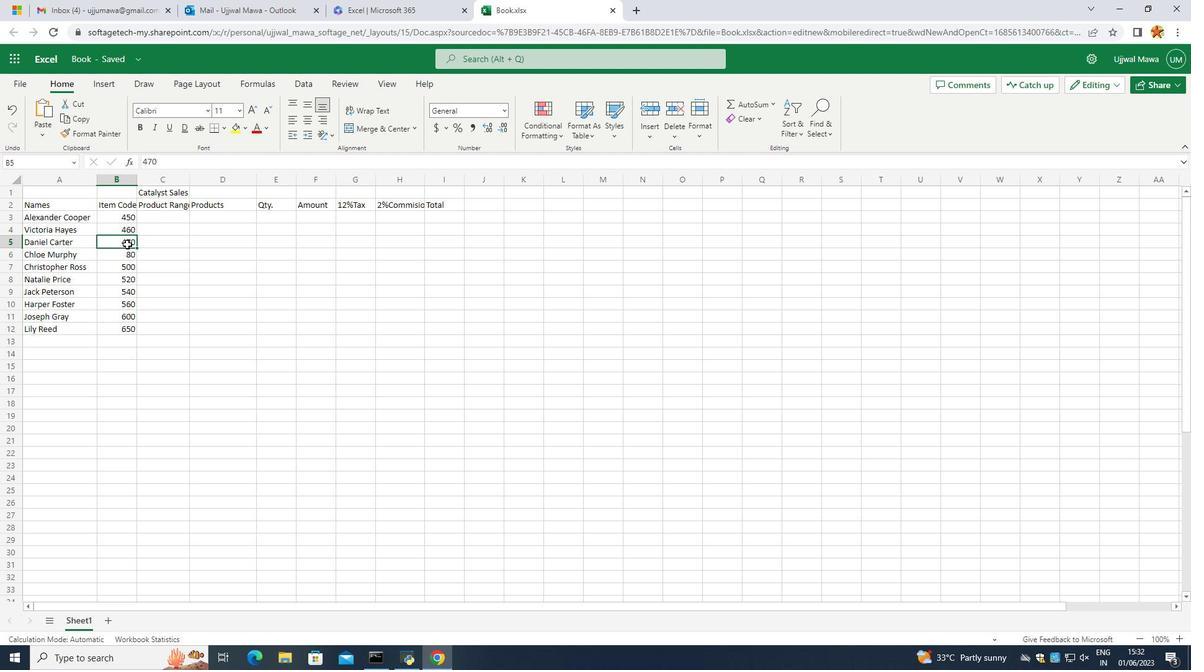 
Action: Mouse moved to (143, 256)
Screenshot: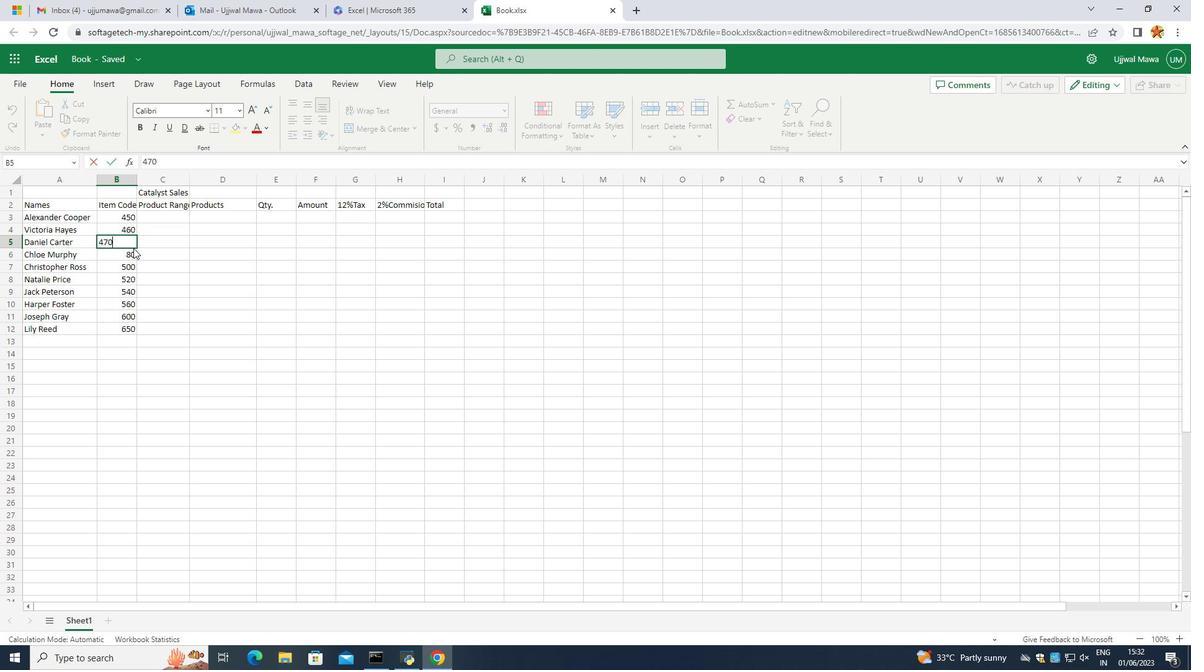 
Action: Mouse pressed left at (143, 256)
Screenshot: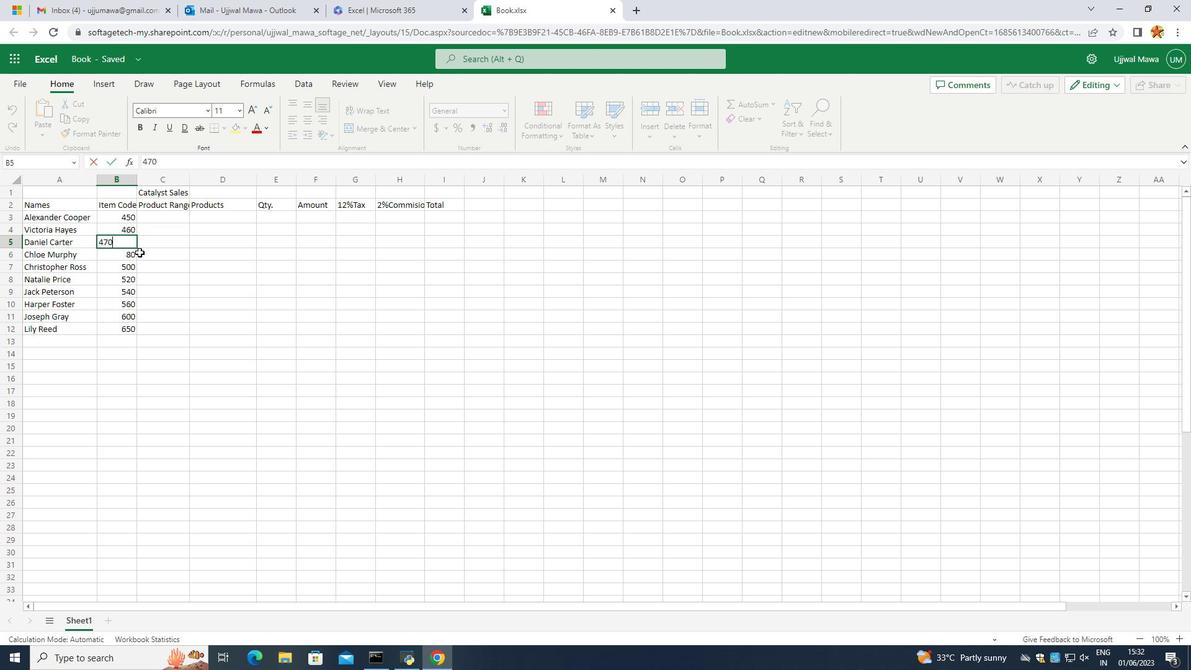
Action: Mouse moved to (134, 259)
Screenshot: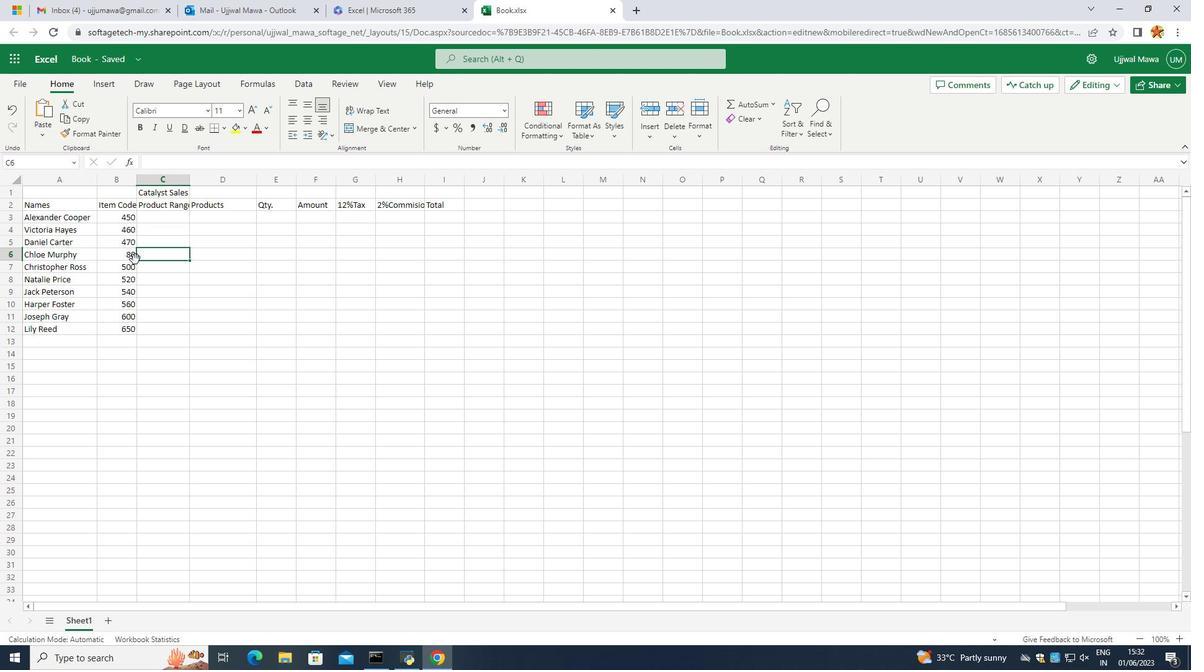 
Action: Mouse pressed left at (134, 259)
Screenshot: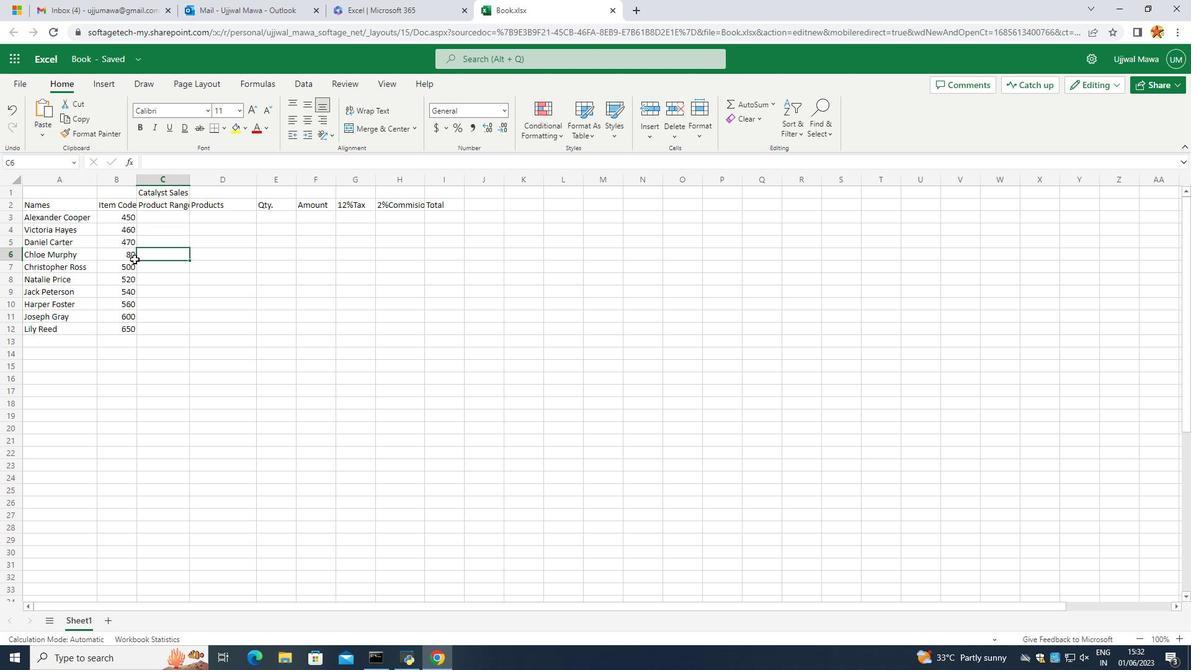 
Action: Mouse pressed left at (134, 259)
Screenshot: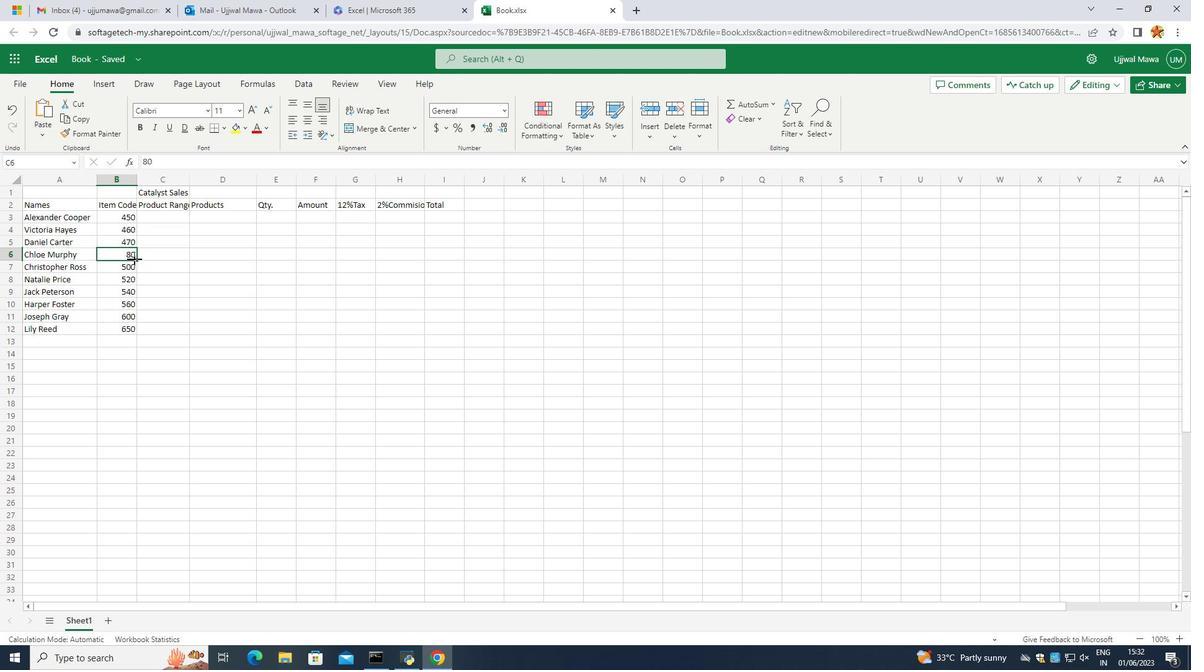 
Action: Mouse moved to (129, 259)
Screenshot: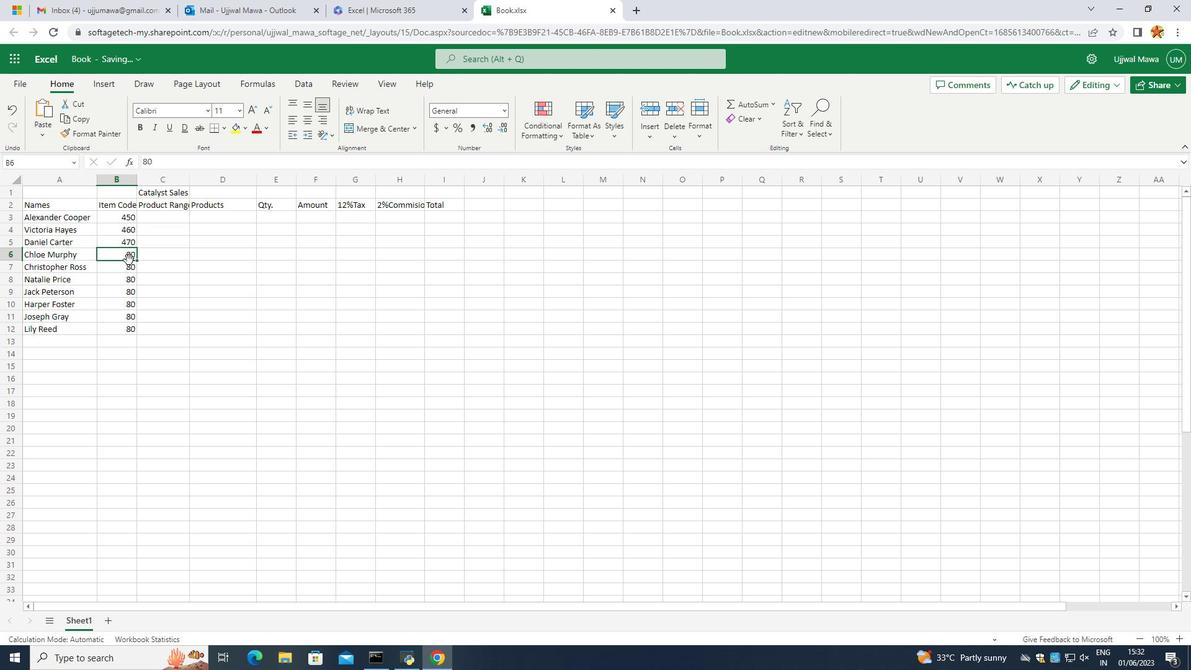 
Action: Mouse pressed left at (129, 259)
Screenshot: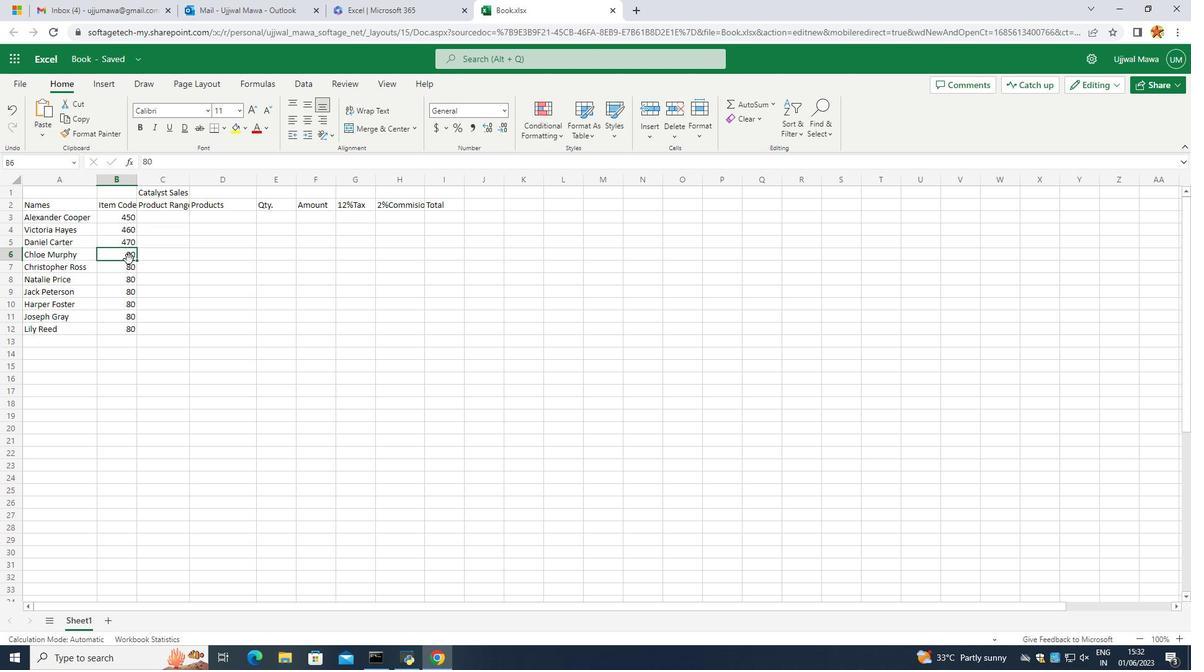 
Action: Mouse pressed left at (129, 259)
Screenshot: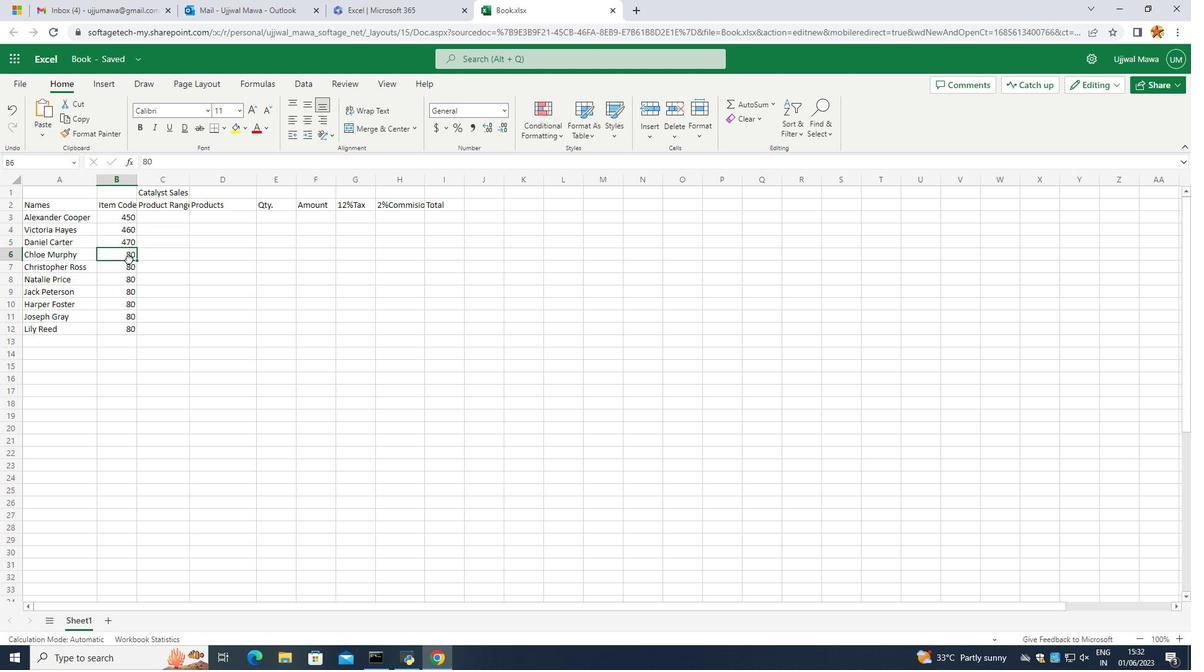 
Action: Mouse pressed left at (129, 259)
Screenshot: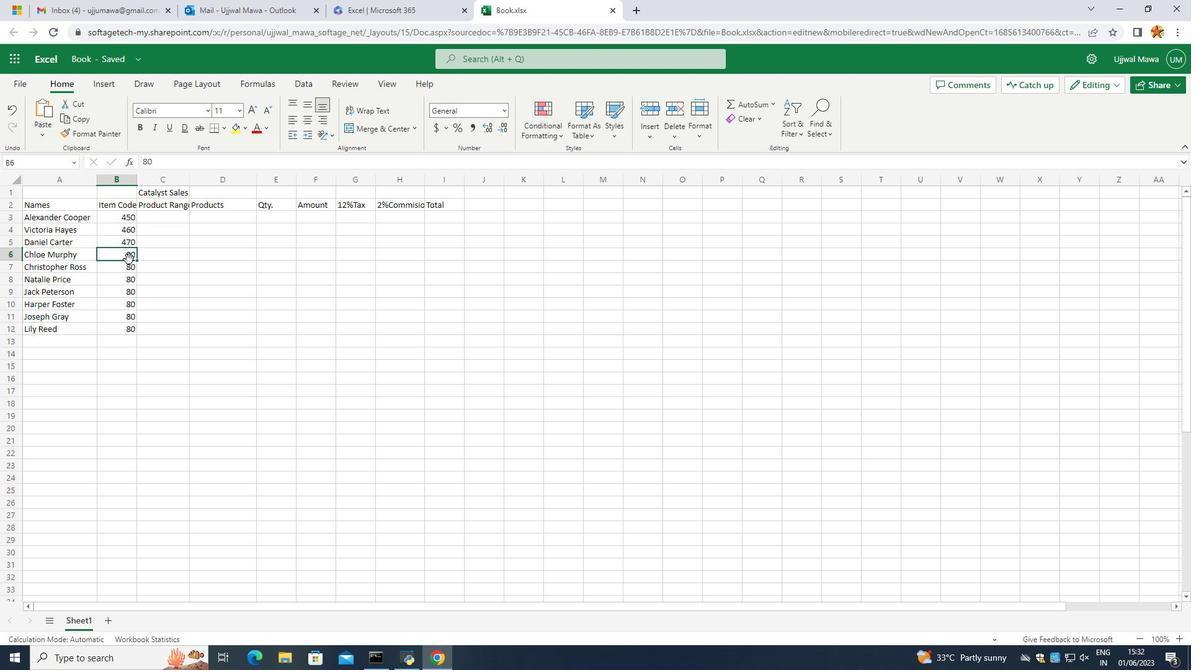 
Action: Mouse moved to (664, 370)
Screenshot: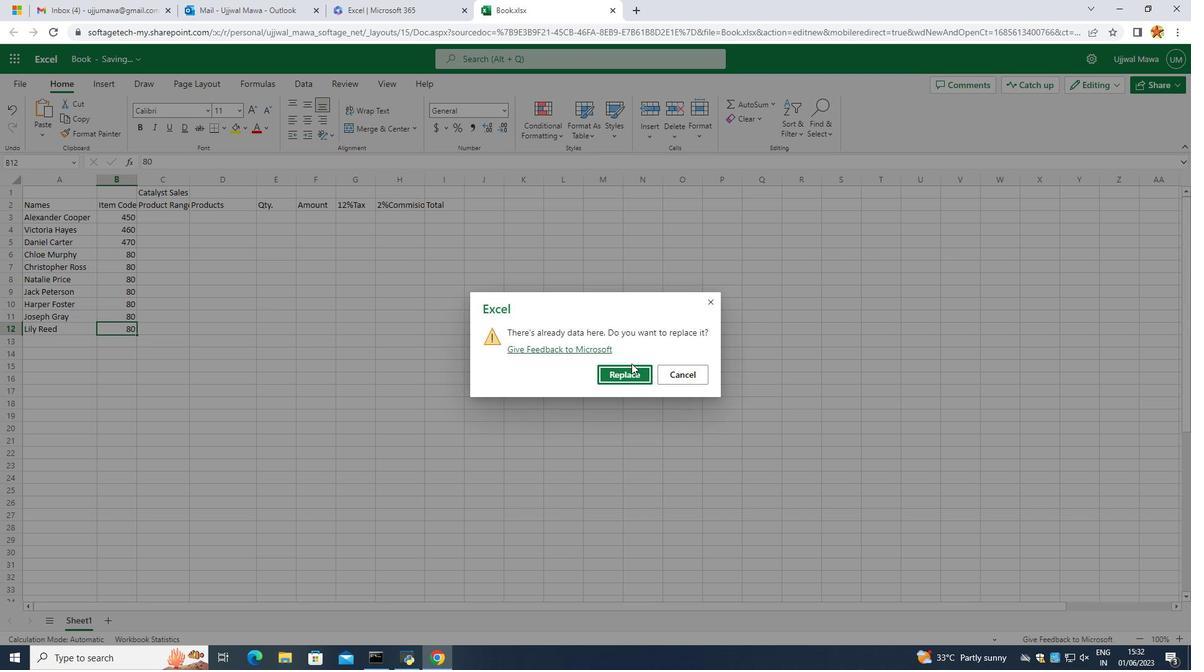 
Action: Mouse pressed left at (664, 370)
Screenshot: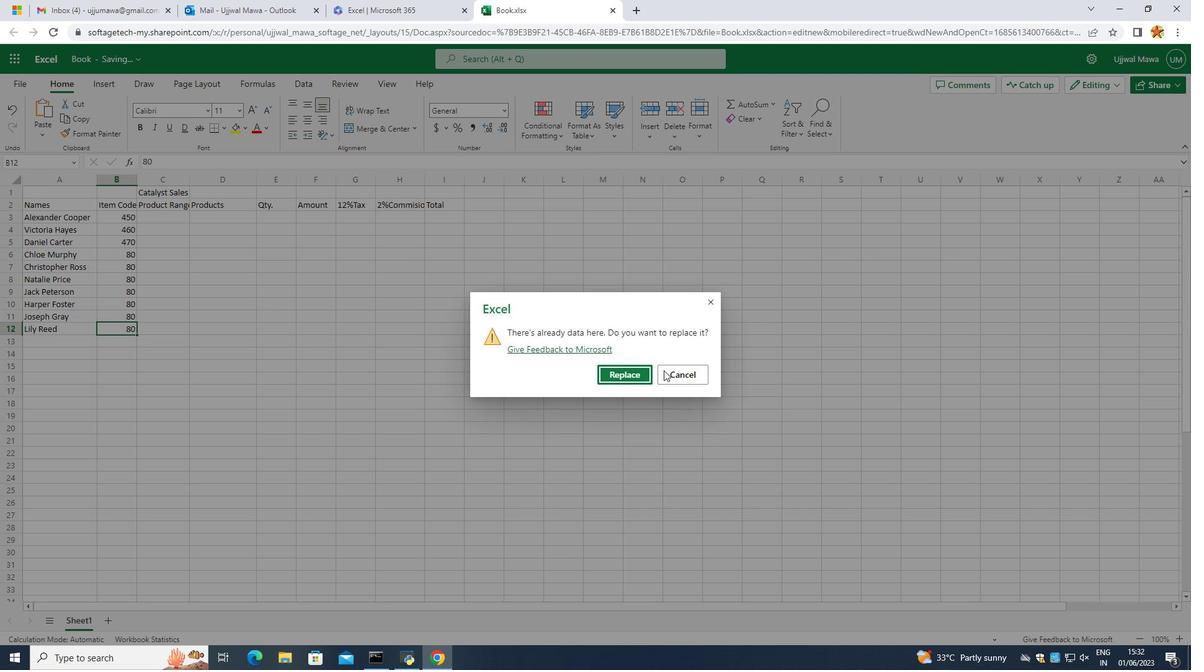 
Action: Mouse moved to (326, 323)
Screenshot: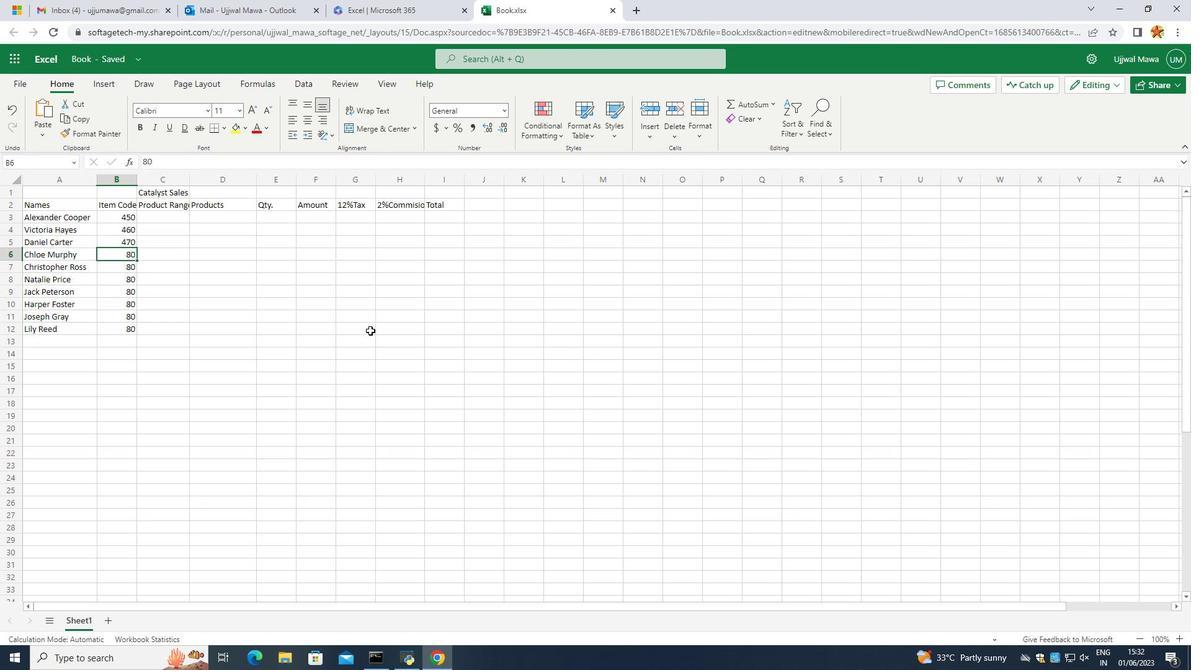 
Action: Key pressed <Key.backspace>500
Screenshot: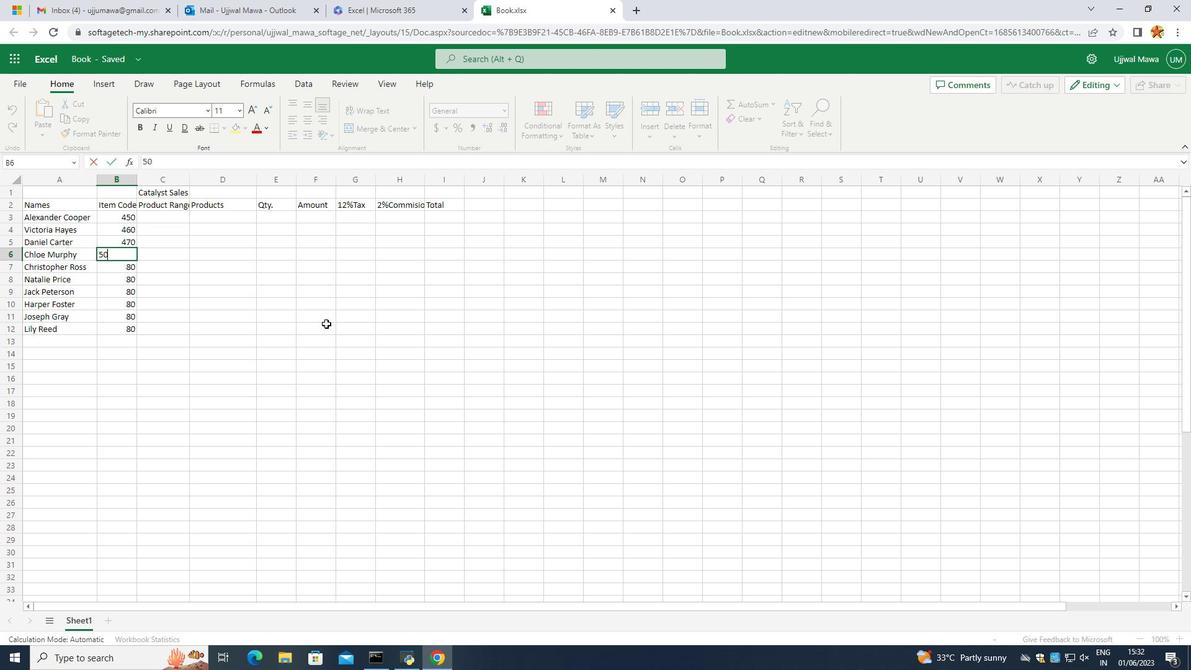 
Action: Mouse moved to (331, 325)
Screenshot: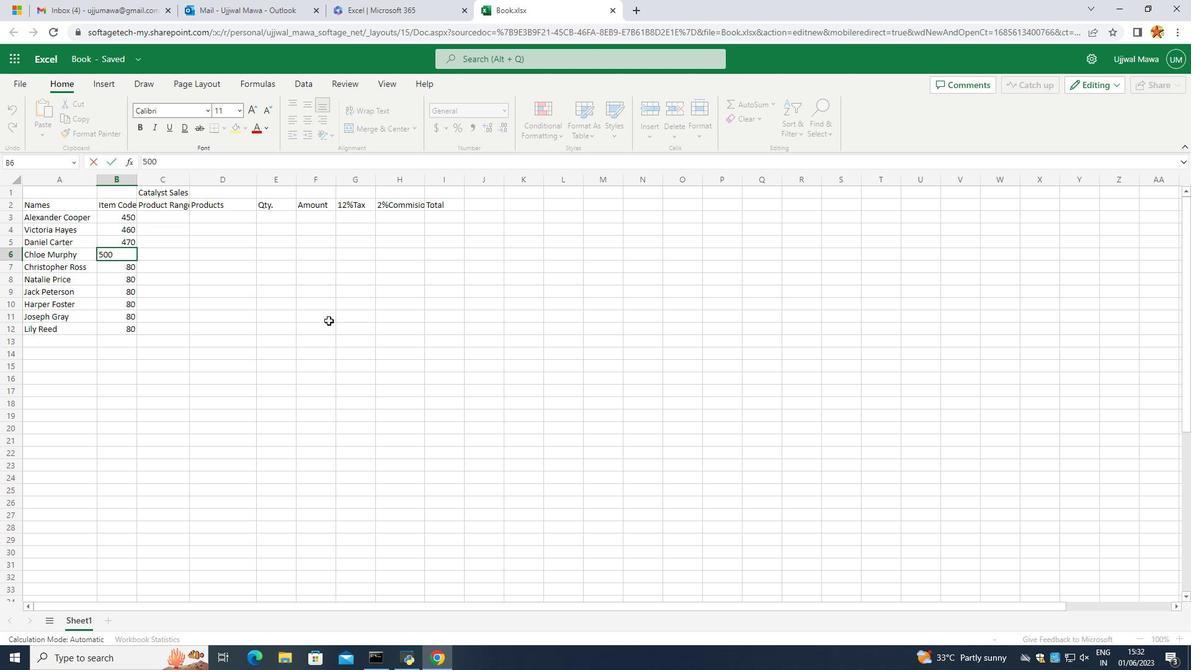 
Action: Mouse pressed left at (331, 325)
Screenshot: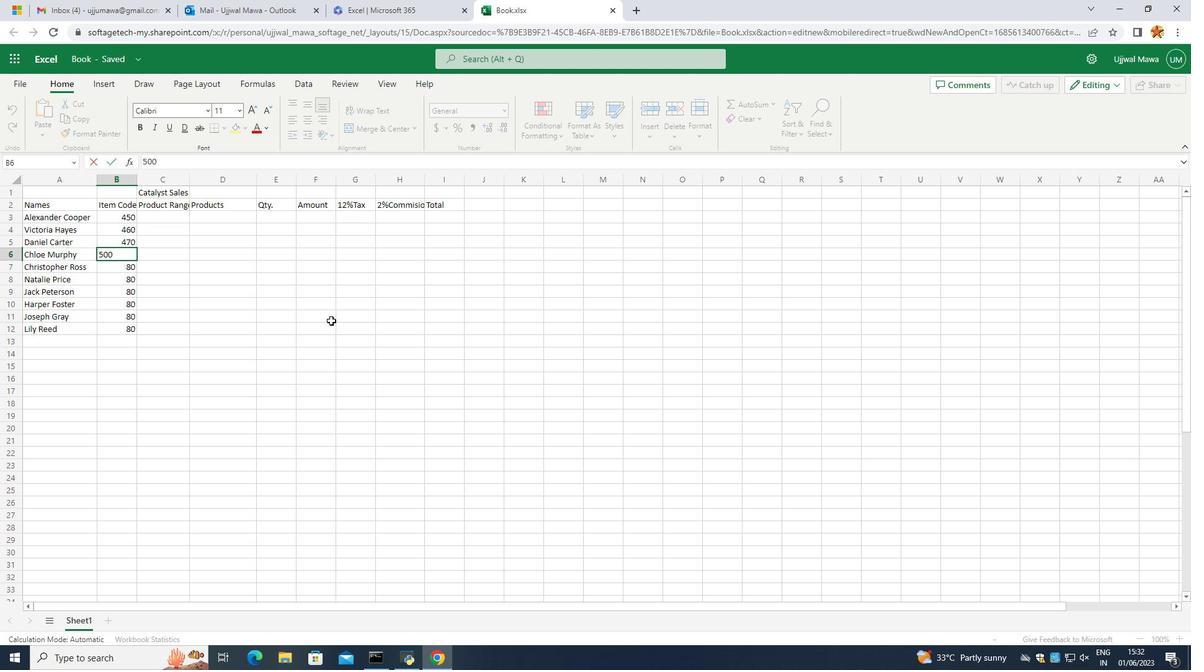 
Action: Mouse moved to (126, 268)
Screenshot: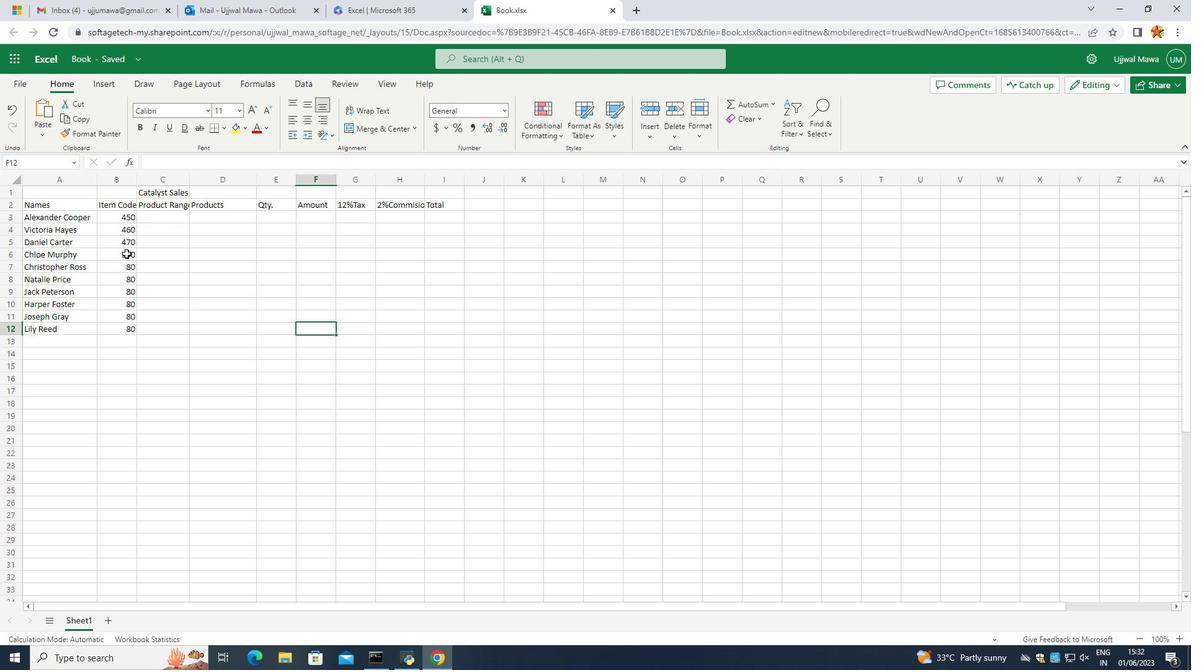 
Action: Mouse pressed left at (126, 268)
Screenshot: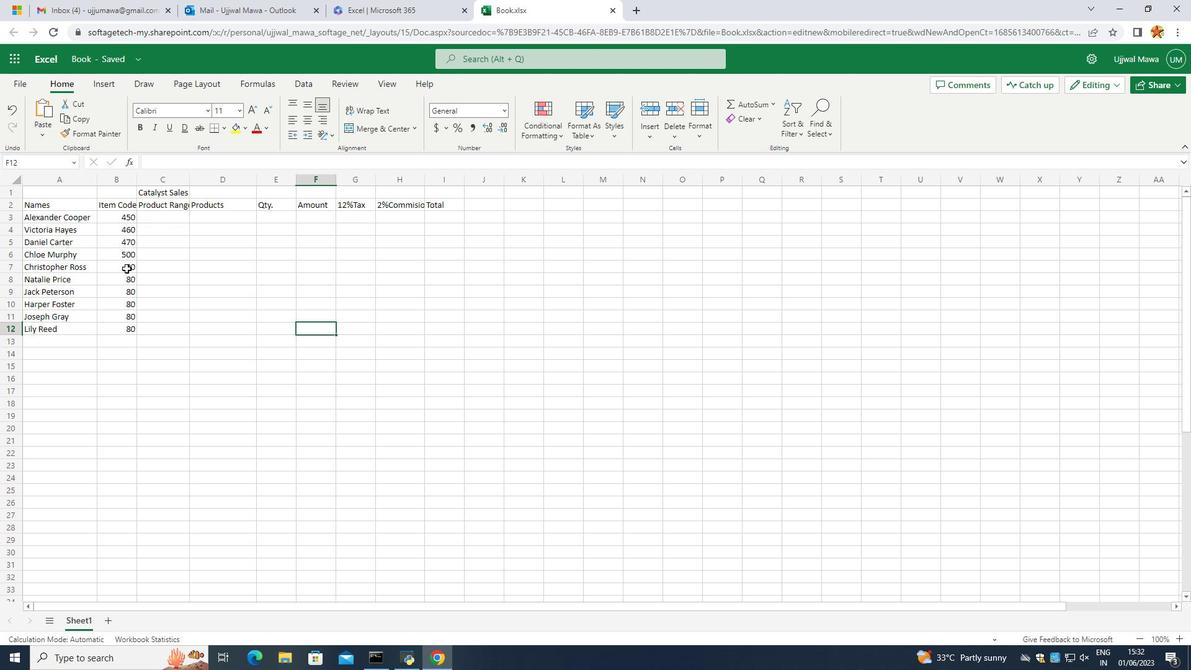 
Action: Key pressed <Key.backspace>5650<Key.enter><Key.backspace>
Screenshot: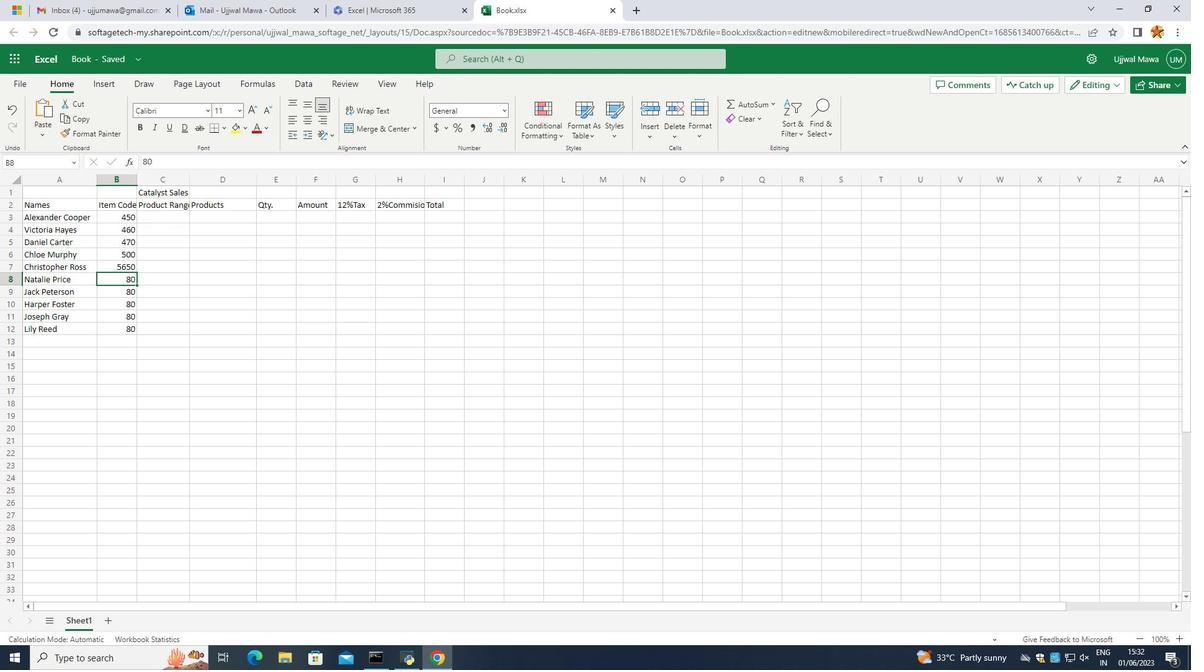 
Action: Mouse moved to (138, 265)
Screenshot: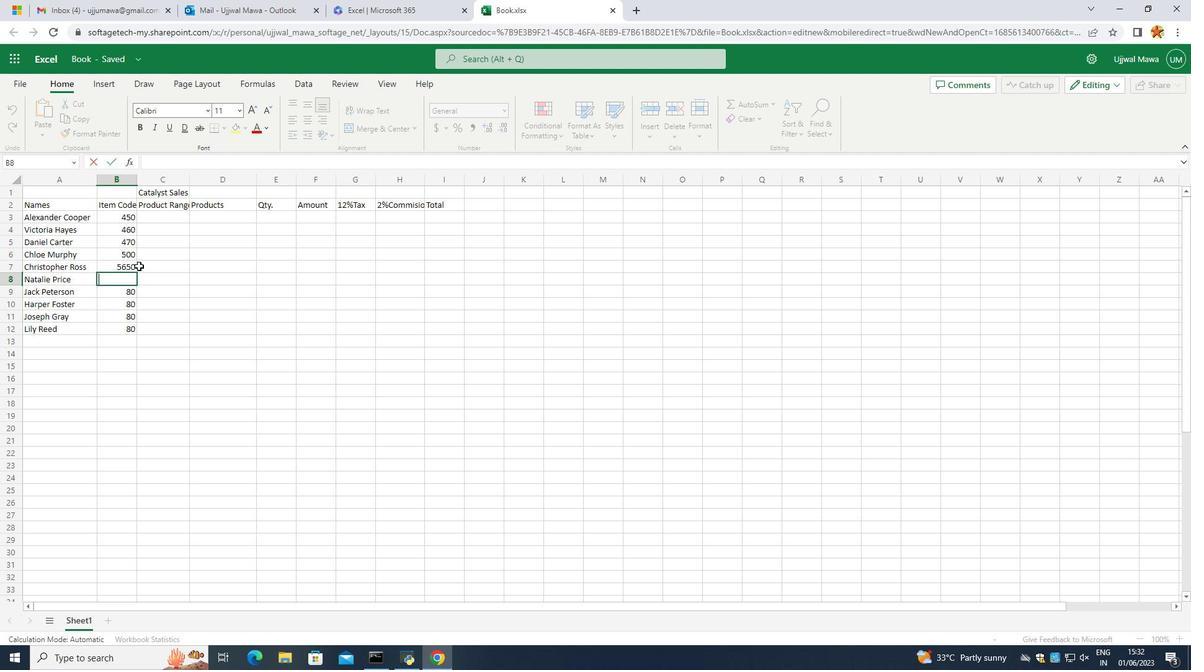 
Action: Mouse pressed left at (138, 265)
Screenshot: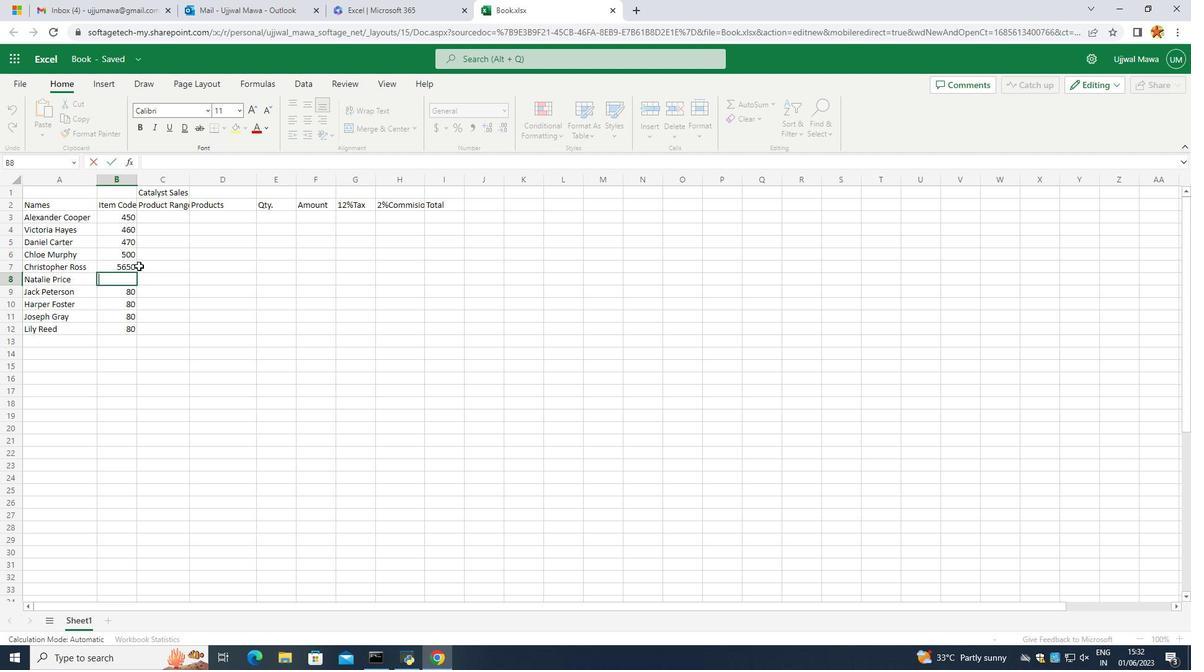 
Action: Mouse moved to (129, 268)
Screenshot: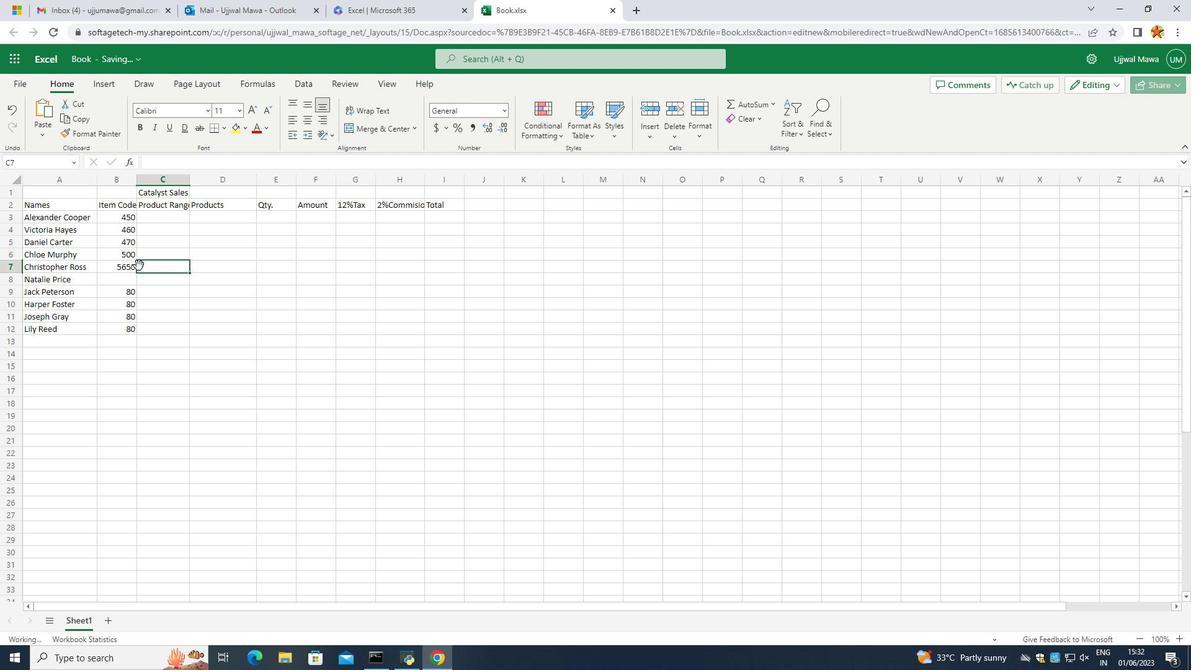 
Action: Mouse pressed left at (129, 268)
Screenshot: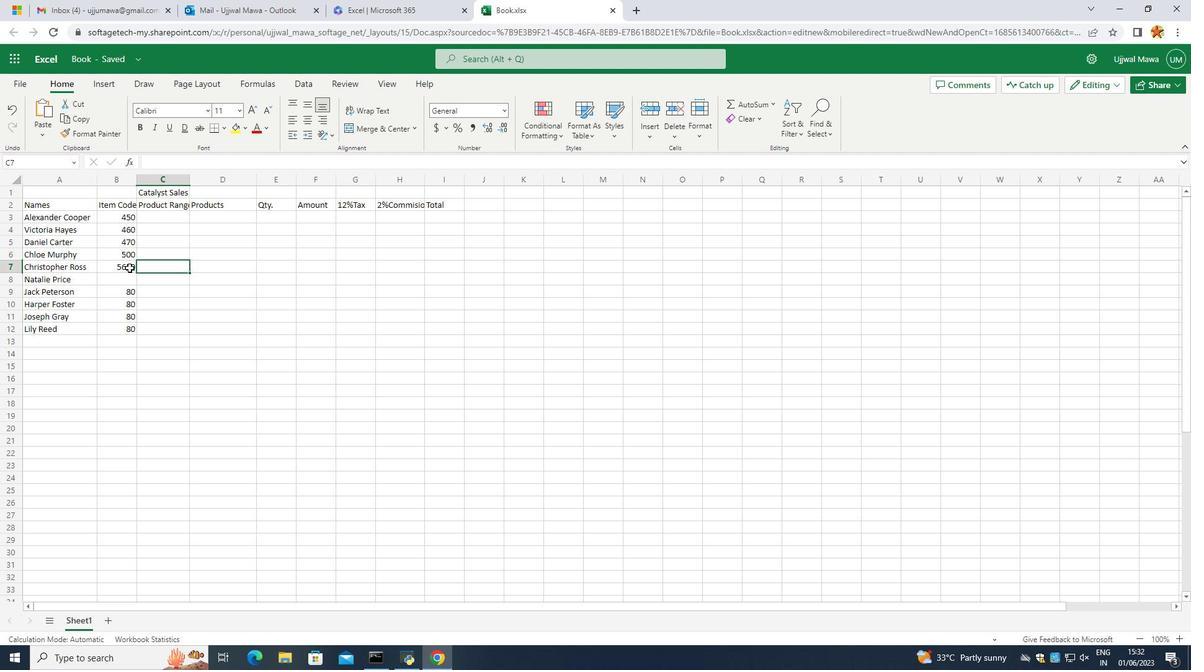 
Action: Mouse pressed left at (129, 268)
Screenshot: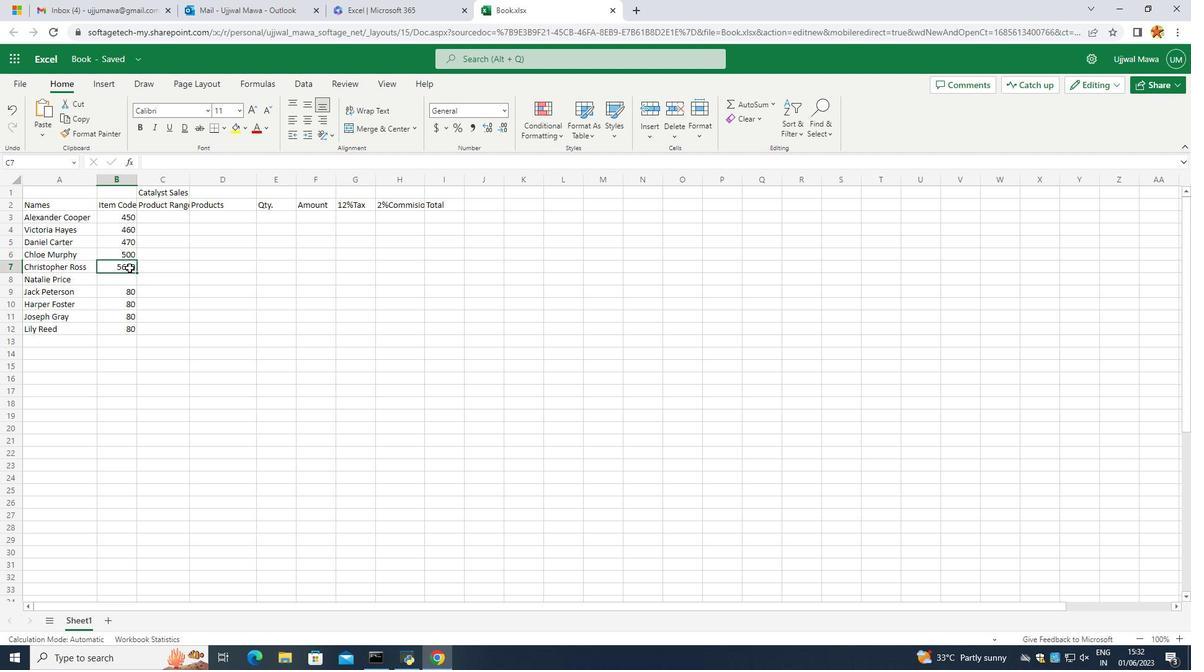 
Action: Mouse moved to (111, 269)
Screenshot: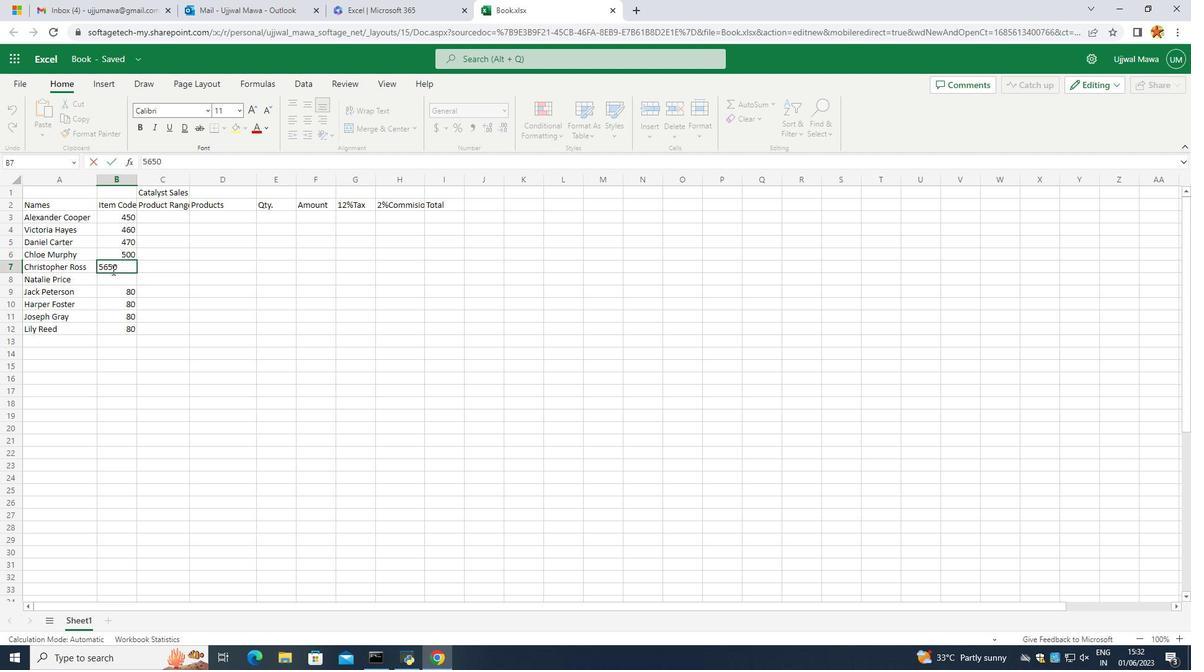 
Action: Mouse pressed left at (111, 269)
Screenshot: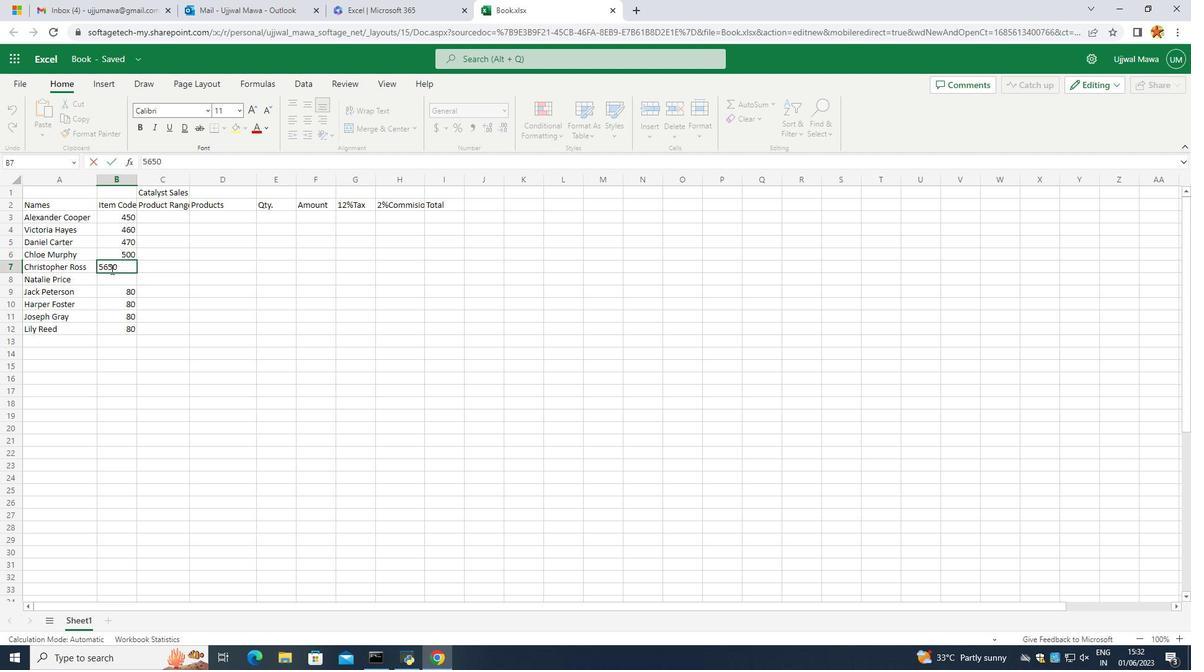 
Action: Mouse moved to (75, 268)
Screenshot: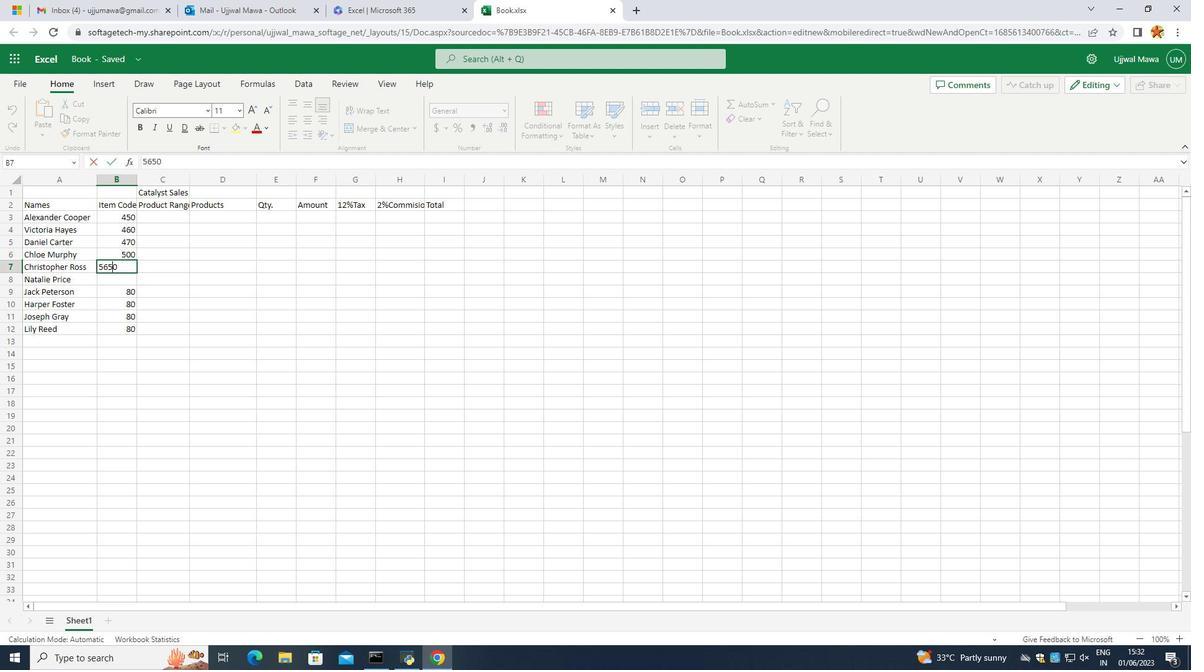 
Action: Key pressed <Key.backspace>
Screenshot: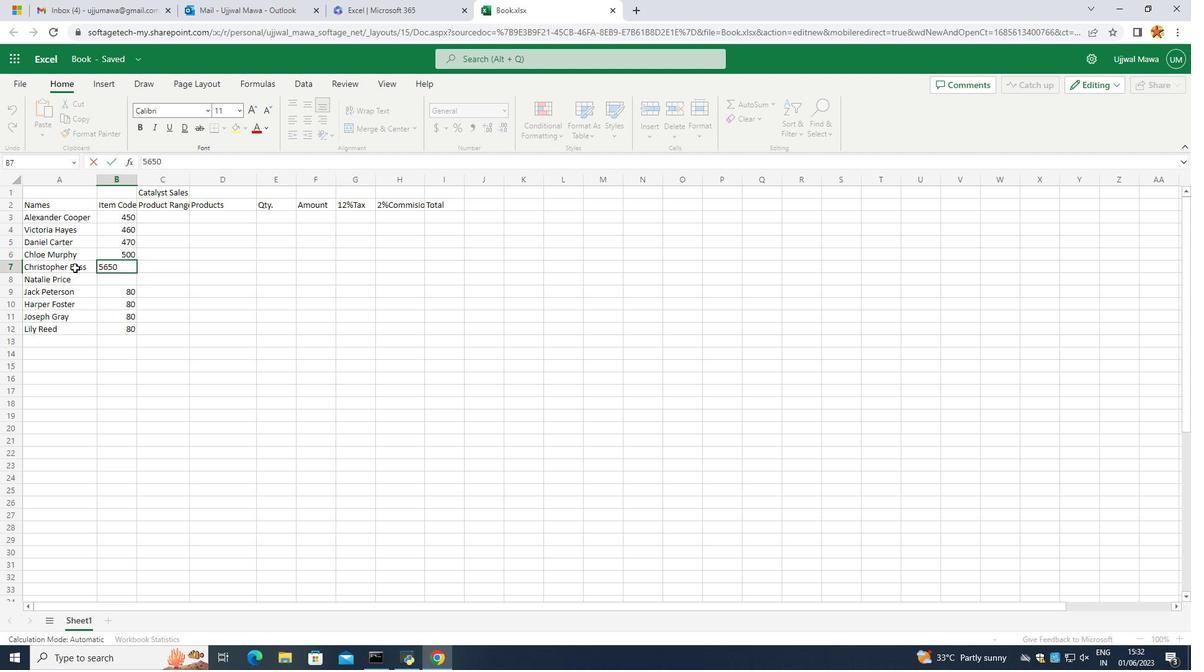 
Action: Mouse moved to (74, 268)
Screenshot: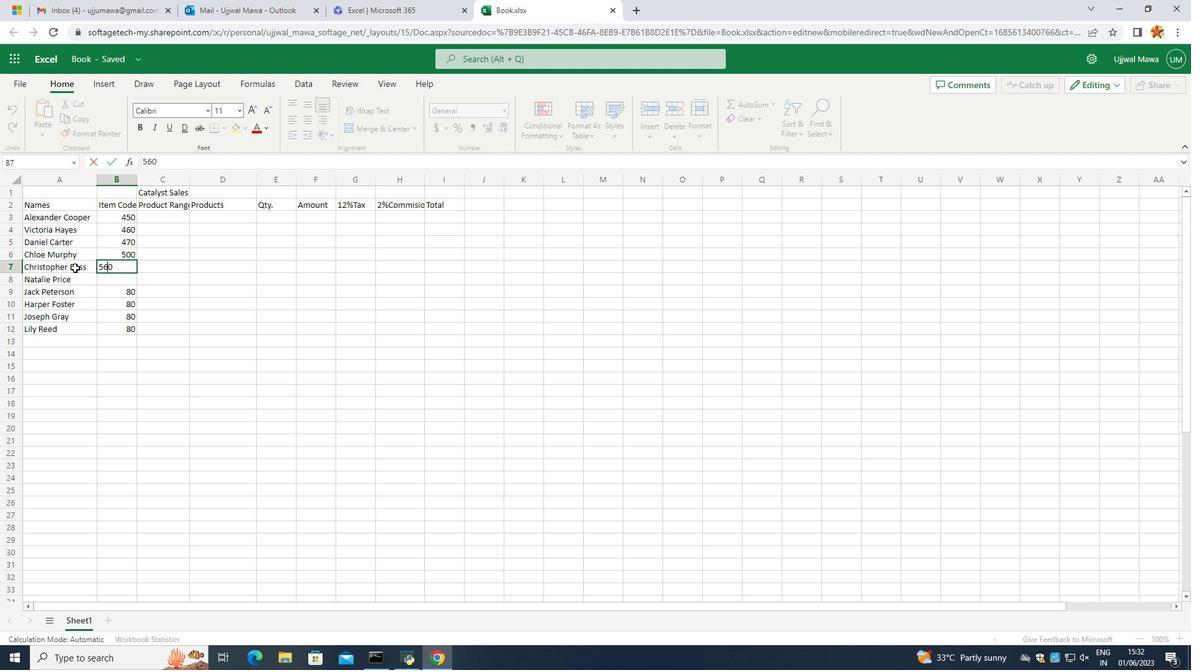 
Action: Key pressed <Key.enter>600<Key.enter>650<Key.enter>700<Key.enter>750<Key.enter>9<Key.backspace>800<Key.enter>
Screenshot: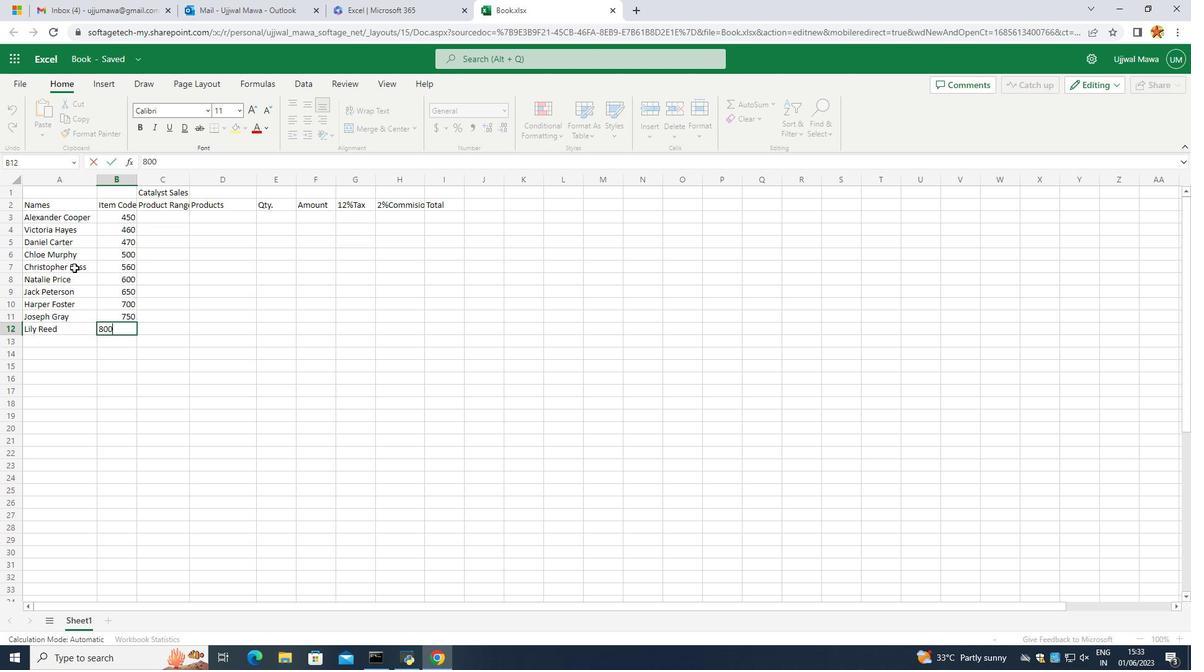 
Action: Mouse moved to (201, 250)
Screenshot: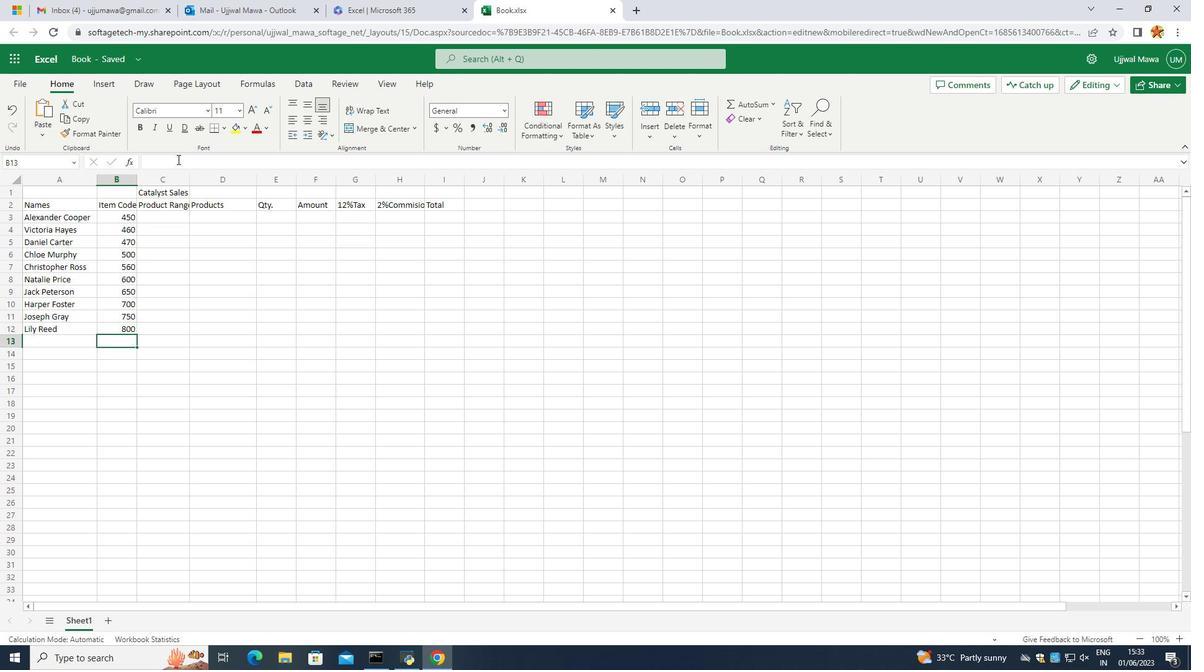 
Action: Mouse pressed left at (201, 250)
Screenshot: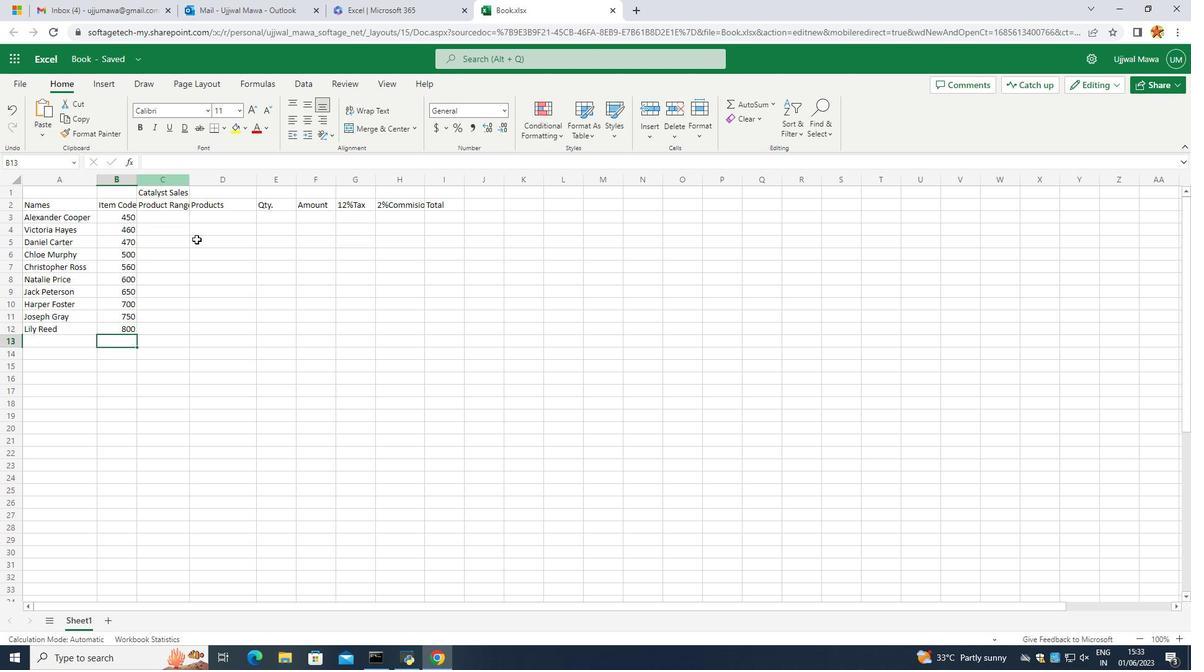 
Action: Mouse moved to (172, 217)
Screenshot: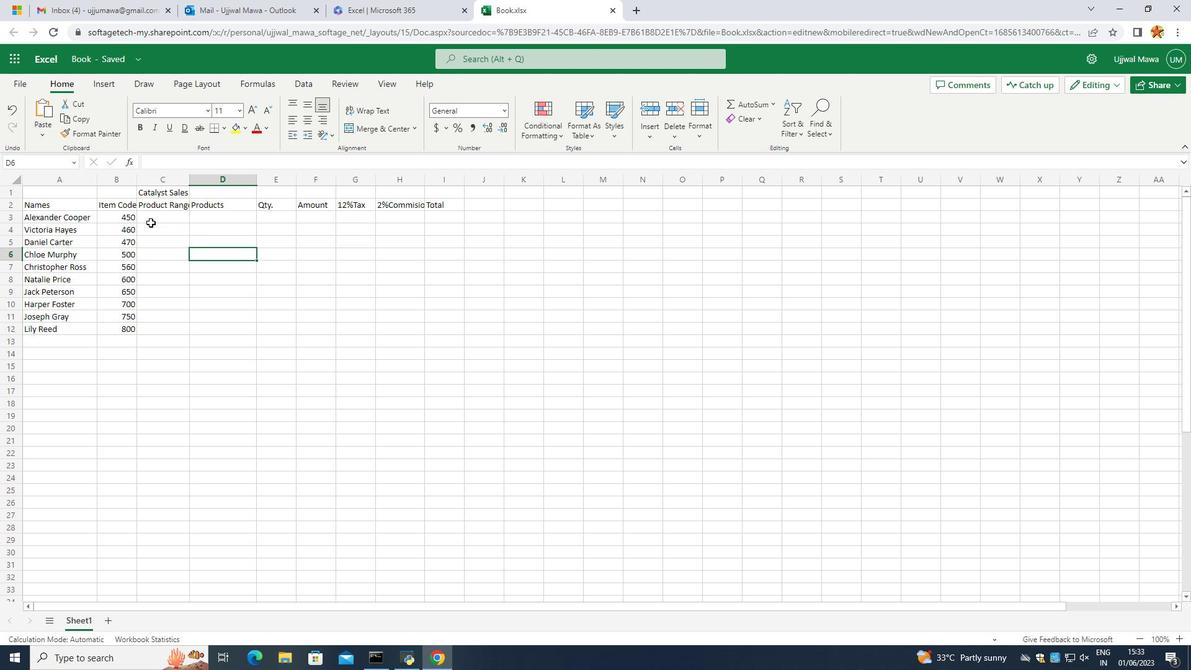 
Action: Mouse pressed left at (172, 217)
Screenshot: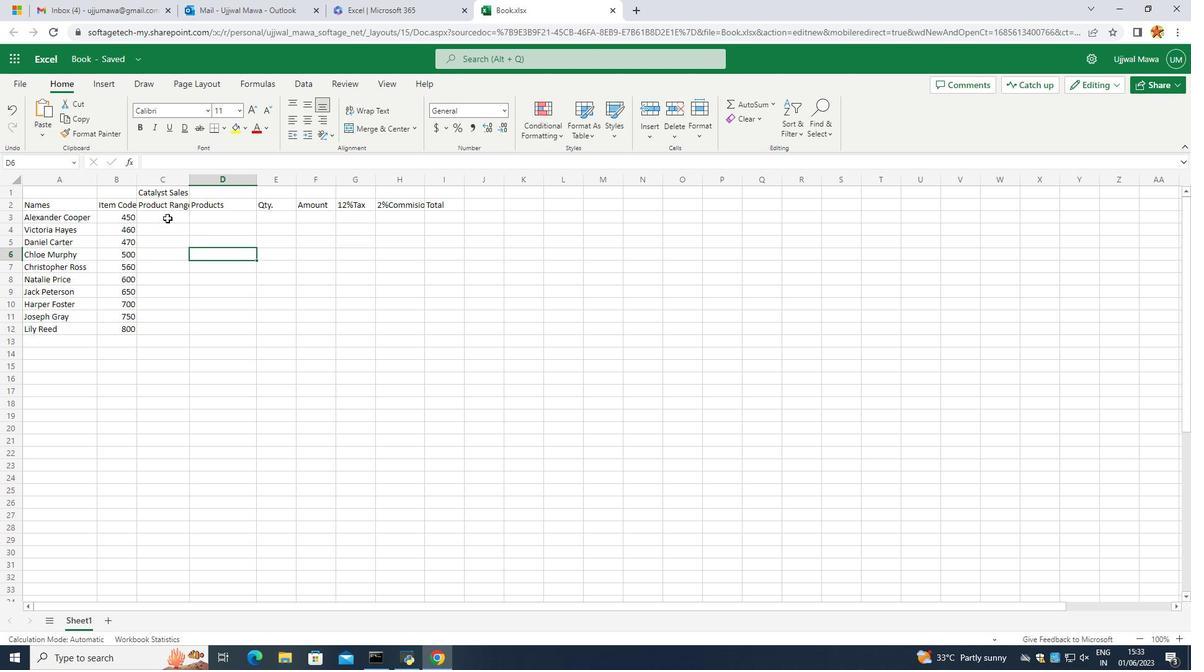 
Action: Mouse moved to (173, 215)
Screenshot: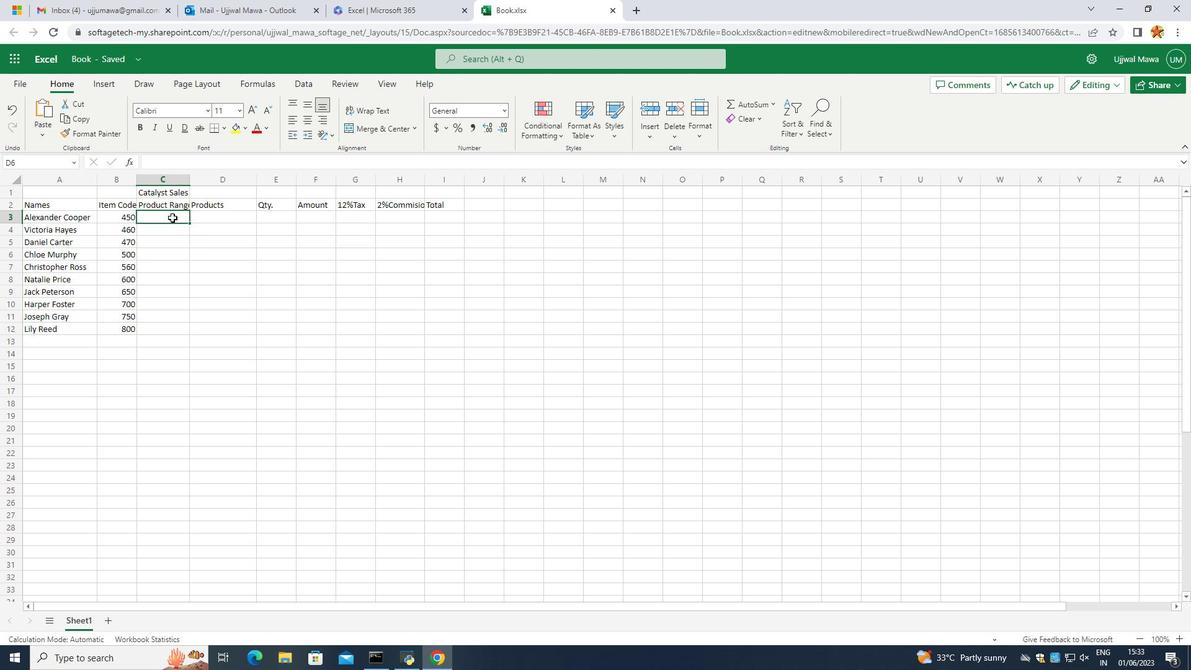 
Action: Mouse pressed left at (173, 215)
Screenshot: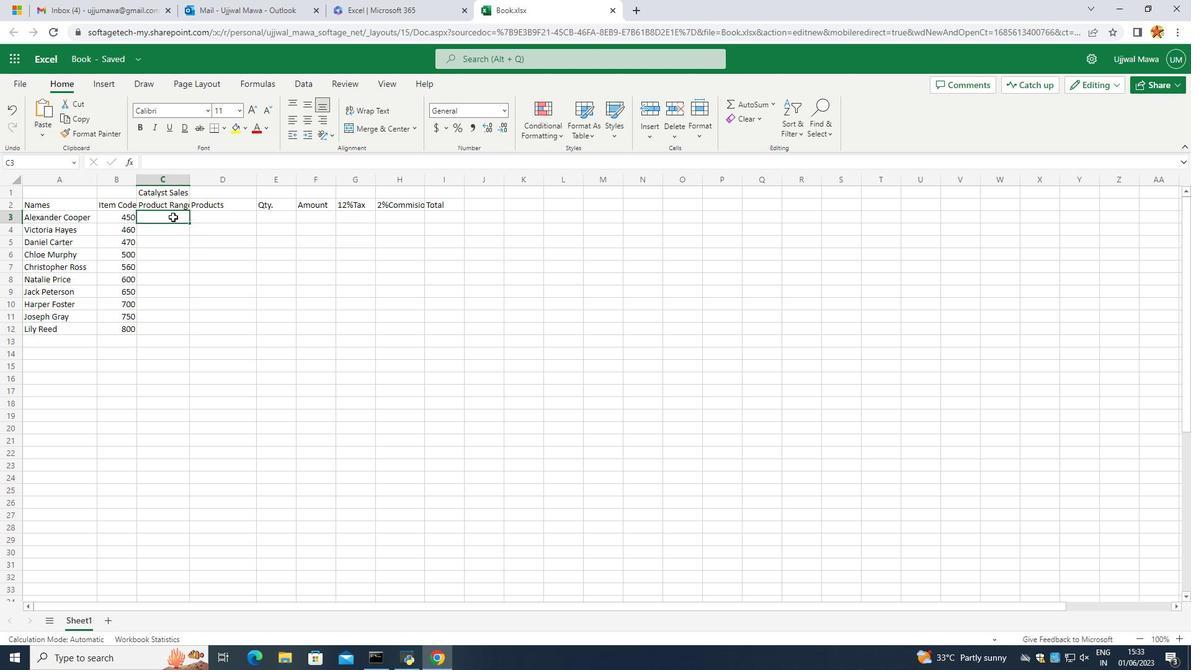 
Action: Mouse moved to (172, 215)
Screenshot: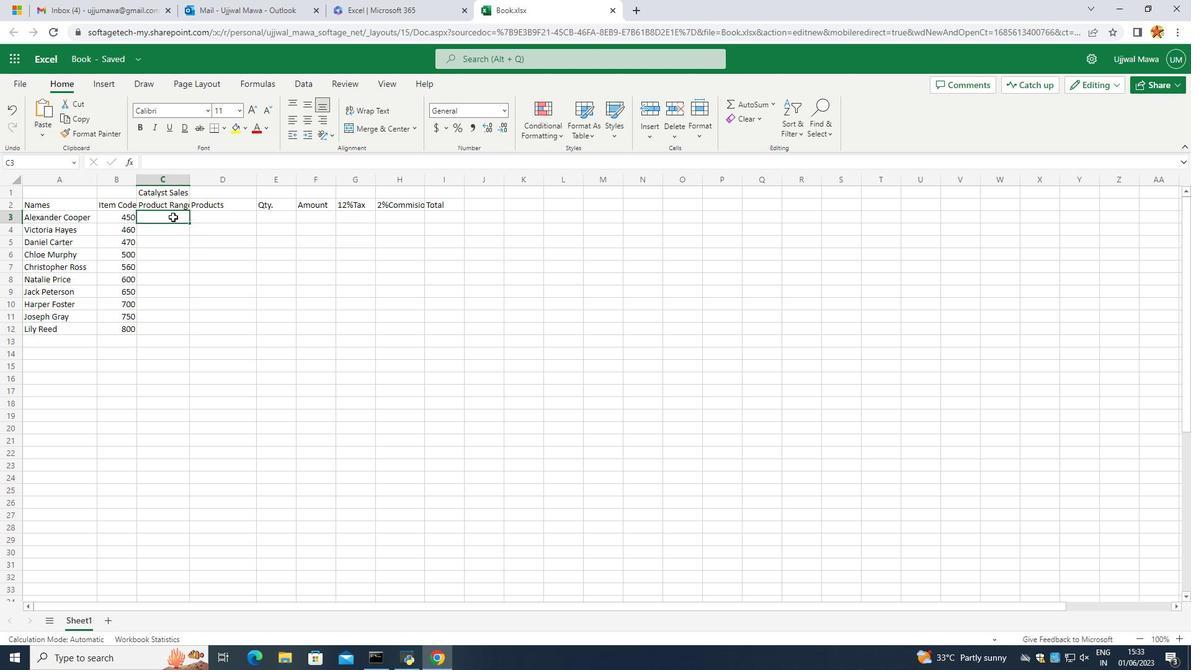 
Action: Mouse pressed left at (172, 215)
Screenshot: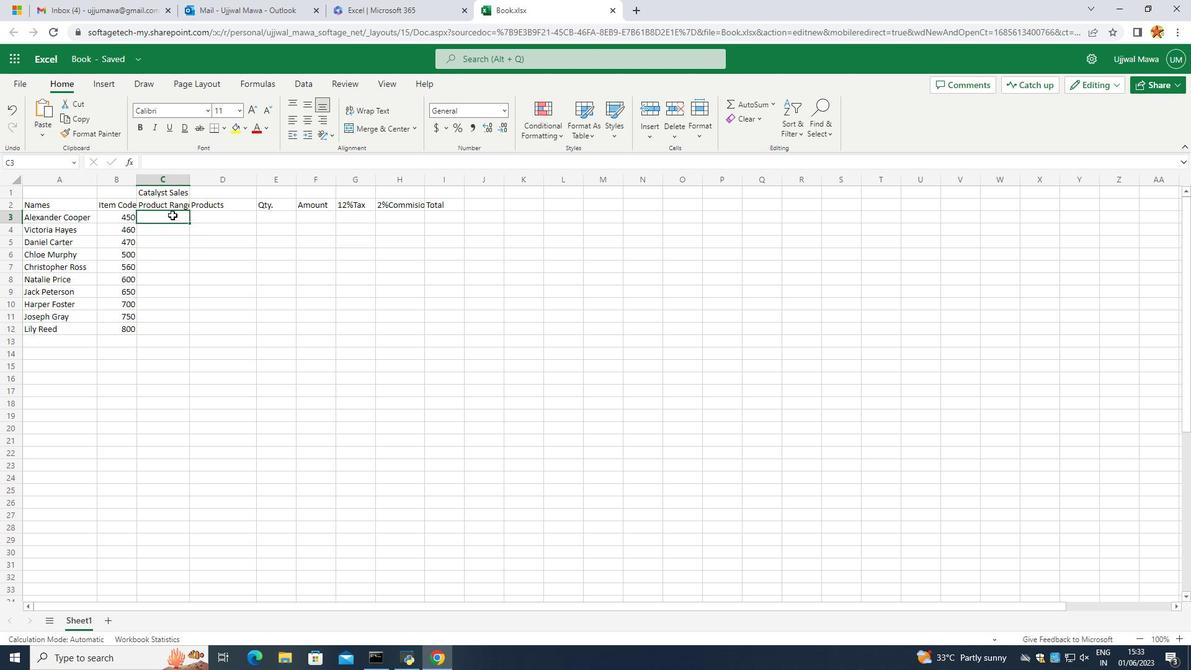 
Action: Mouse pressed left at (172, 215)
Screenshot: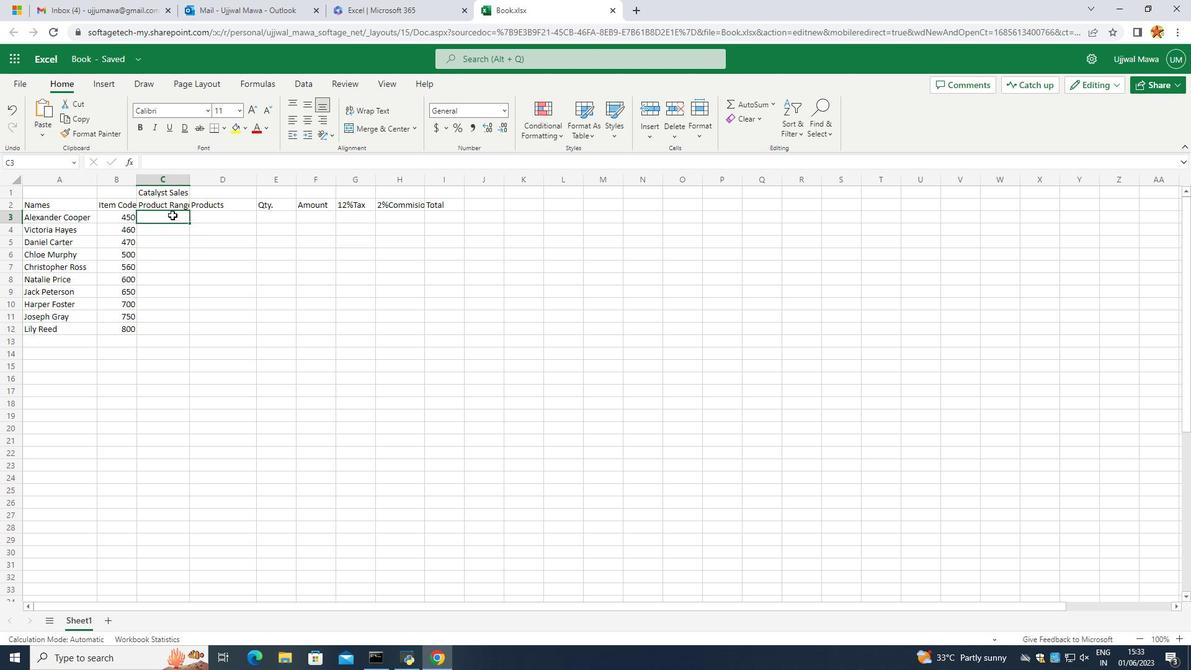 
Action: Mouse moved to (174, 209)
Screenshot: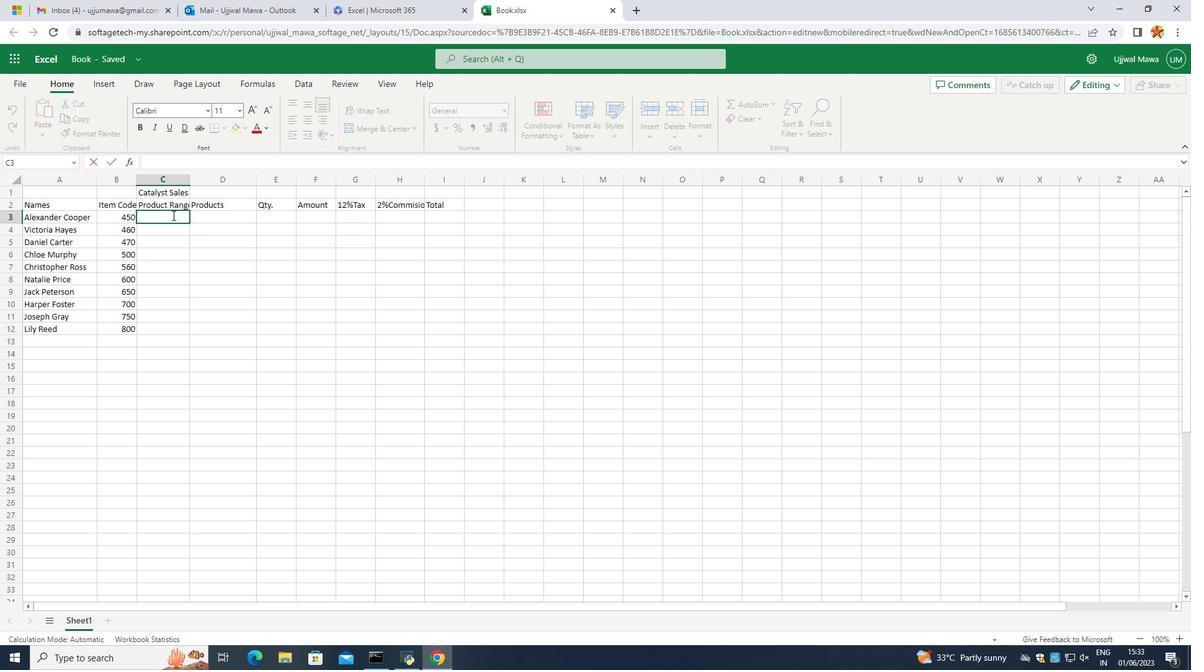 
Action: Key pressed 10900<Key.backspace><Key.enter>
Screenshot: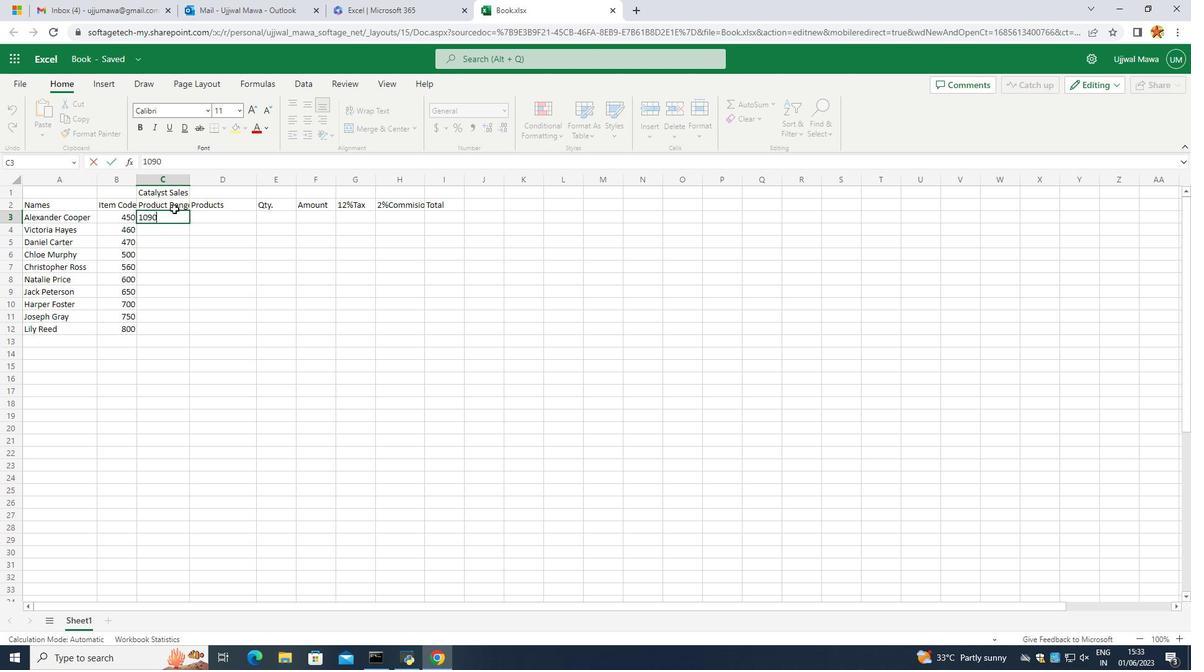 
Action: Mouse moved to (174, 215)
Screenshot: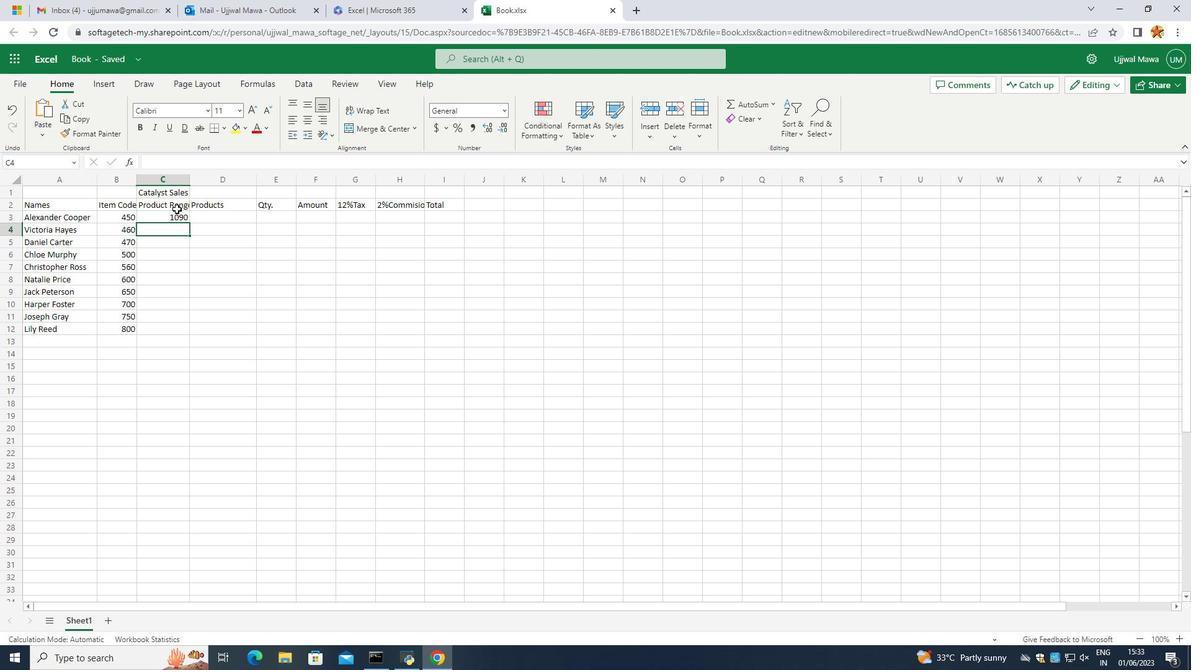 
Action: Mouse pressed left at (174, 215)
Screenshot: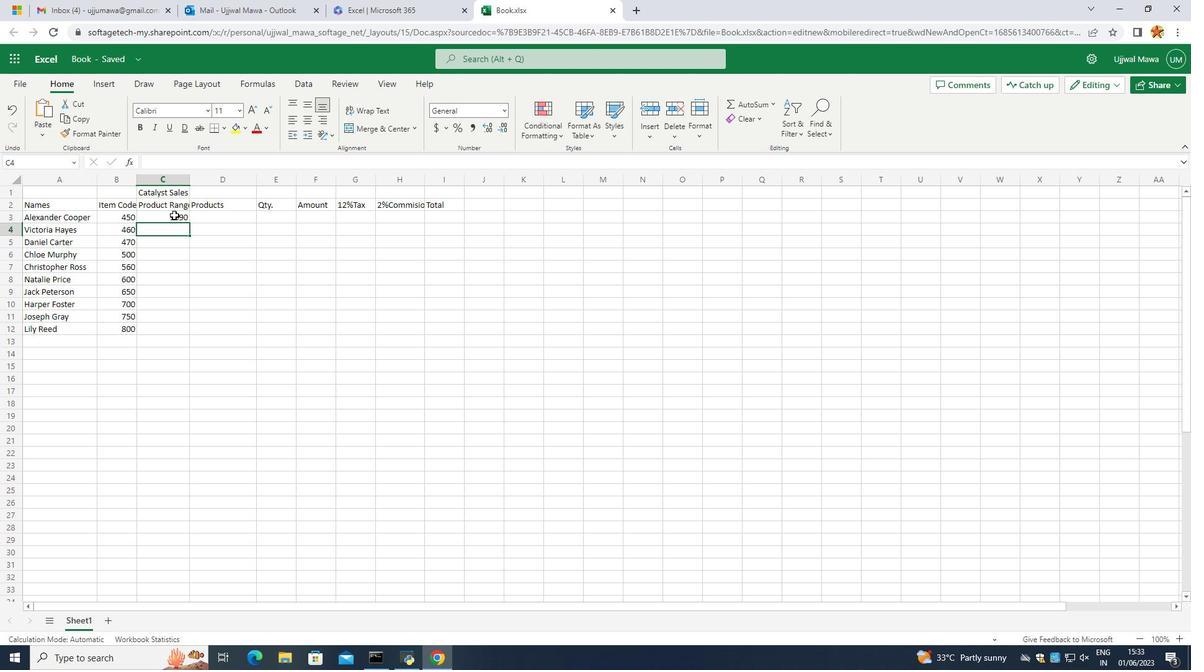 
Action: Mouse pressed left at (174, 215)
Screenshot: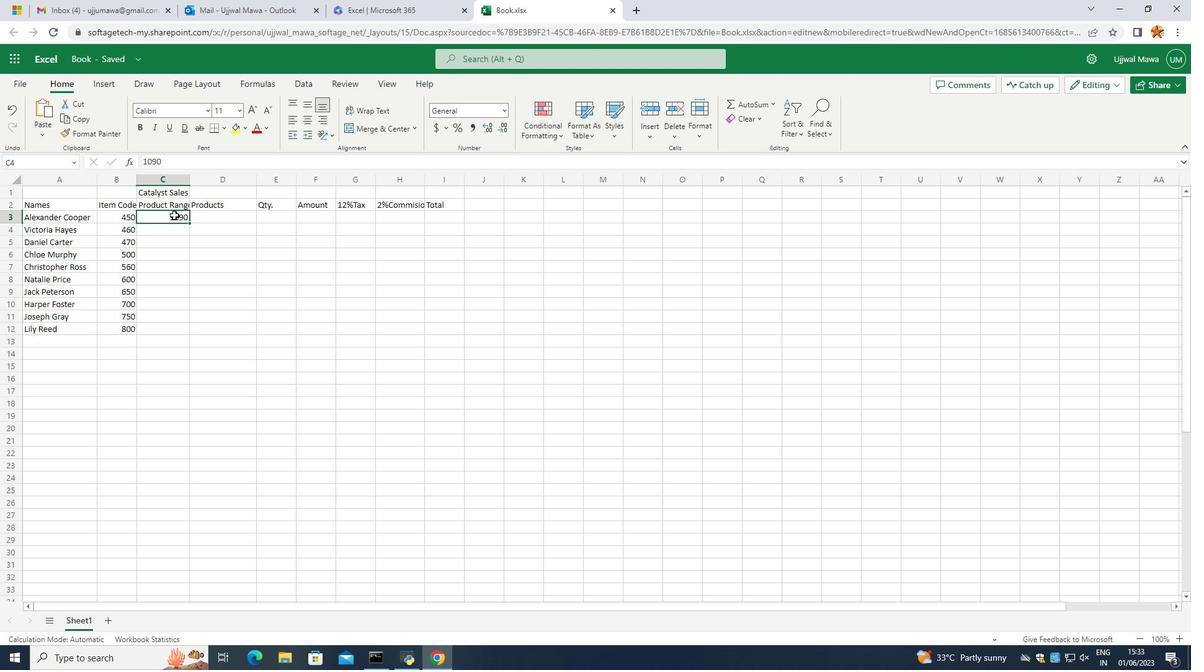 
Action: Mouse moved to (168, 219)
Screenshot: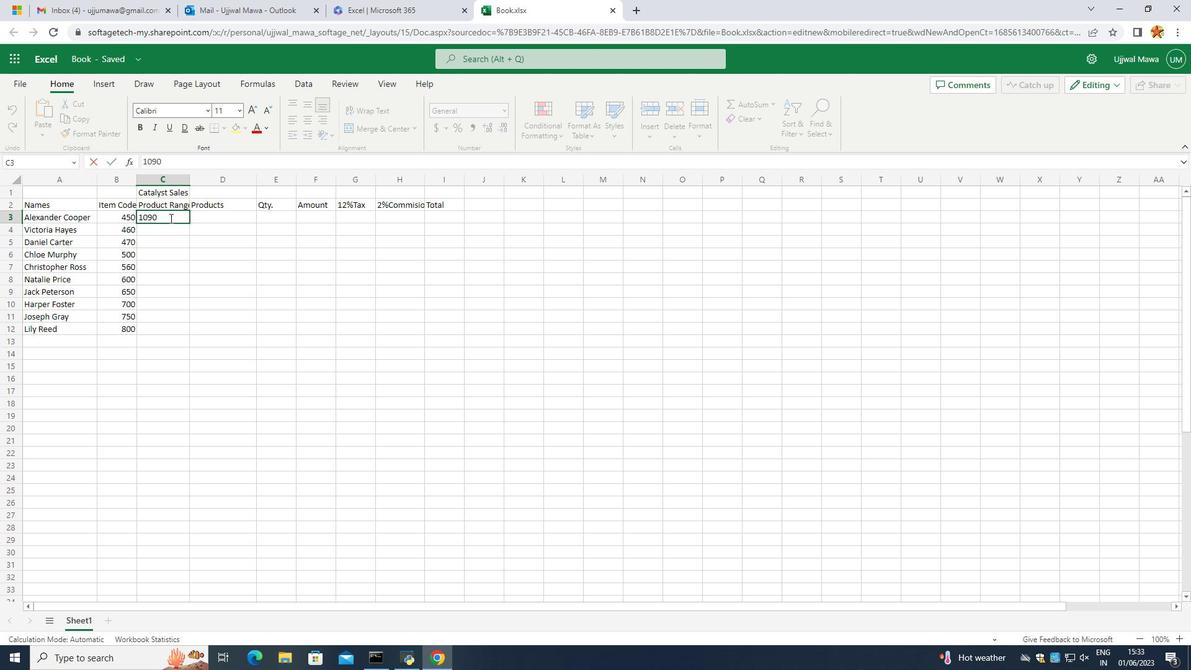 
Action: Mouse pressed left at (168, 219)
Screenshot: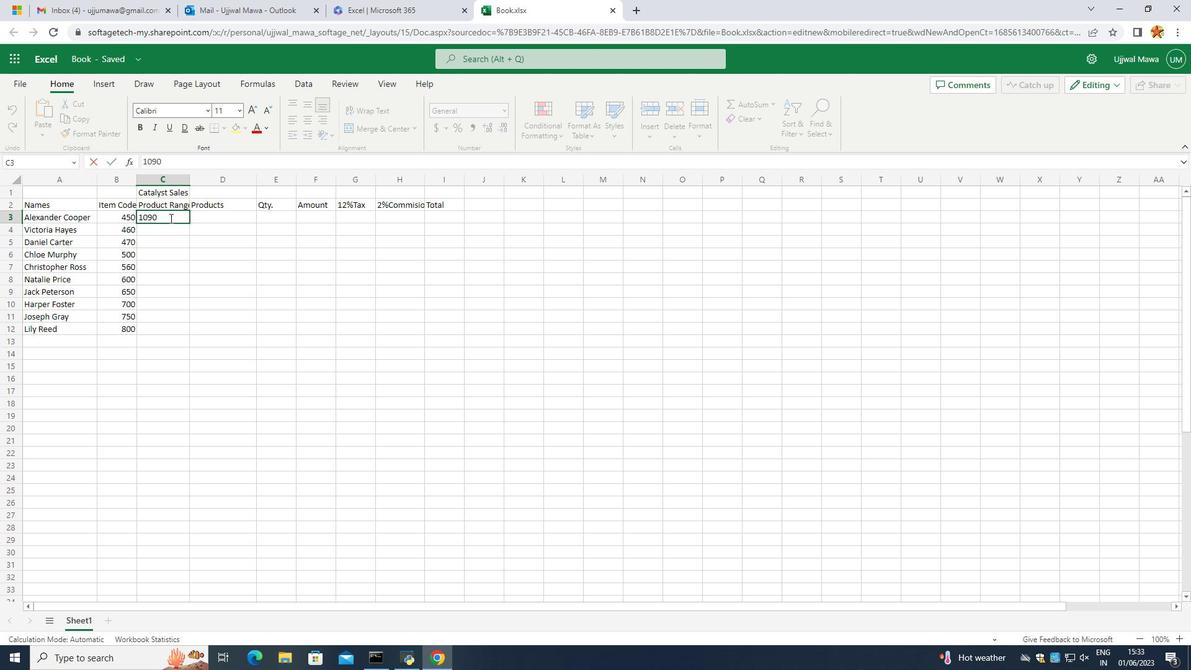 
Action: Mouse moved to (149, 217)
Screenshot: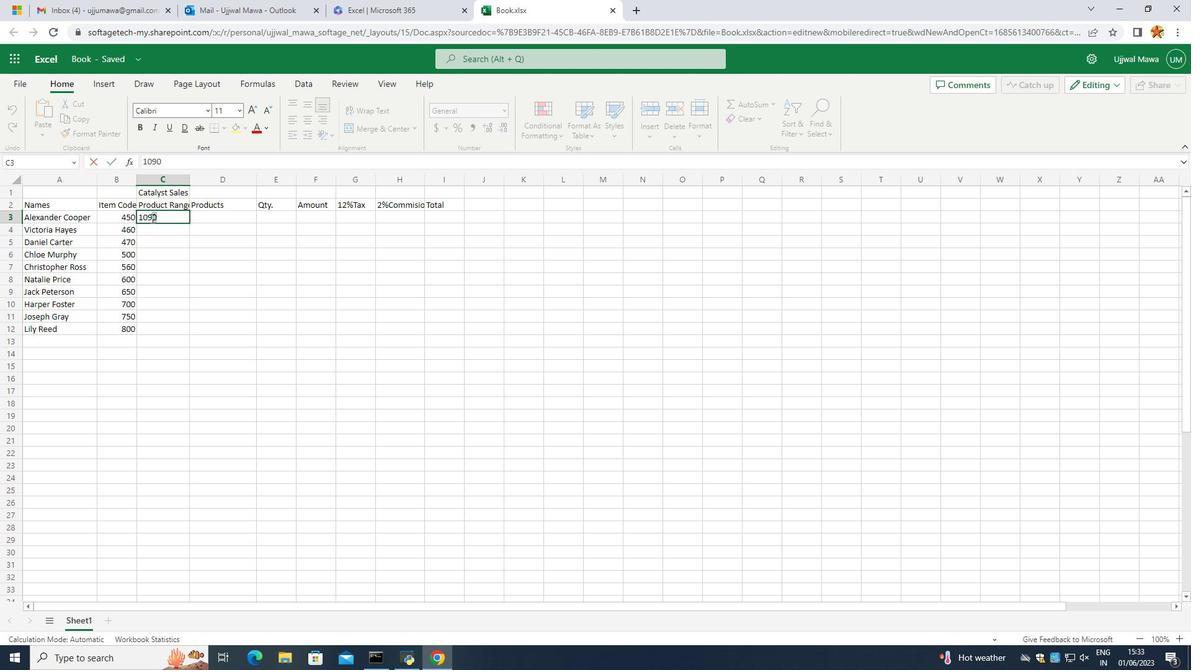 
Action: Key pressed <Key.backspace>50<Key.enter>200<Key.backspace>50<Key.enter>3060<Key.backspace><Key.backspace>50<Key.enter>406<Key.backspace>05<Key.backspace><Key.backspace>50<Key.enter>5050<Key.enter>6050<Key.enter>7050<Key.enter>8000<Key.enter>8050<Key.enter>900<Key.enter>
Screenshot: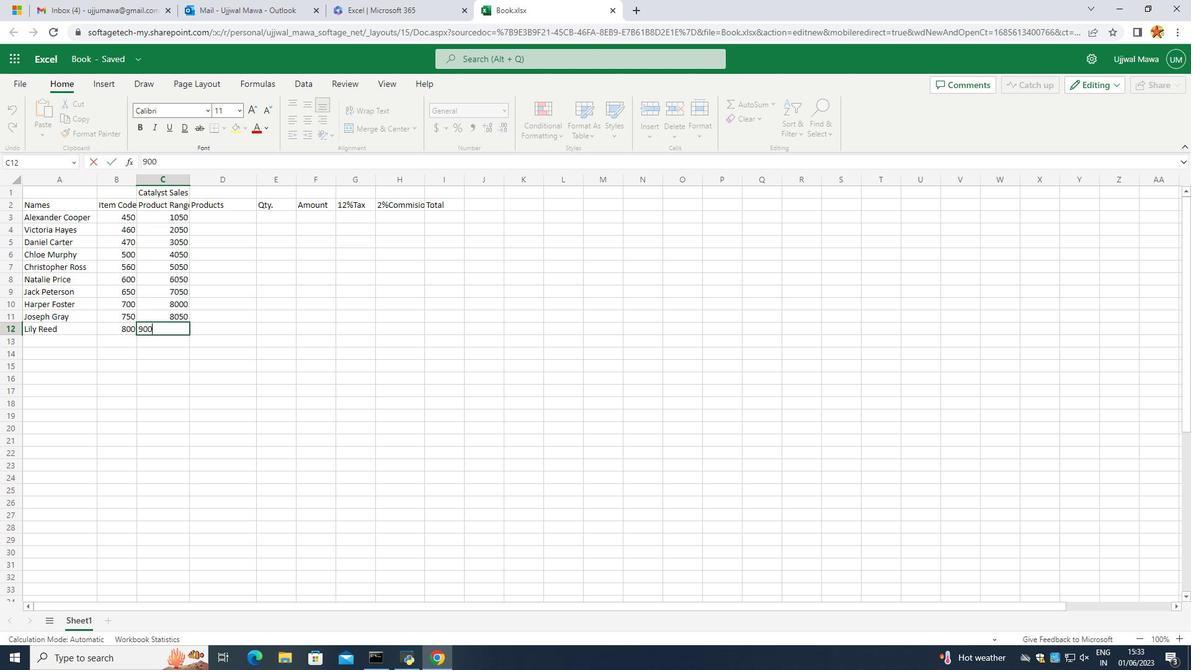 
Action: Mouse moved to (155, 329)
Screenshot: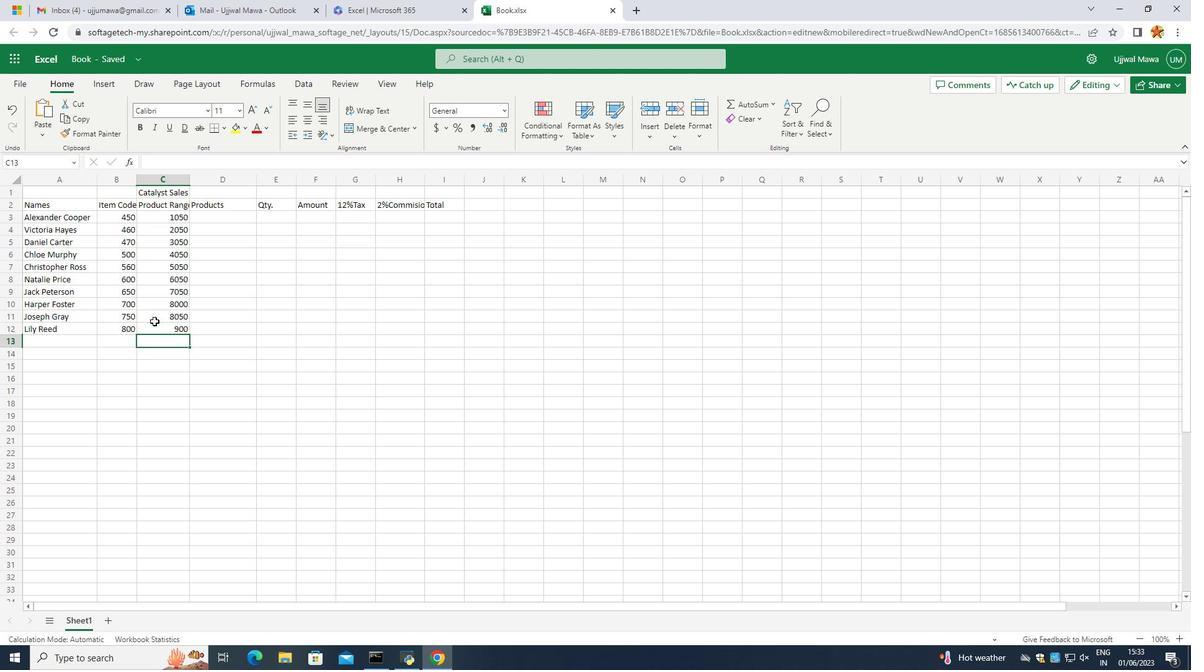 
Action: Mouse pressed left at (155, 329)
Screenshot: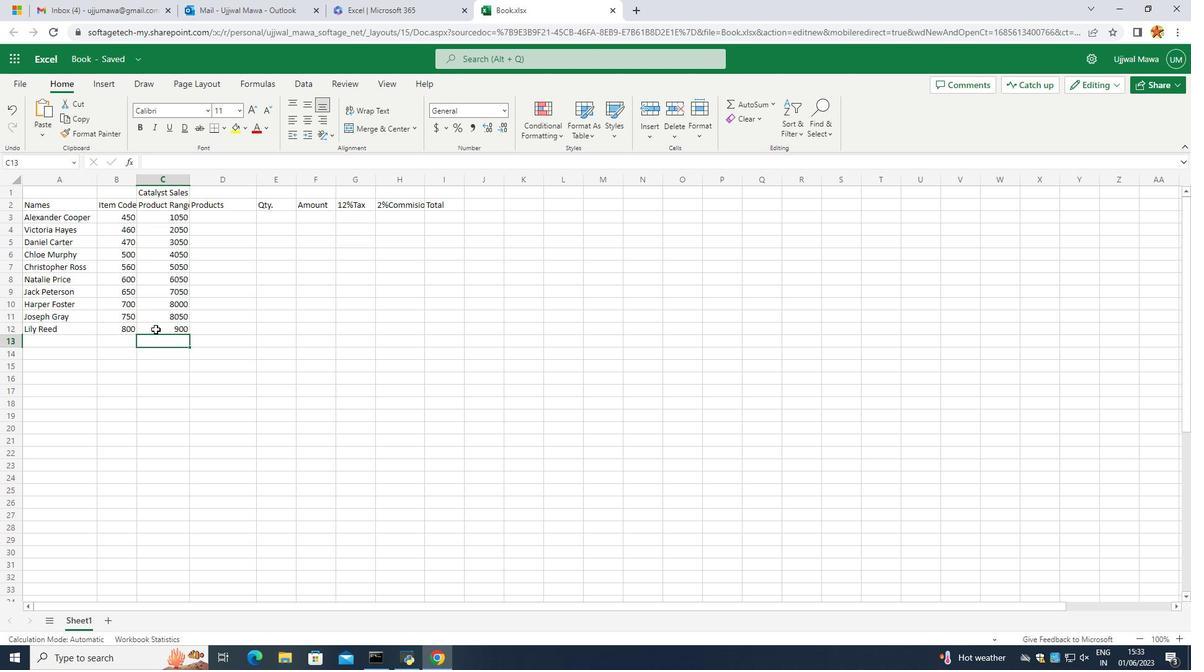 
Action: Mouse pressed left at (155, 329)
Screenshot: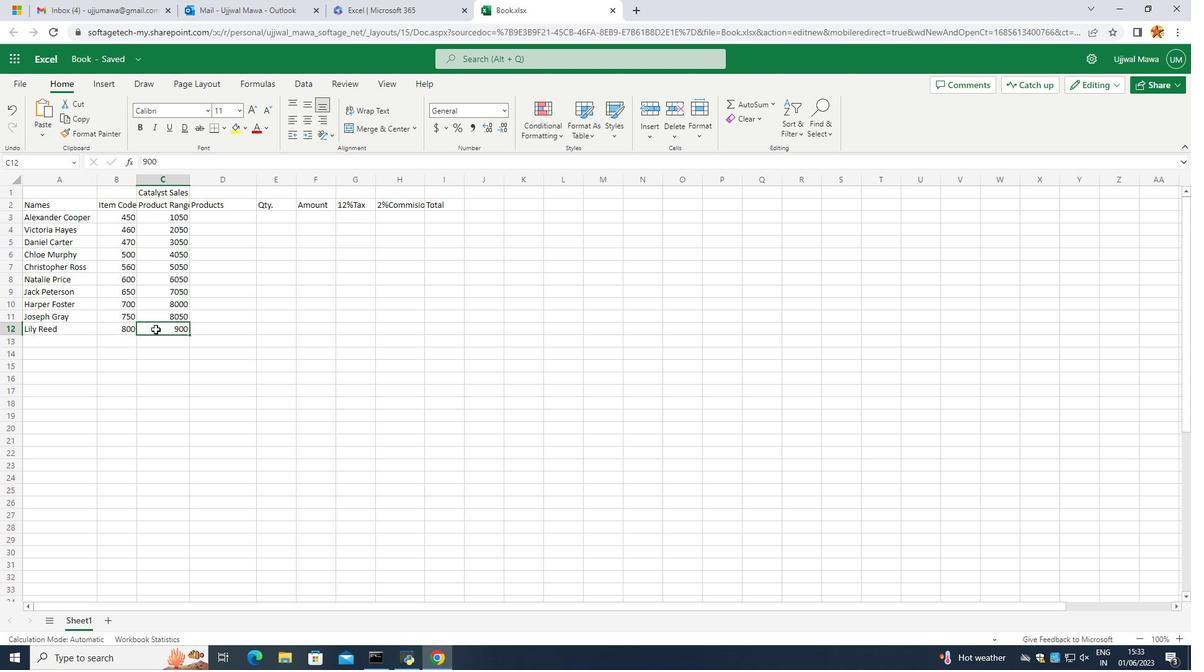 
Action: Mouse moved to (166, 323)
Screenshot: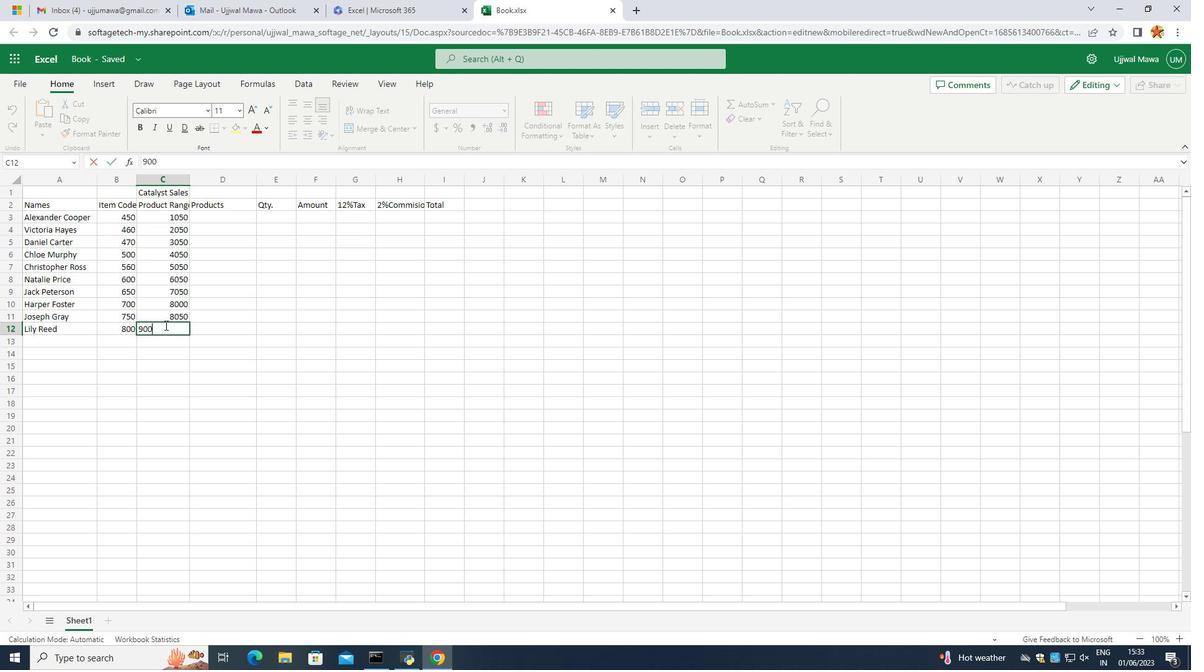 
Action: Key pressed 0<Key.enter>
Screenshot: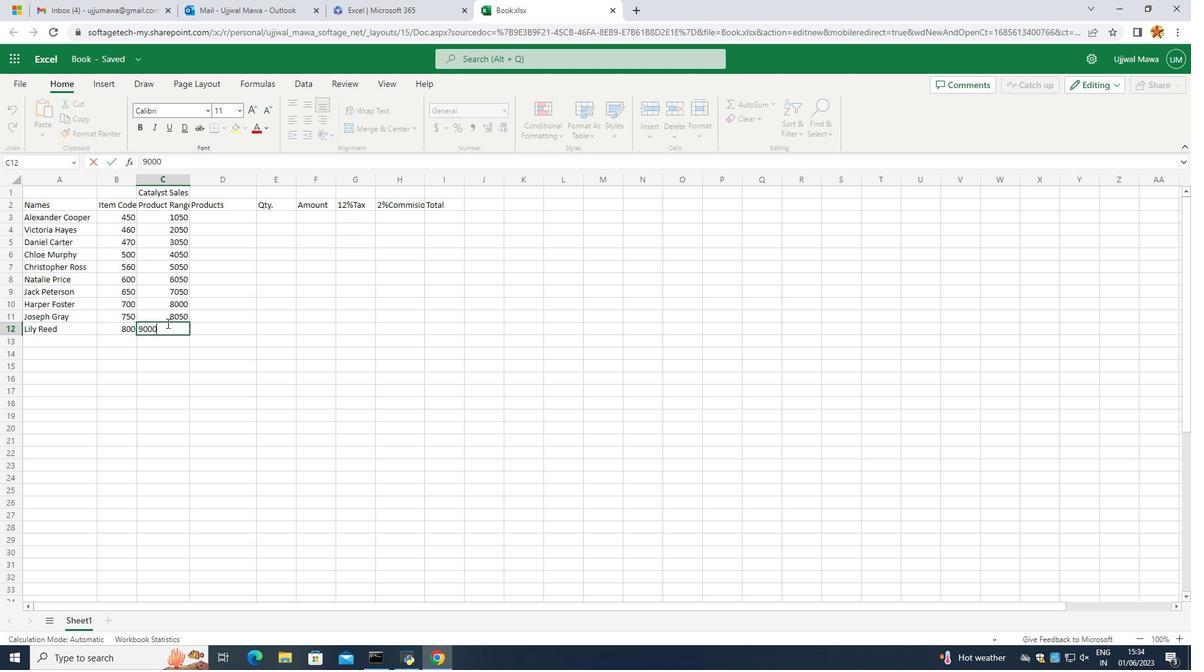
Action: Mouse moved to (305, 313)
Screenshot: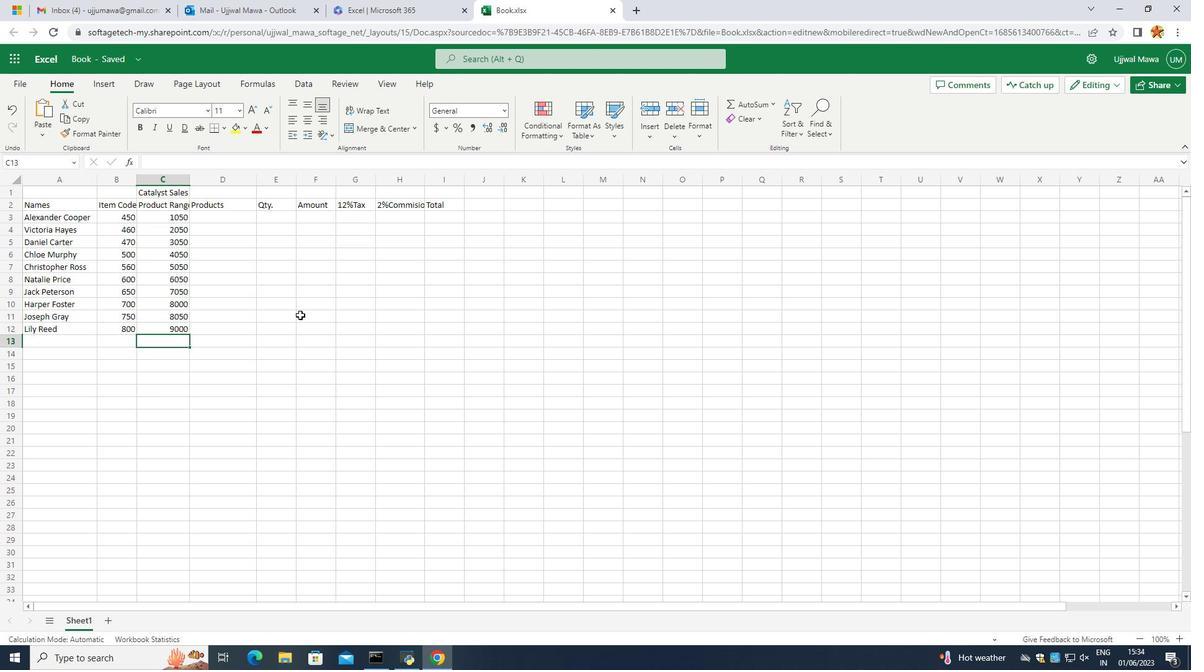 
Action: Mouse pressed left at (305, 313)
Screenshot: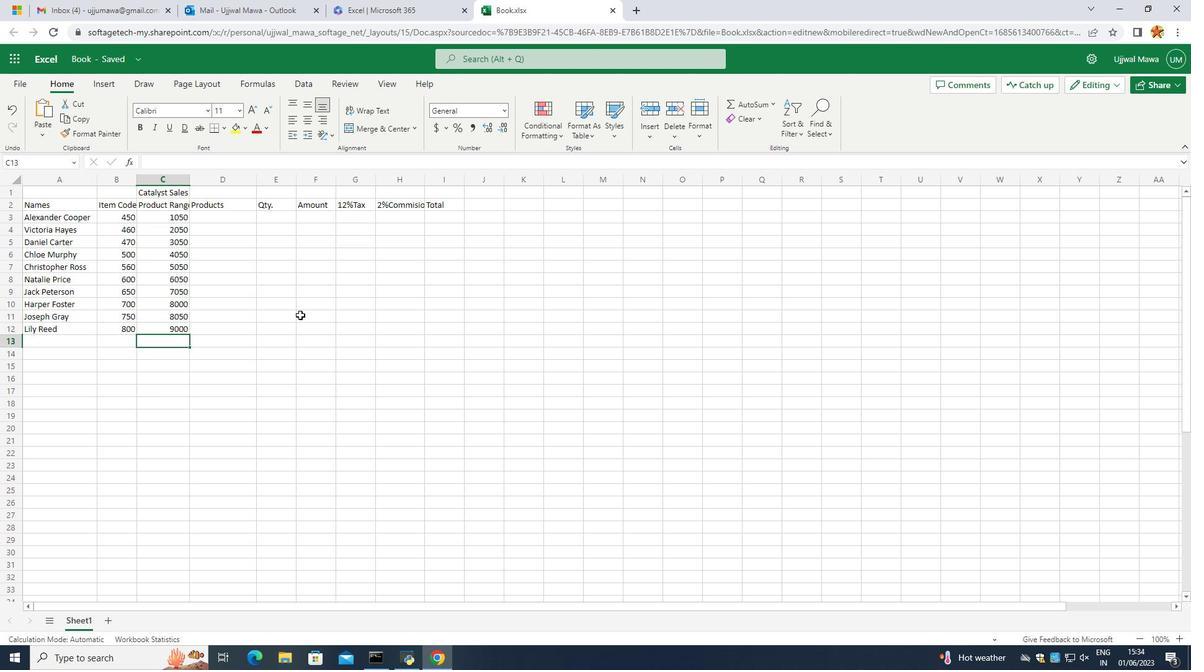 
Action: Mouse moved to (228, 214)
Screenshot: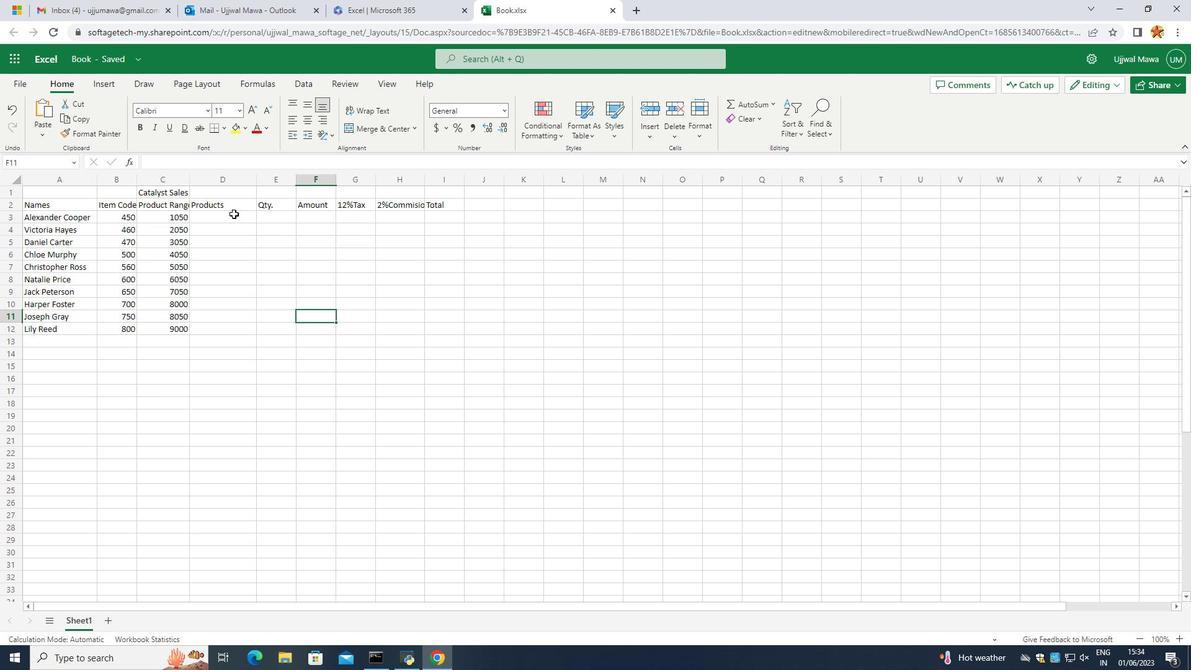 
Action: Mouse pressed left at (228, 214)
Screenshot: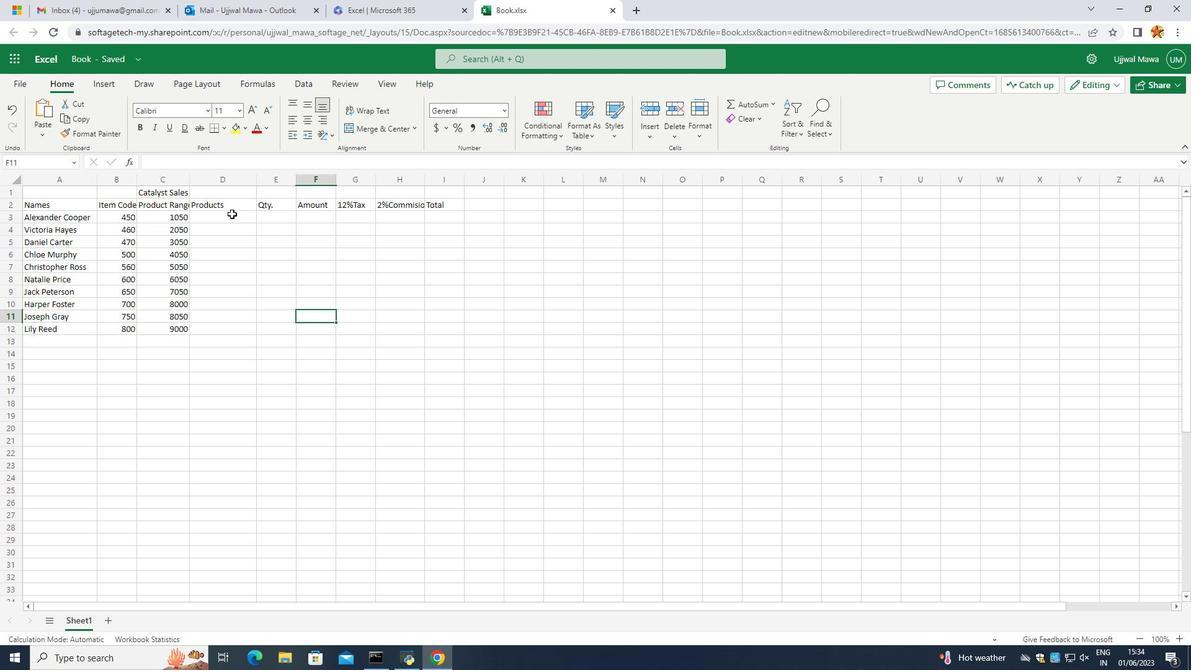 
Action: Mouse pressed left at (228, 214)
Screenshot: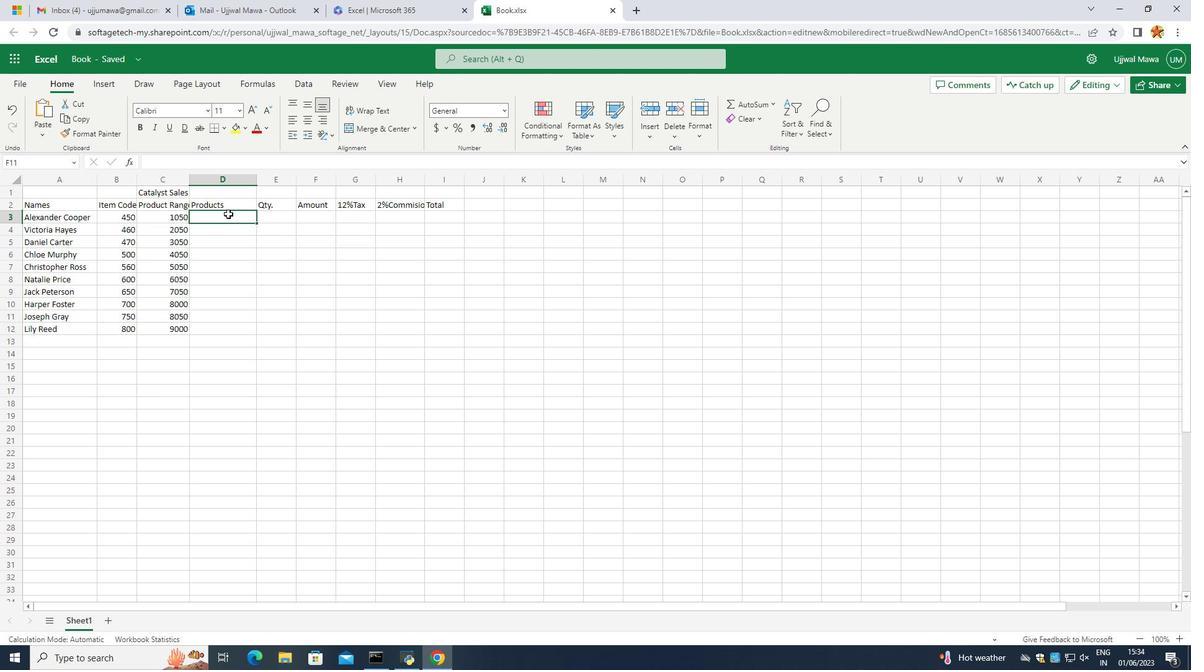 
Action: Mouse moved to (228, 214)
Screenshot: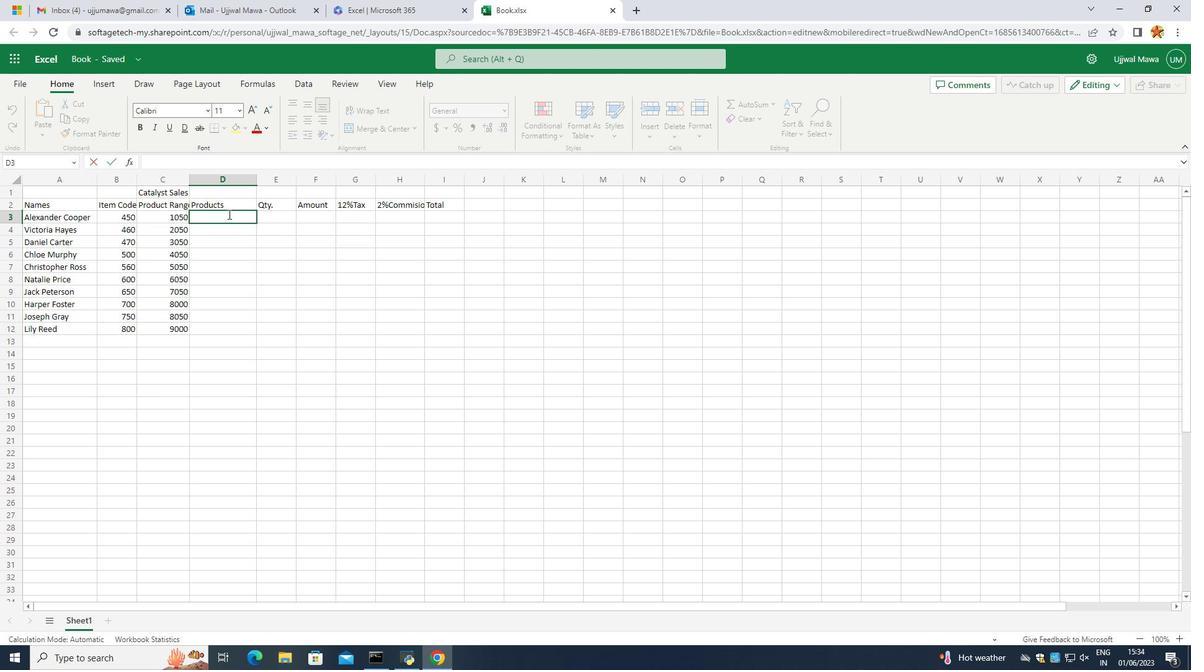 
Action: Key pressed <Key.caps_lock>N<Key.caps_lock>ike<Key.space><Key.caps_lock>SH<Key.backspace><Key.backspace><Key.caps_lock>sjhoe<Key.backspace><Key.backspace><Key.backspace><Key.backspace>hoe'<Key.backspace>\<Key.backspace><Key.enter><Key.caps_lock>A<Key.caps_lock>didas<Key.space>shoe<Key.enter><Key.caps_lock>G<Key.caps_lock>ucci<Key.space><Key.caps_lock>T<Key.caps_lock>shirt<Key.enter><Key.caps_lock>L<Key.caps_lock>ouis<Key.space><Key.caps_lock>V<Key.caps_lock>uttoini<Key.space><Key.caps_lock>B<Key.caps_lock>ag<Key.enter><Key.caps_lock>Z<Key.caps_lock>ara<Key.space><Key.caps_lock>S<Key.caps_lock>hirt<Key.enter><Key.caps_lock>H<Key.shift_r><Key.shift_r><Key.shift_r><Key.shift_r><Key.shift_r><Key.shift_r><Key.shift_r><Key.shift_r><Key.shift_r><Key.shift_r><Key.shift_r><Key.shift_r><Key.shift_r><Key.shift_r><Key.shift_r><Key.shift_r><Key.shift_r><Key.shift_r><Key.shift_r><Key.shift_r><Key.shift_r>&M<Key.space>J<Key.caps_lock>eanbs<Key.enter>
Screenshot: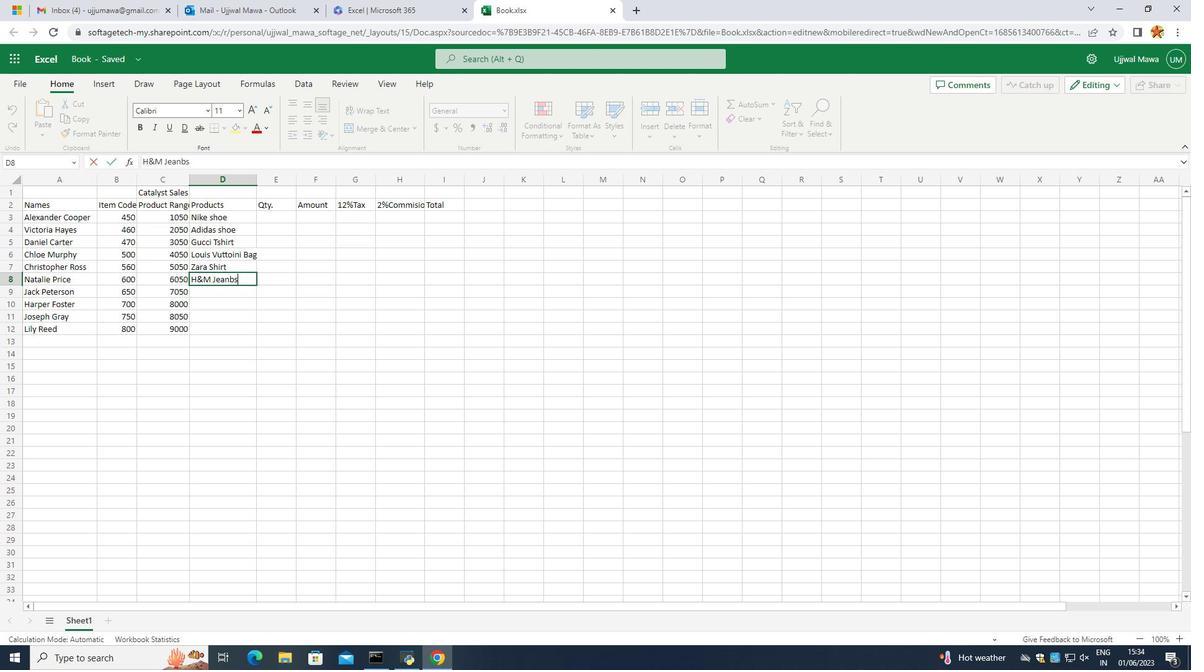 
Action: Mouse moved to (201, 284)
Screenshot: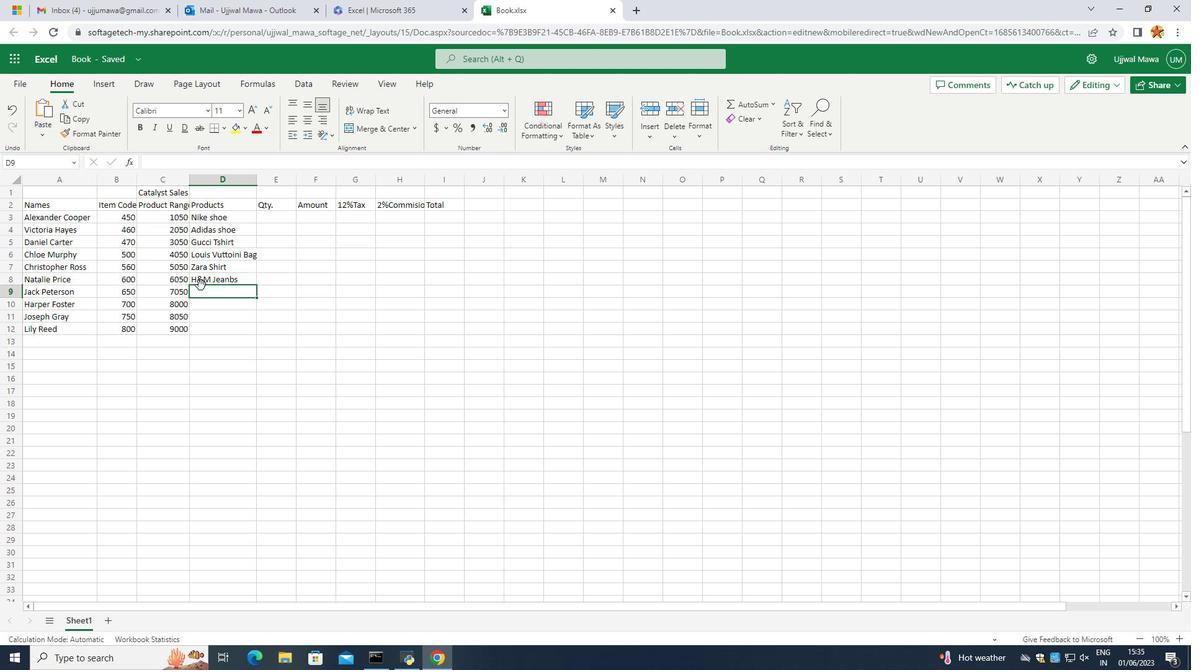 
Action: Mouse pressed left at (201, 284)
Screenshot: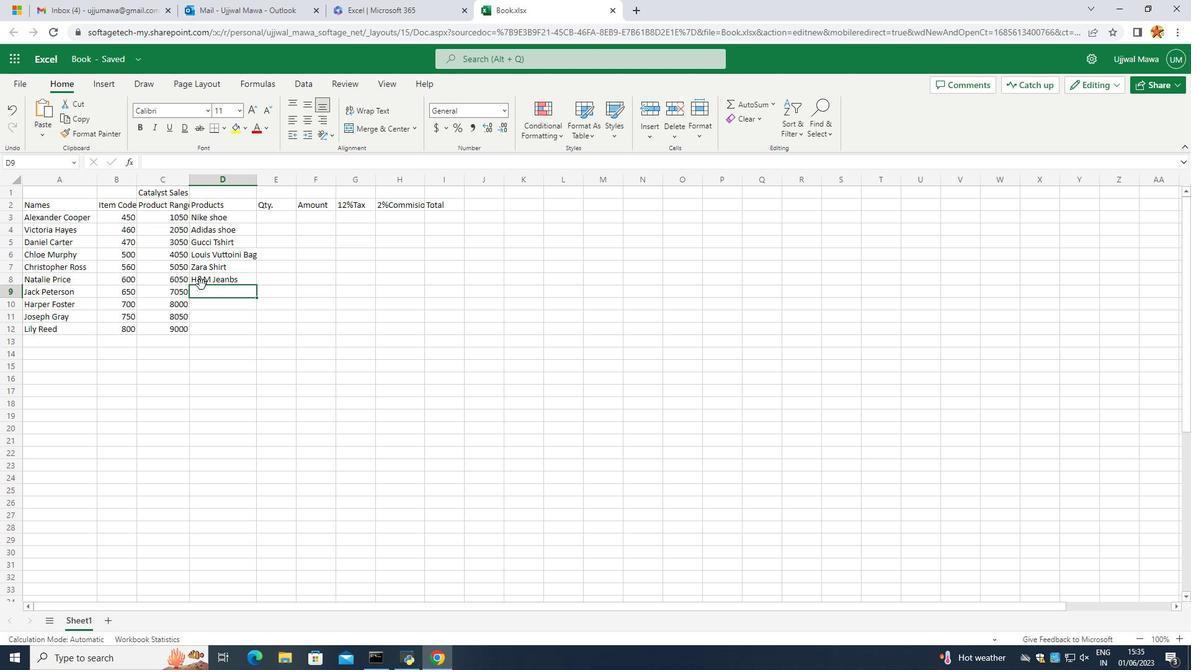 
Action: Mouse pressed left at (201, 284)
Screenshot: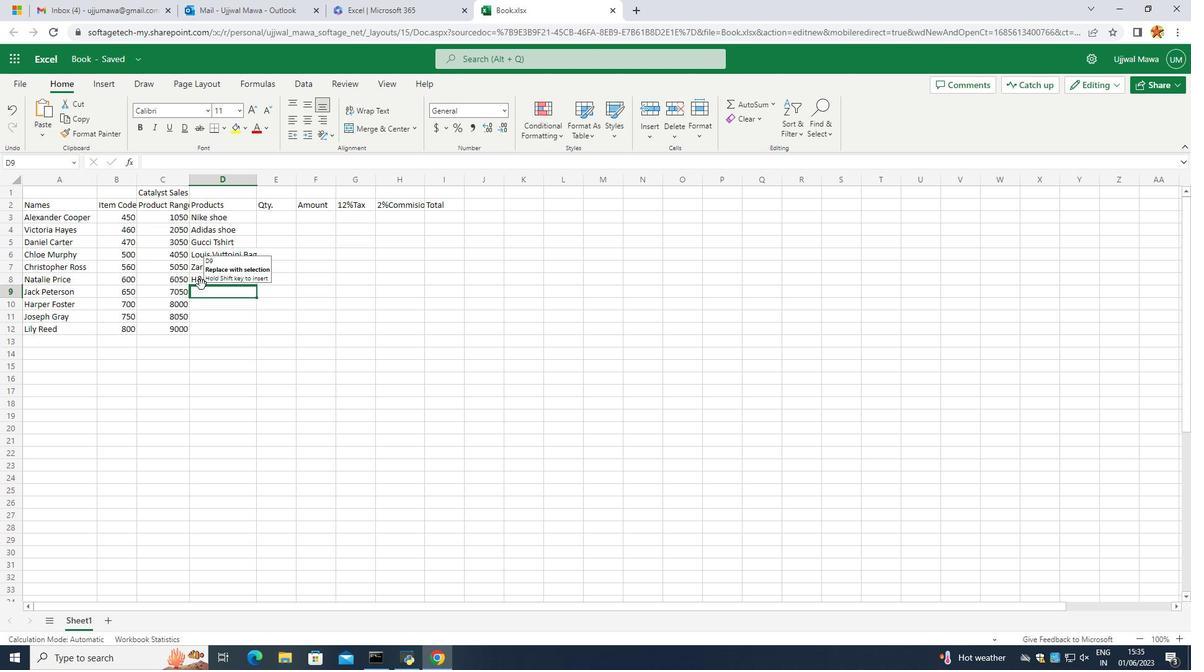 
Action: Mouse moved to (207, 281)
Screenshot: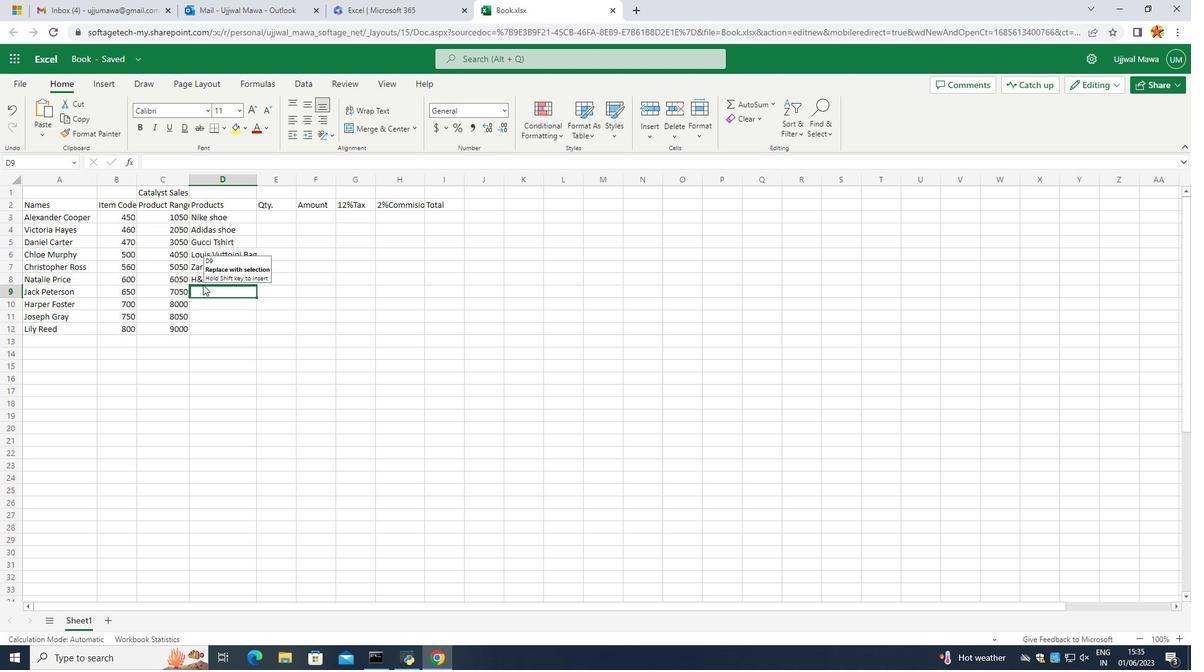 
Action: Mouse pressed left at (207, 281)
Screenshot: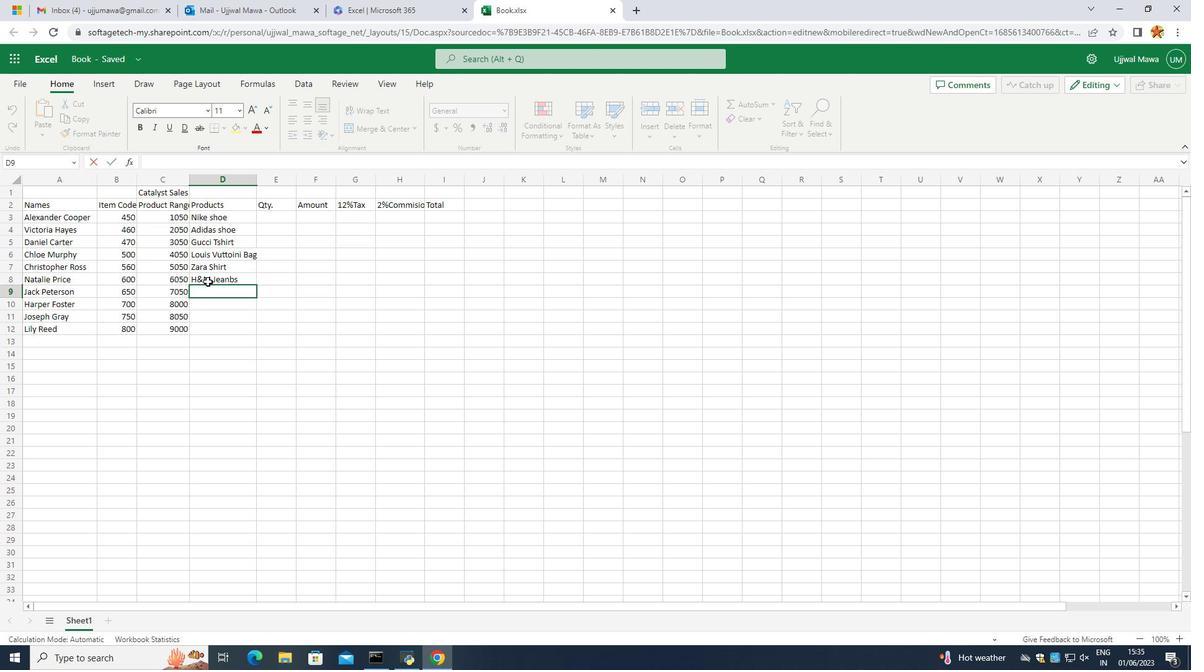 
Action: Mouse pressed left at (207, 281)
Screenshot: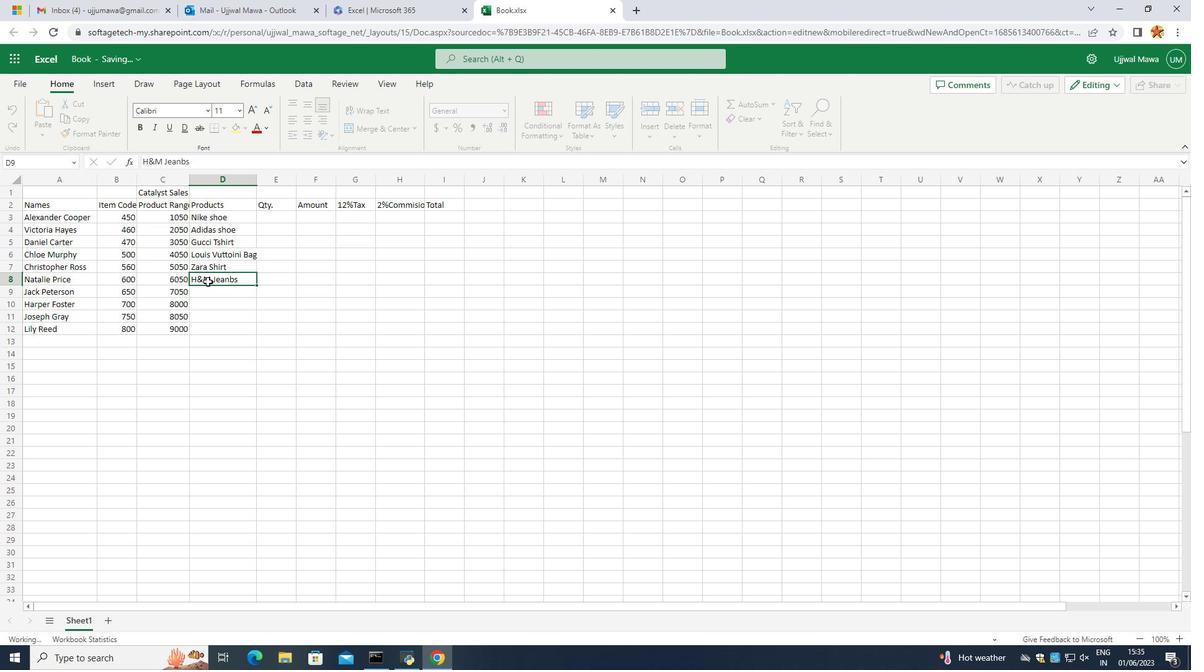 
Action: Mouse moved to (214, 277)
Screenshot: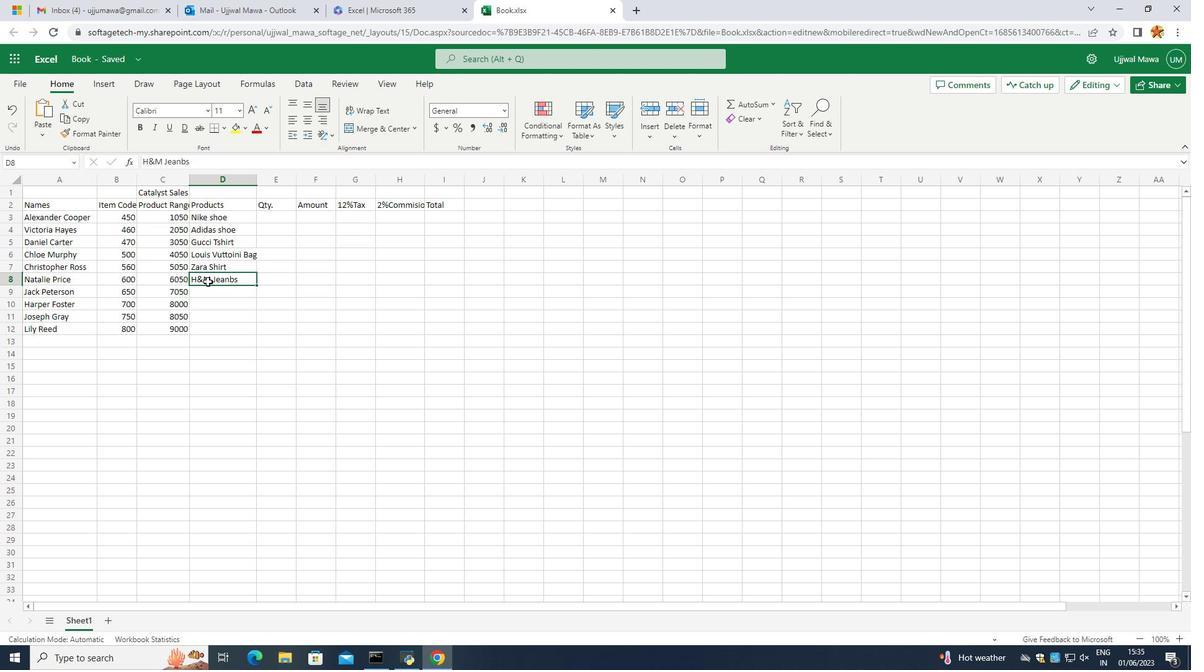 
Action: Mouse pressed left at (214, 277)
Screenshot: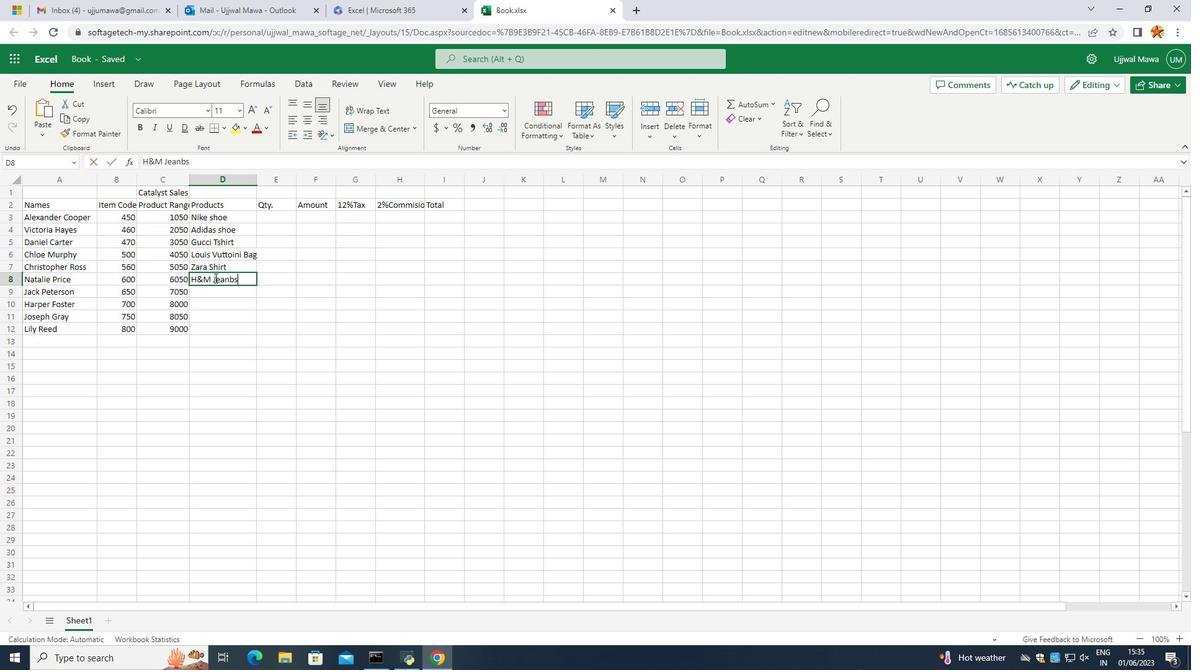
Action: Mouse moved to (236, 282)
Screenshot: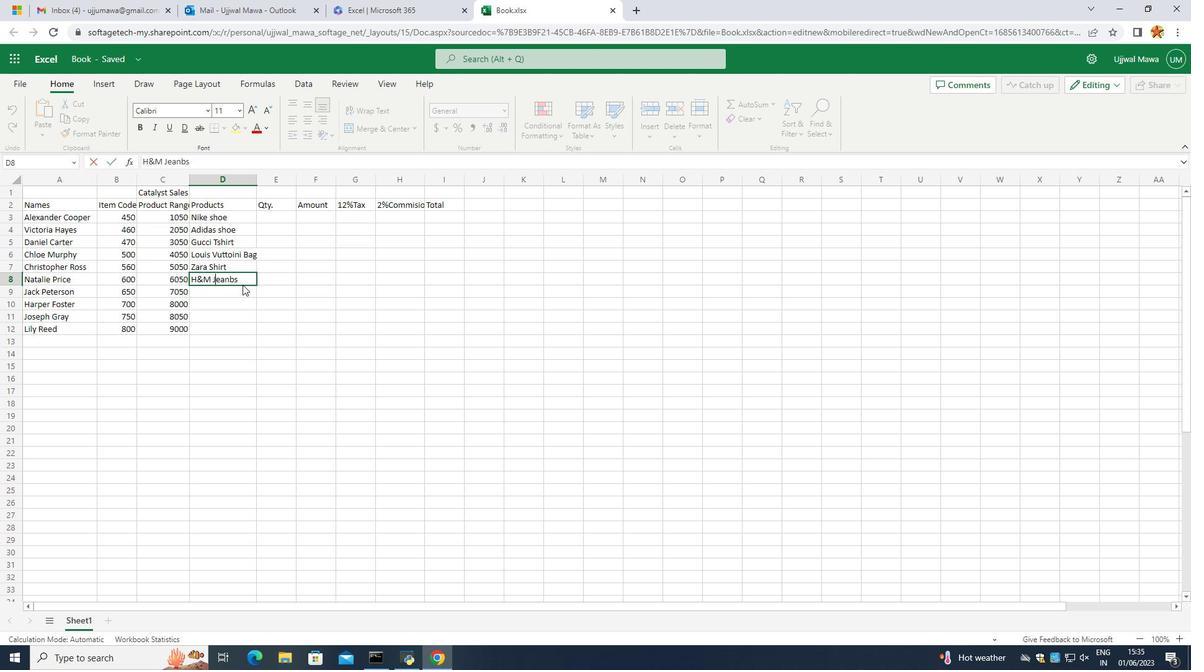 
Action: Mouse pressed left at (236, 282)
Screenshot: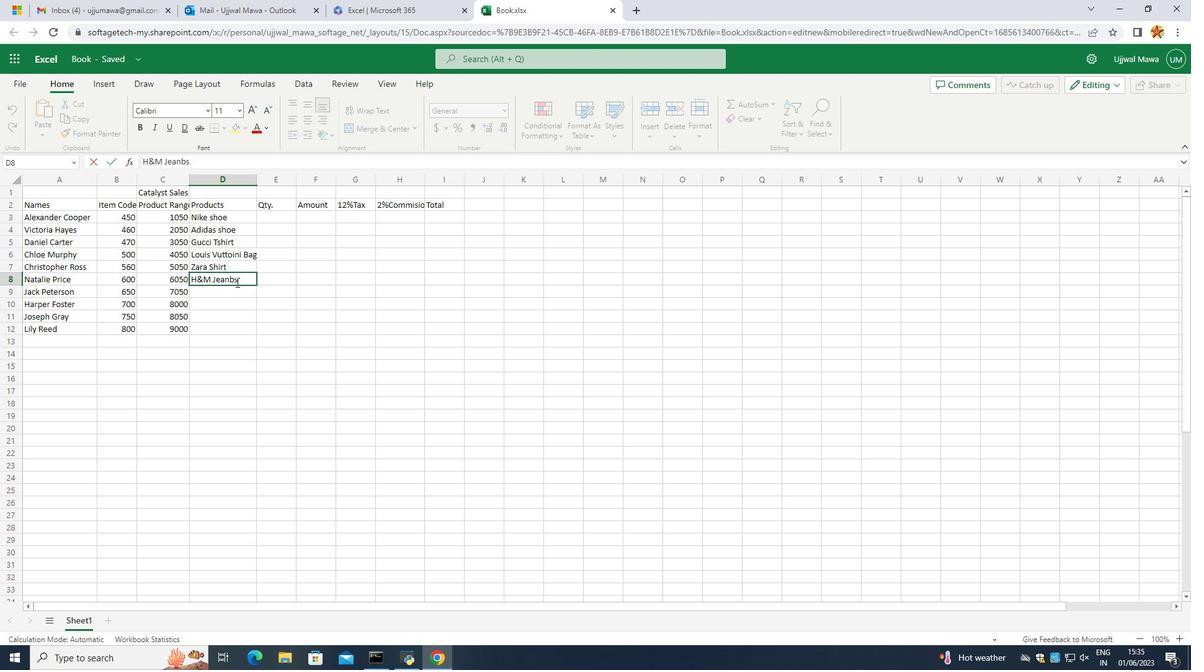 
Action: Mouse moved to (232, 281)
Screenshot: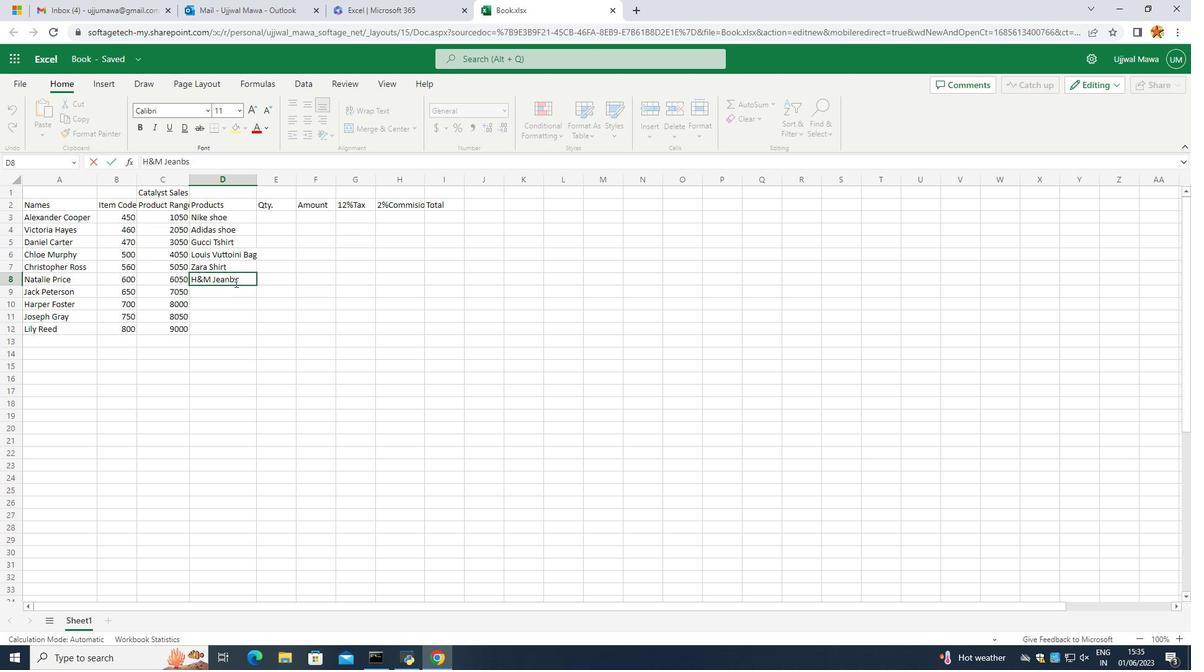
Action: Mouse pressed left at (232, 281)
Screenshot: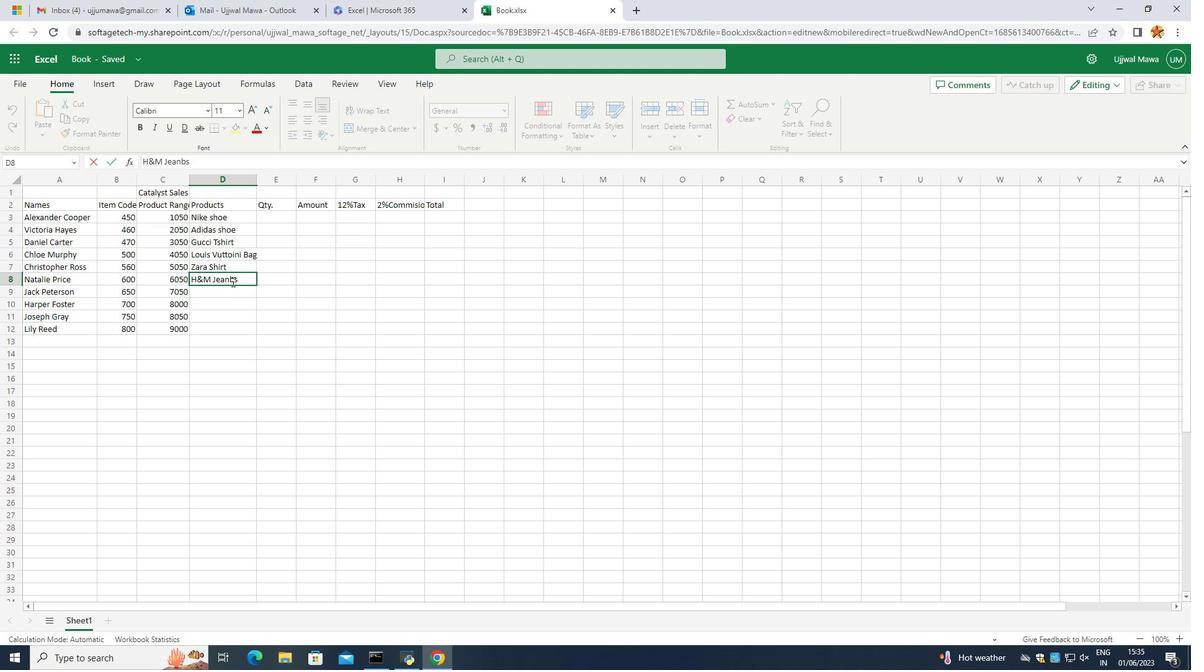 
Action: Mouse moved to (228, 281)
Screenshot: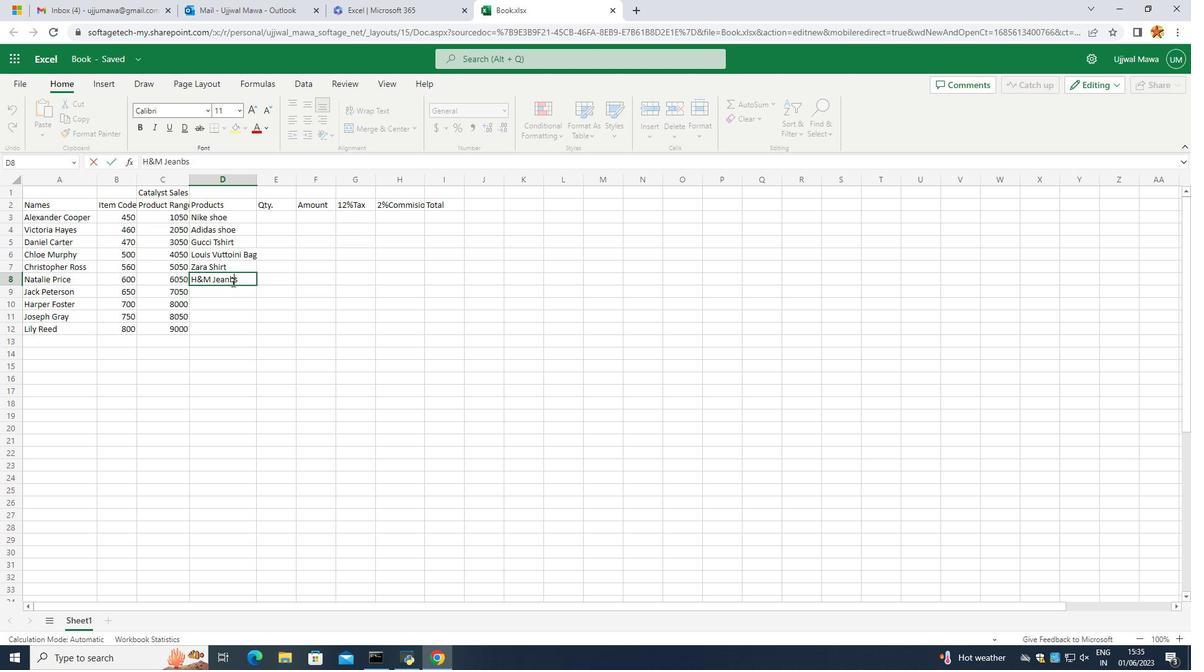 
Action: Key pressed <Key.backspace><Key.enter><Key.caps_lock>C<Key.caps_lock>hanel<Key.space><Key.caps_lock>P<Key.caps_lock>rr<Key.backspace><Key.backspace>erfume<Key.enter><Key.caps_lock>V<Key.caps_lock>ersace<Key.space><Key.caps_lock>P<Key.caps_lock>erfume<Key.enter><Key.caps_lock>R<Key.caps_lock>al[pj]<Key.backspace><Key.backspace>h<Key.space><Key.caps_lock>L<Key.caps_lock>auren<Key.space><Key.caps_lock>B<Key.caps_lock>ag<Key.enter><Key.caps_lock>P<Key.caps_lock>rada<Key.space><Key.caps_lock>S<Key.caps_lock>hirt<Key.enter>
Screenshot: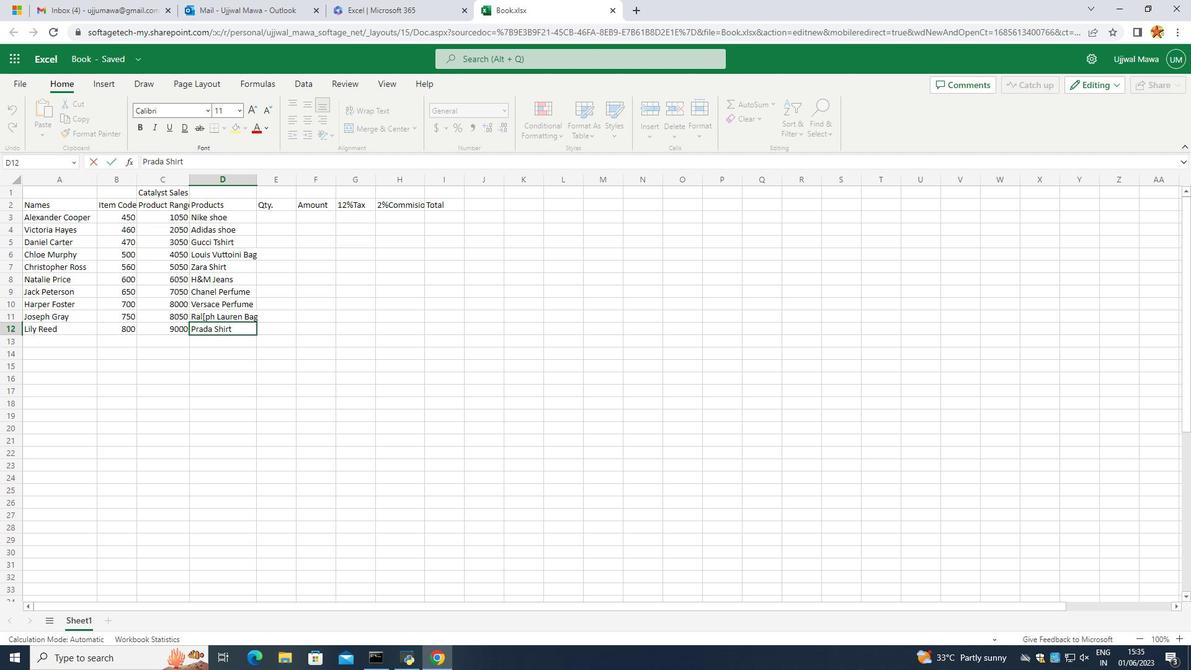 
Action: Mouse moved to (284, 223)
Screenshot: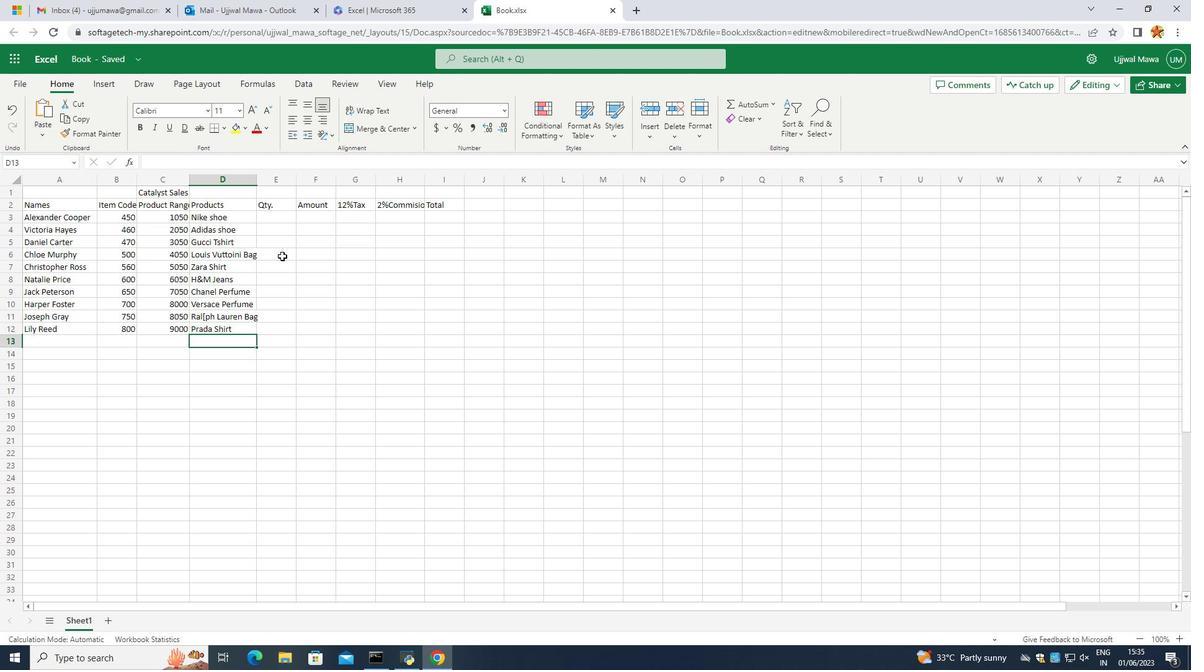 
Action: Mouse pressed left at (284, 223)
Screenshot: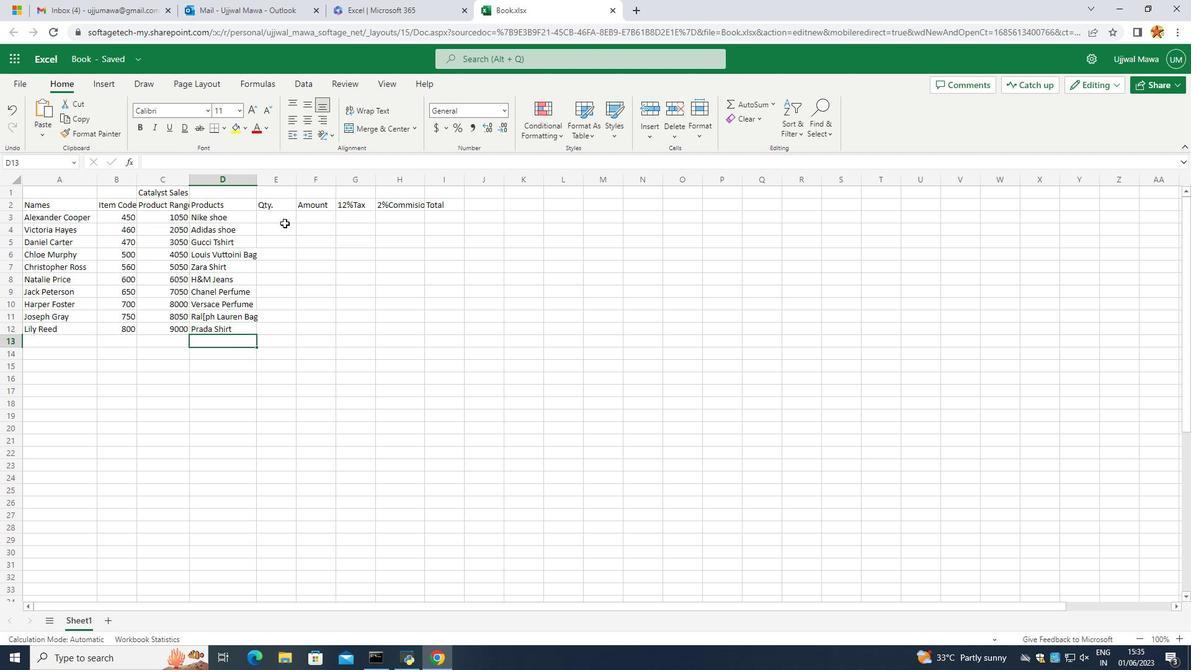 
Action: Mouse pressed left at (284, 223)
Screenshot: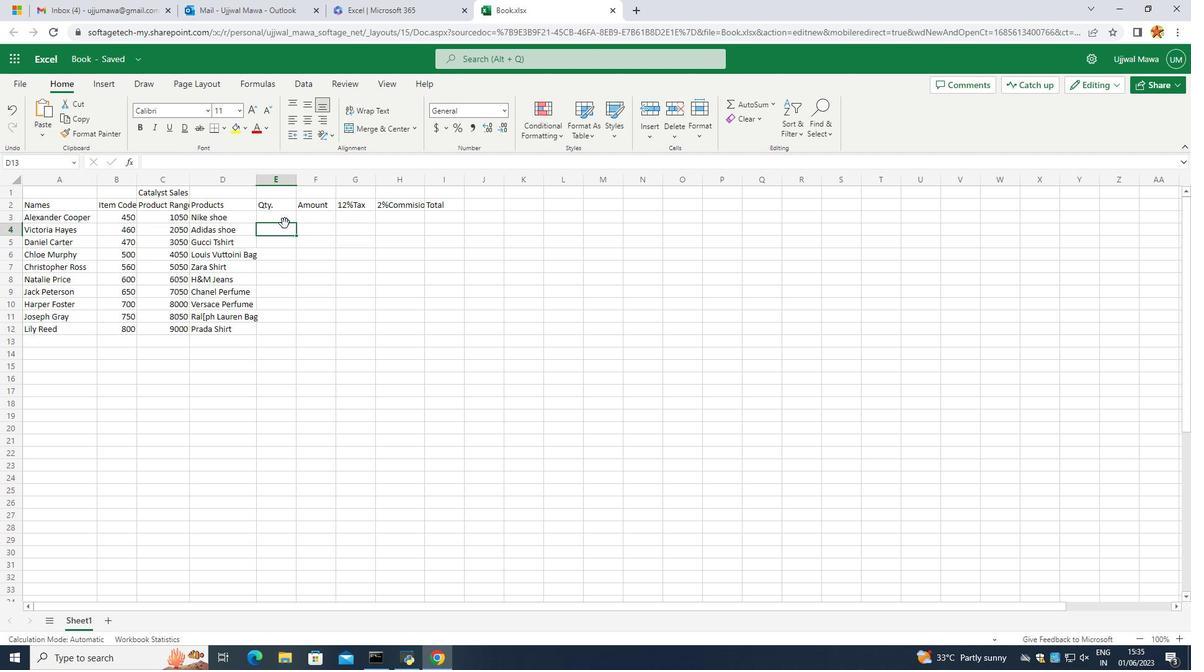 
Action: Mouse moved to (291, 219)
Screenshot: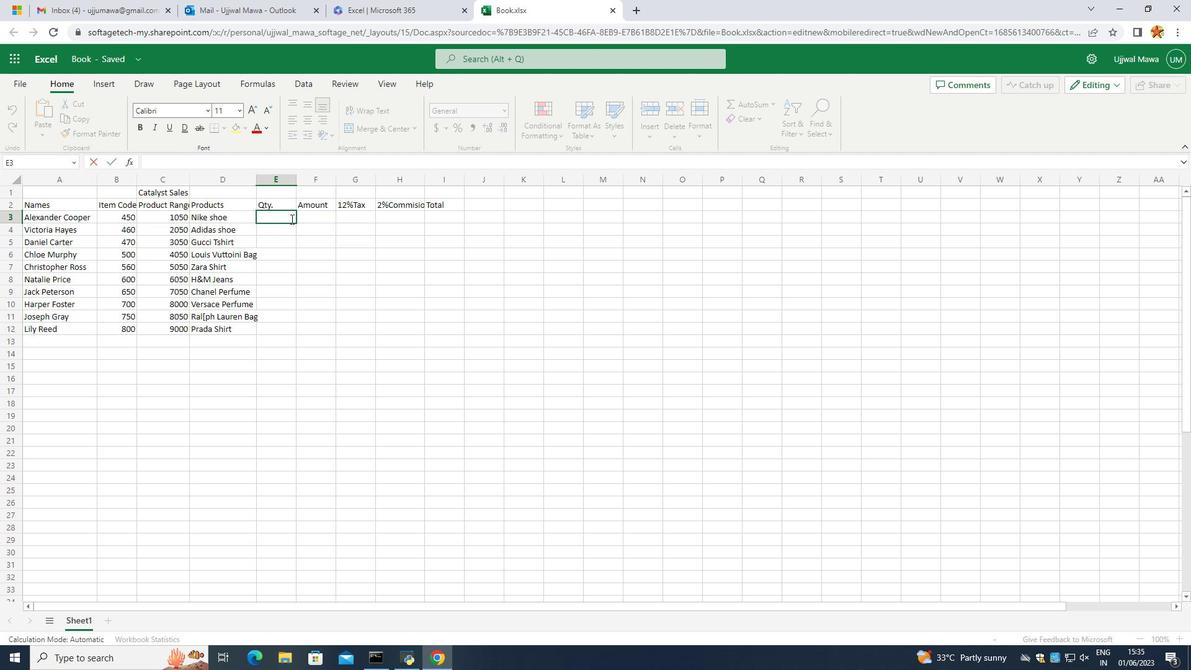 
Action: Mouse pressed left at (291, 219)
Screenshot: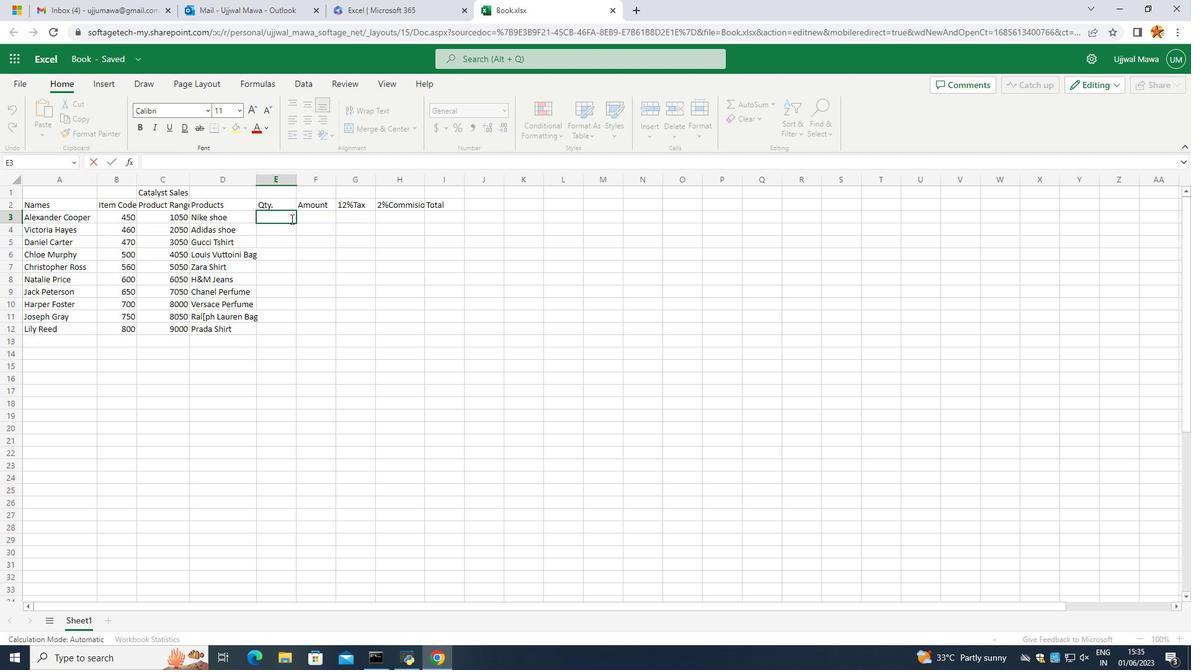 
Action: Mouse moved to (284, 262)
Screenshot: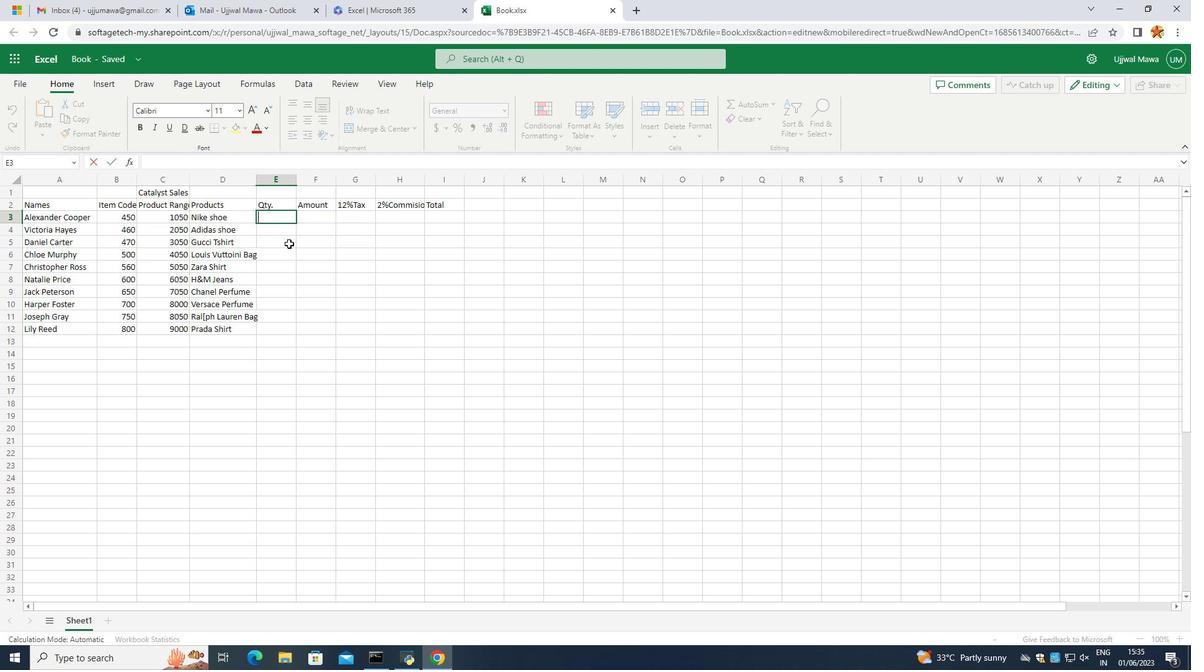 
Action: Mouse pressed left at (284, 262)
Screenshot: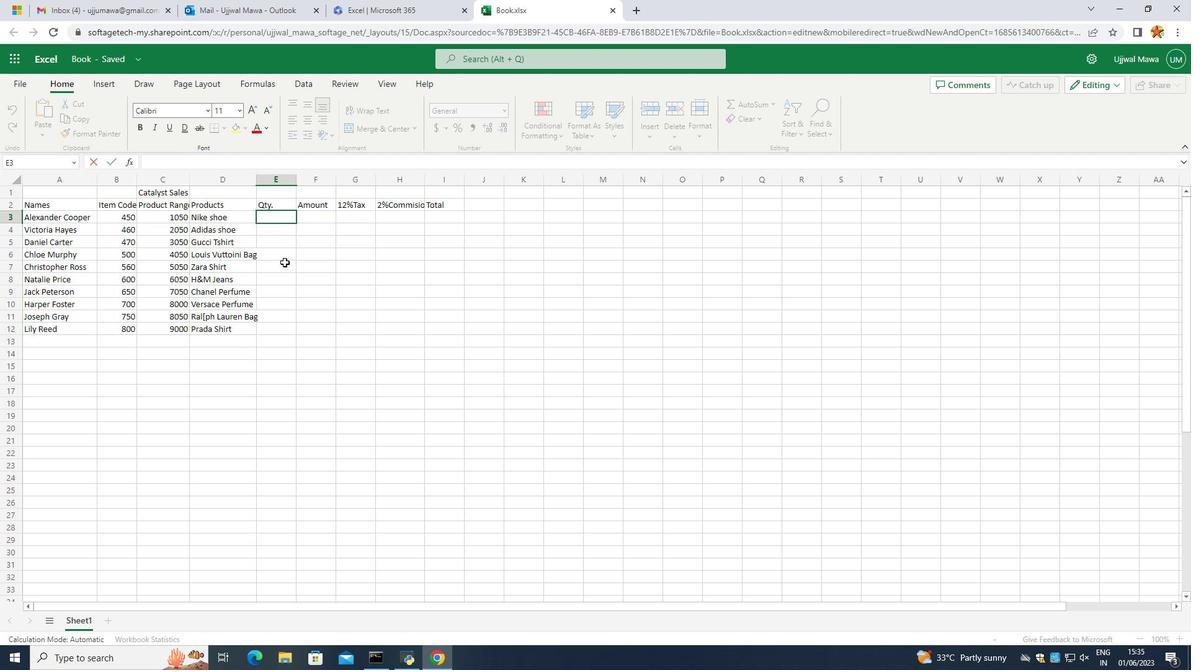 
Action: Mouse moved to (281, 222)
